 Task: Buy 3 Wine Stoppers & Pourers from Bar & Wine Tools section under best seller category for shipping address: Jeanette Hall, 2103 Pike Street, San Diego, California 92126, Cell Number 8585770212. Pay from credit card ending with 9757, CVV 798
Action: Mouse moved to (28, 106)
Screenshot: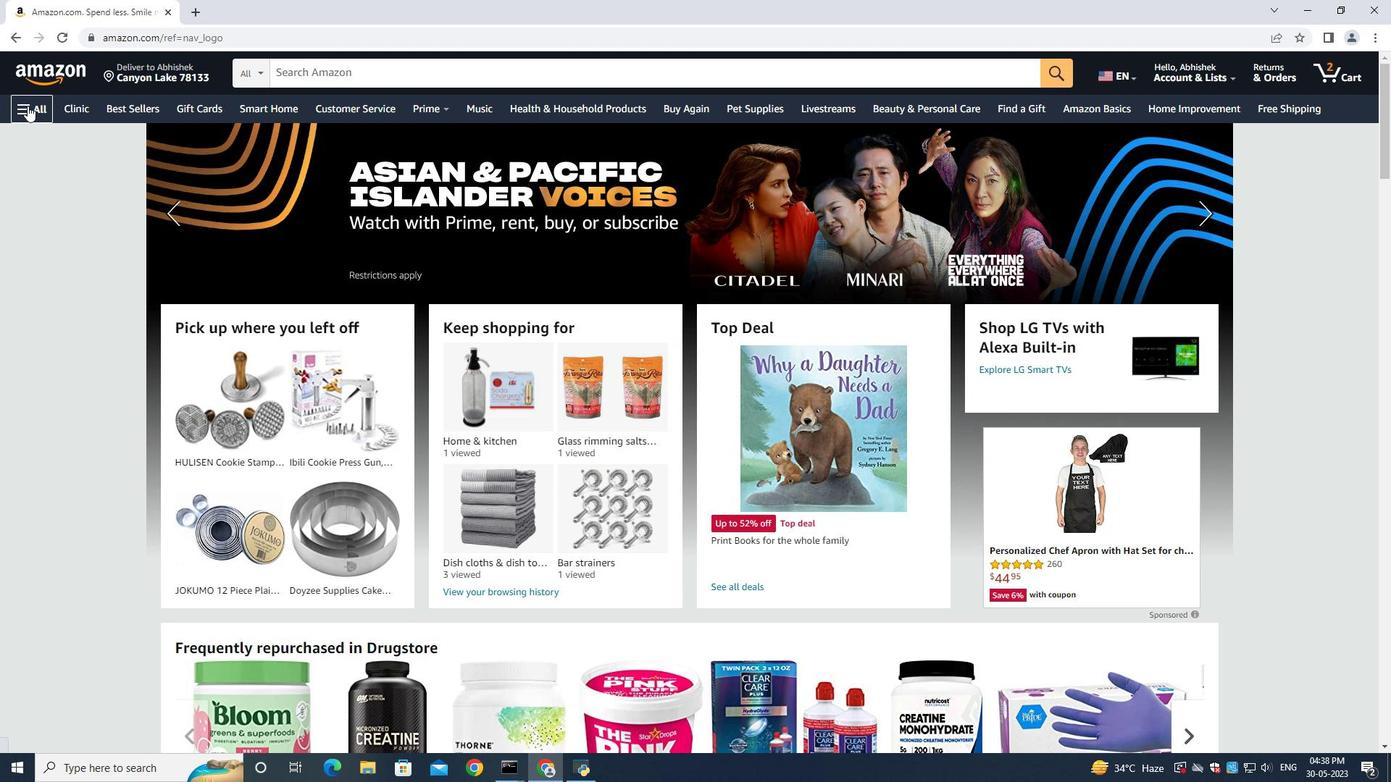
Action: Mouse pressed left at (28, 106)
Screenshot: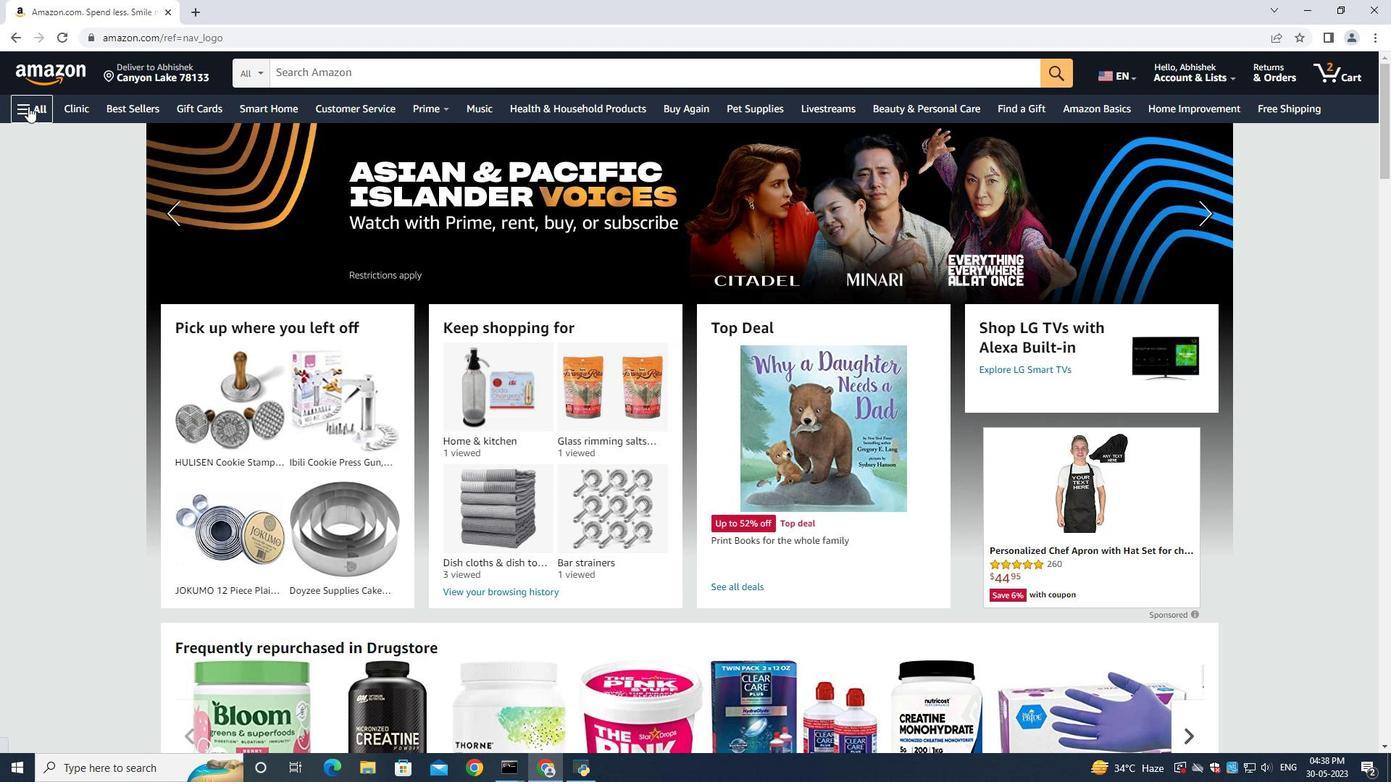 
Action: Mouse moved to (41, 152)
Screenshot: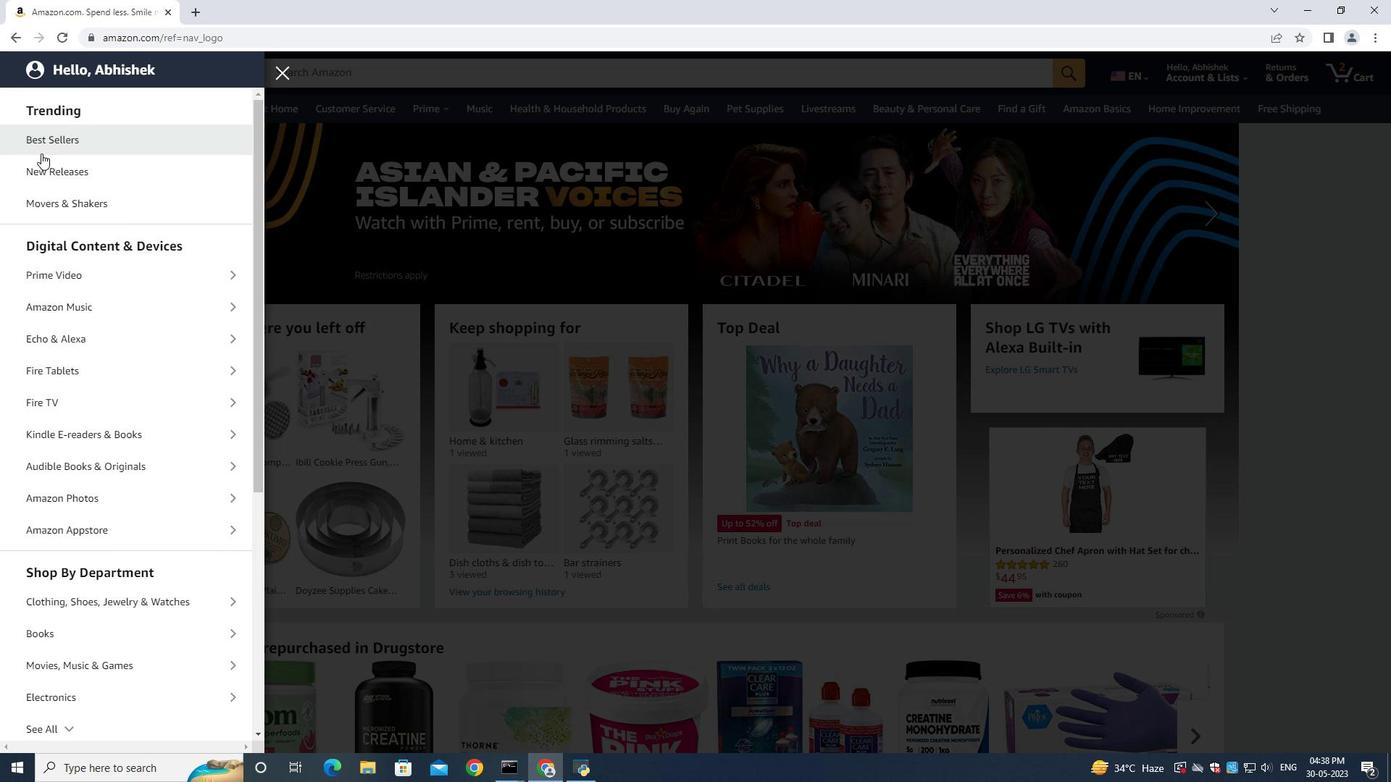 
Action: Mouse pressed left at (41, 152)
Screenshot: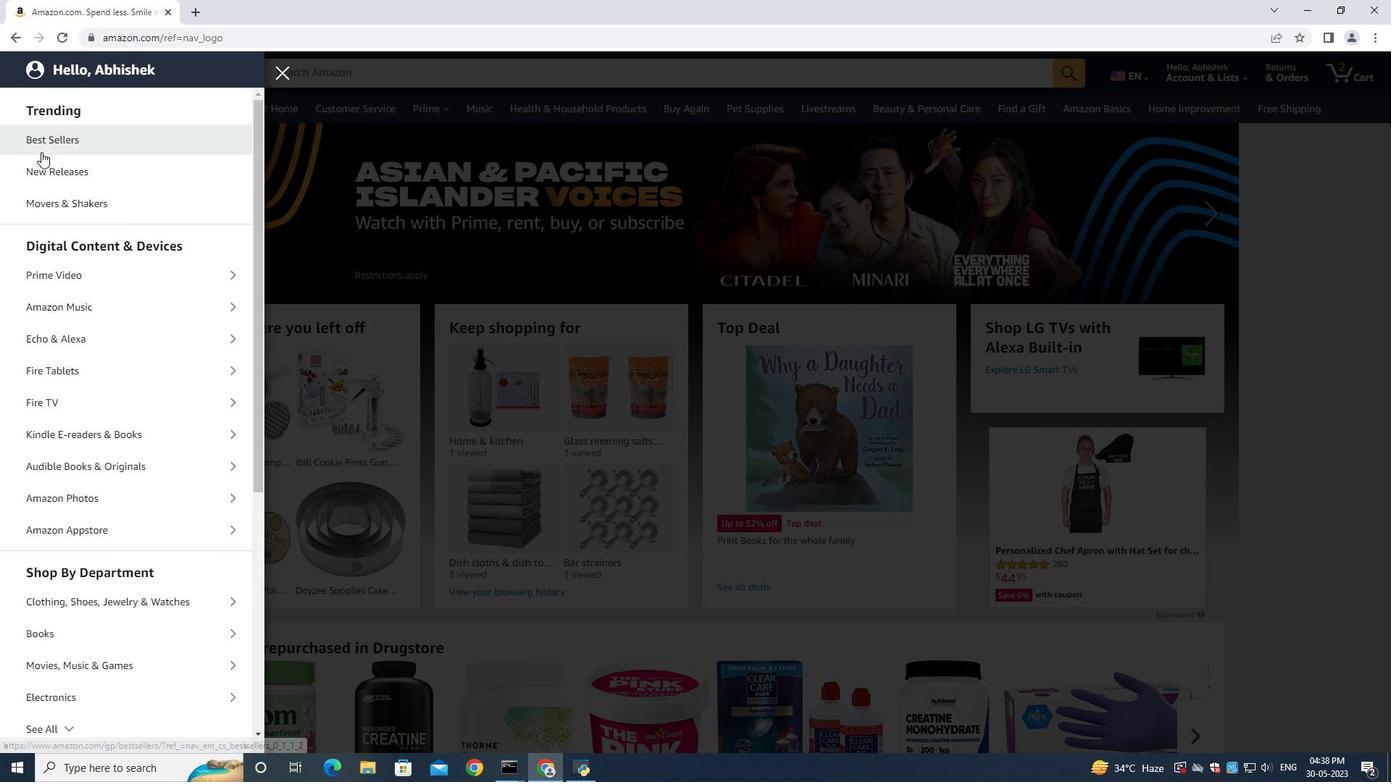 
Action: Mouse moved to (316, 83)
Screenshot: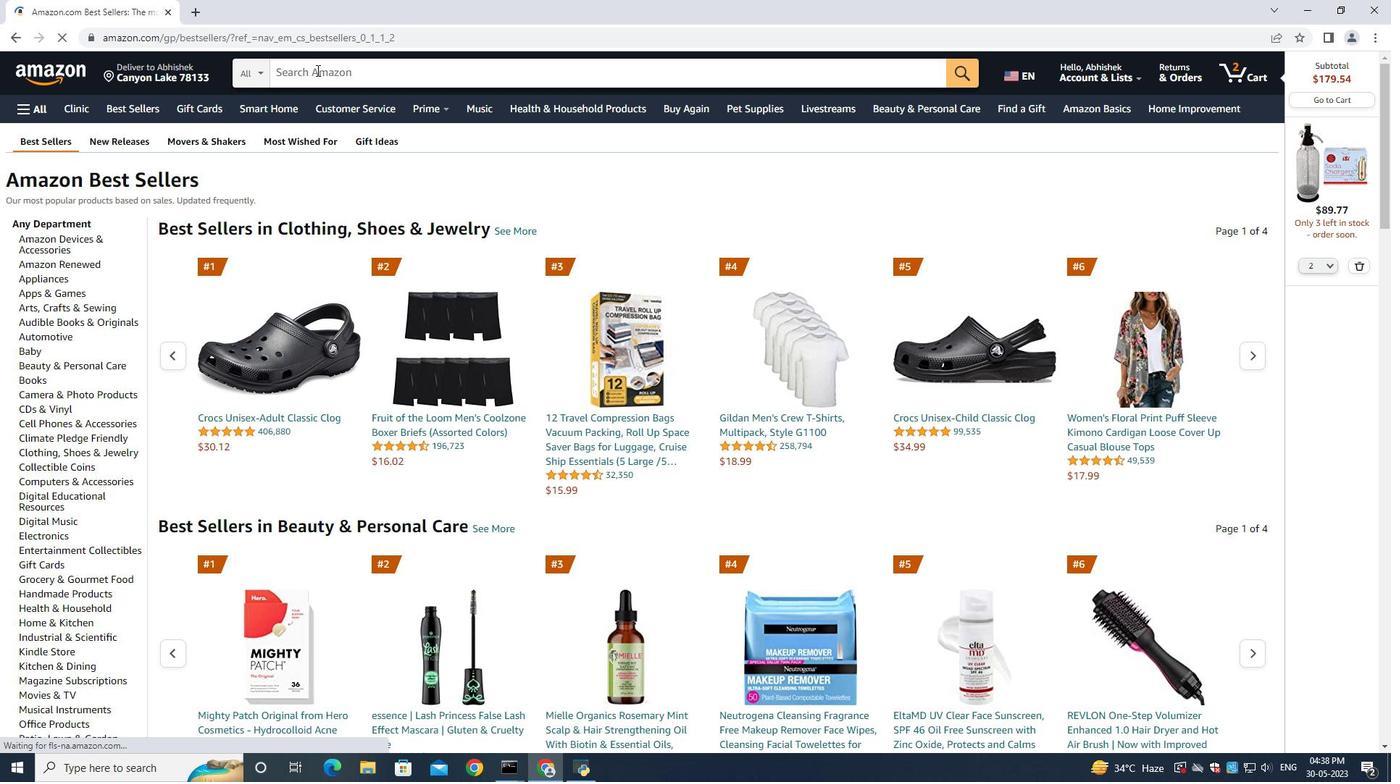 
Action: Mouse pressed left at (316, 83)
Screenshot: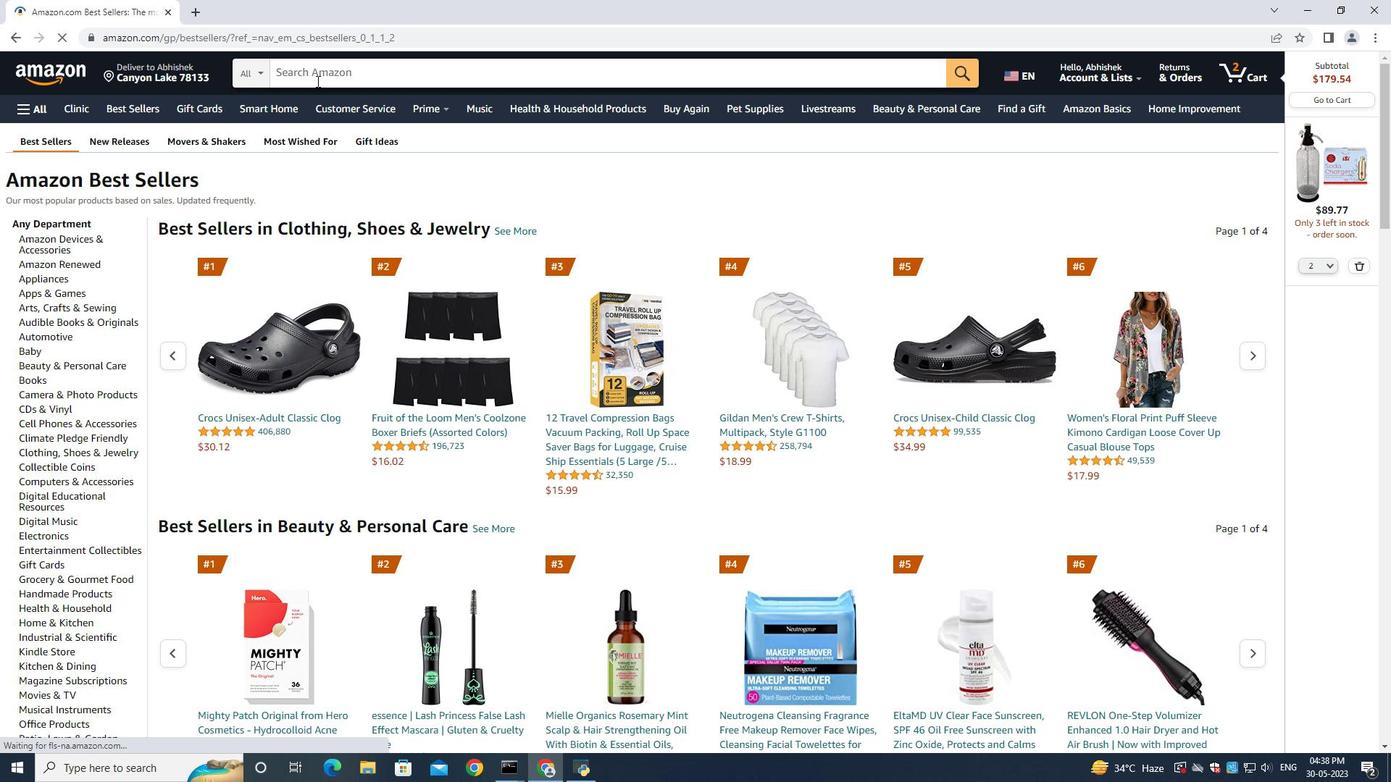 
Action: Key pressed <Key.shift>Wine<Key.space><Key.shift>Stoppers<Key.space><Key.shift>&<Key.space><Key.shift>Pourers<Key.enter>
Screenshot: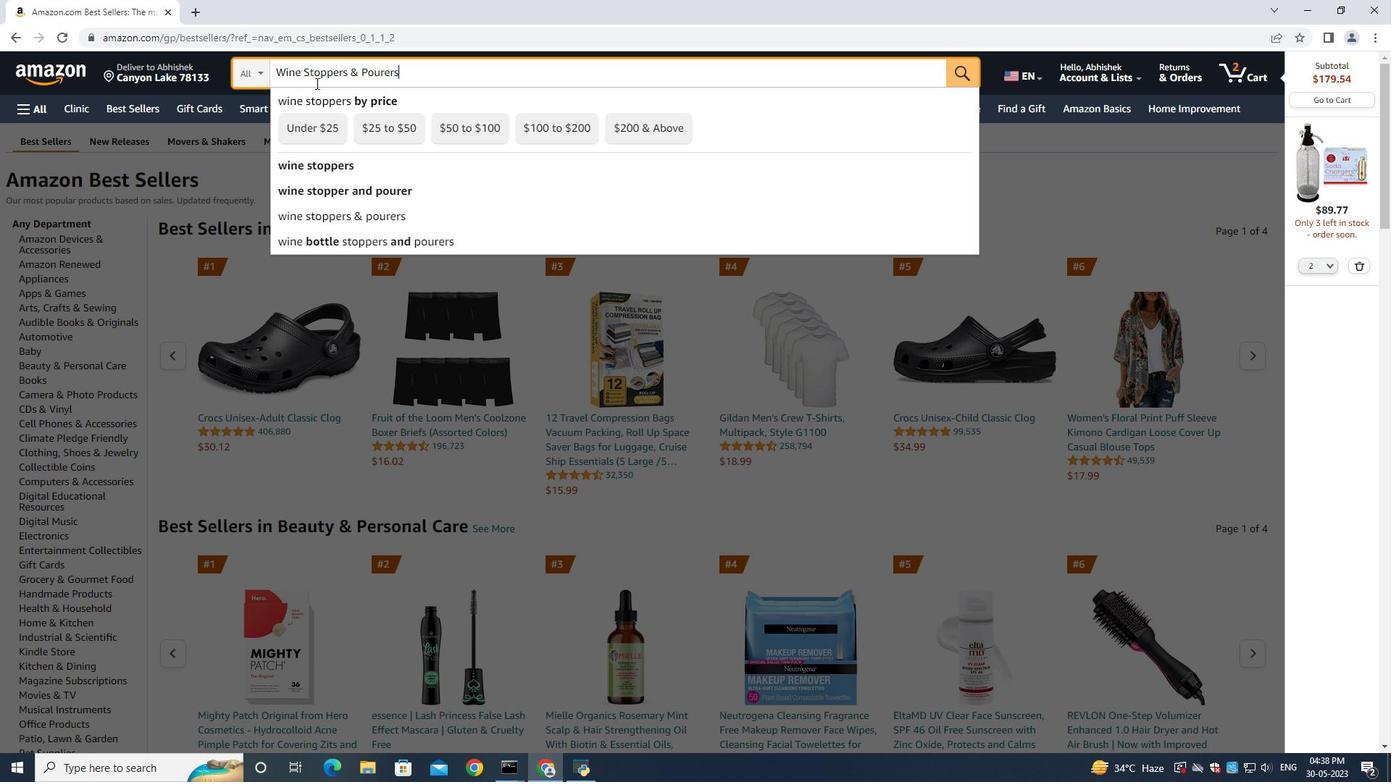 
Action: Mouse moved to (420, 376)
Screenshot: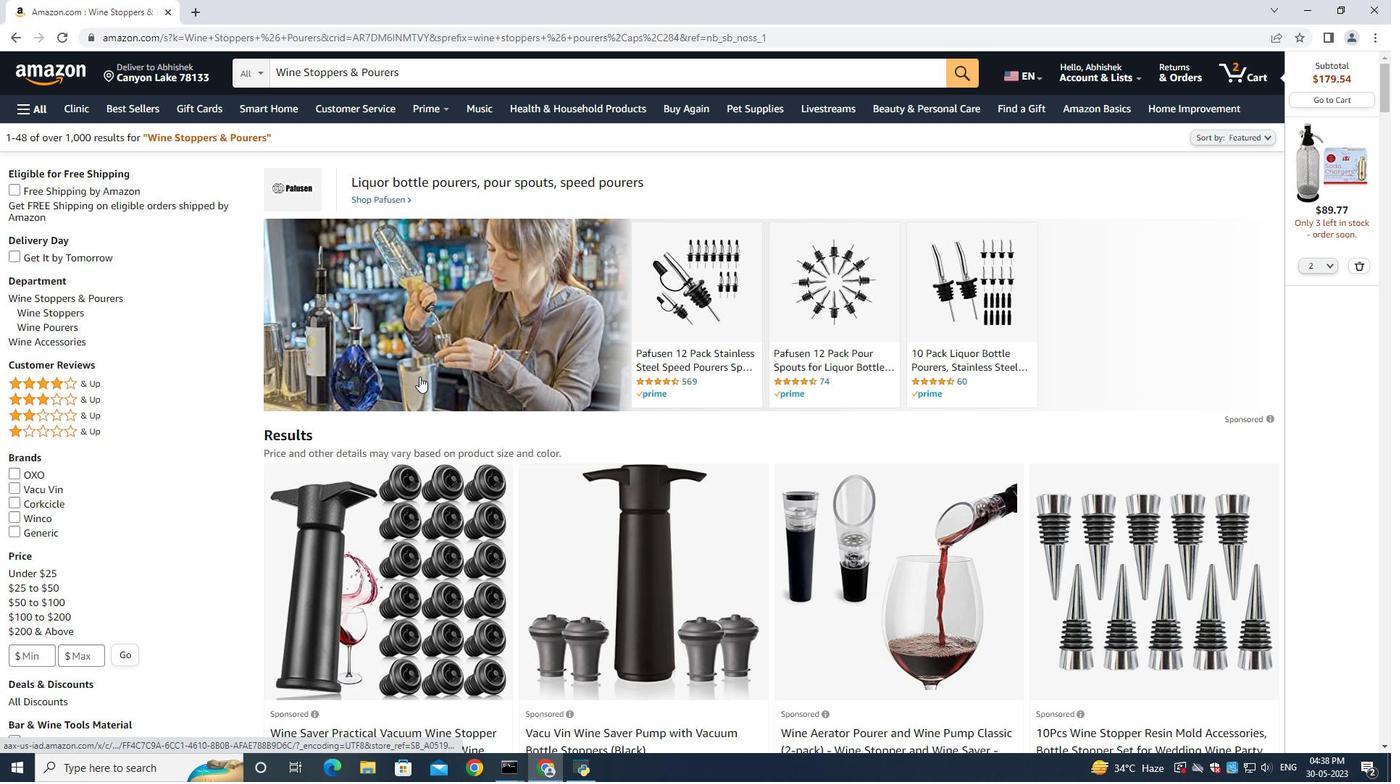 
Action: Mouse scrolled (420, 376) with delta (0, 0)
Screenshot: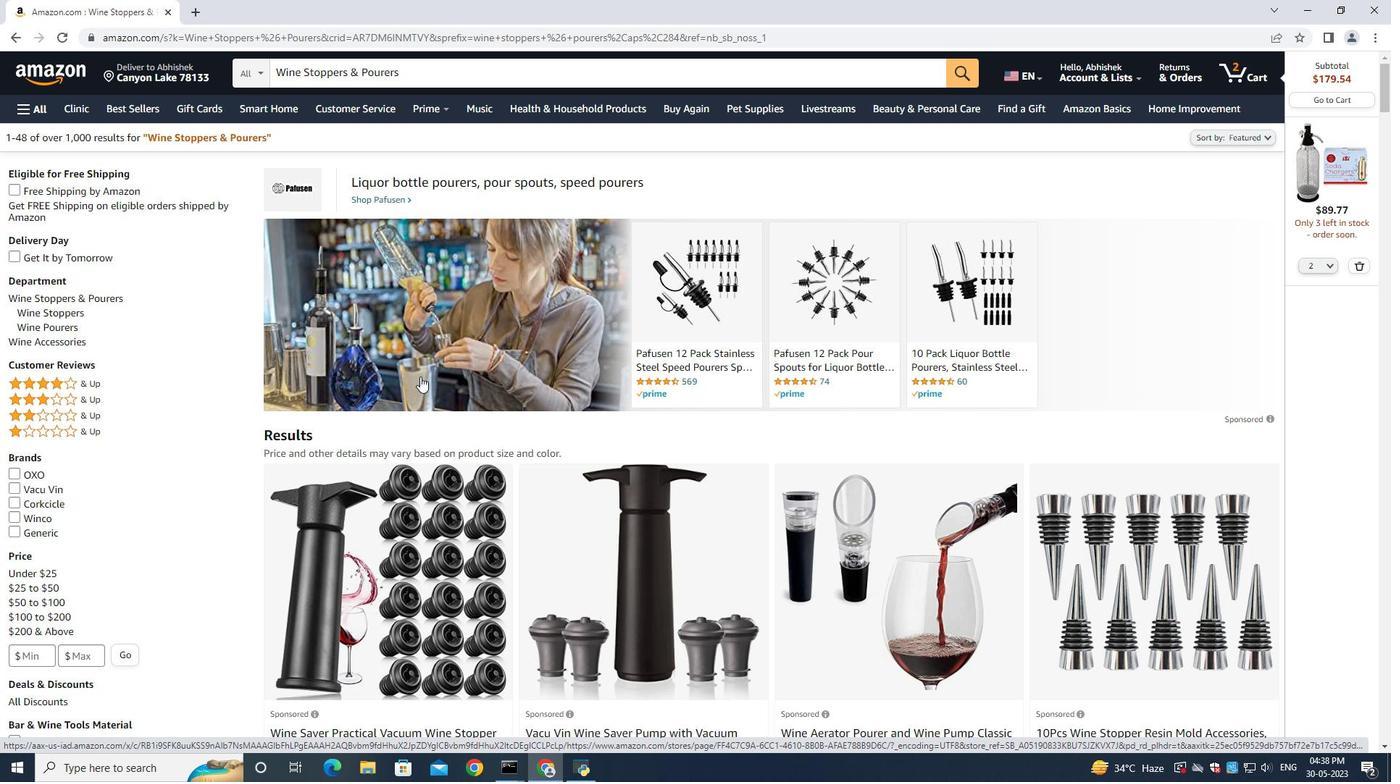 
Action: Mouse scrolled (420, 376) with delta (0, 0)
Screenshot: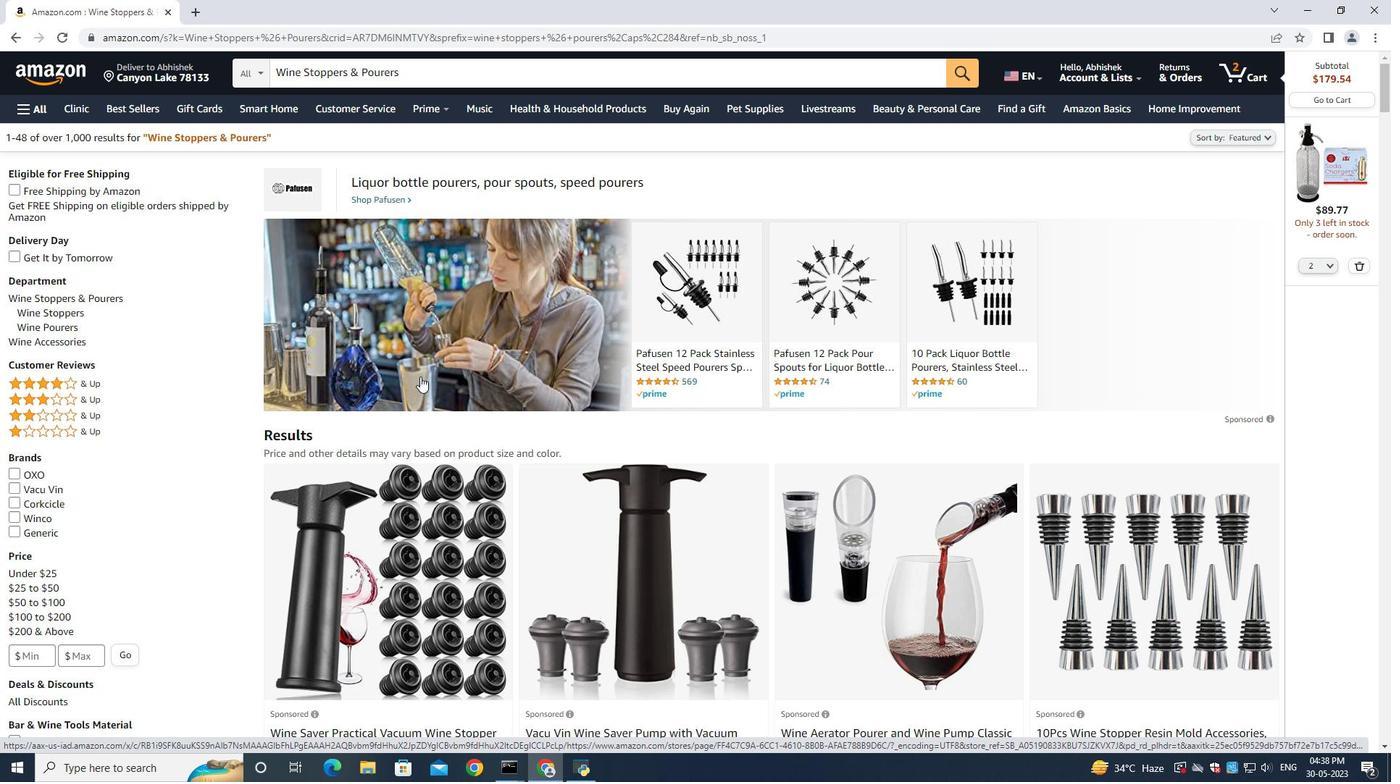 
Action: Mouse moved to (420, 376)
Screenshot: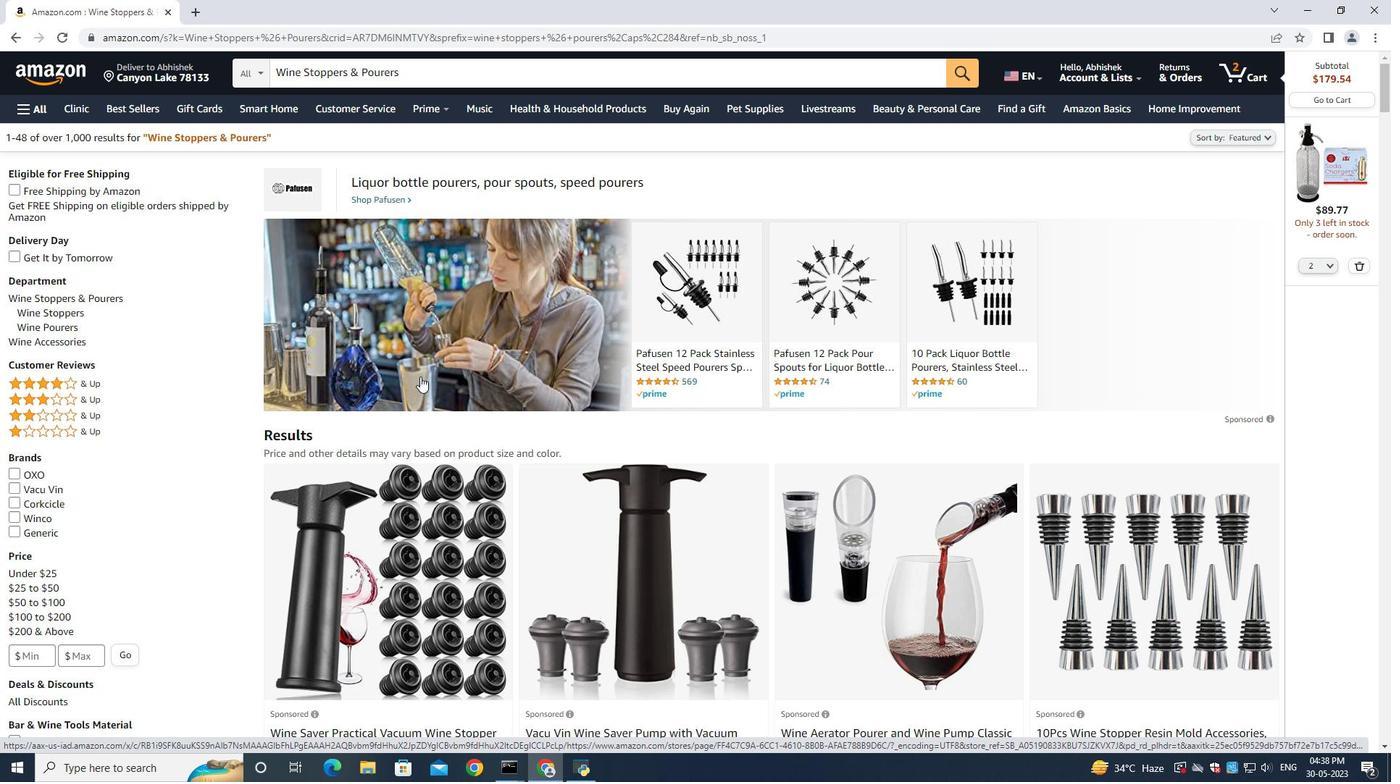 
Action: Mouse scrolled (420, 376) with delta (0, 0)
Screenshot: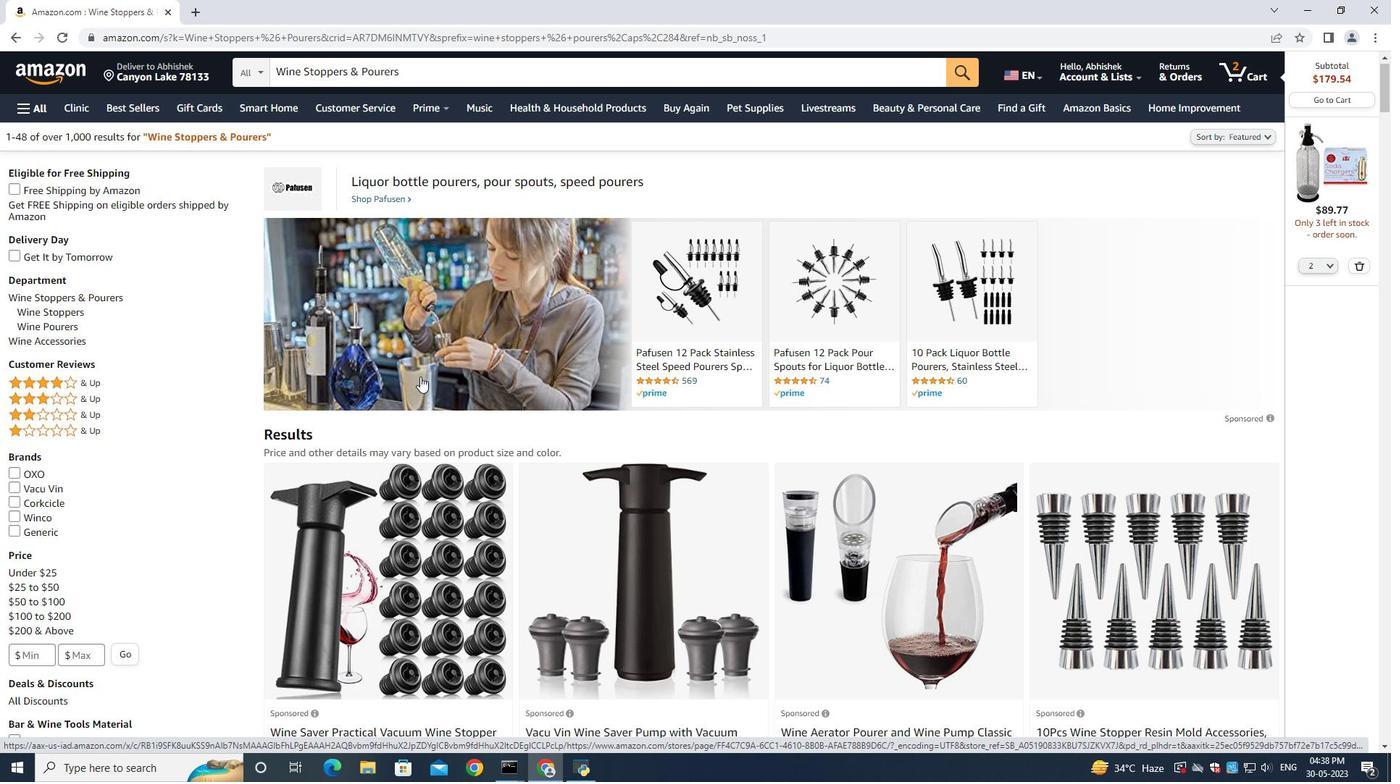 
Action: Mouse moved to (796, 531)
Screenshot: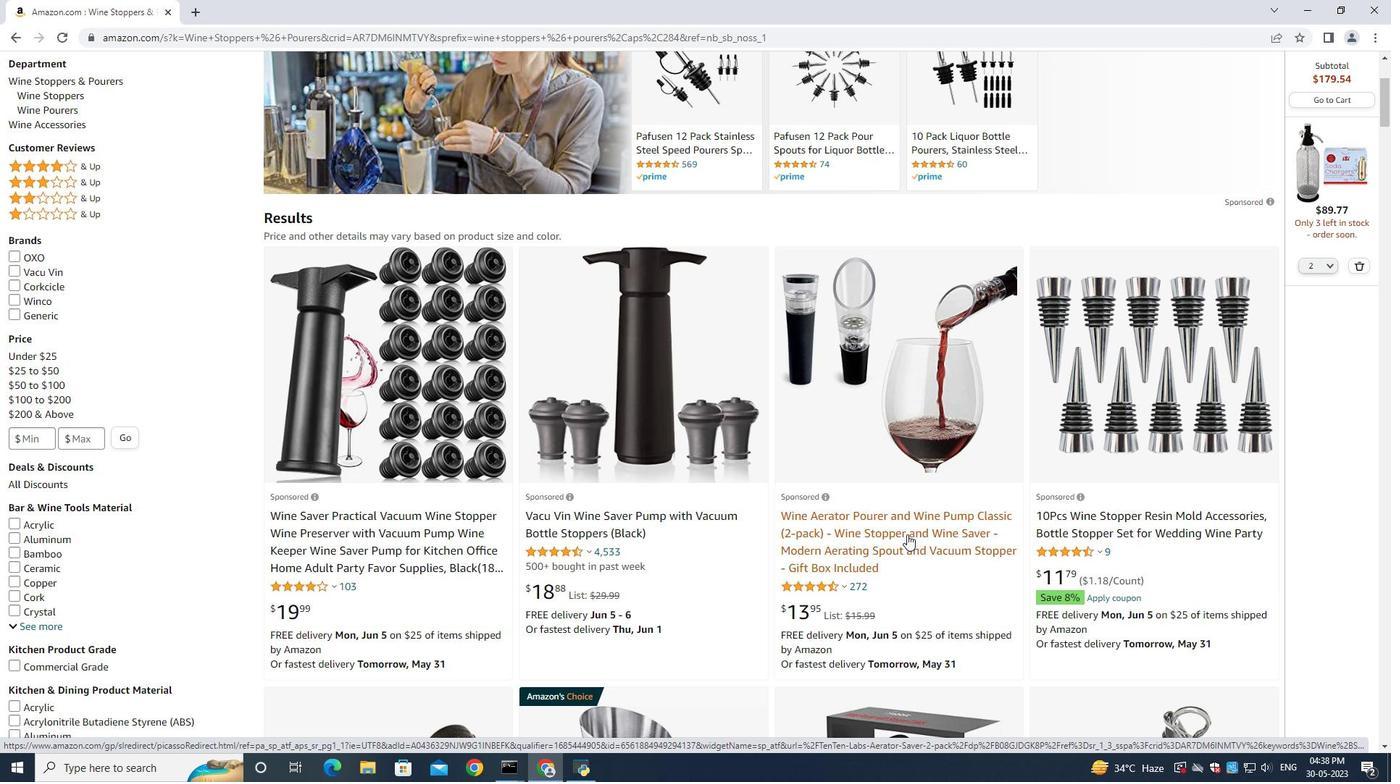 
Action: Mouse scrolled (796, 530) with delta (0, 0)
Screenshot: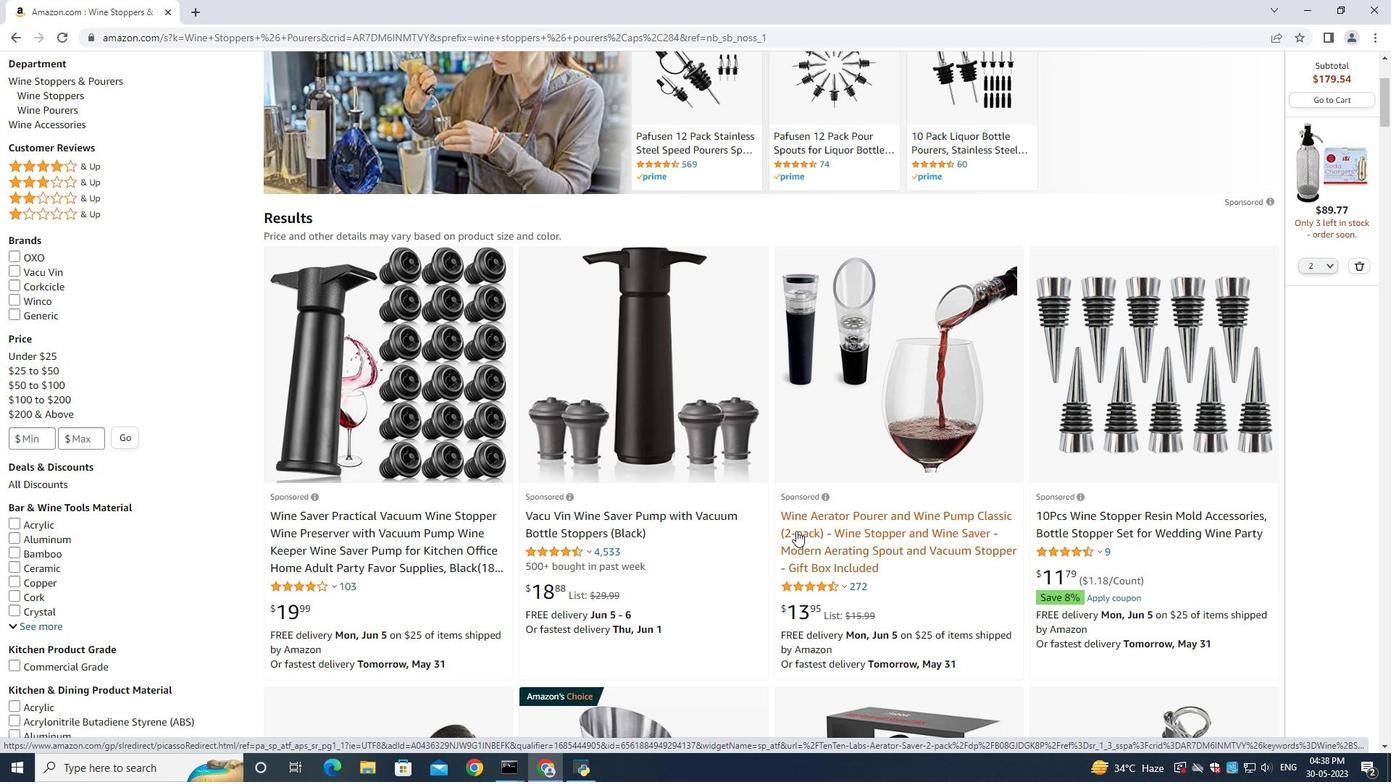 
Action: Mouse scrolled (796, 530) with delta (0, 0)
Screenshot: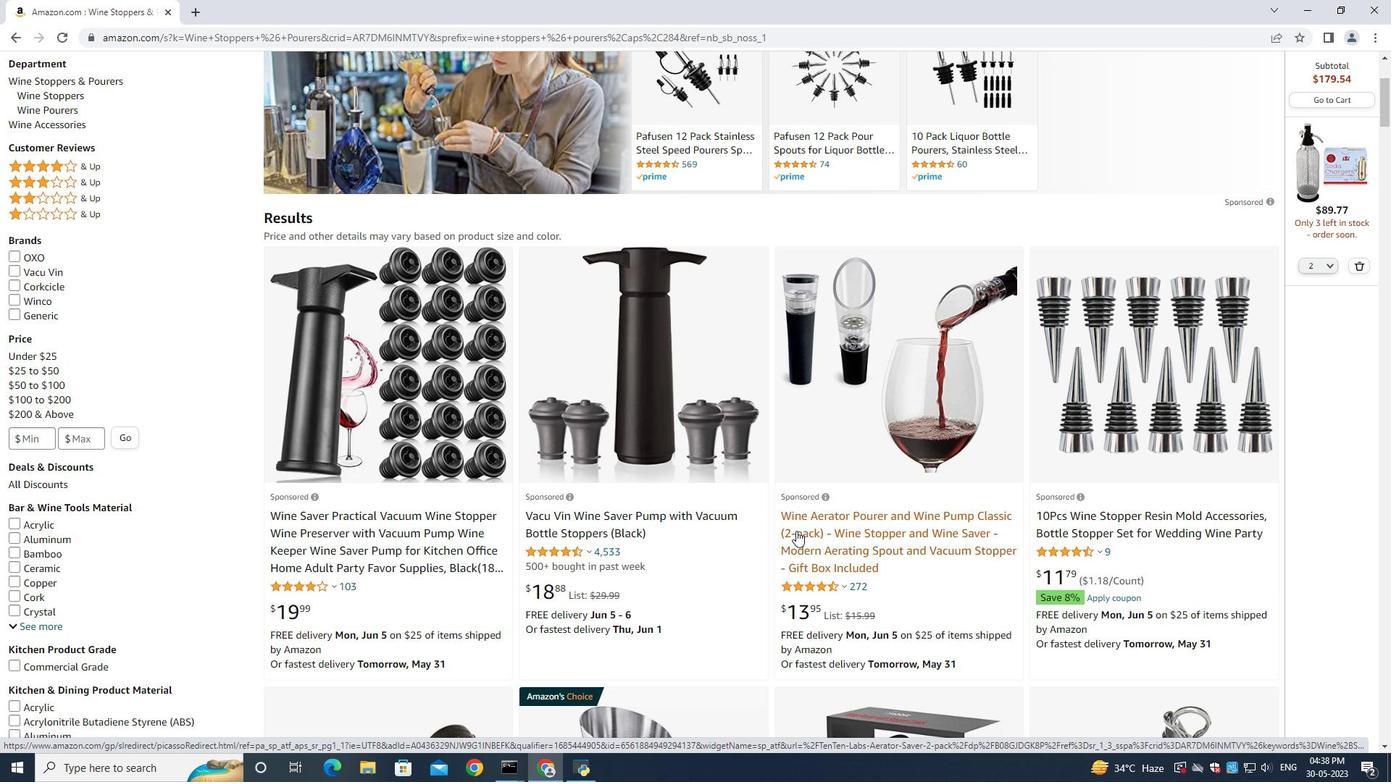 
Action: Mouse moved to (796, 531)
Screenshot: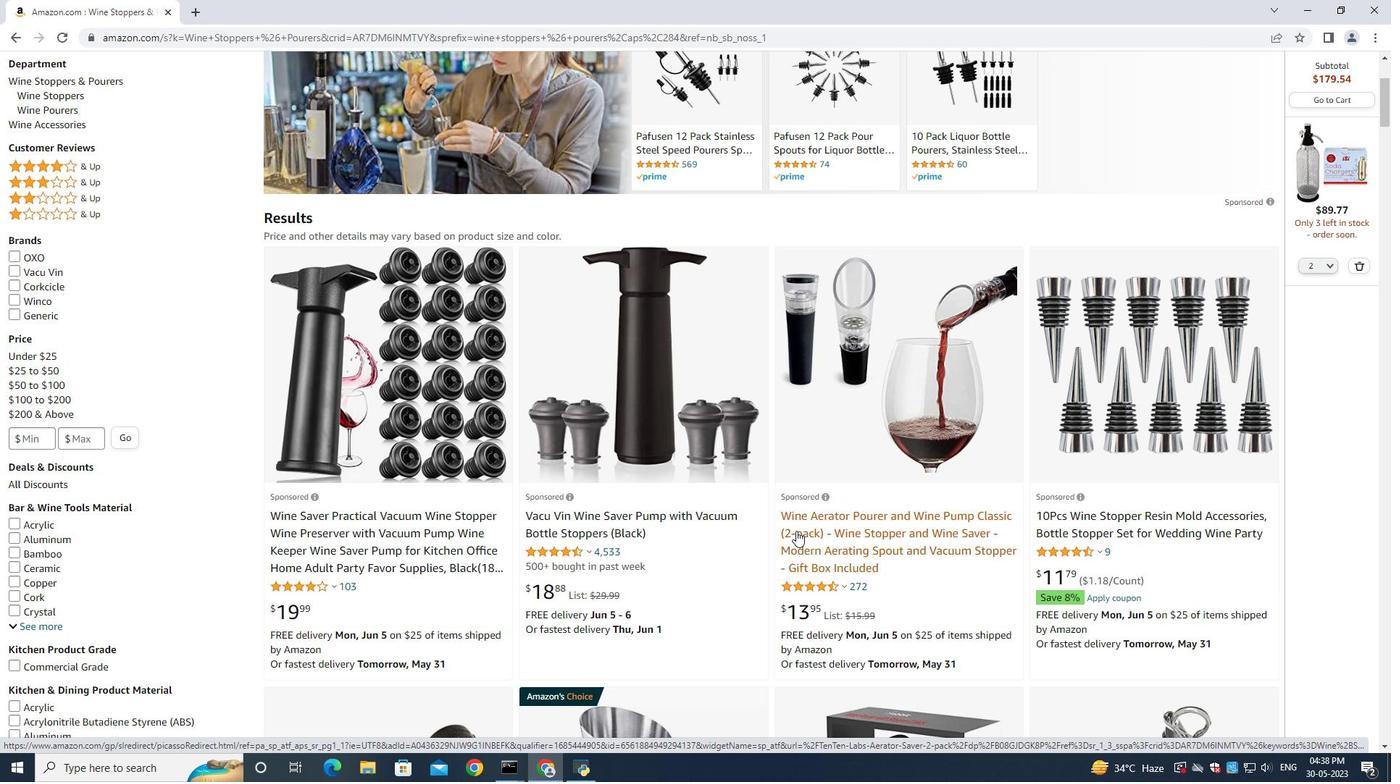 
Action: Mouse scrolled (796, 530) with delta (0, 0)
Screenshot: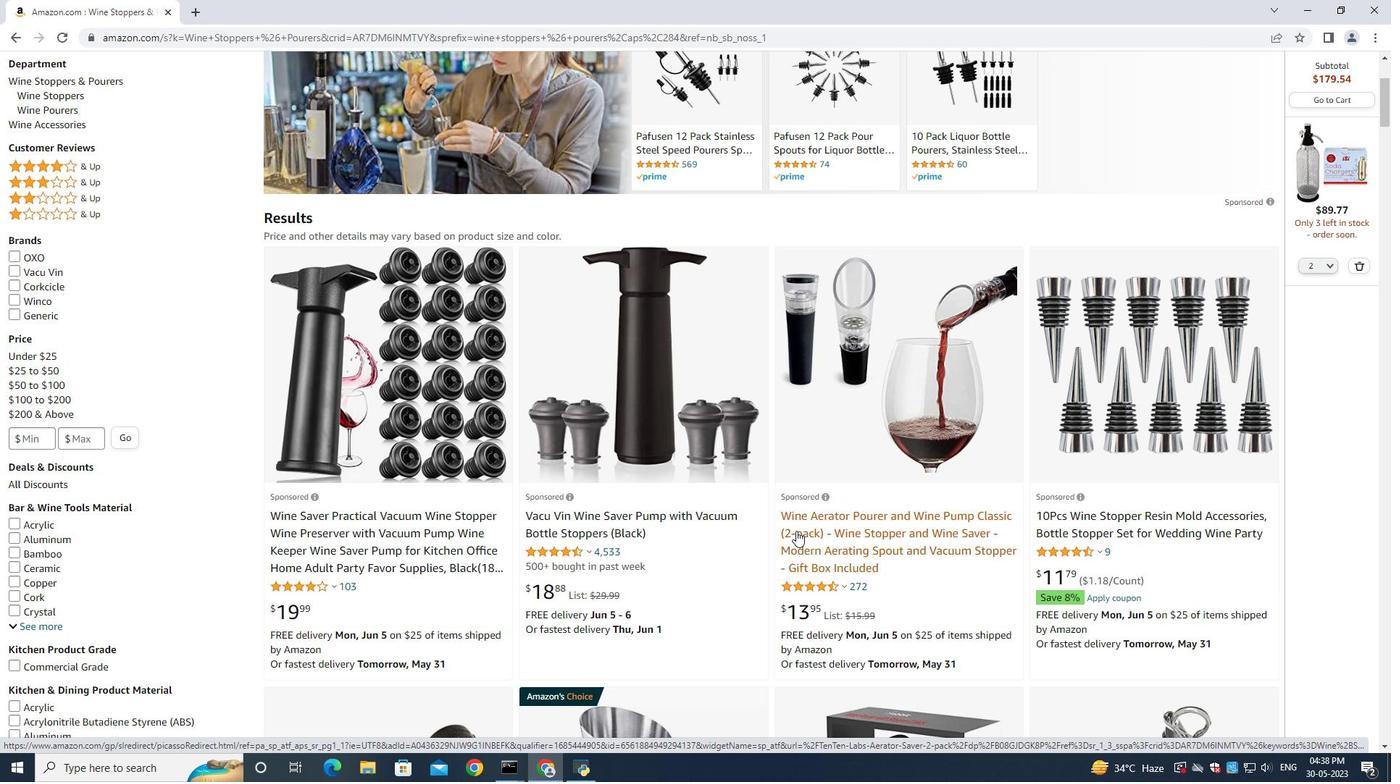 
Action: Mouse moved to (796, 528)
Screenshot: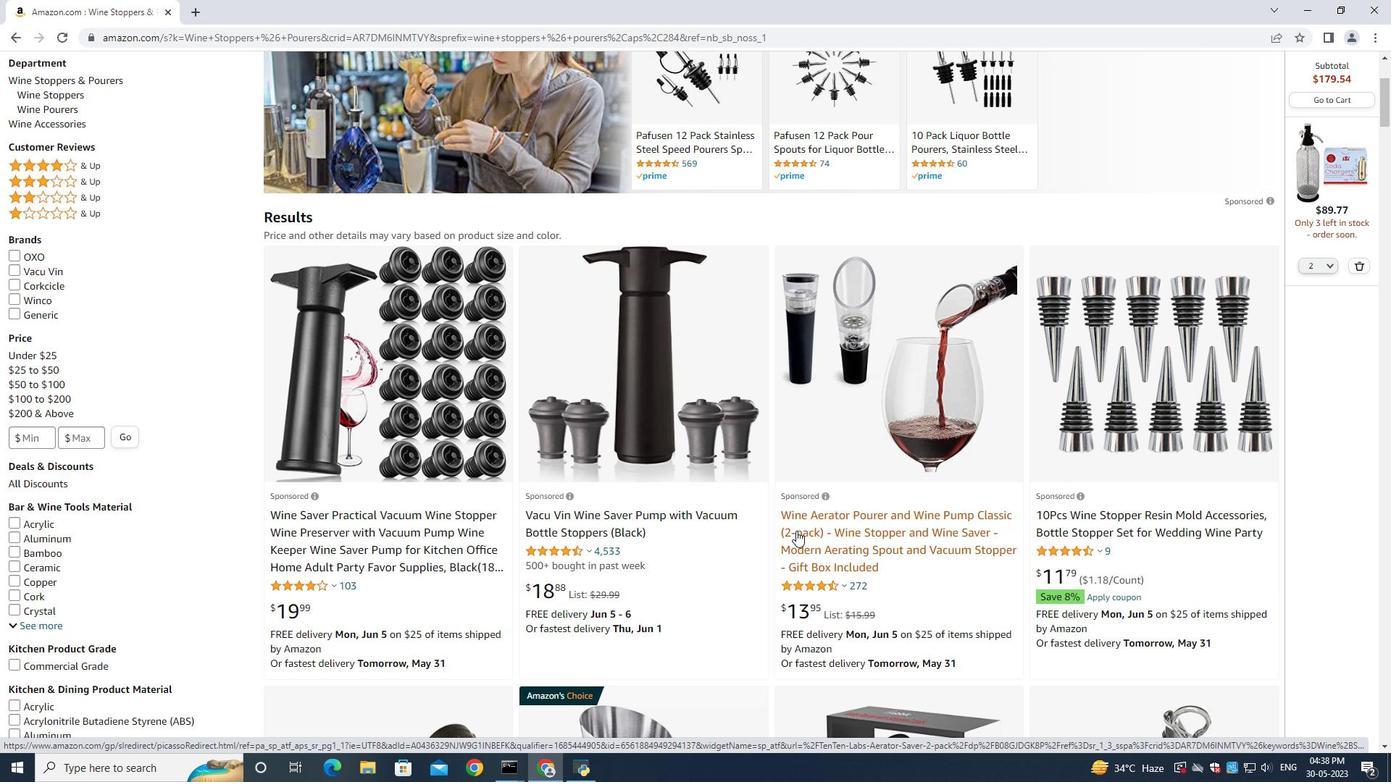 
Action: Mouse scrolled (796, 527) with delta (0, 0)
Screenshot: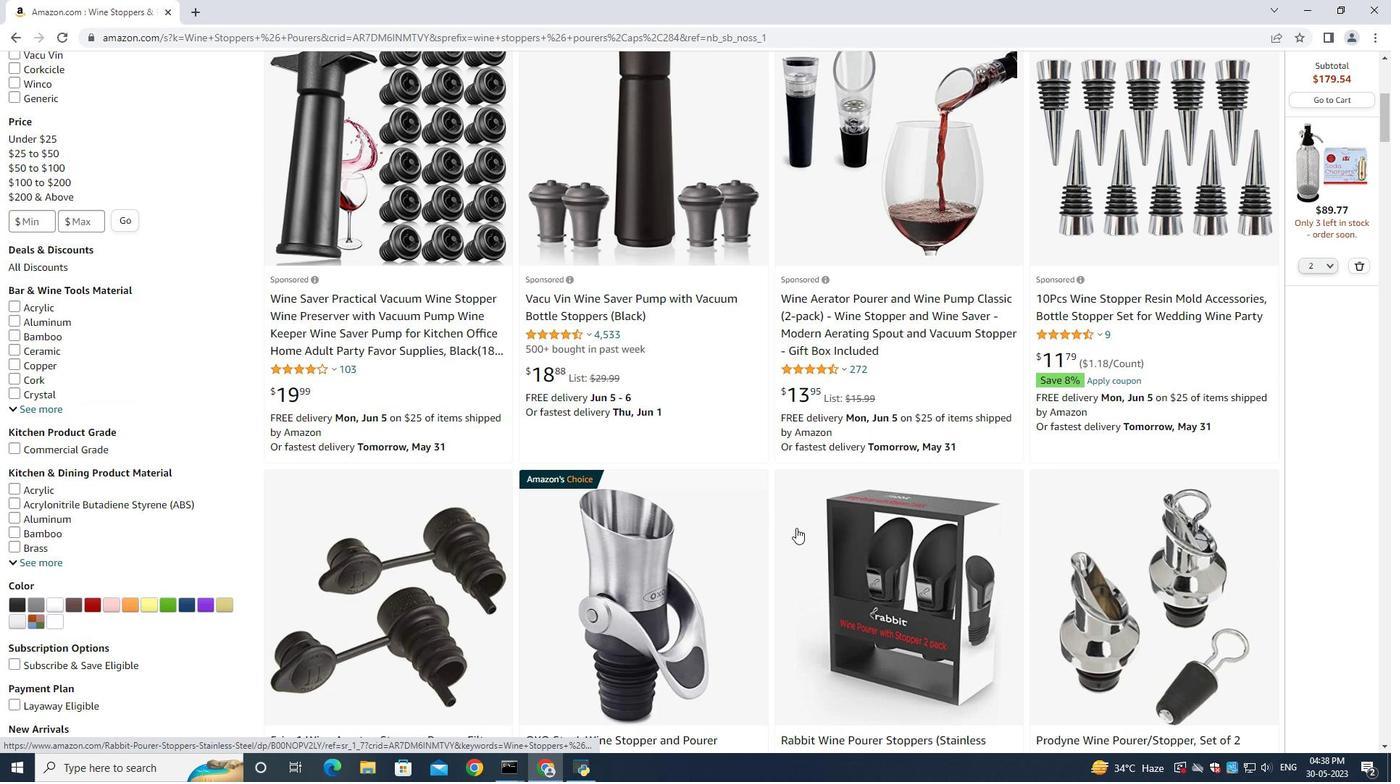 
Action: Mouse scrolled (796, 527) with delta (0, 0)
Screenshot: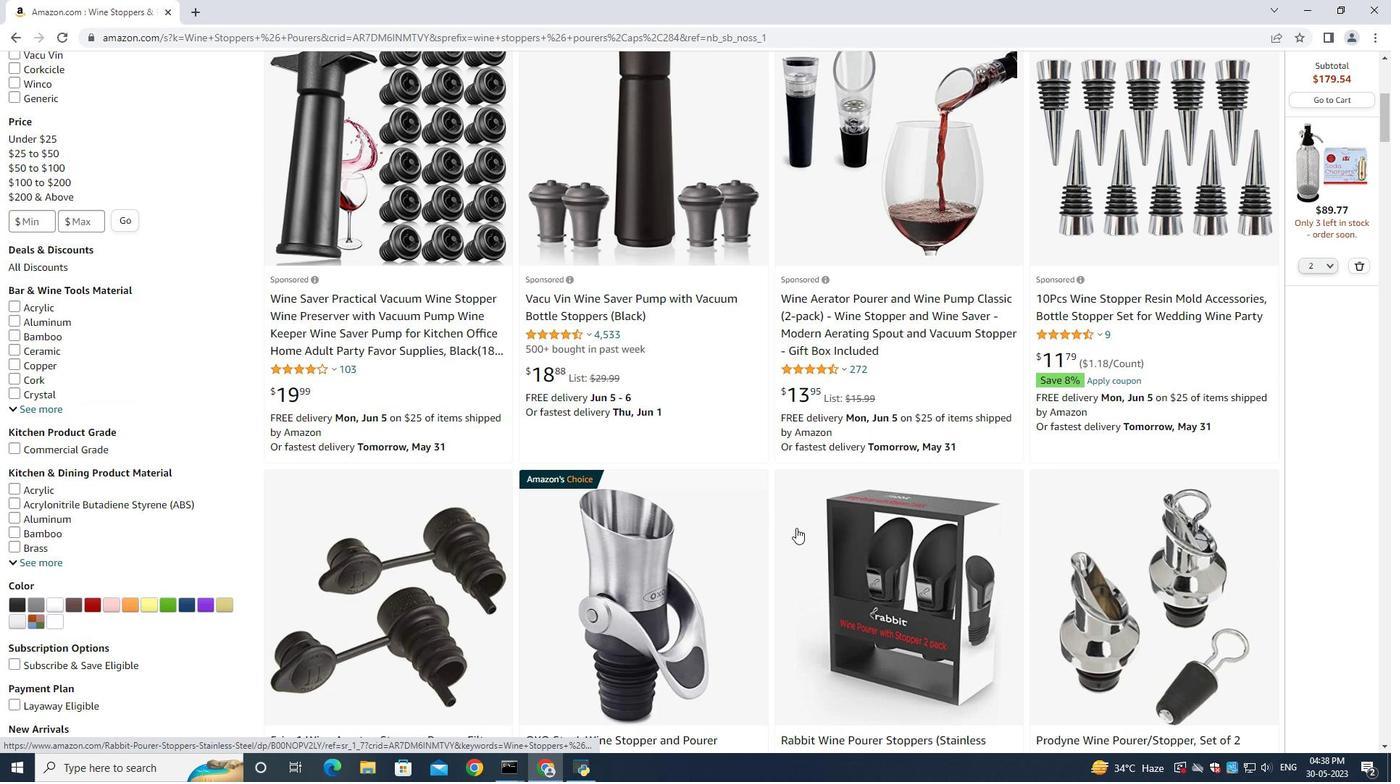 
Action: Mouse scrolled (796, 527) with delta (0, 0)
Screenshot: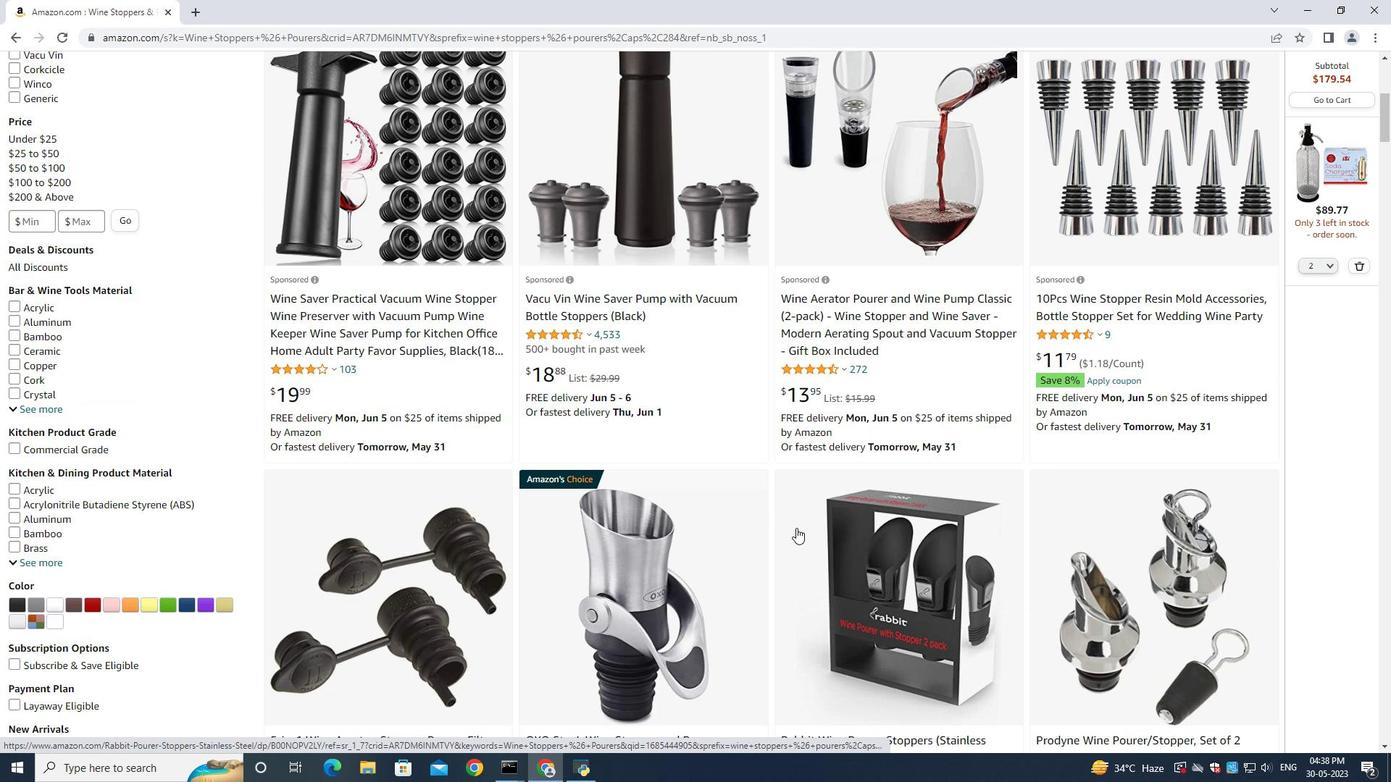 
Action: Mouse scrolled (796, 527) with delta (0, 0)
Screenshot: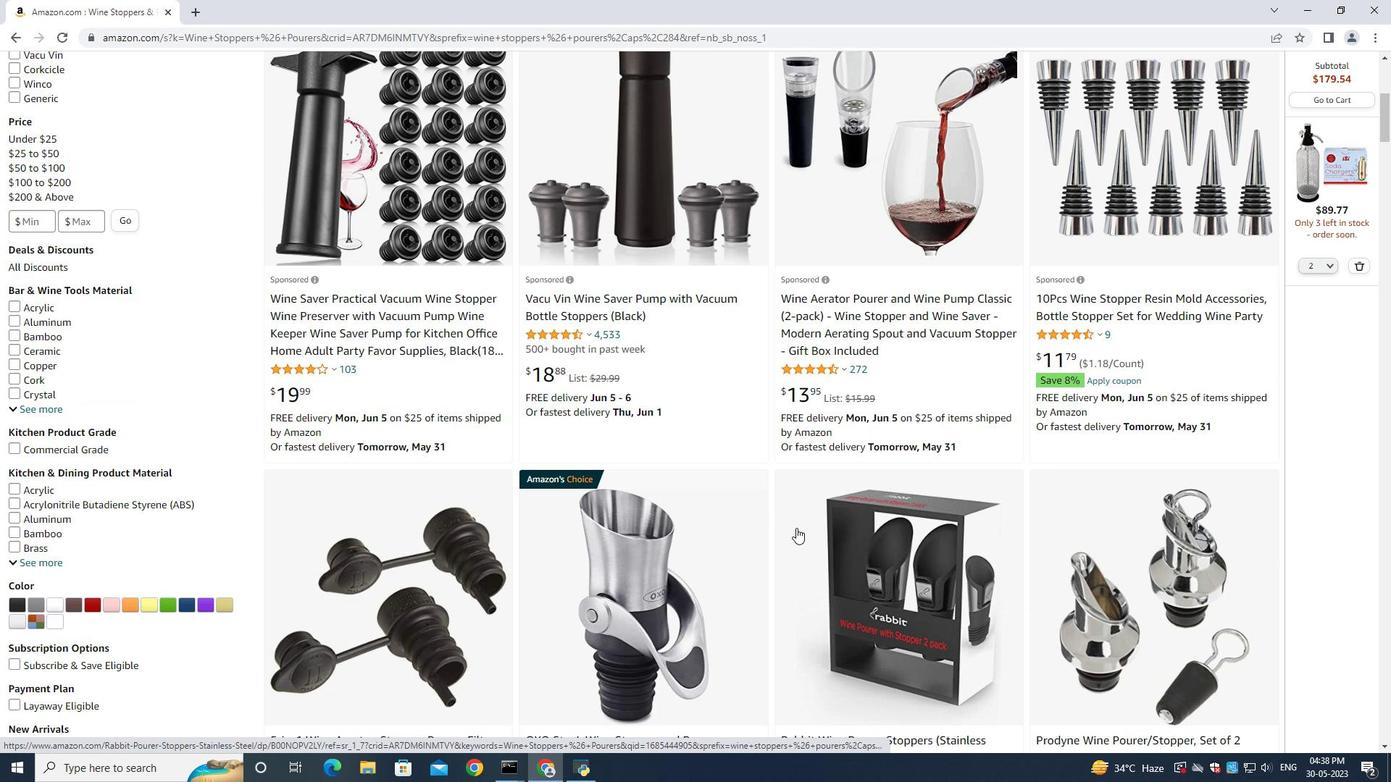 
Action: Mouse scrolled (796, 527) with delta (0, 0)
Screenshot: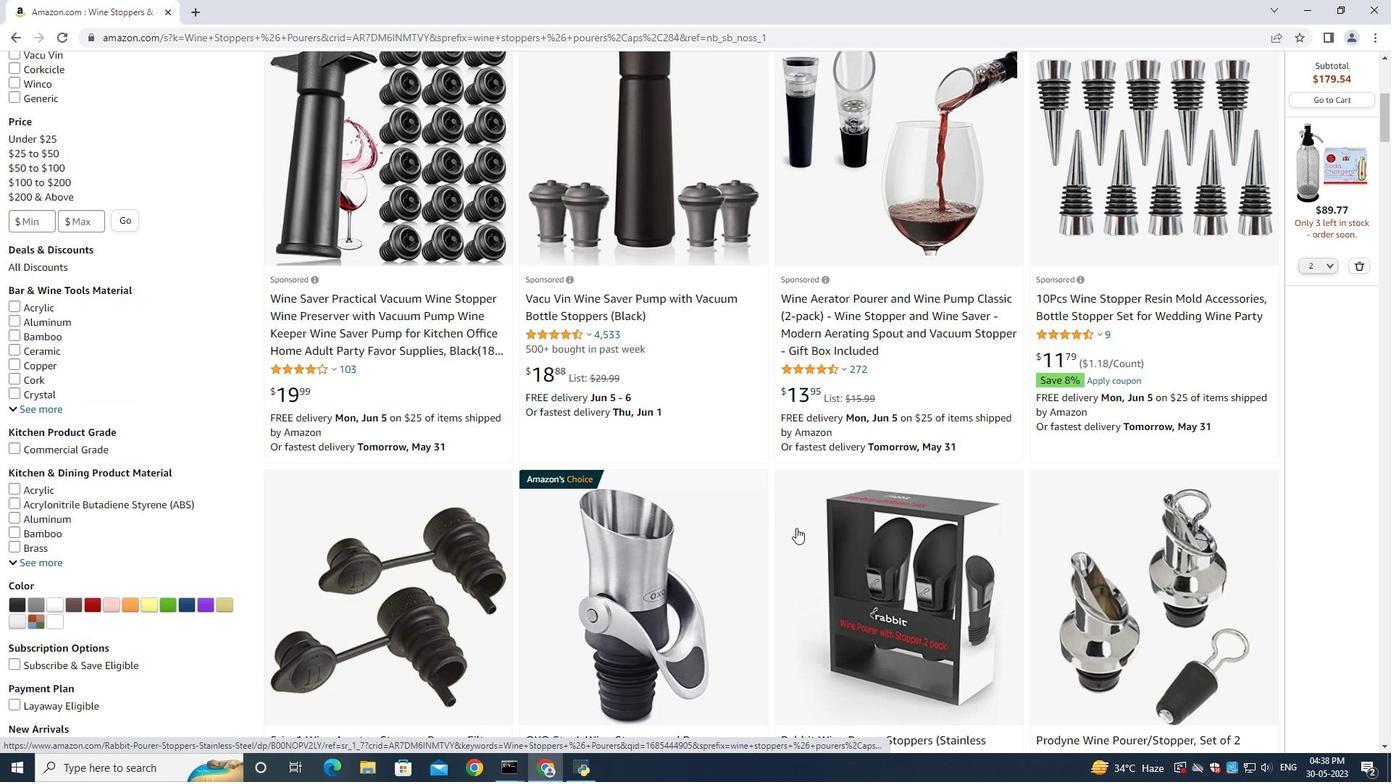 
Action: Mouse moved to (668, 374)
Screenshot: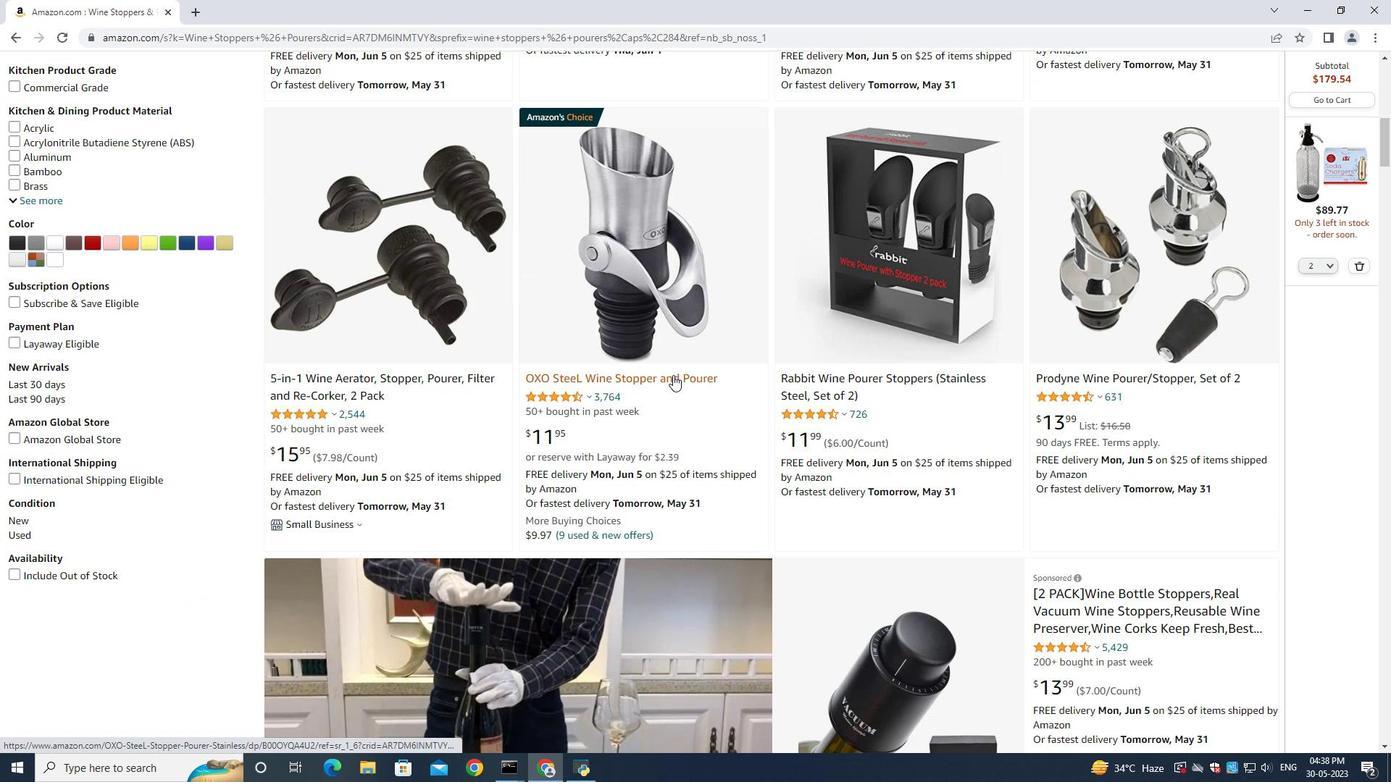 
Action: Mouse pressed left at (668, 374)
Screenshot: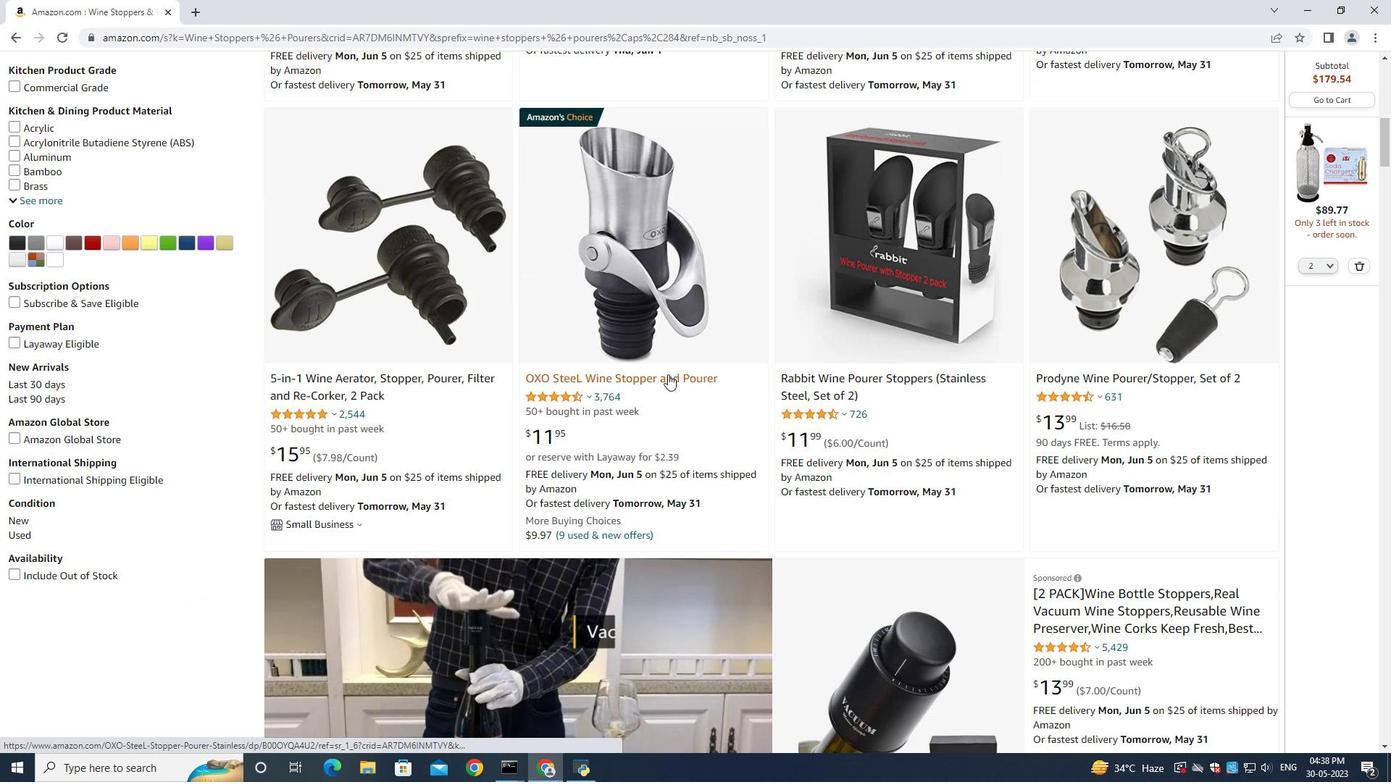 
Action: Mouse moved to (1033, 320)
Screenshot: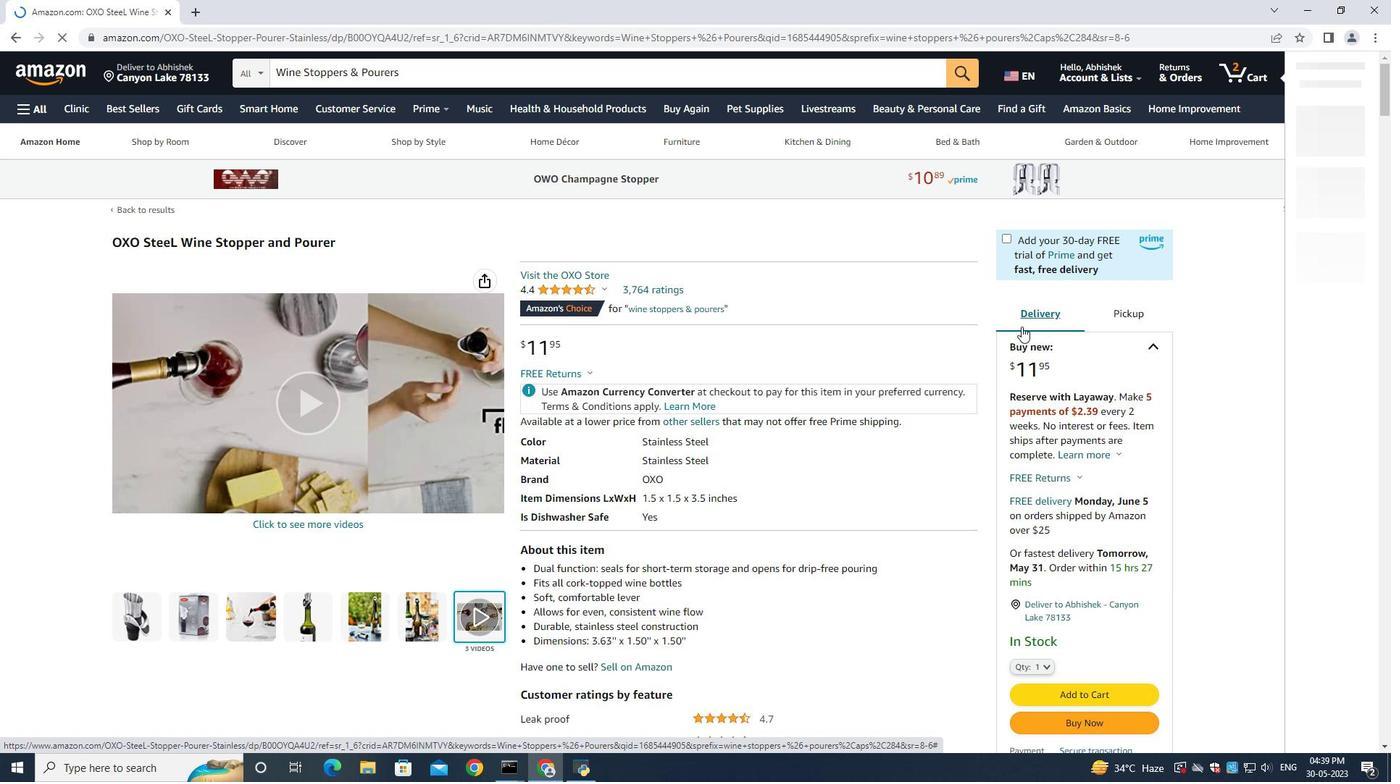
Action: Mouse scrolled (1033, 319) with delta (0, 0)
Screenshot: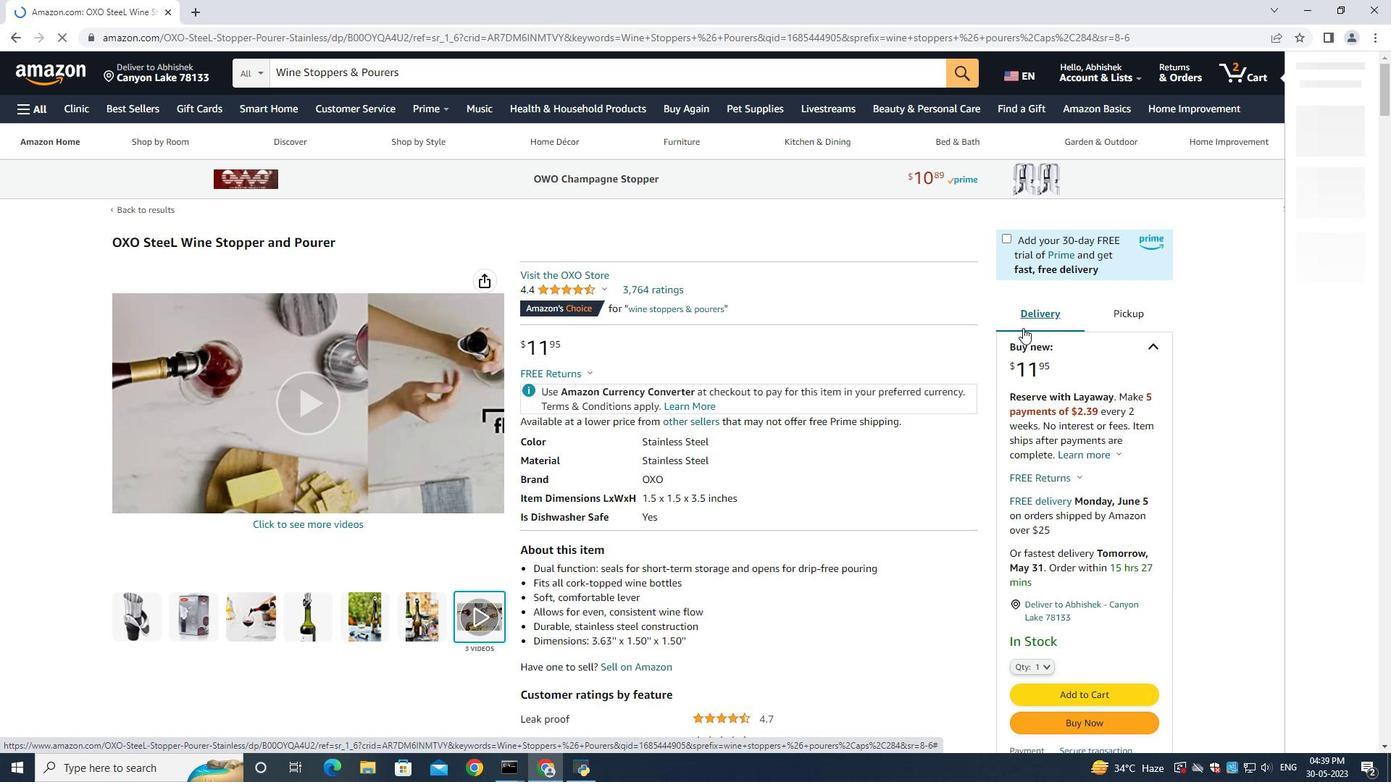 
Action: Mouse scrolled (1033, 319) with delta (0, 0)
Screenshot: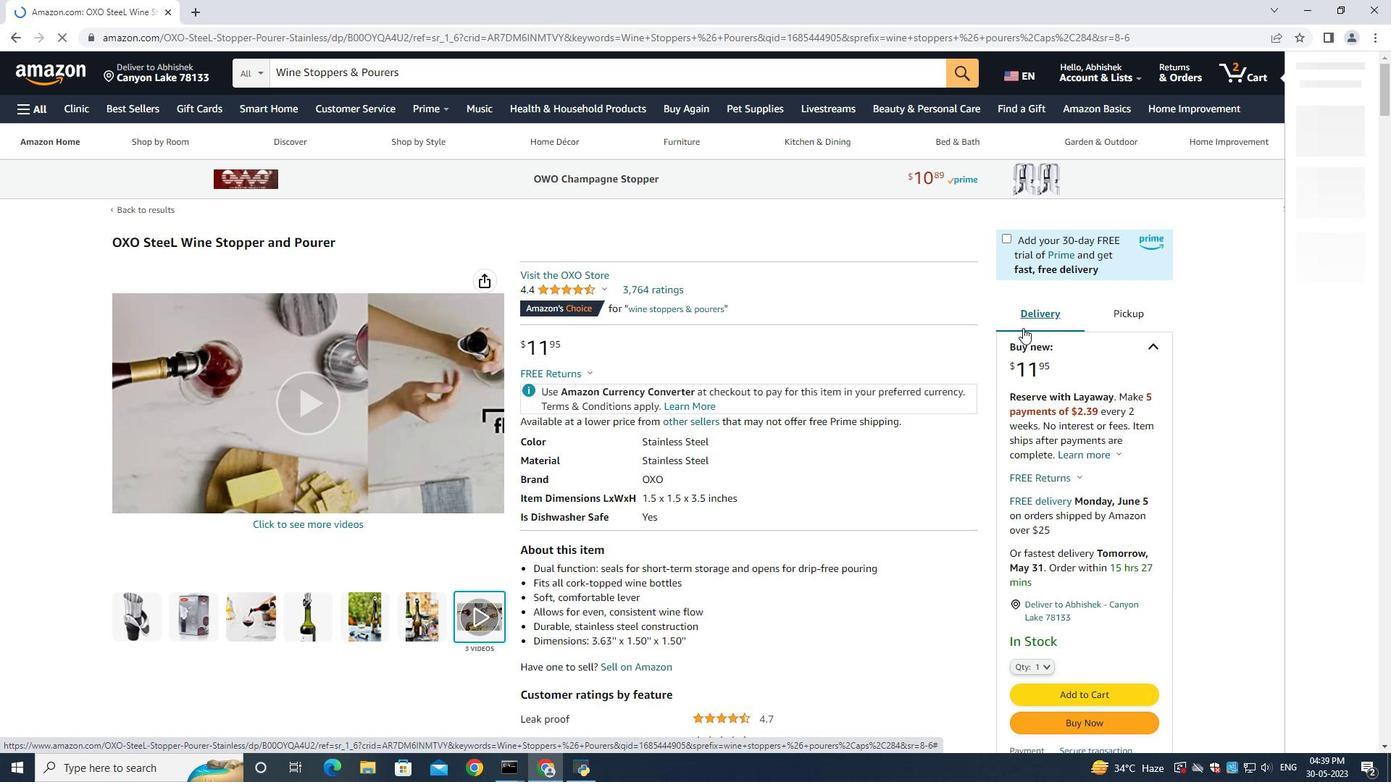 
Action: Mouse scrolled (1033, 319) with delta (0, 0)
Screenshot: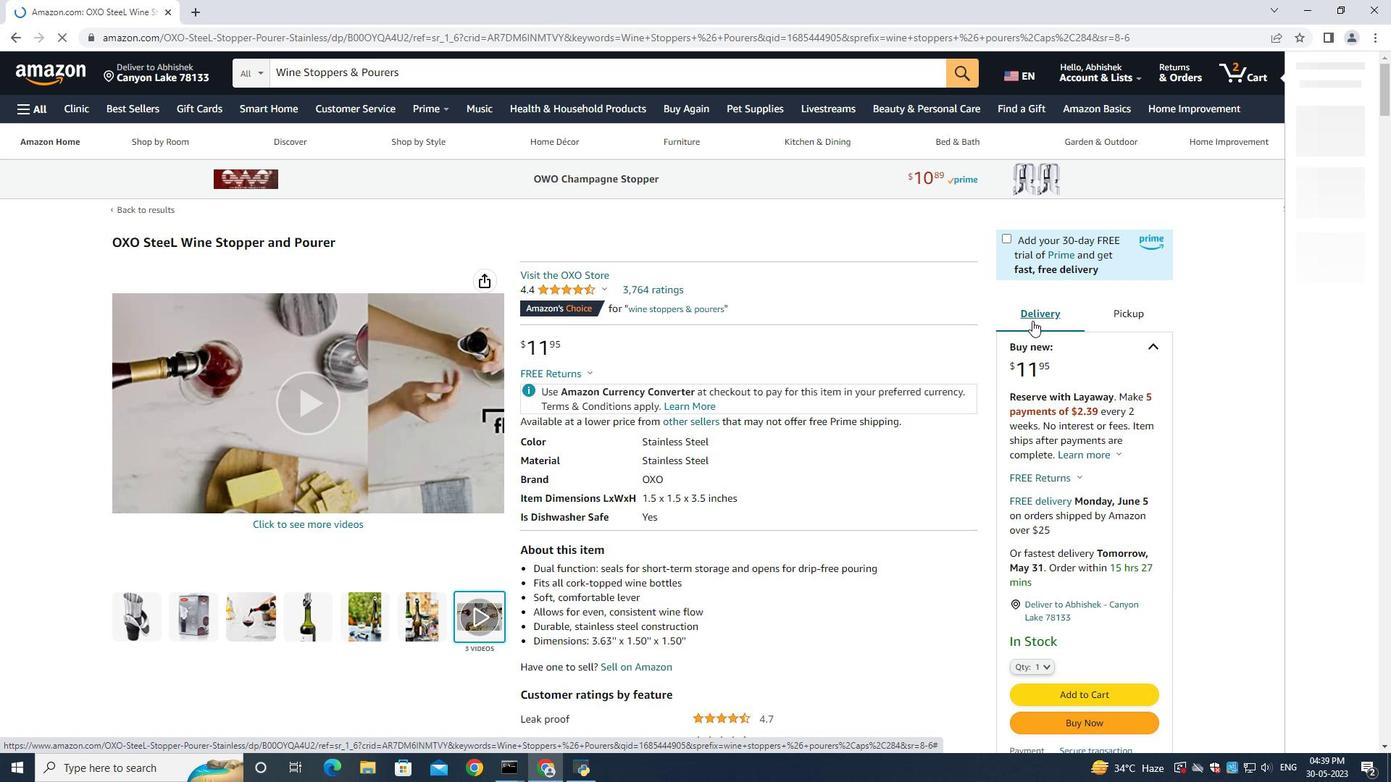 
Action: Mouse scrolled (1033, 319) with delta (0, 0)
Screenshot: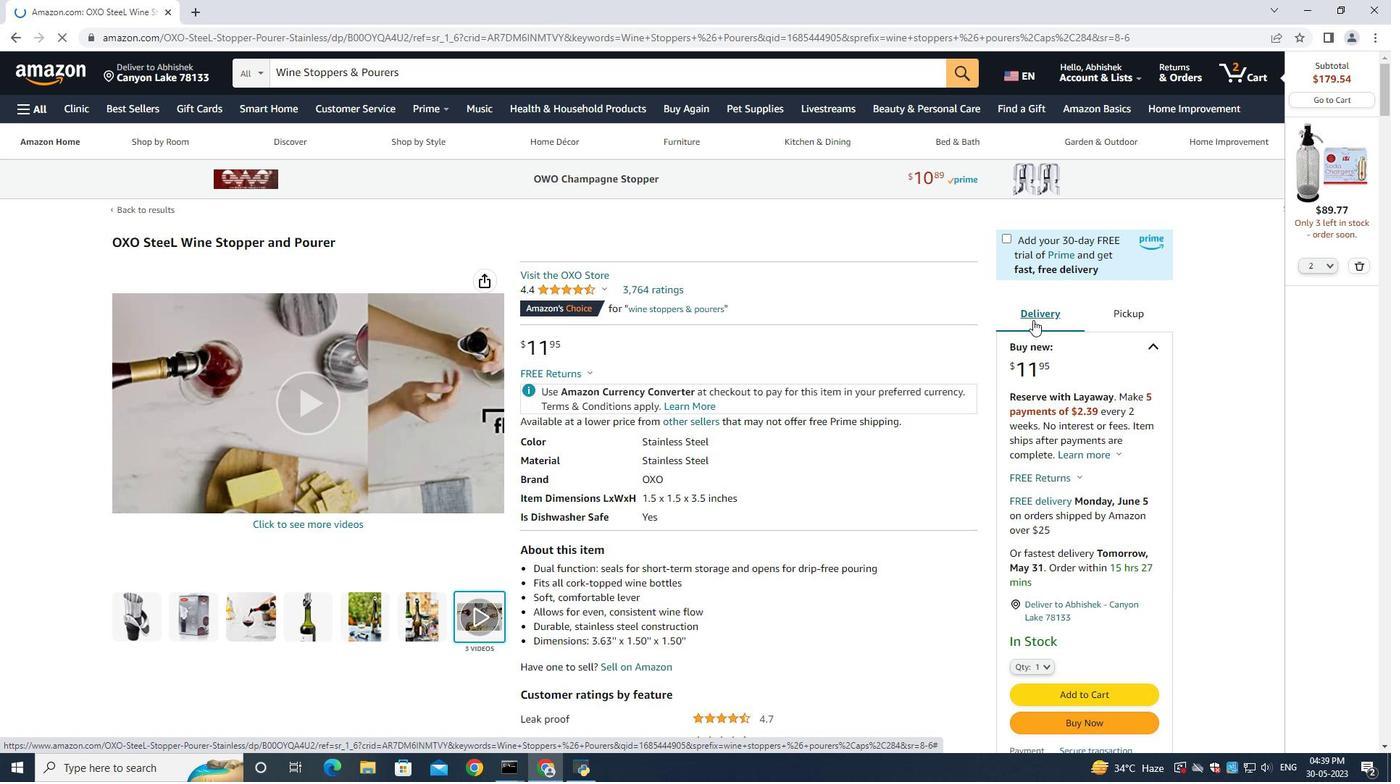
Action: Mouse moved to (1362, 264)
Screenshot: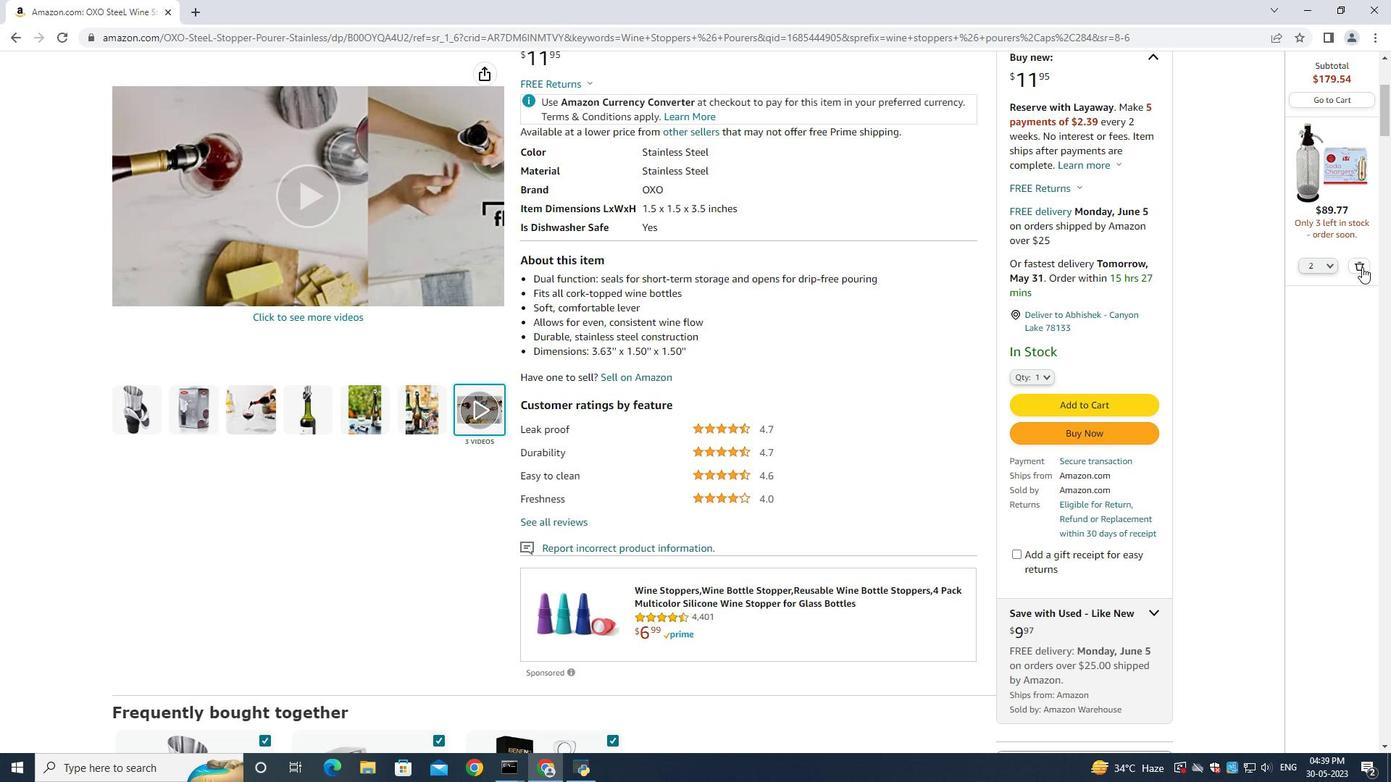 
Action: Mouse pressed left at (1362, 264)
Screenshot: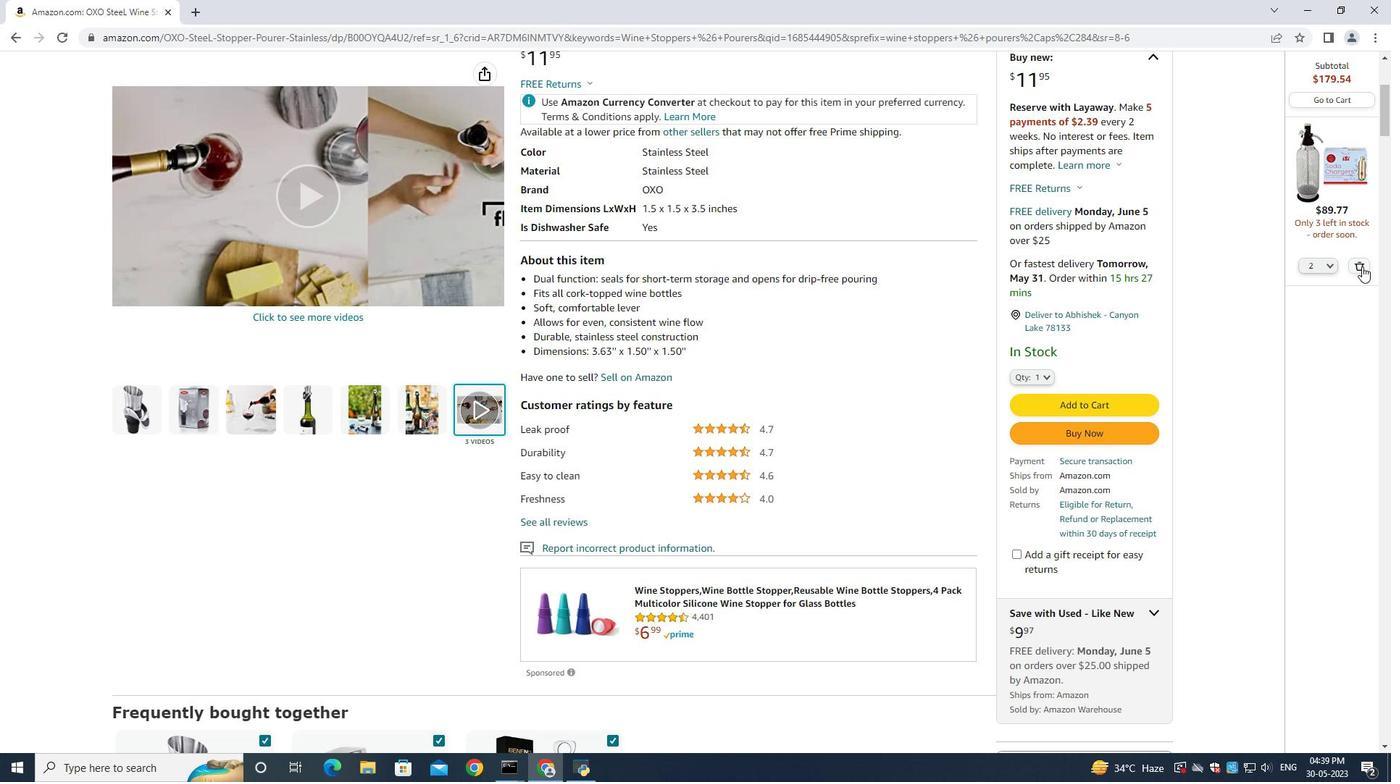 
Action: Mouse moved to (1047, 372)
Screenshot: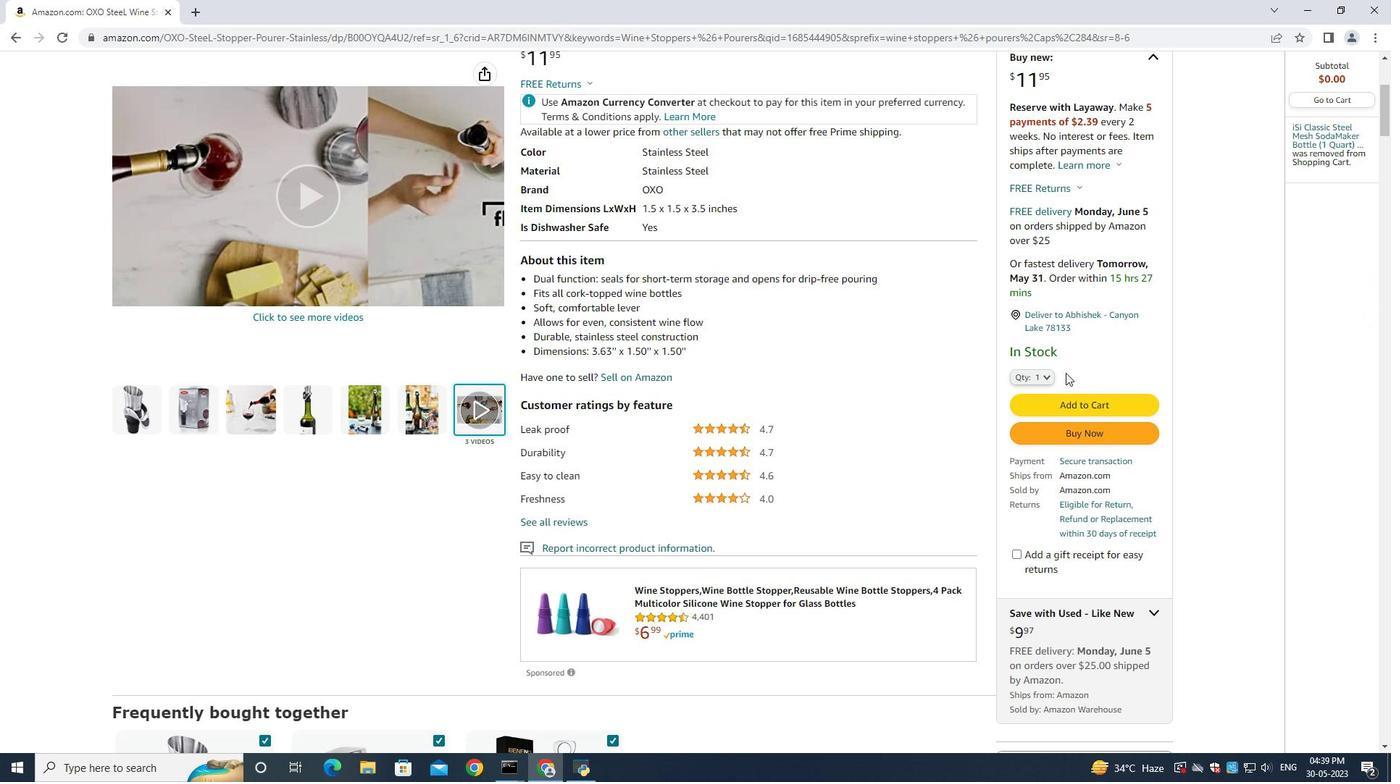 
Action: Mouse pressed left at (1047, 372)
Screenshot: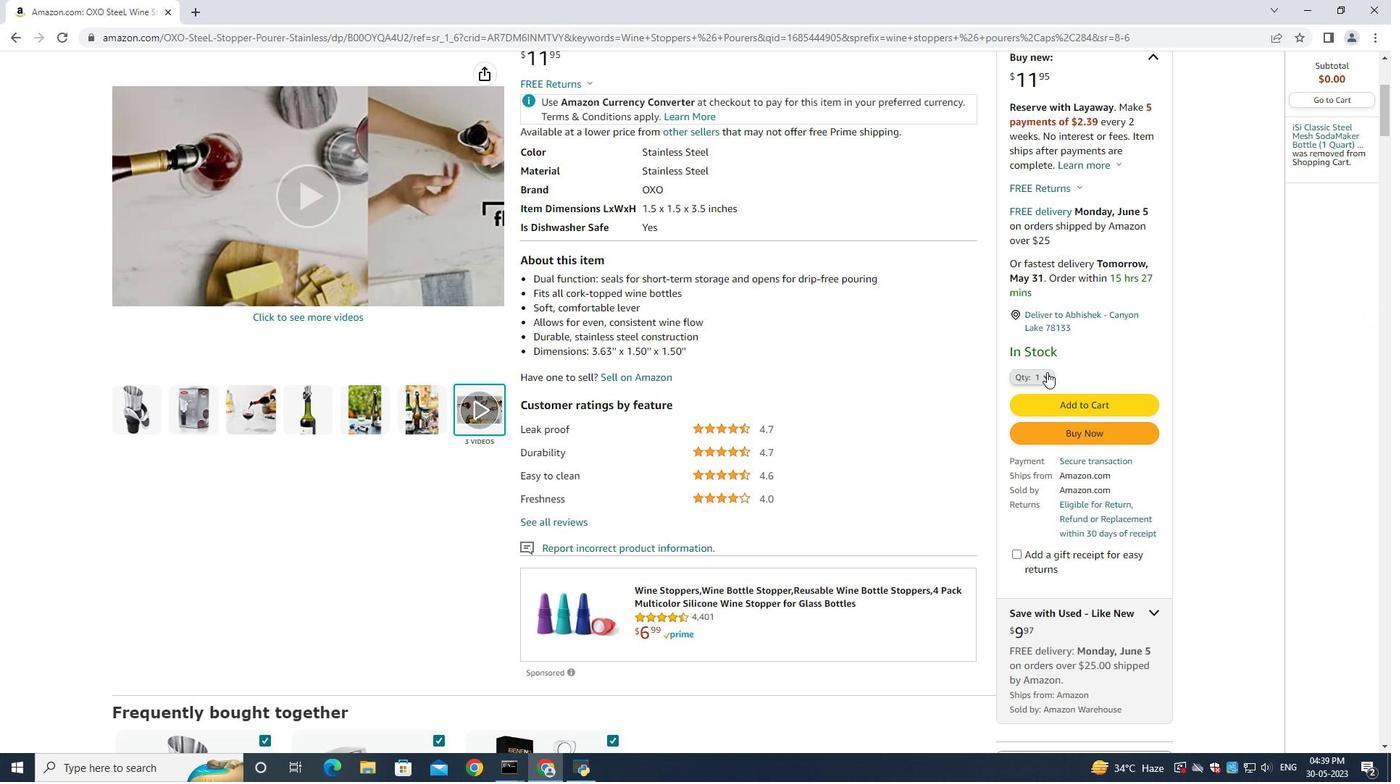
Action: Mouse moved to (1027, 413)
Screenshot: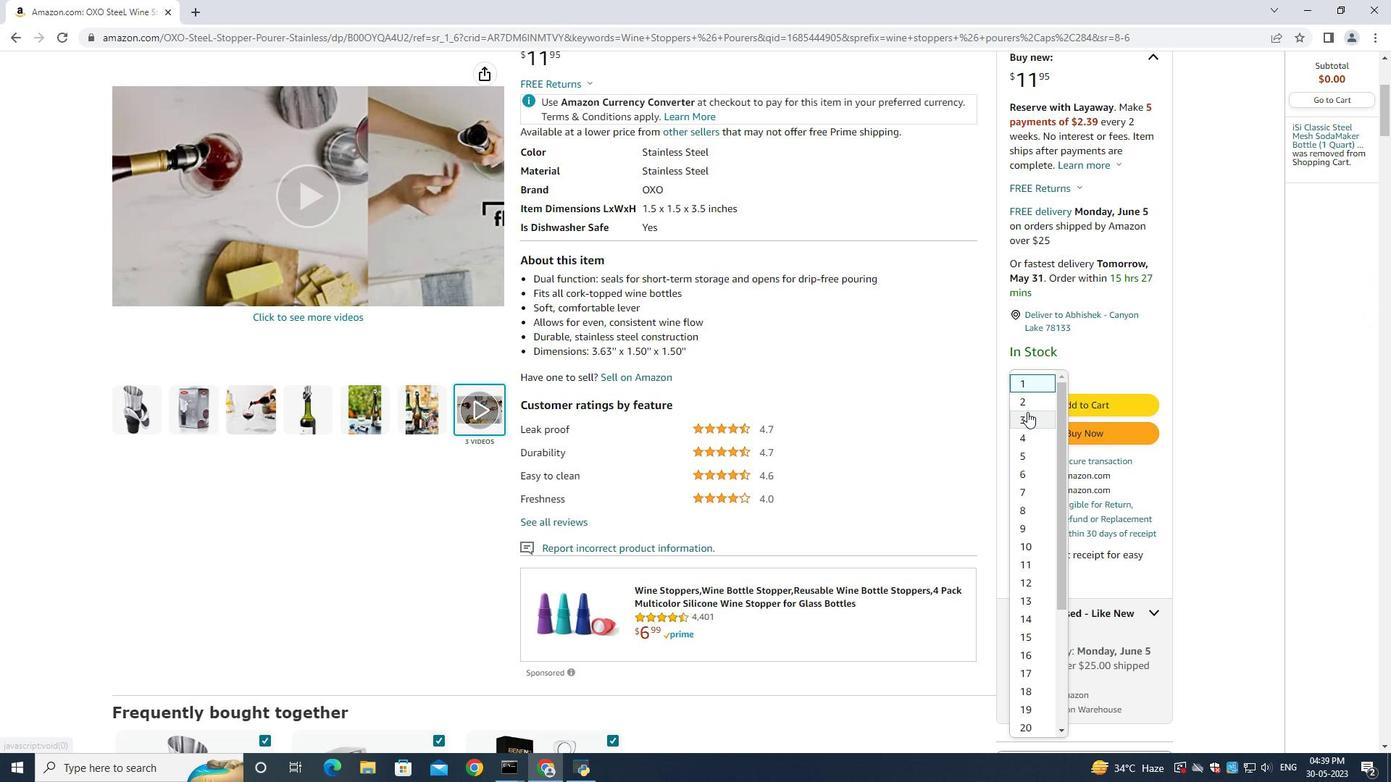 
Action: Mouse pressed left at (1027, 413)
Screenshot: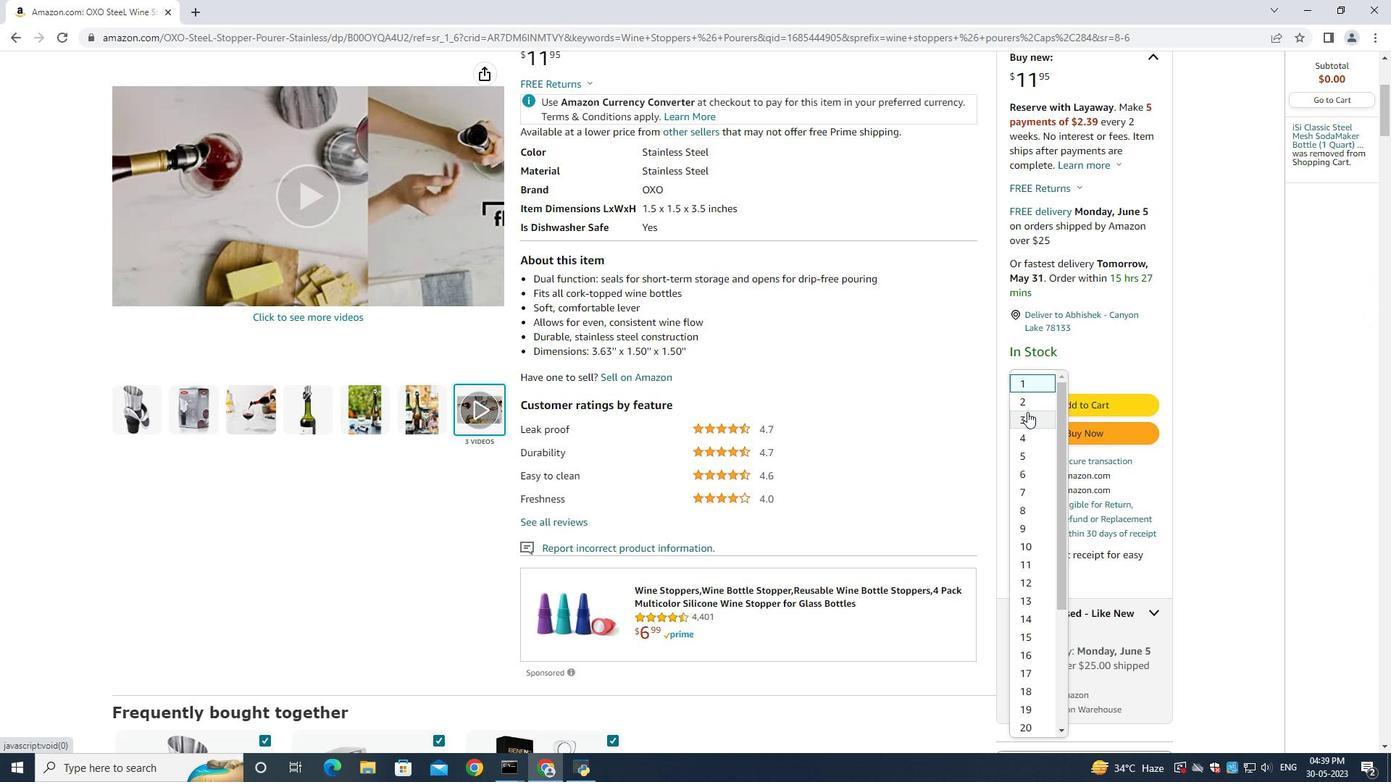 
Action: Mouse moved to (1085, 405)
Screenshot: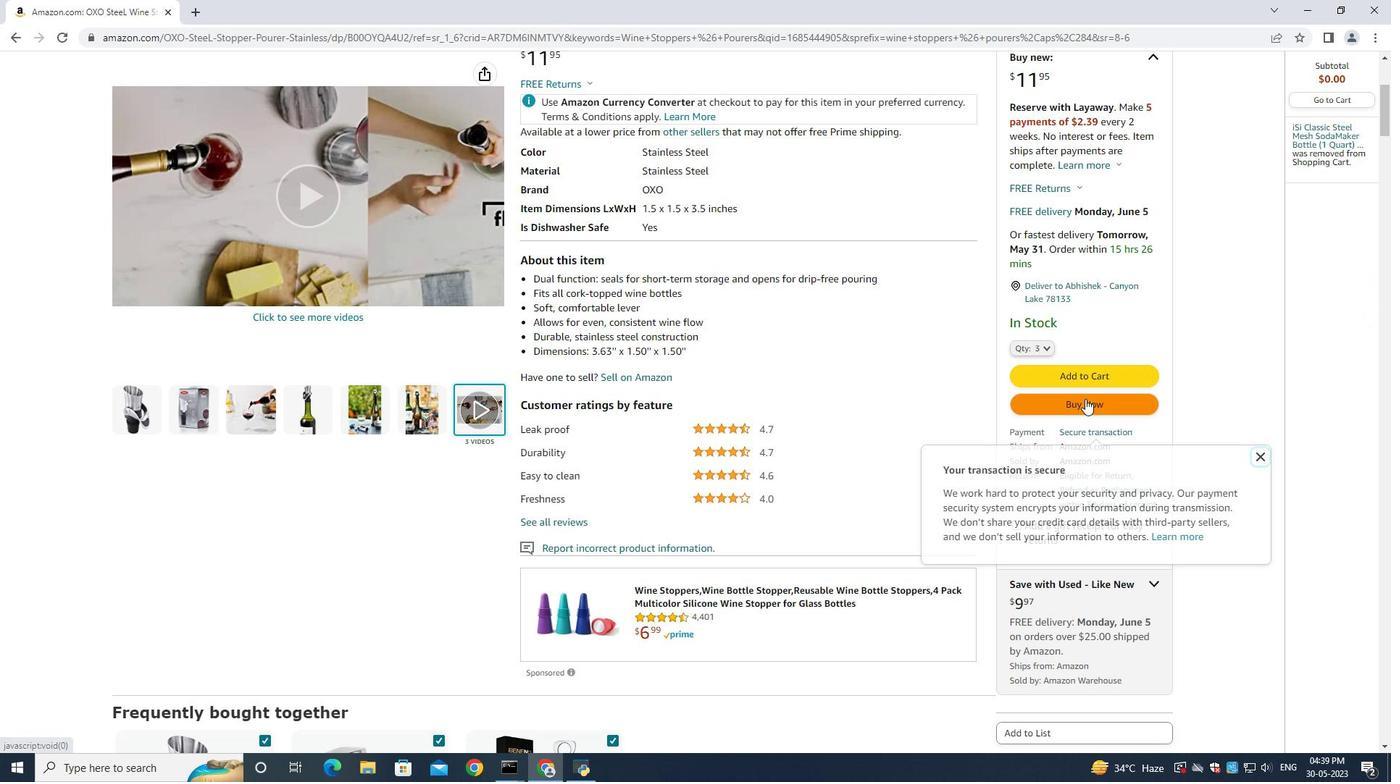 
Action: Mouse pressed left at (1085, 405)
Screenshot: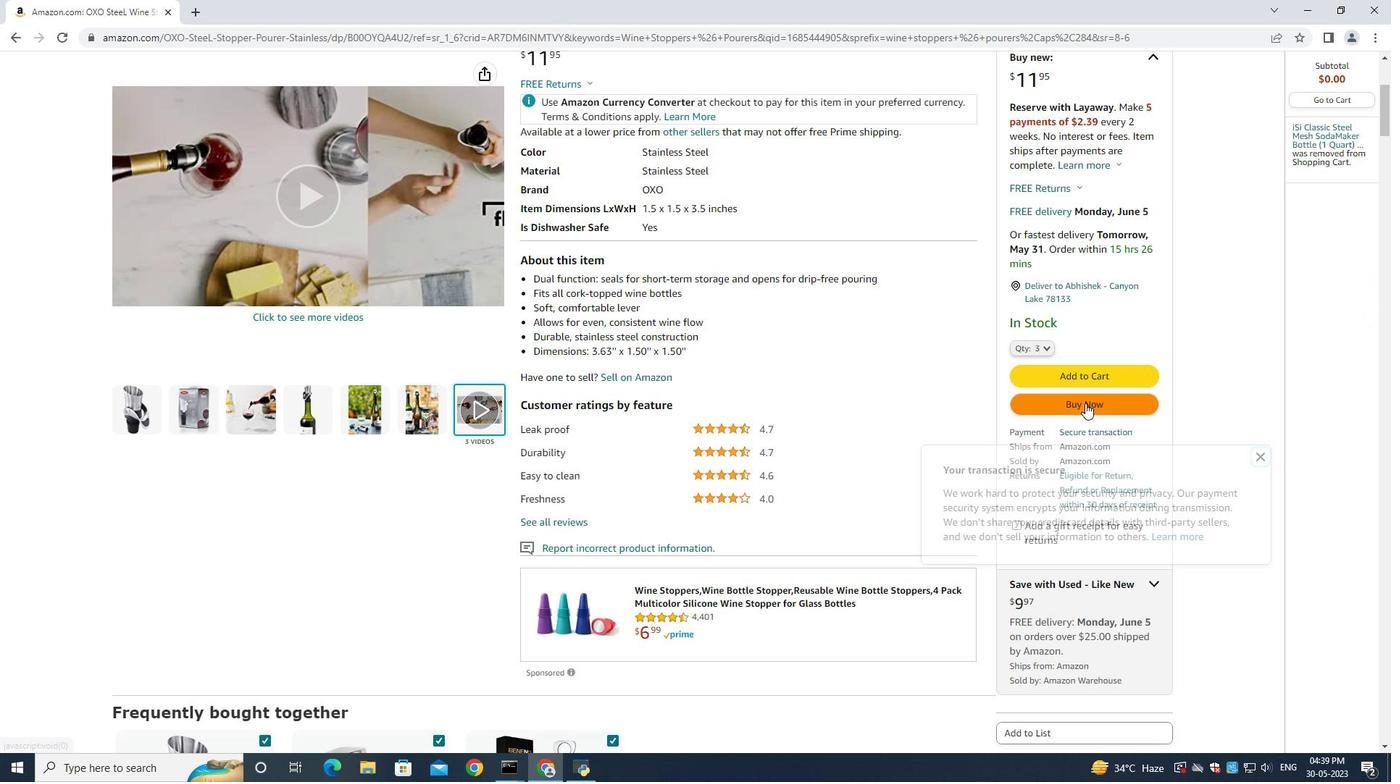
Action: Mouse moved to (790, 342)
Screenshot: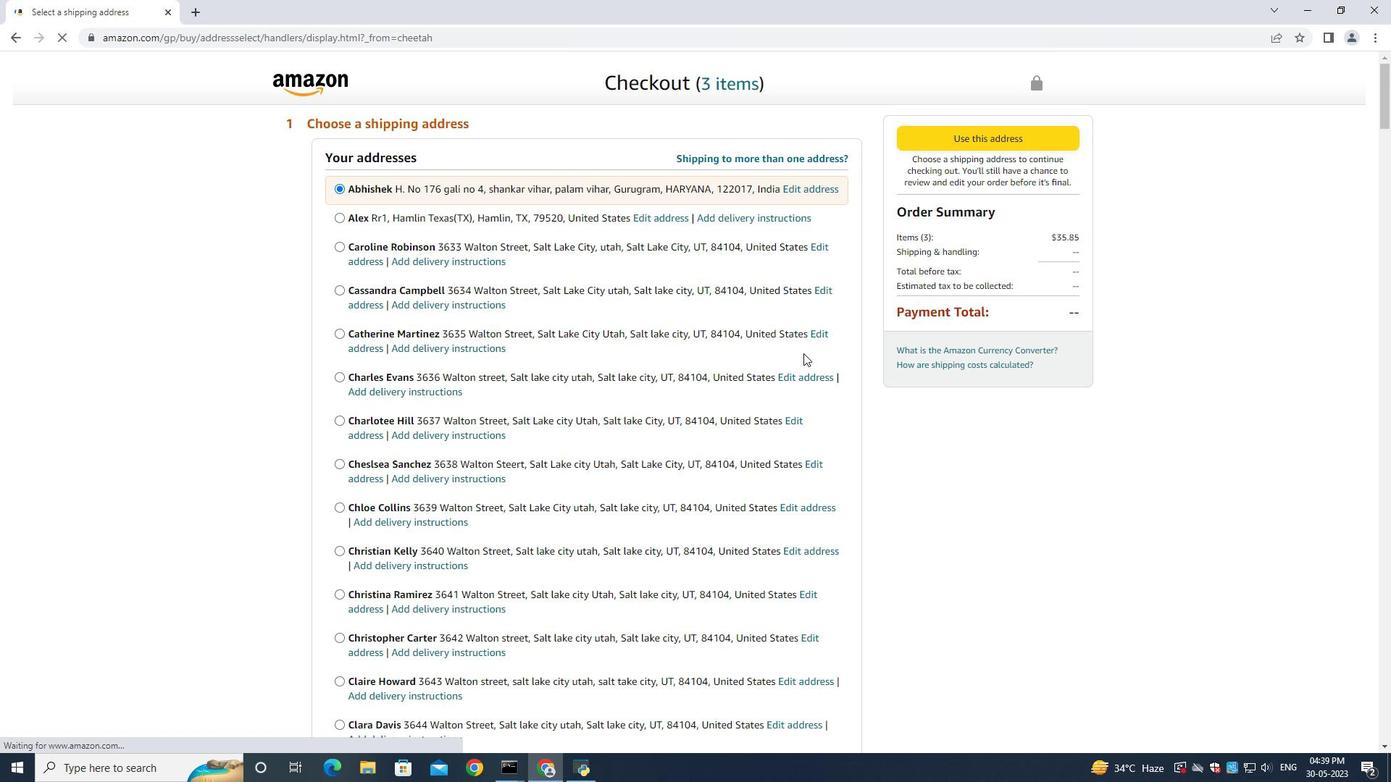 
Action: Mouse scrolled (790, 342) with delta (0, 0)
Screenshot: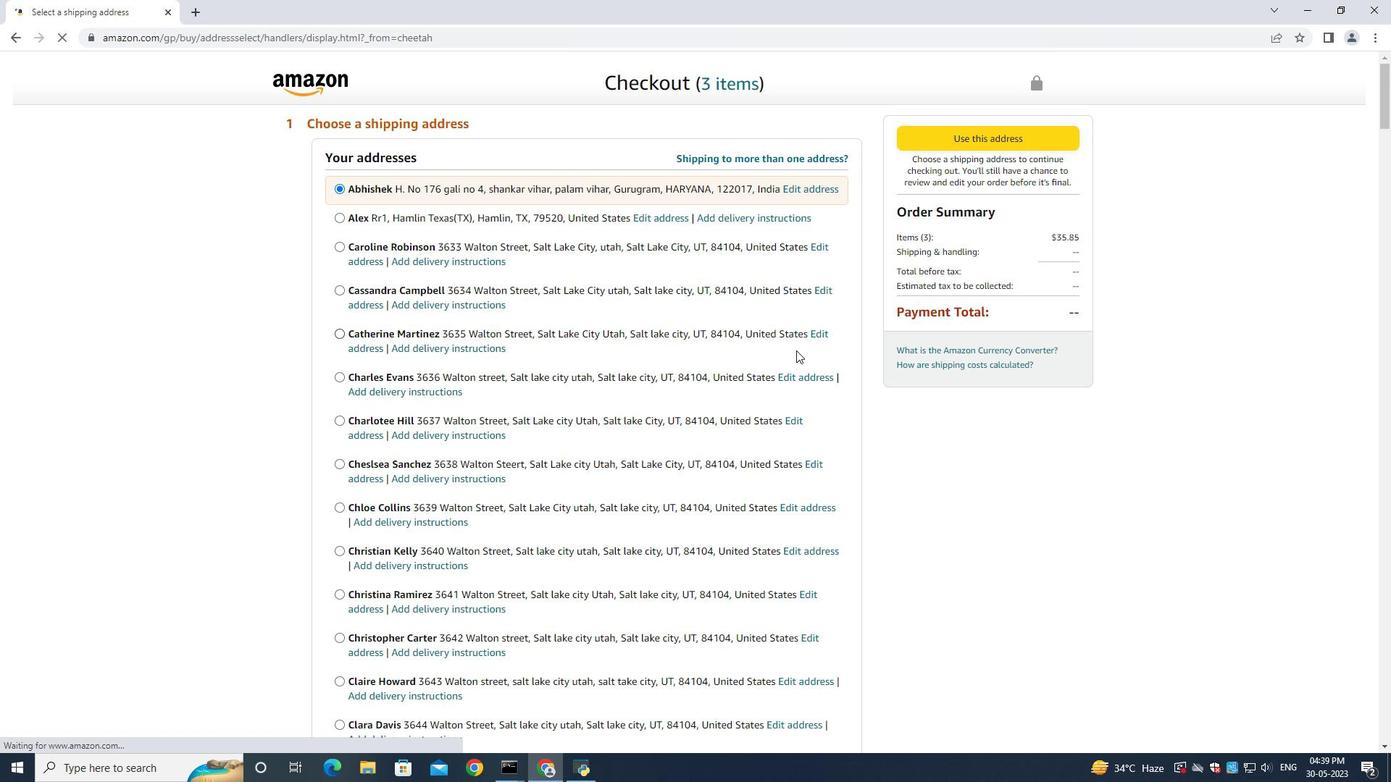 
Action: Mouse moved to (787, 342)
Screenshot: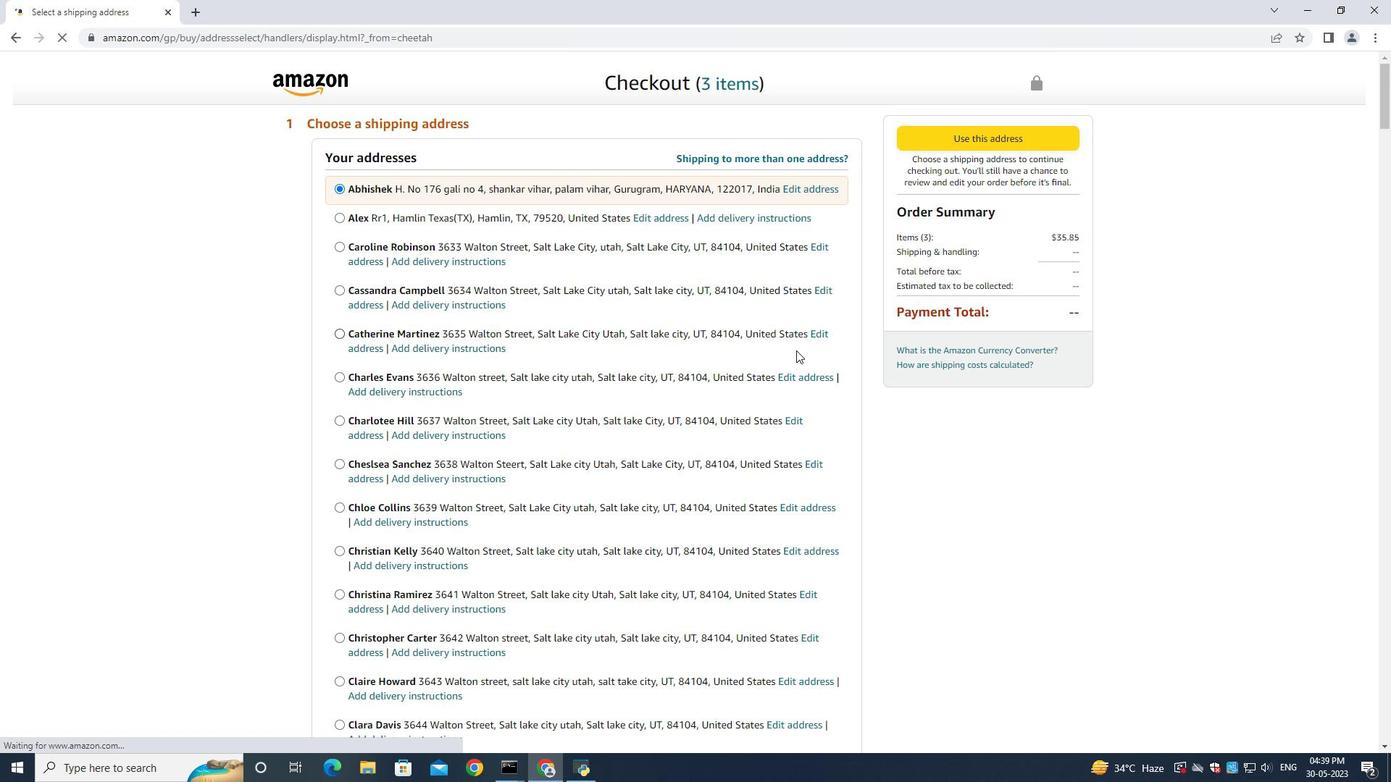
Action: Mouse scrolled (790, 342) with delta (0, 0)
Screenshot: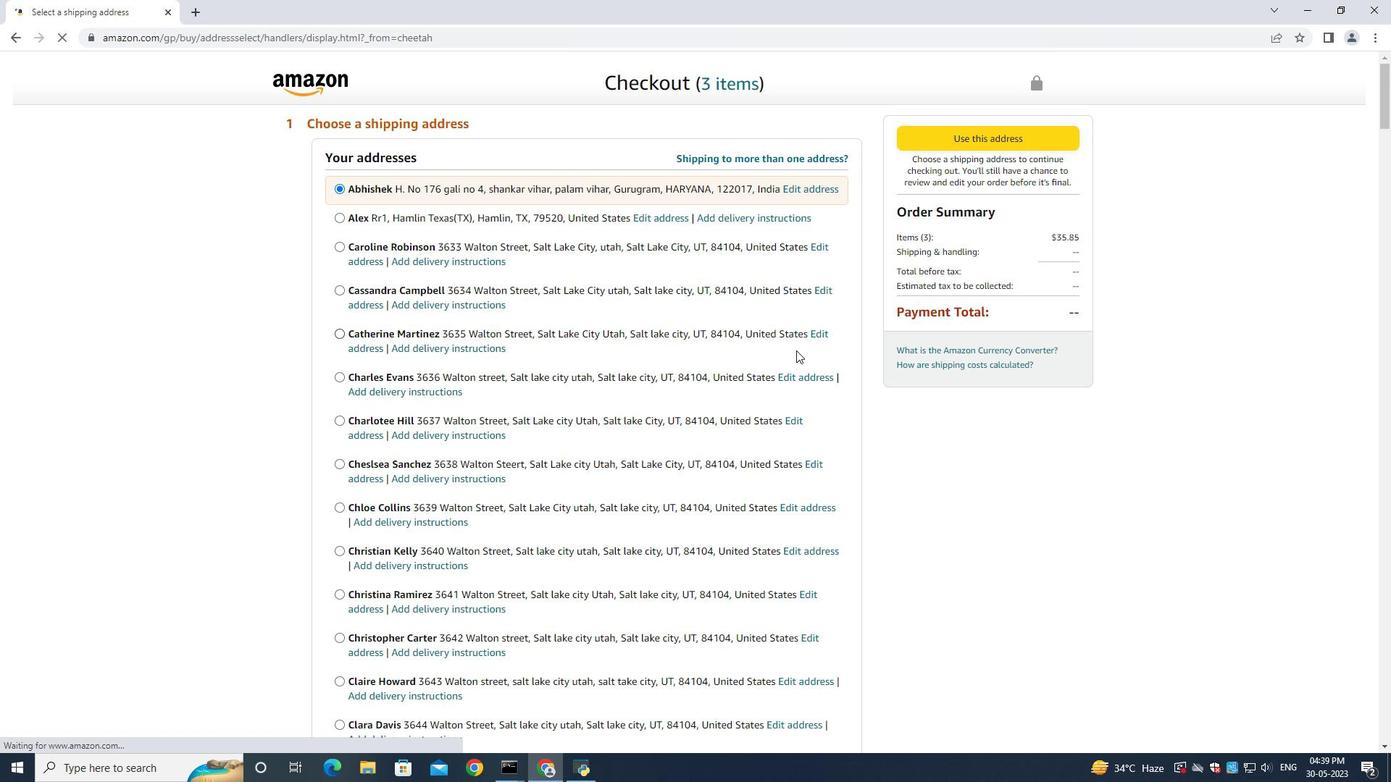 
Action: Mouse moved to (787, 344)
Screenshot: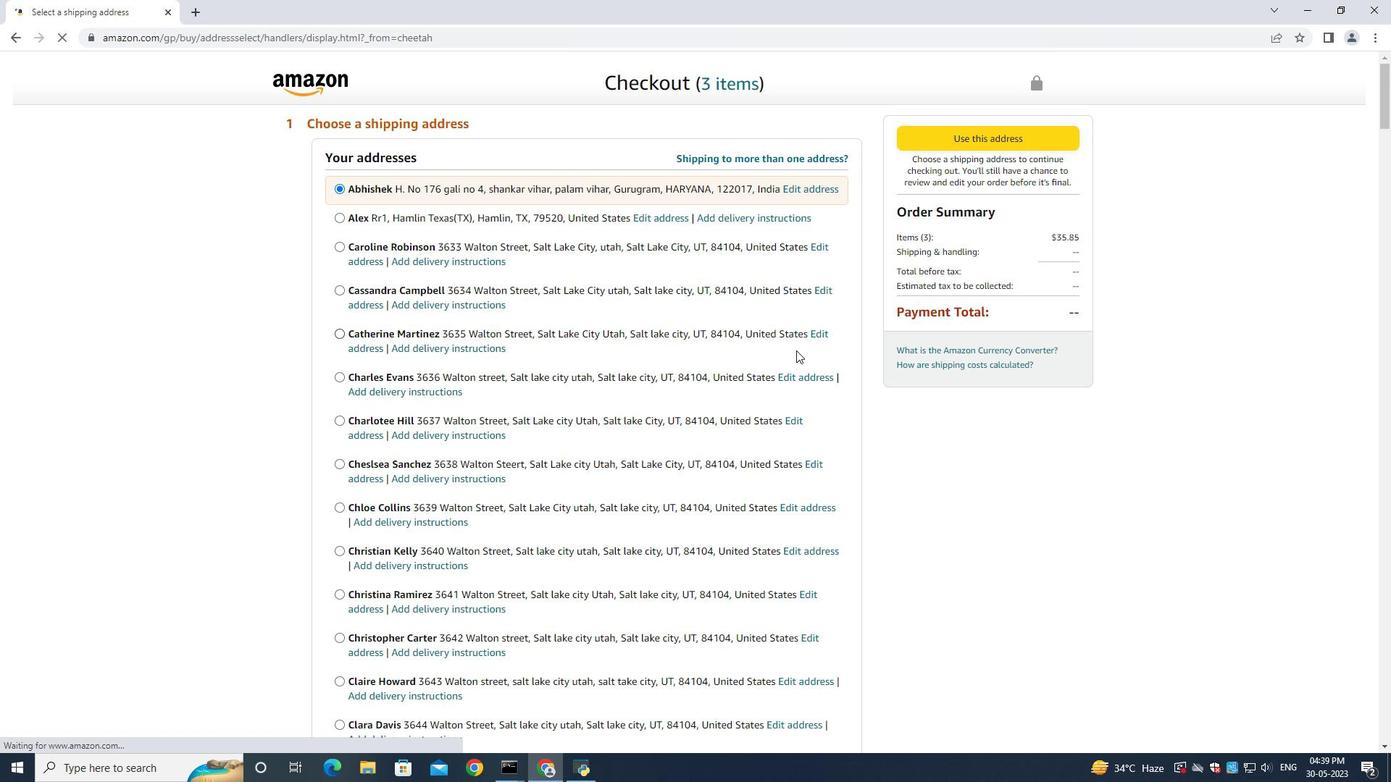 
Action: Mouse scrolled (787, 342) with delta (0, 0)
Screenshot: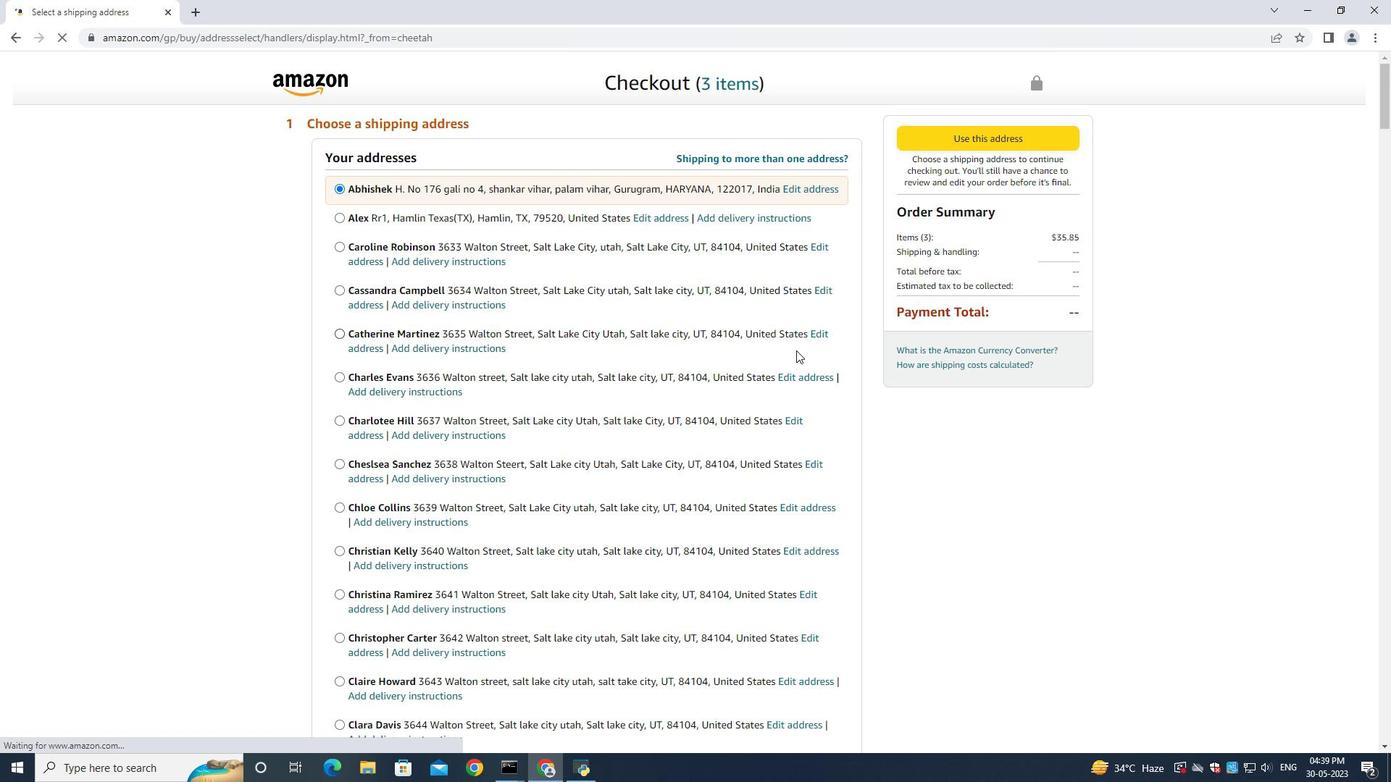 
Action: Mouse moved to (786, 344)
Screenshot: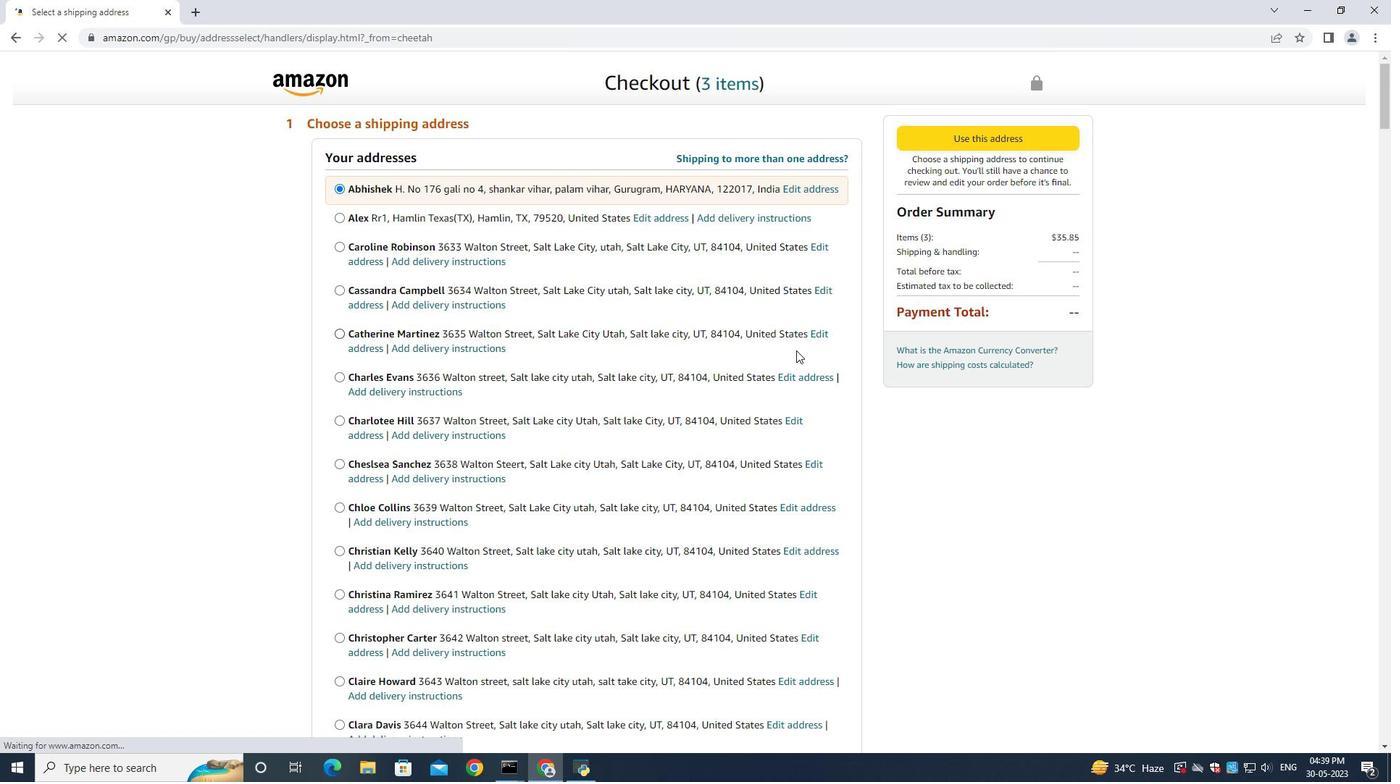 
Action: Mouse scrolled (787, 343) with delta (0, 0)
Screenshot: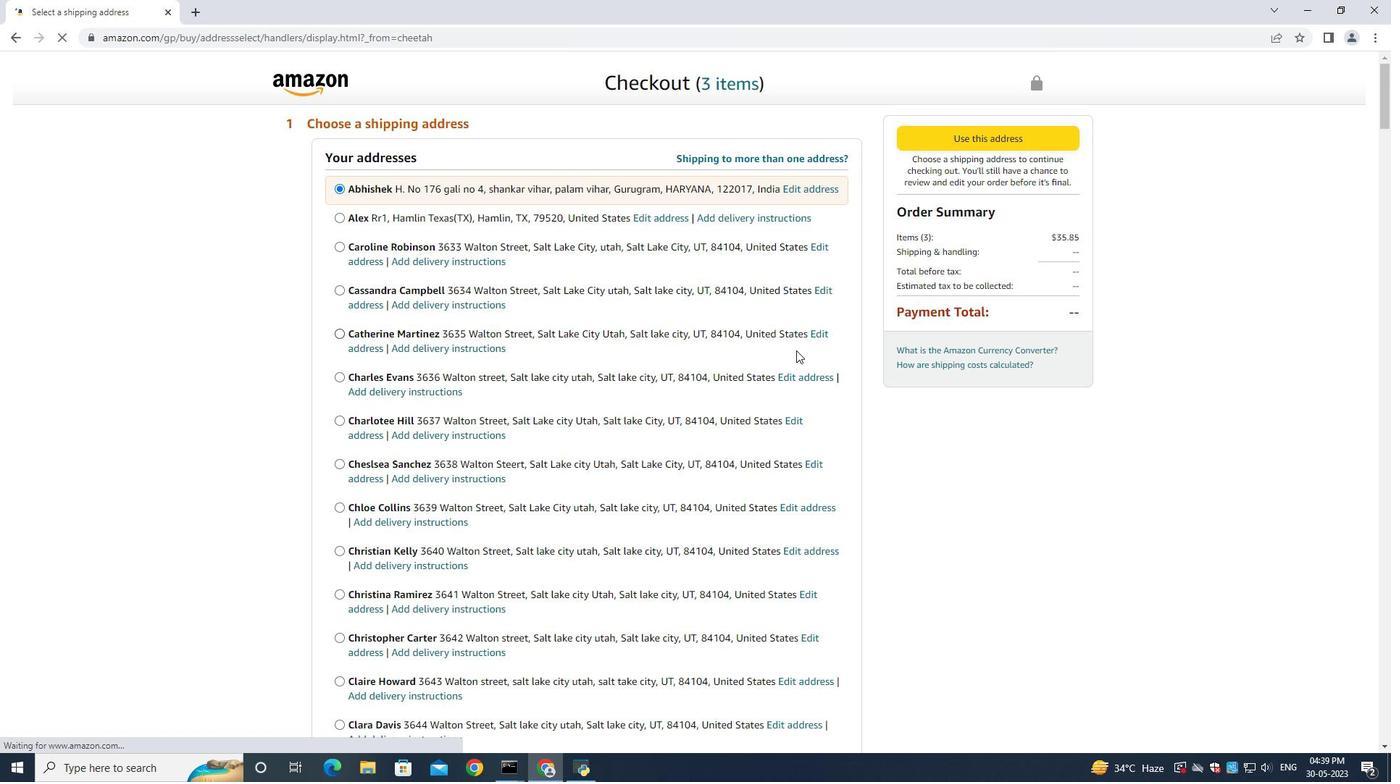 
Action: Mouse scrolled (787, 343) with delta (0, 0)
Screenshot: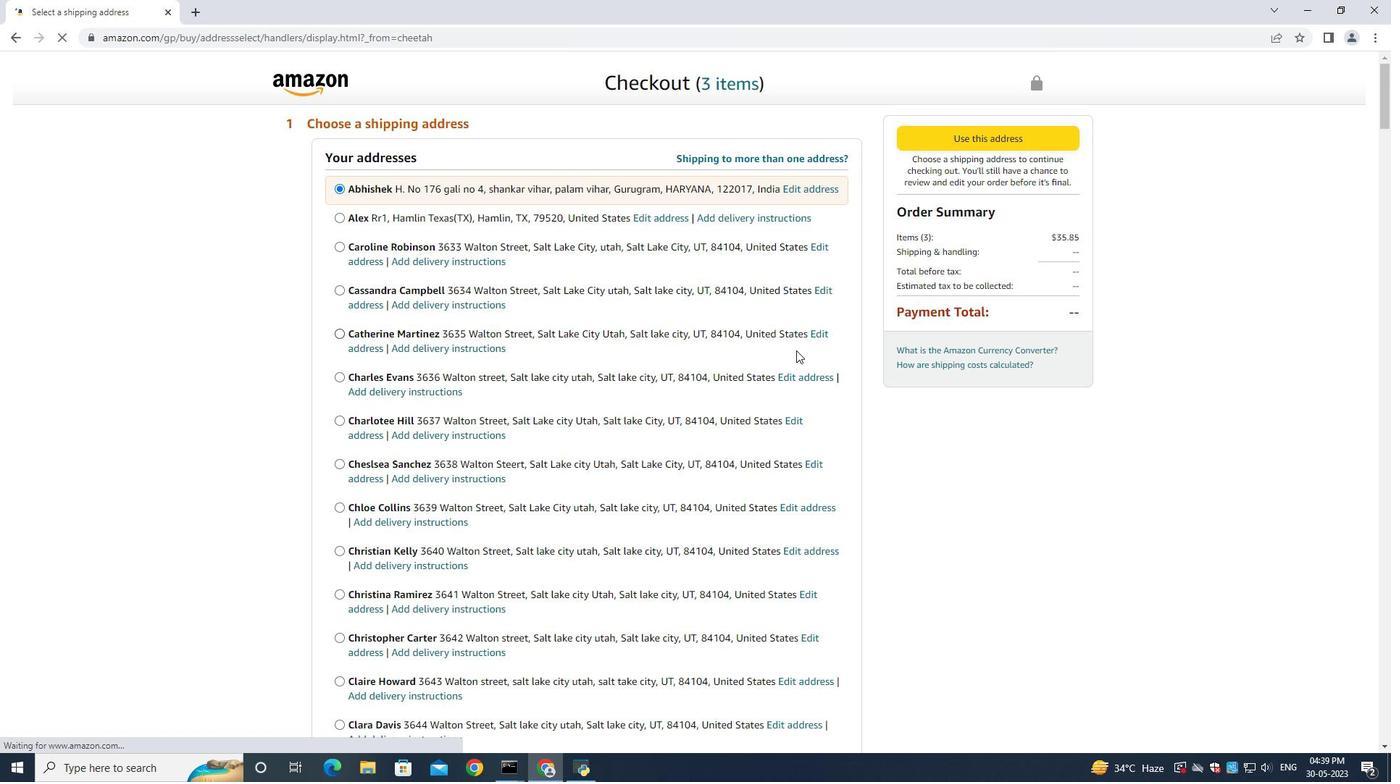 
Action: Mouse moved to (785, 344)
Screenshot: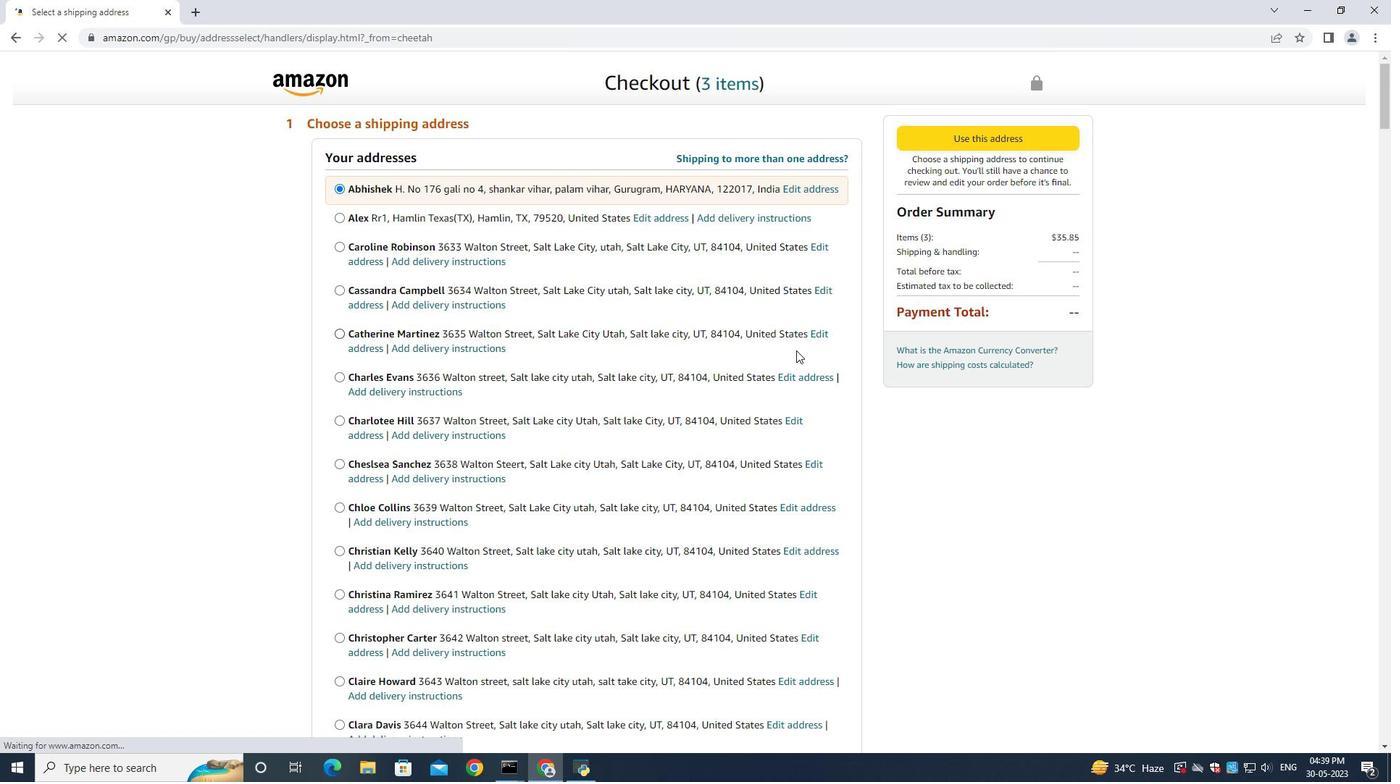 
Action: Mouse scrolled (786, 343) with delta (0, 0)
Screenshot: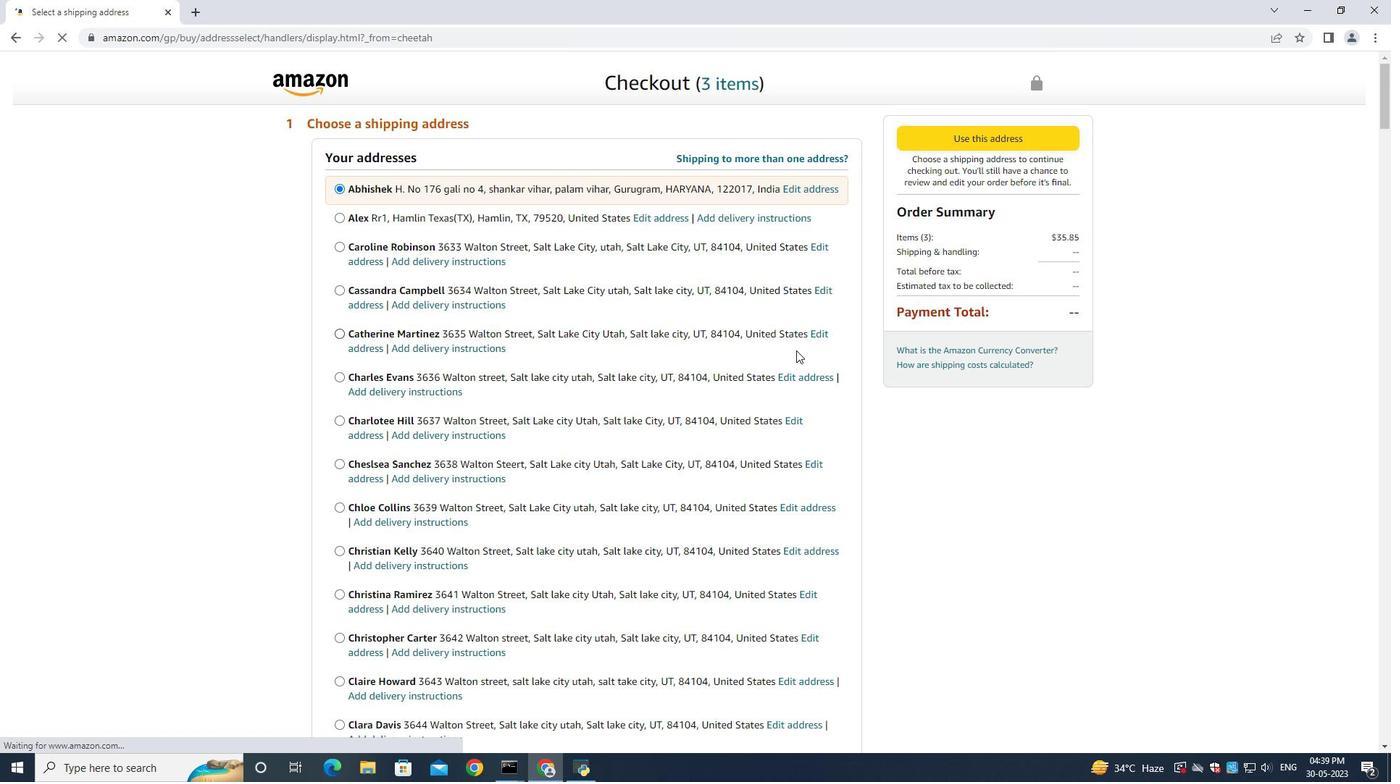 
Action: Mouse moved to (784, 343)
Screenshot: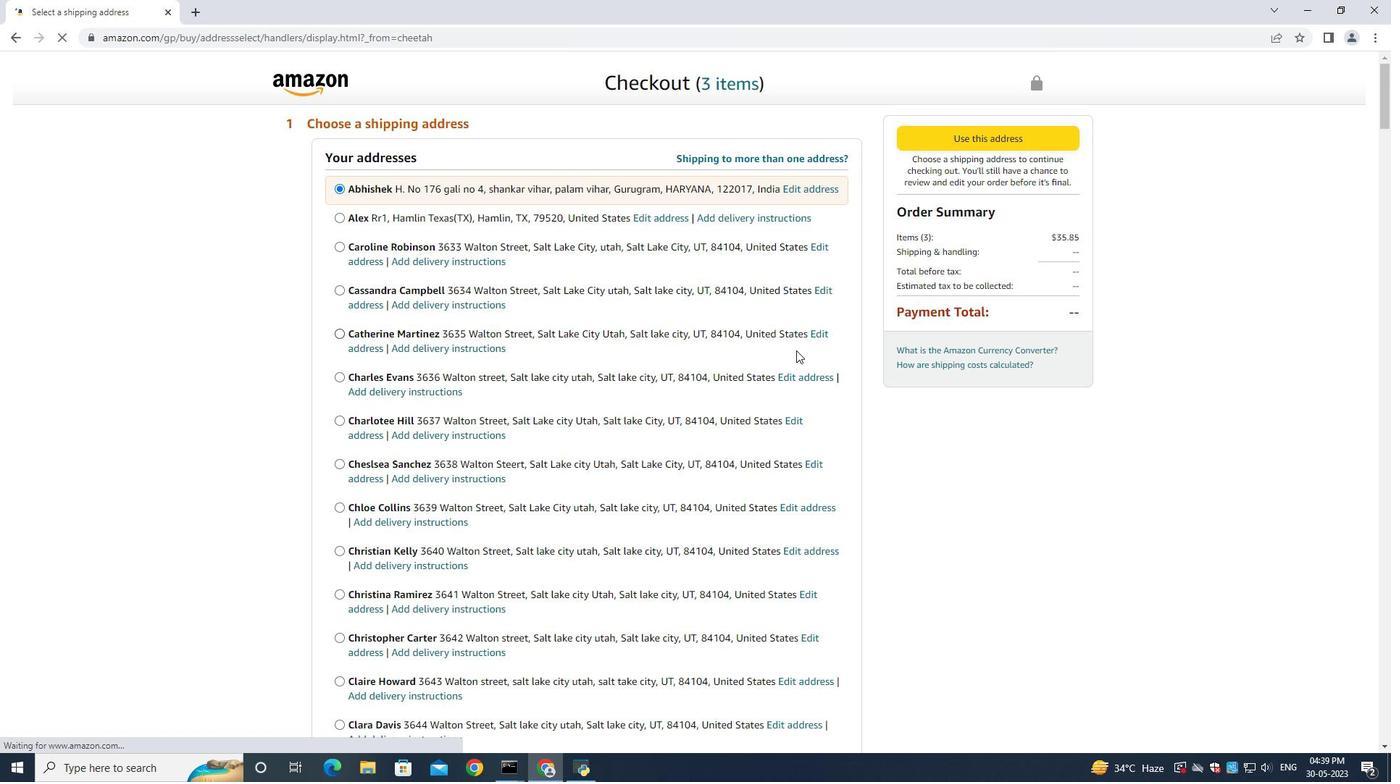 
Action: Mouse scrolled (785, 343) with delta (0, 0)
Screenshot: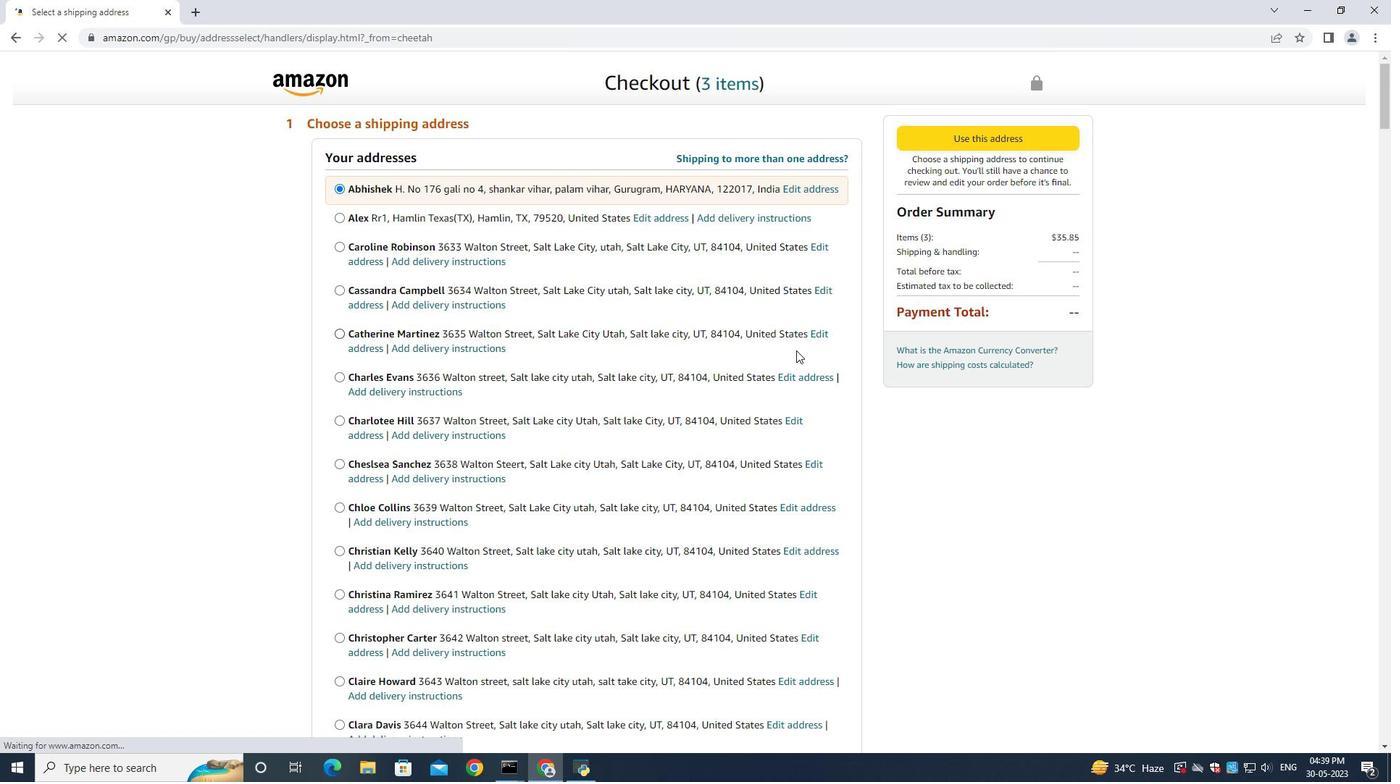 
Action: Mouse moved to (782, 340)
Screenshot: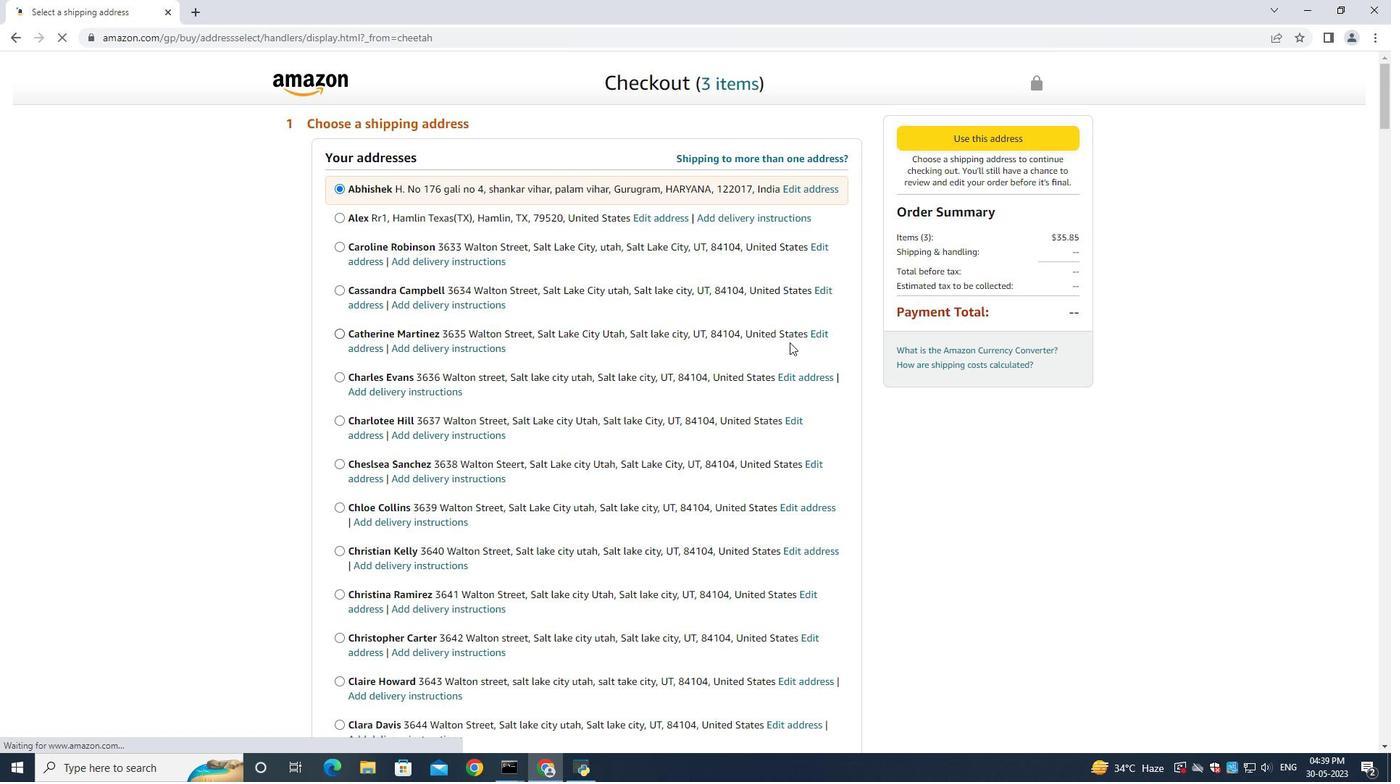 
Action: Mouse scrolled (783, 340) with delta (0, 0)
Screenshot: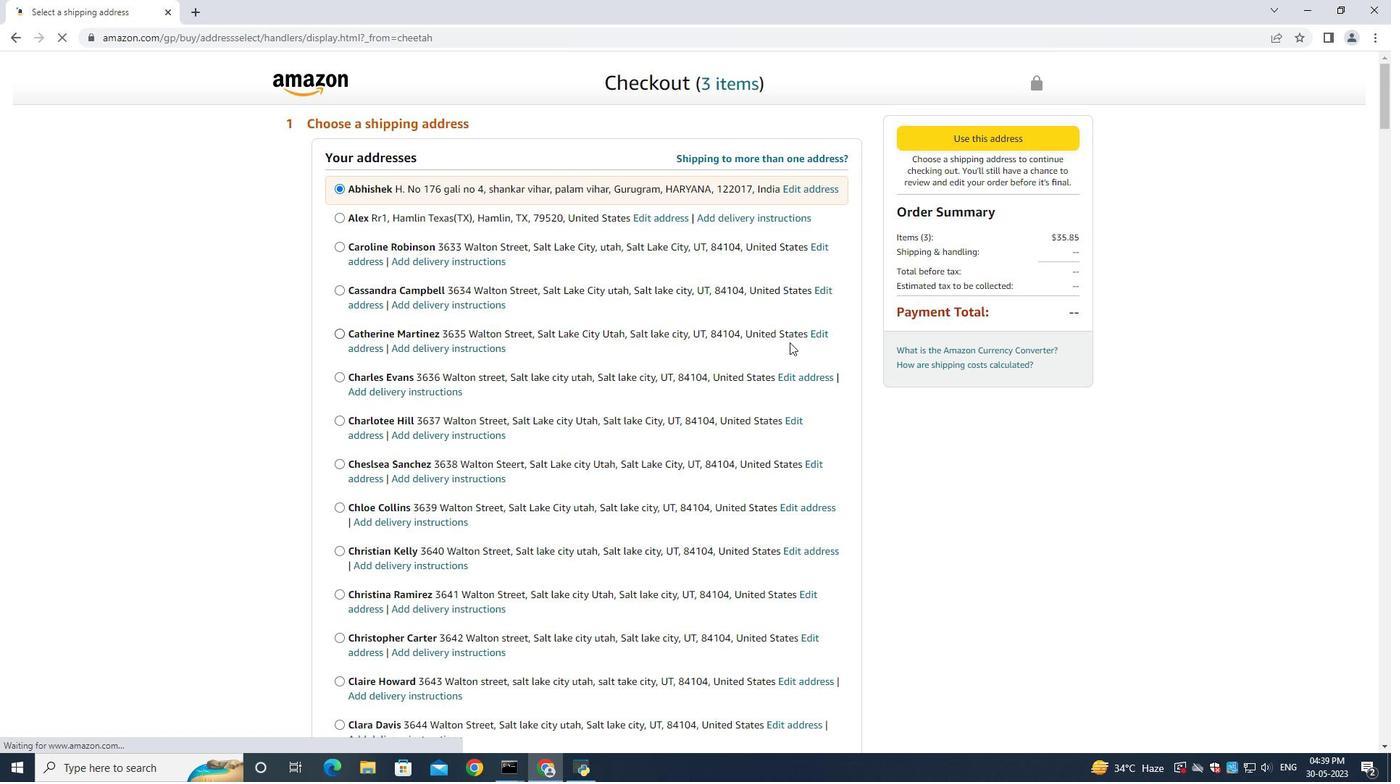 
Action: Mouse moved to (711, 331)
Screenshot: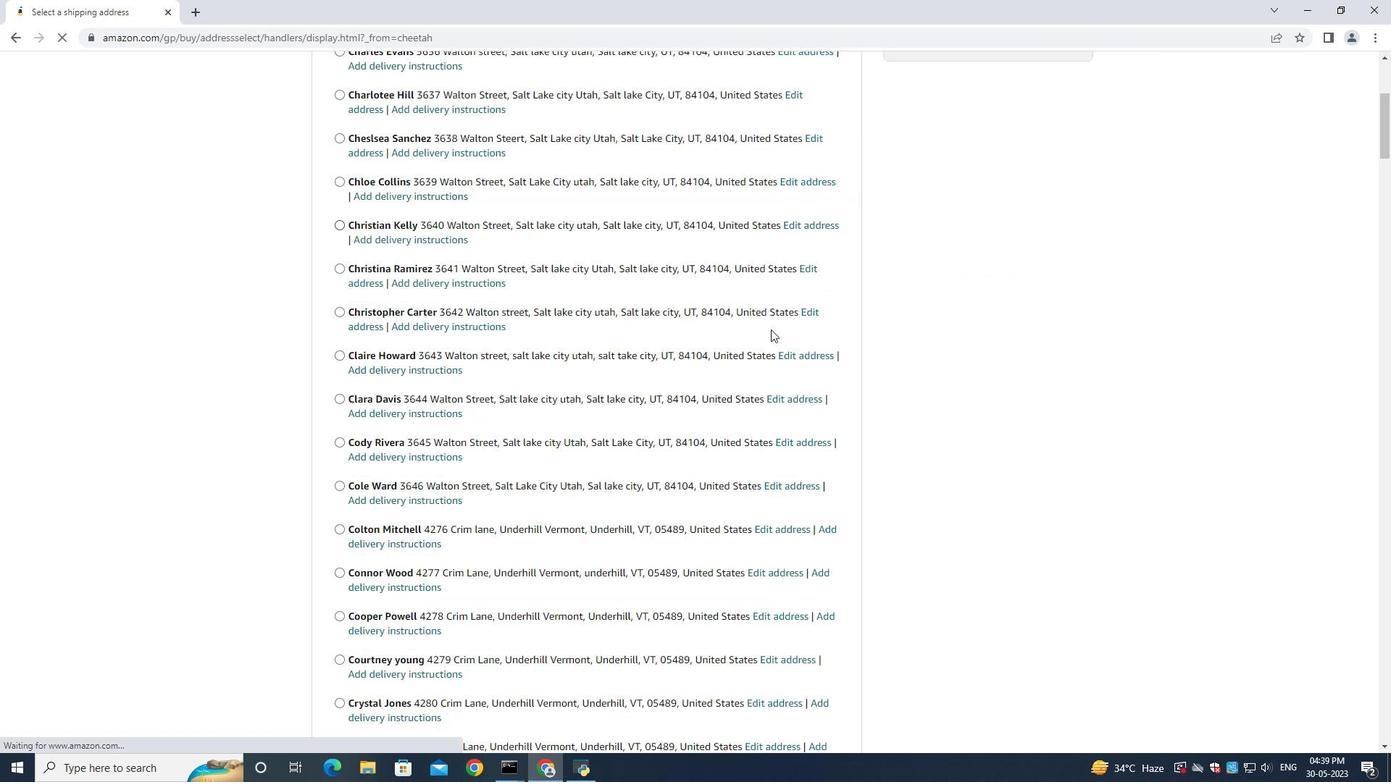 
Action: Mouse scrolled (711, 331) with delta (0, 0)
Screenshot: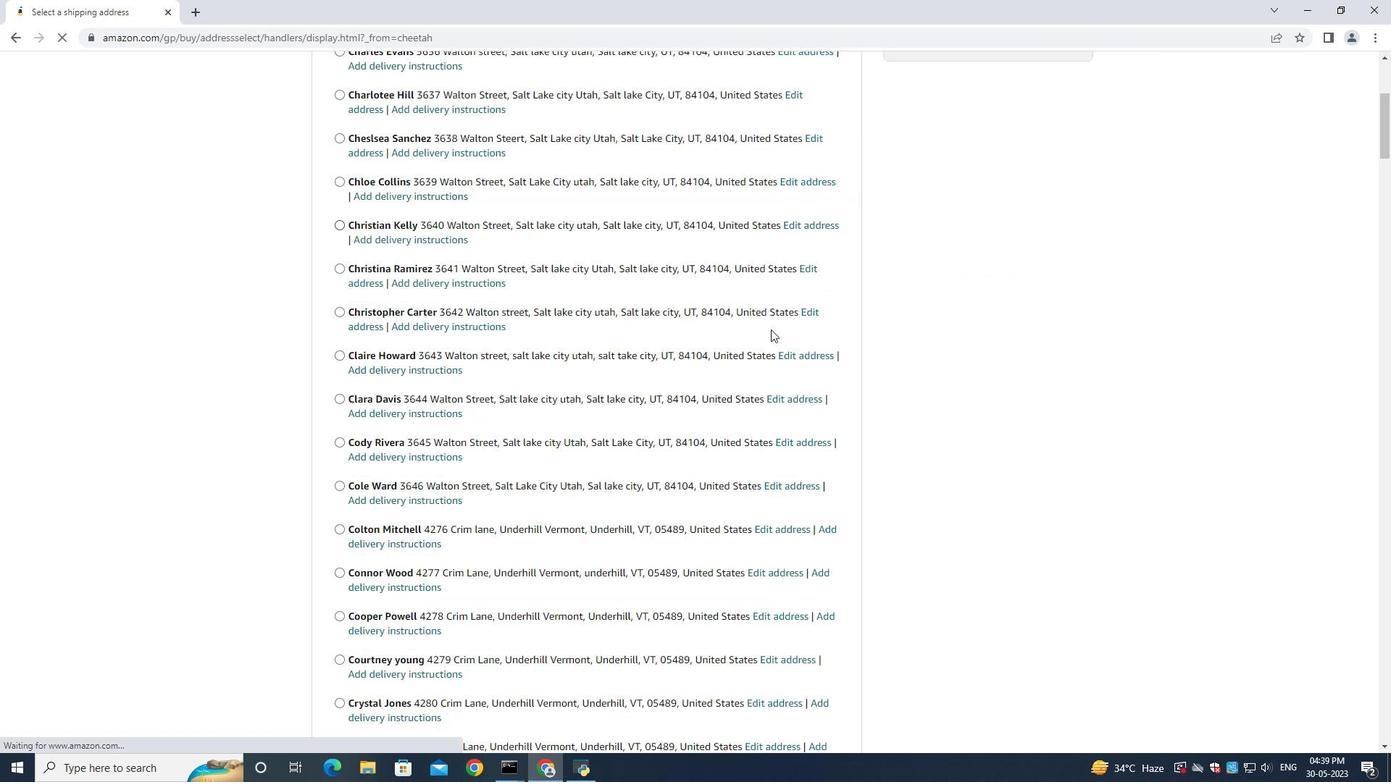 
Action: Mouse moved to (710, 332)
Screenshot: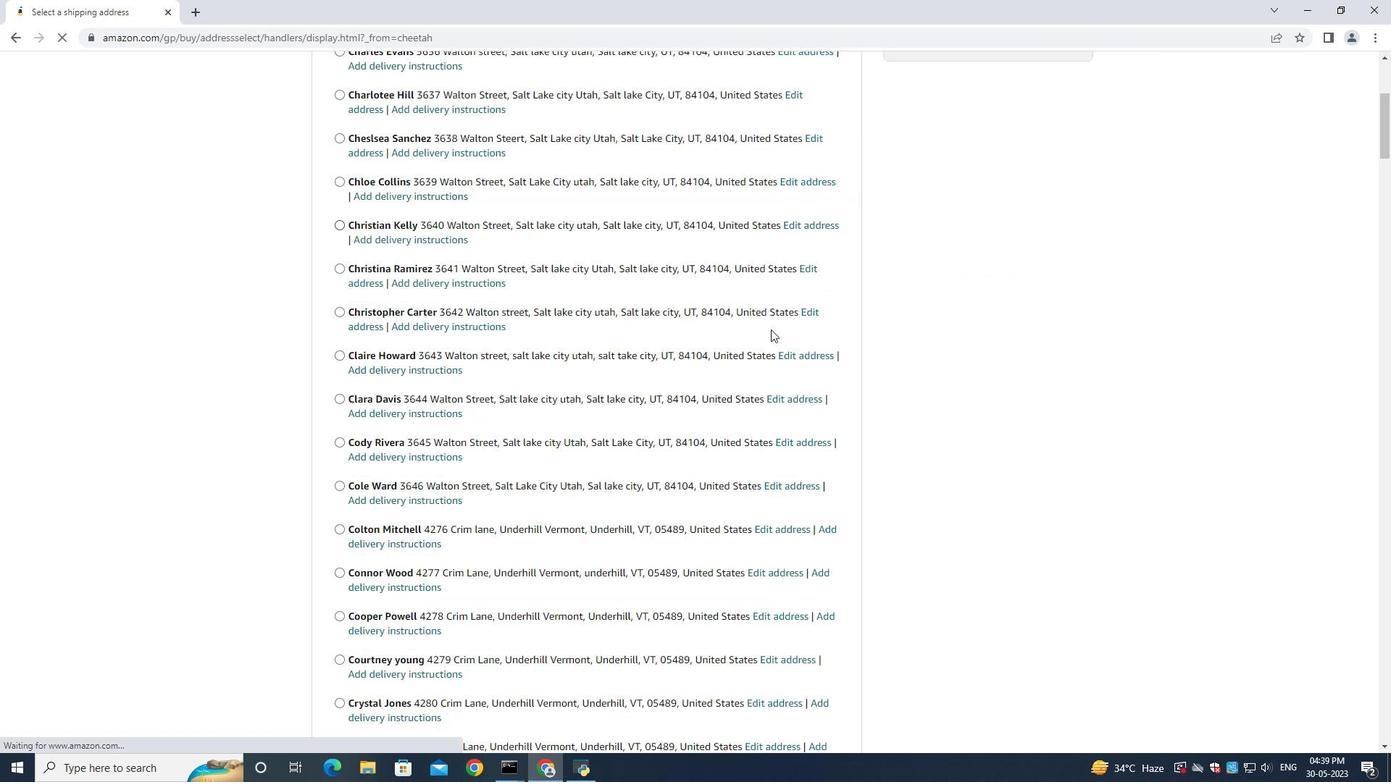 
Action: Mouse scrolled (710, 331) with delta (0, 0)
Screenshot: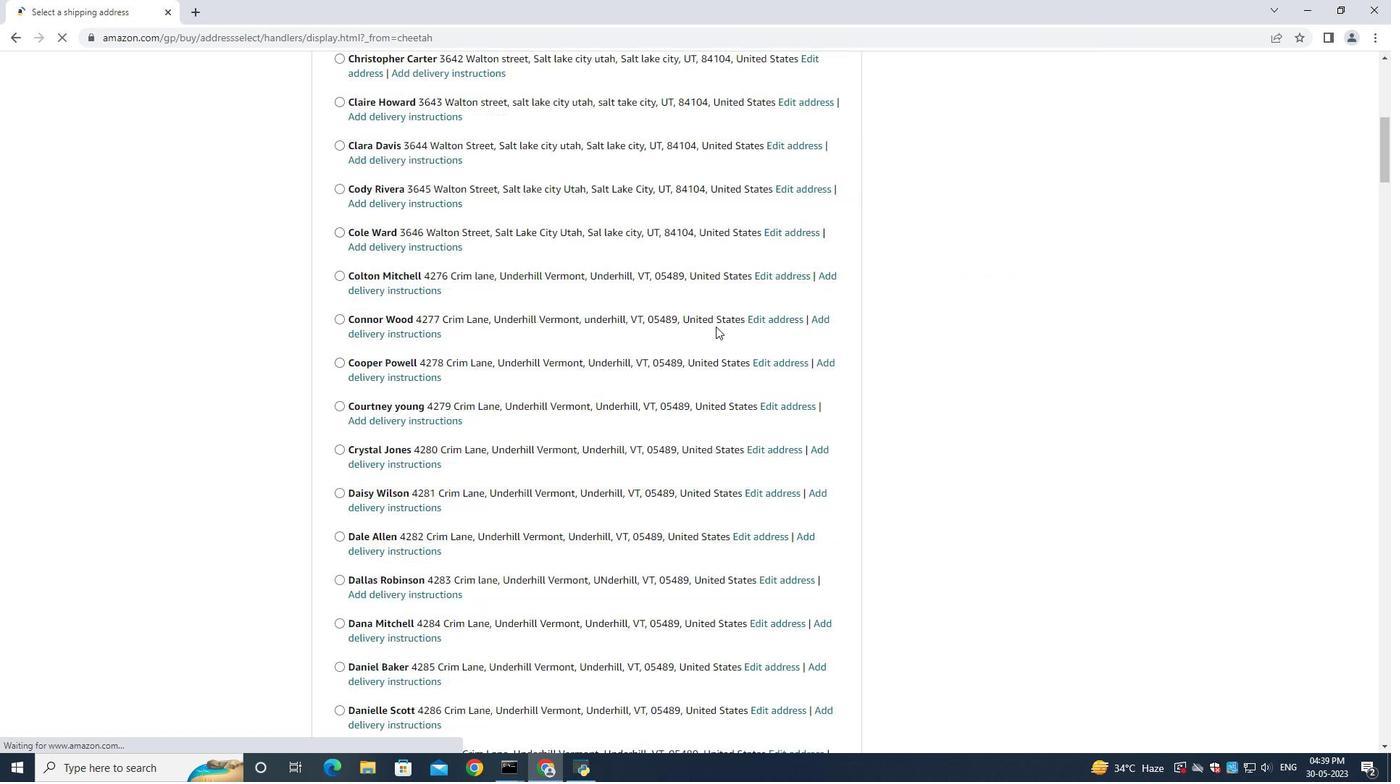 
Action: Mouse scrolled (710, 331) with delta (0, 0)
Screenshot: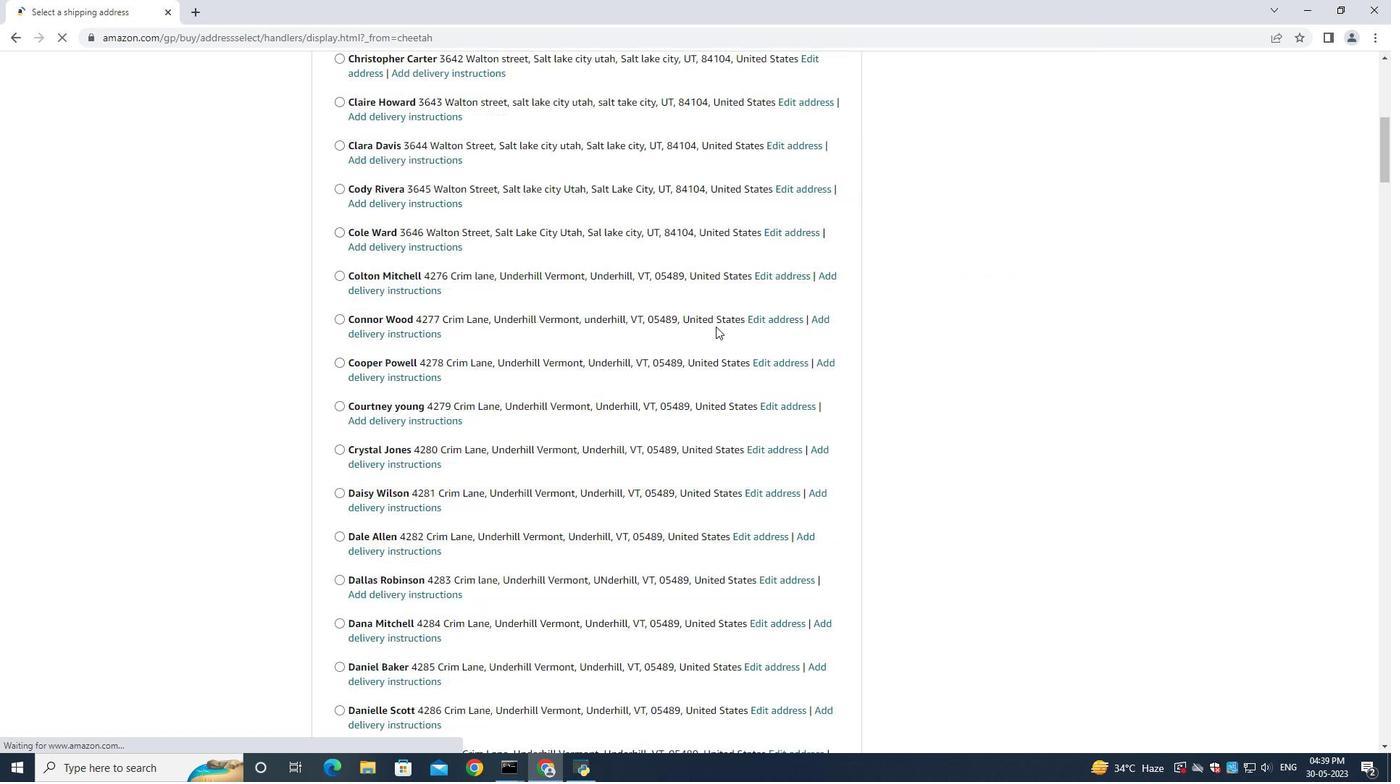 
Action: Mouse scrolled (710, 331) with delta (0, 0)
Screenshot: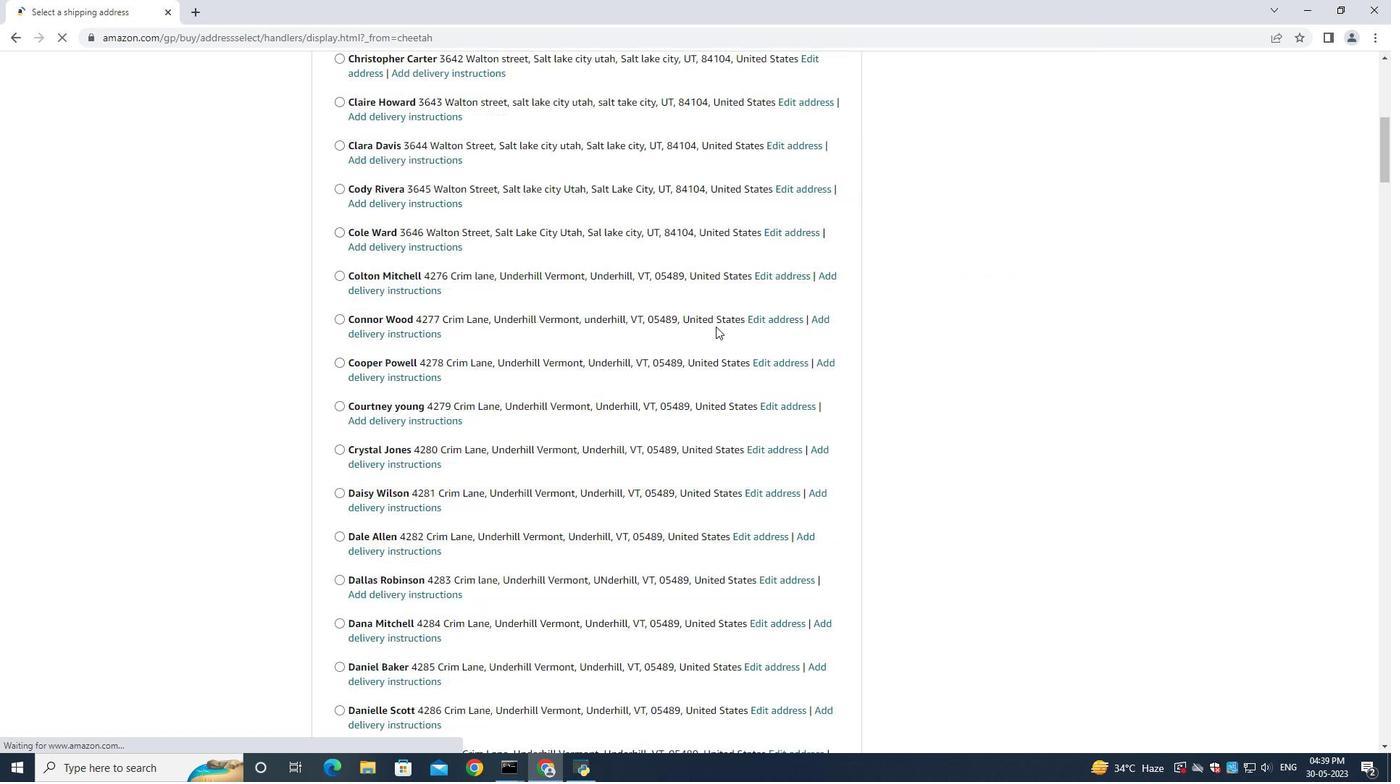 
Action: Mouse scrolled (710, 331) with delta (0, 0)
Screenshot: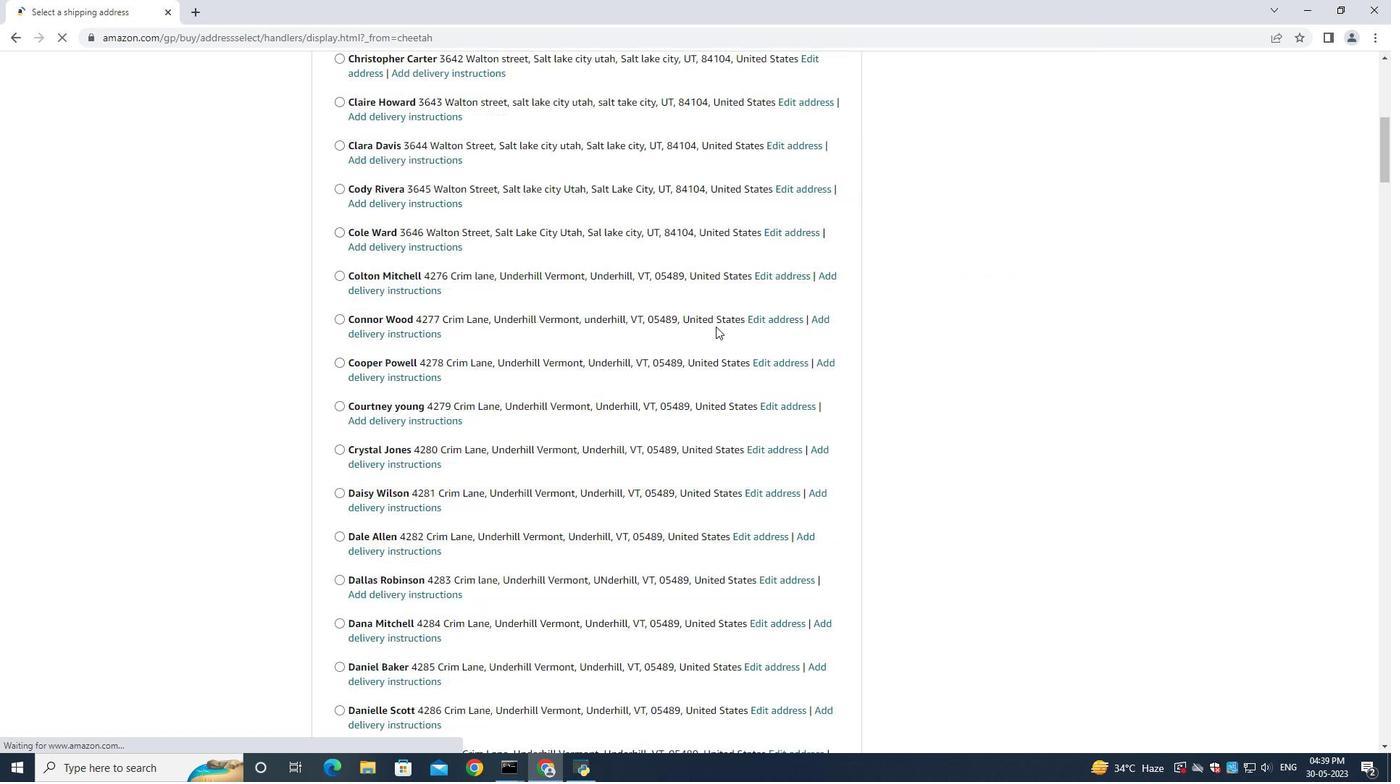 
Action: Mouse scrolled (710, 331) with delta (0, 0)
Screenshot: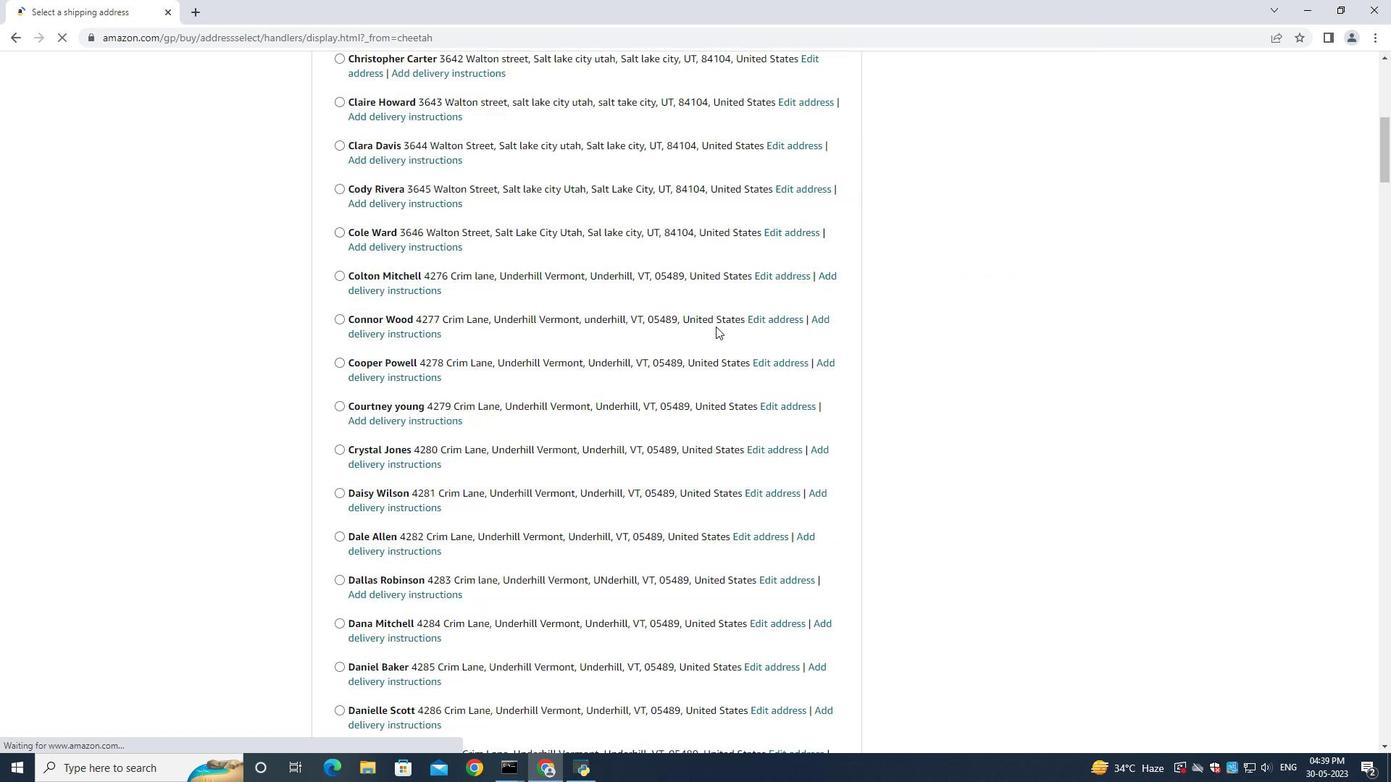 
Action: Mouse scrolled (710, 331) with delta (0, 0)
Screenshot: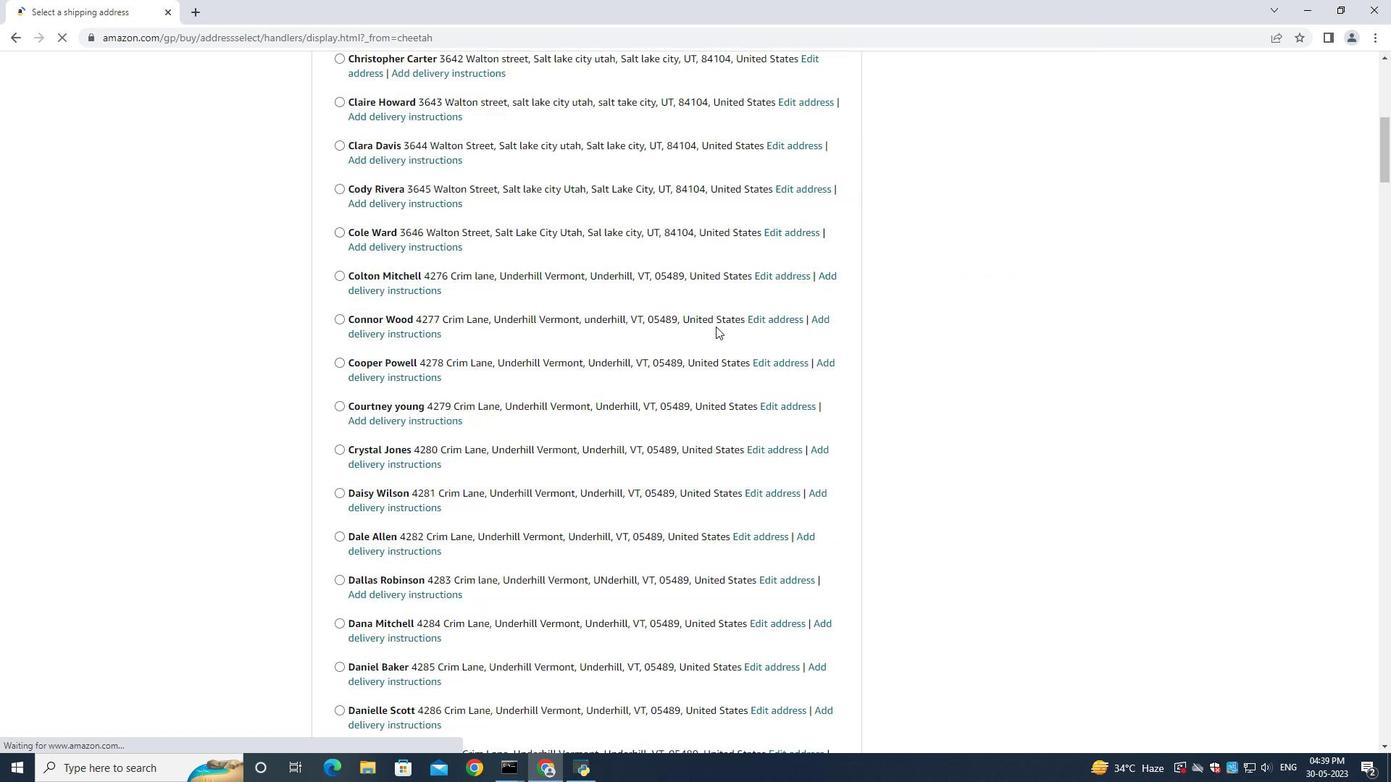 
Action: Mouse moved to (708, 329)
Screenshot: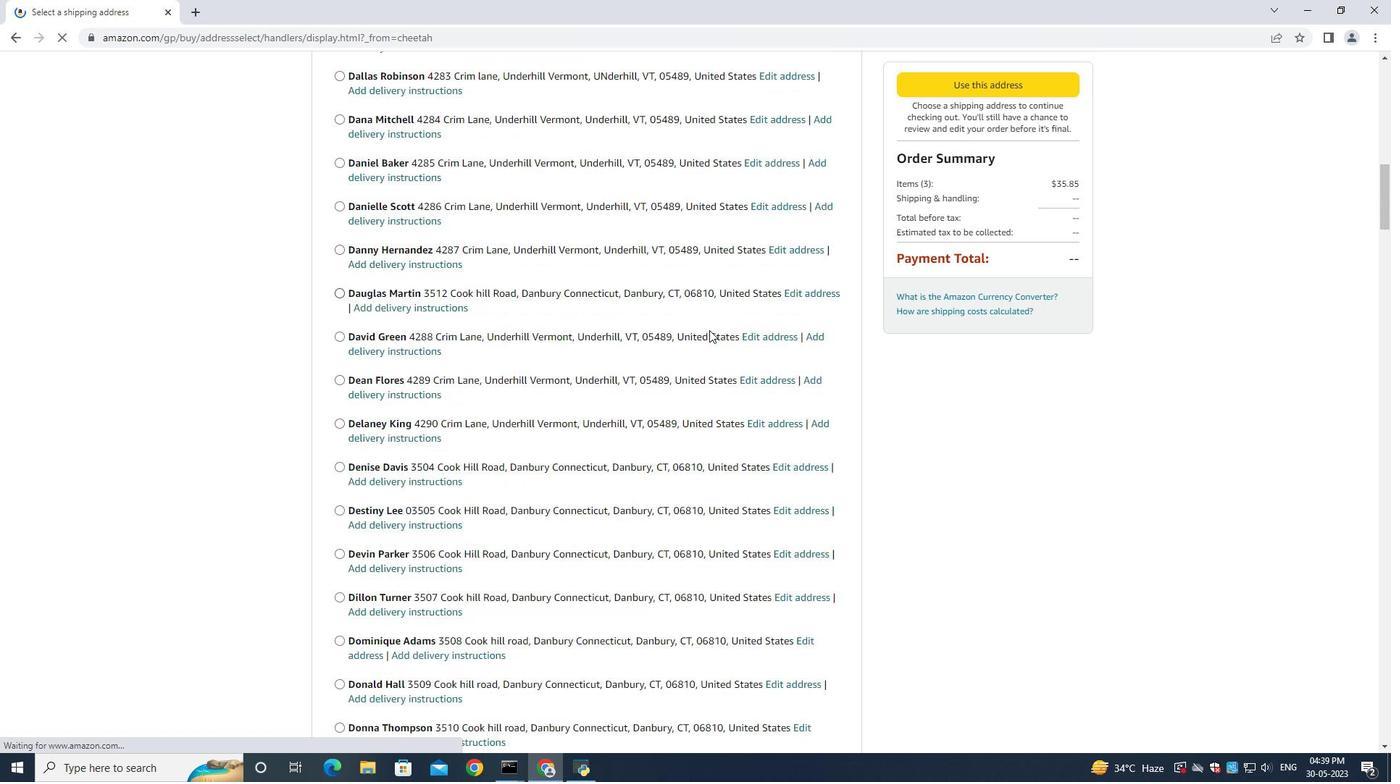 
Action: Mouse scrolled (708, 329) with delta (0, 0)
Screenshot: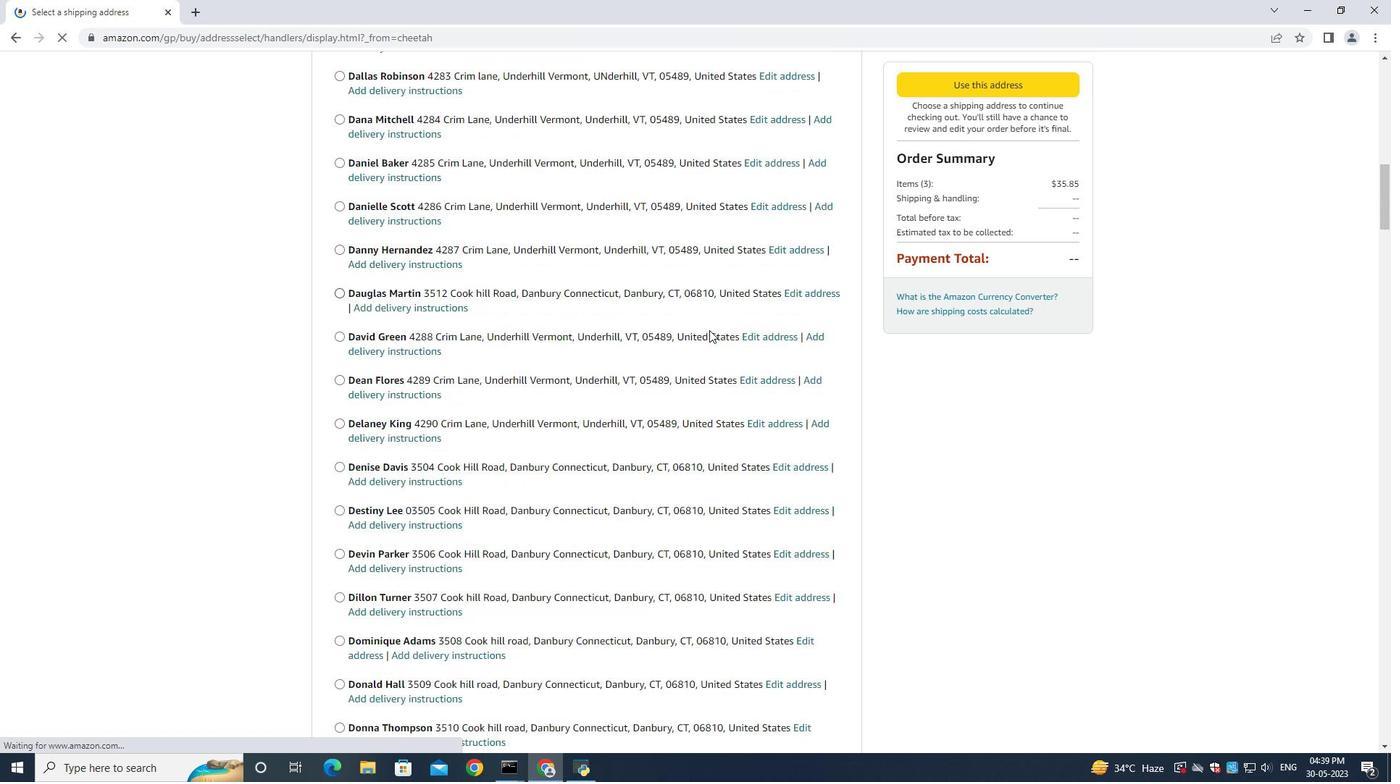 
Action: Mouse moved to (707, 332)
Screenshot: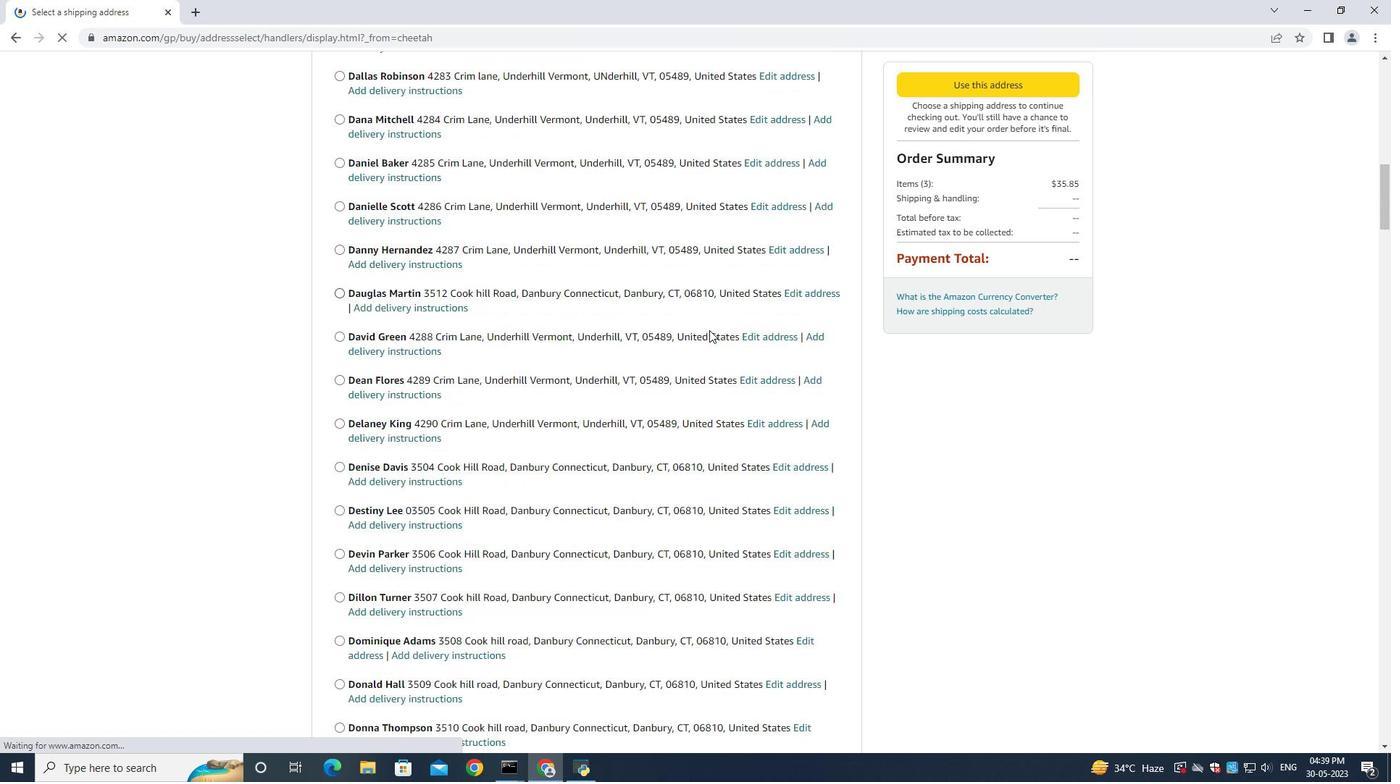 
Action: Mouse scrolled (707, 331) with delta (0, 0)
Screenshot: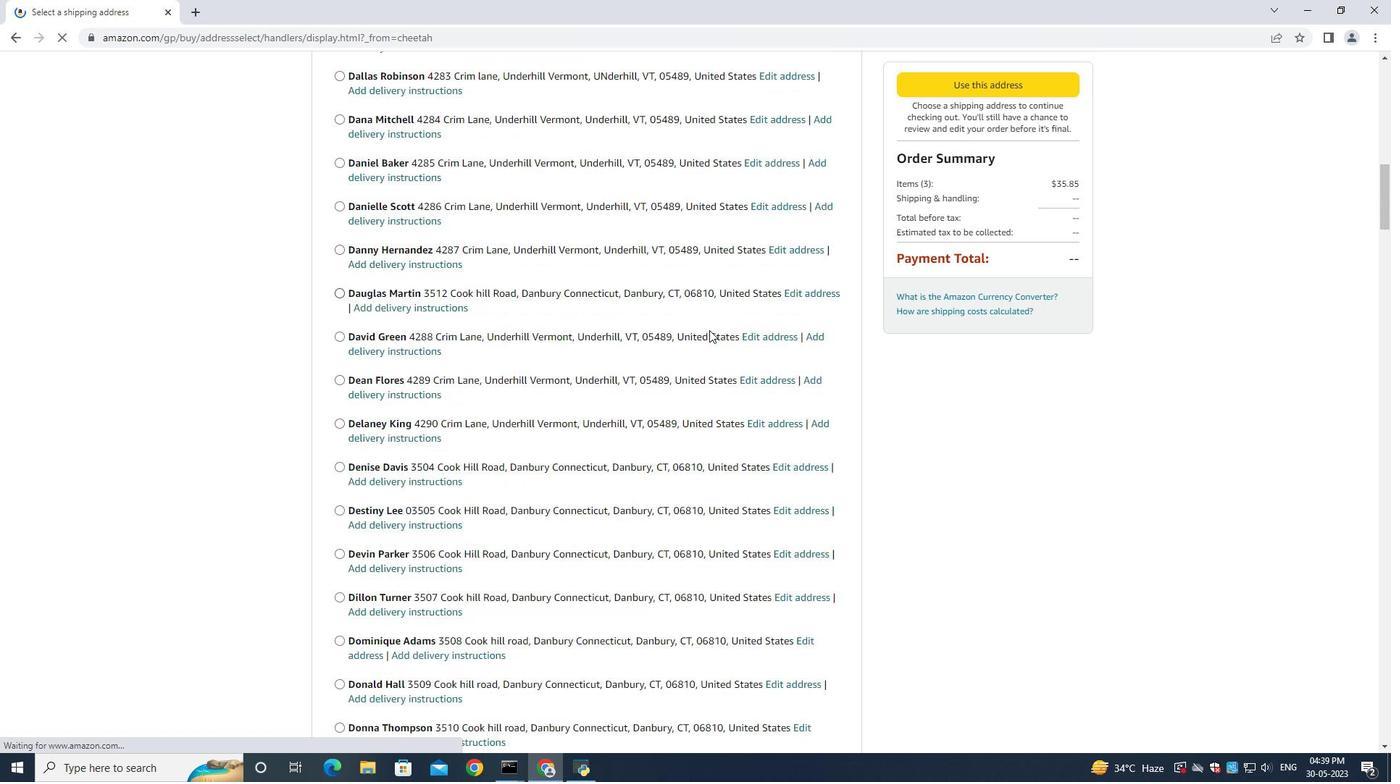 
Action: Mouse scrolled (707, 331) with delta (0, 0)
Screenshot: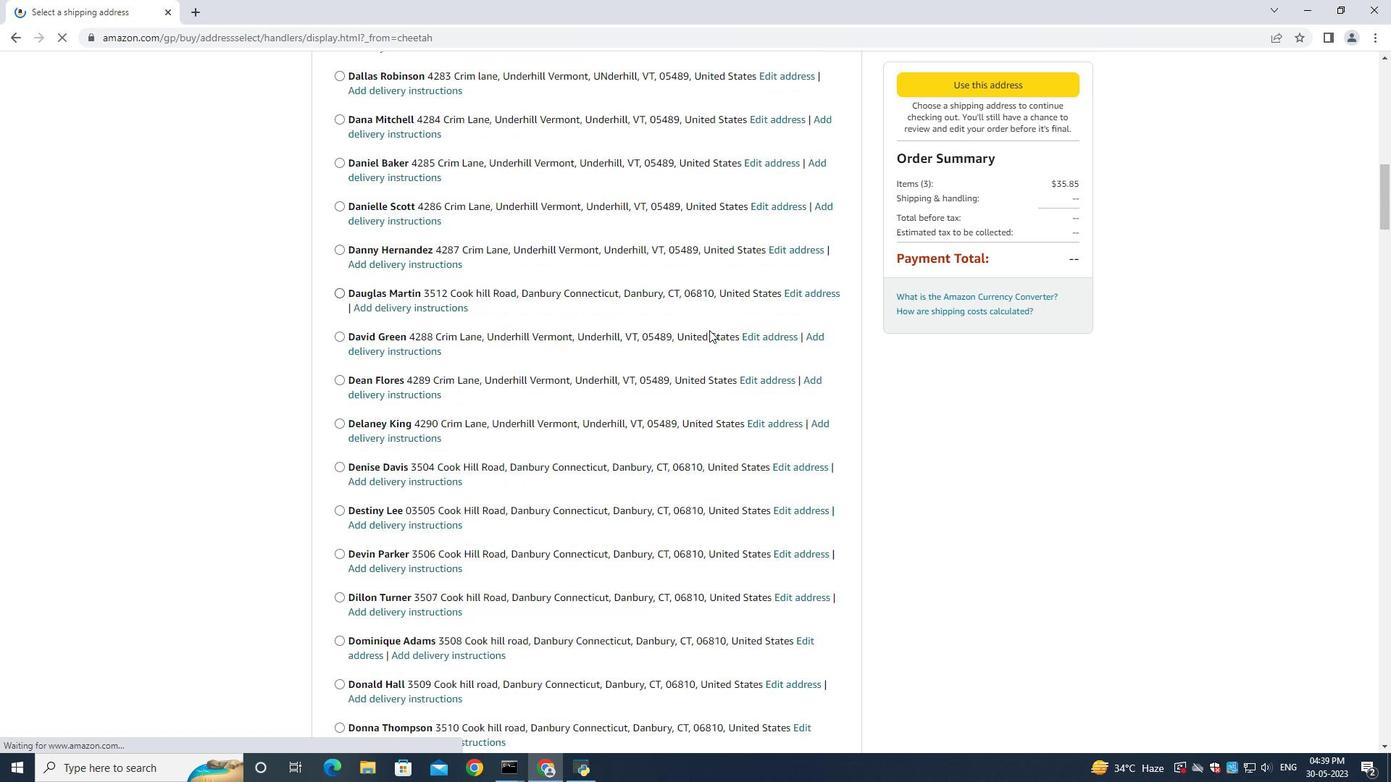 
Action: Mouse moved to (707, 332)
Screenshot: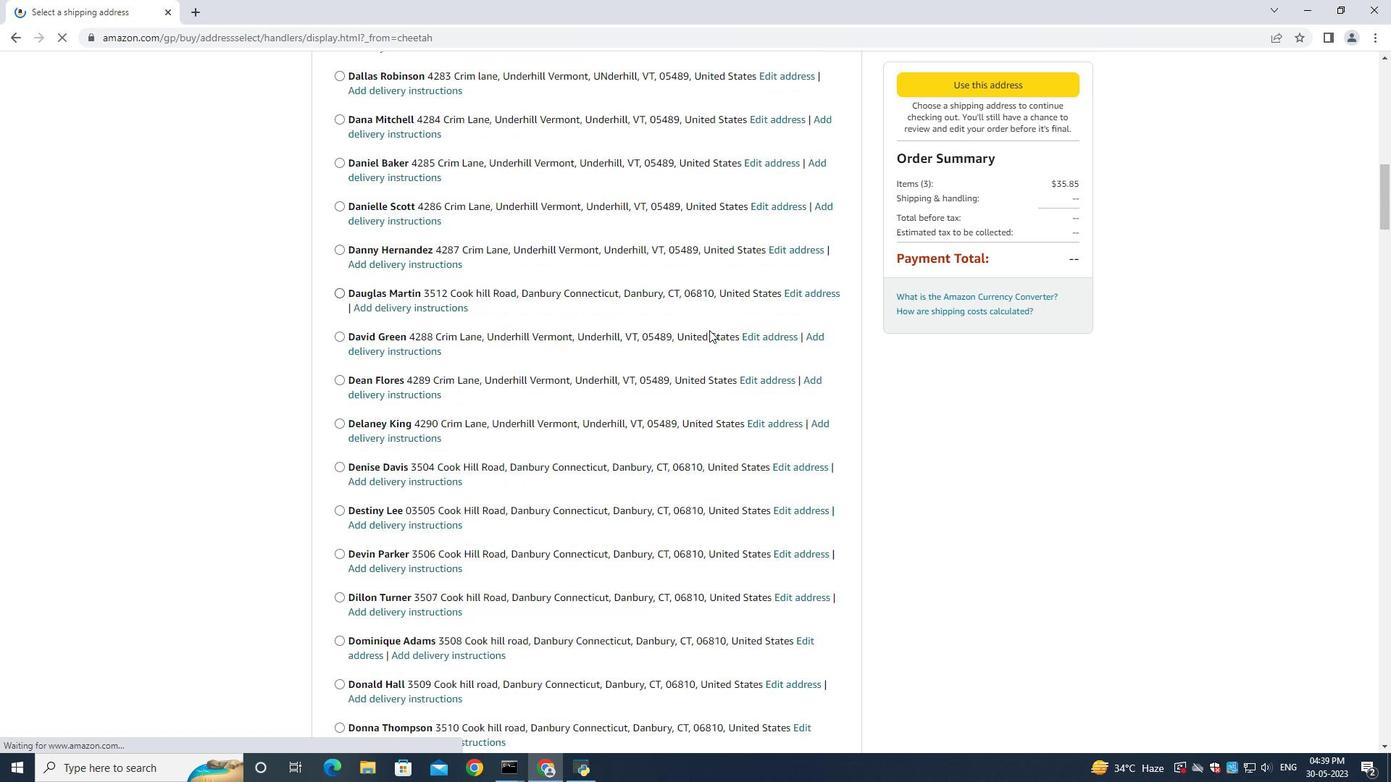 
Action: Mouse scrolled (707, 331) with delta (0, 0)
Screenshot: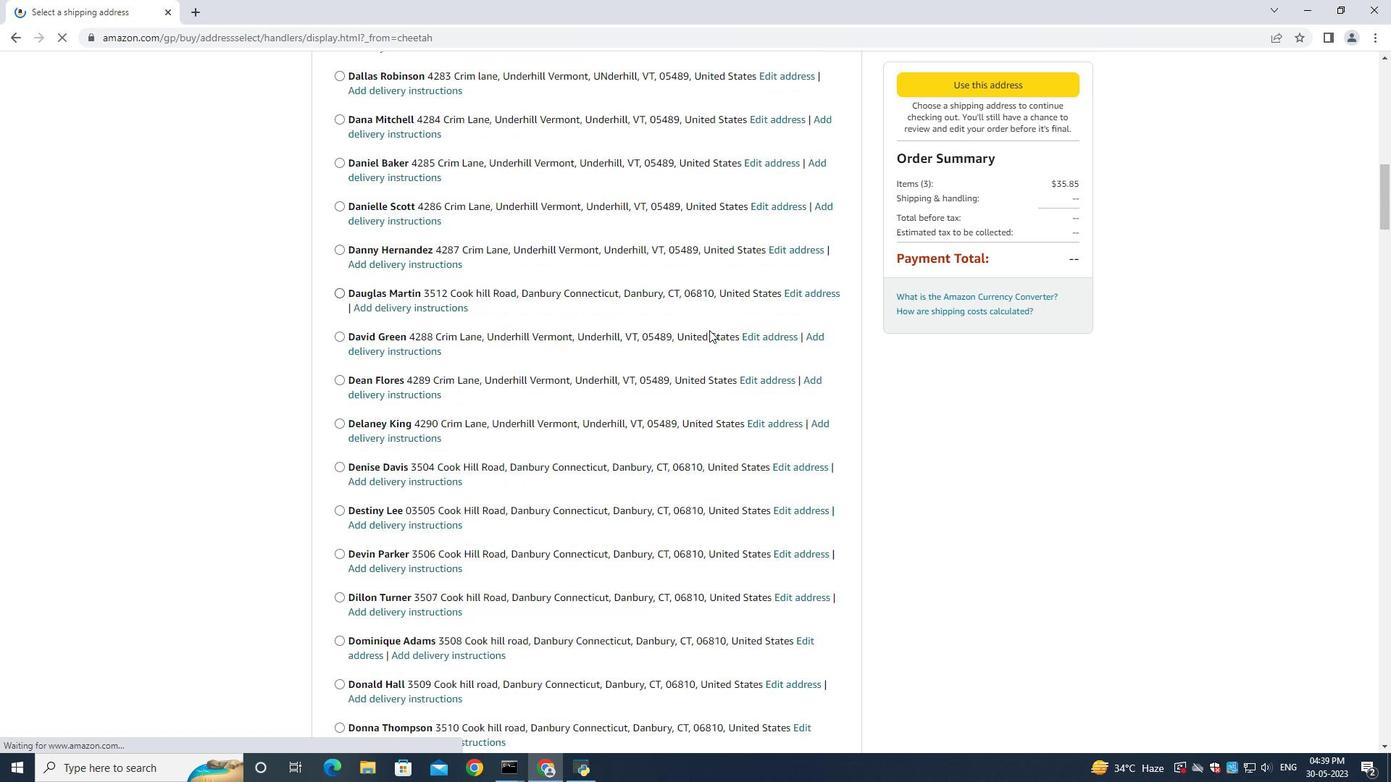 
Action: Mouse scrolled (707, 331) with delta (0, -1)
Screenshot: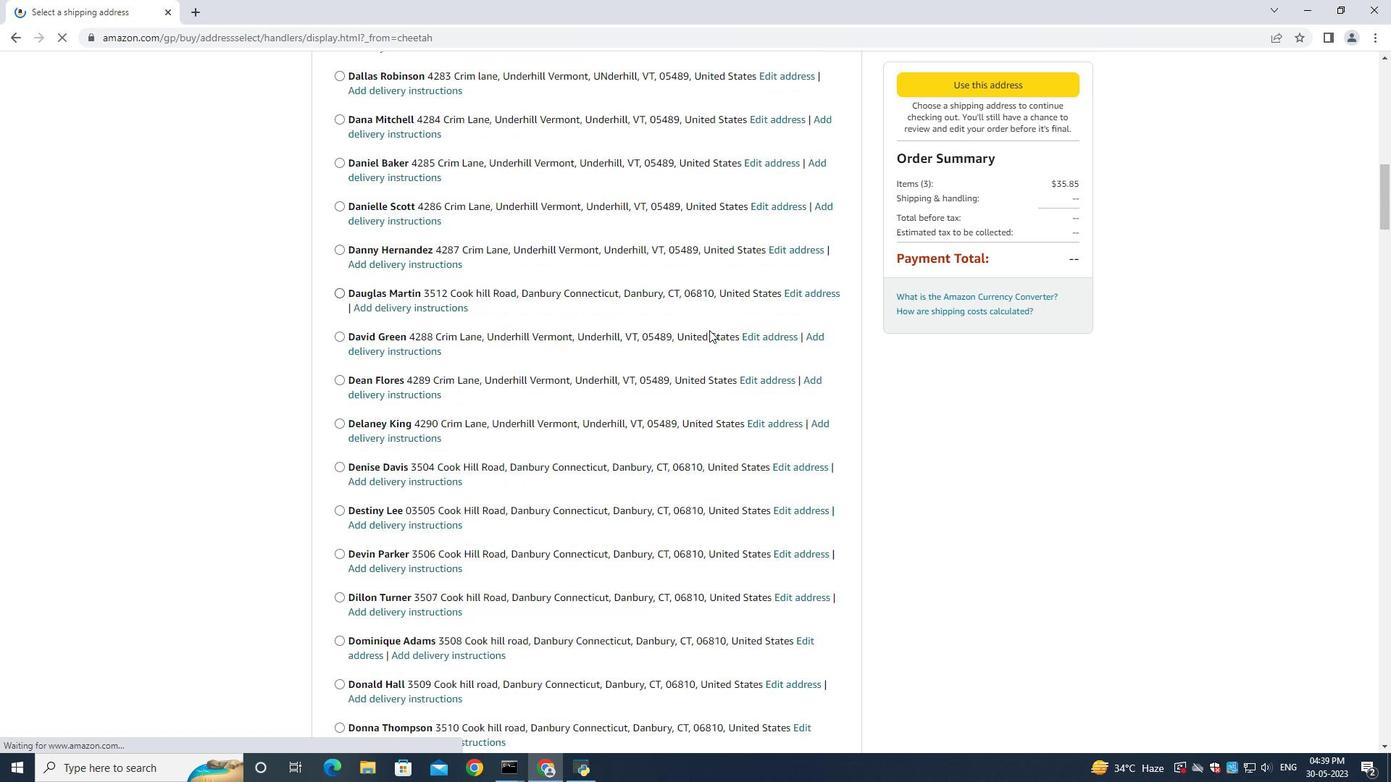 
Action: Mouse scrolled (707, 331) with delta (0, 0)
Screenshot: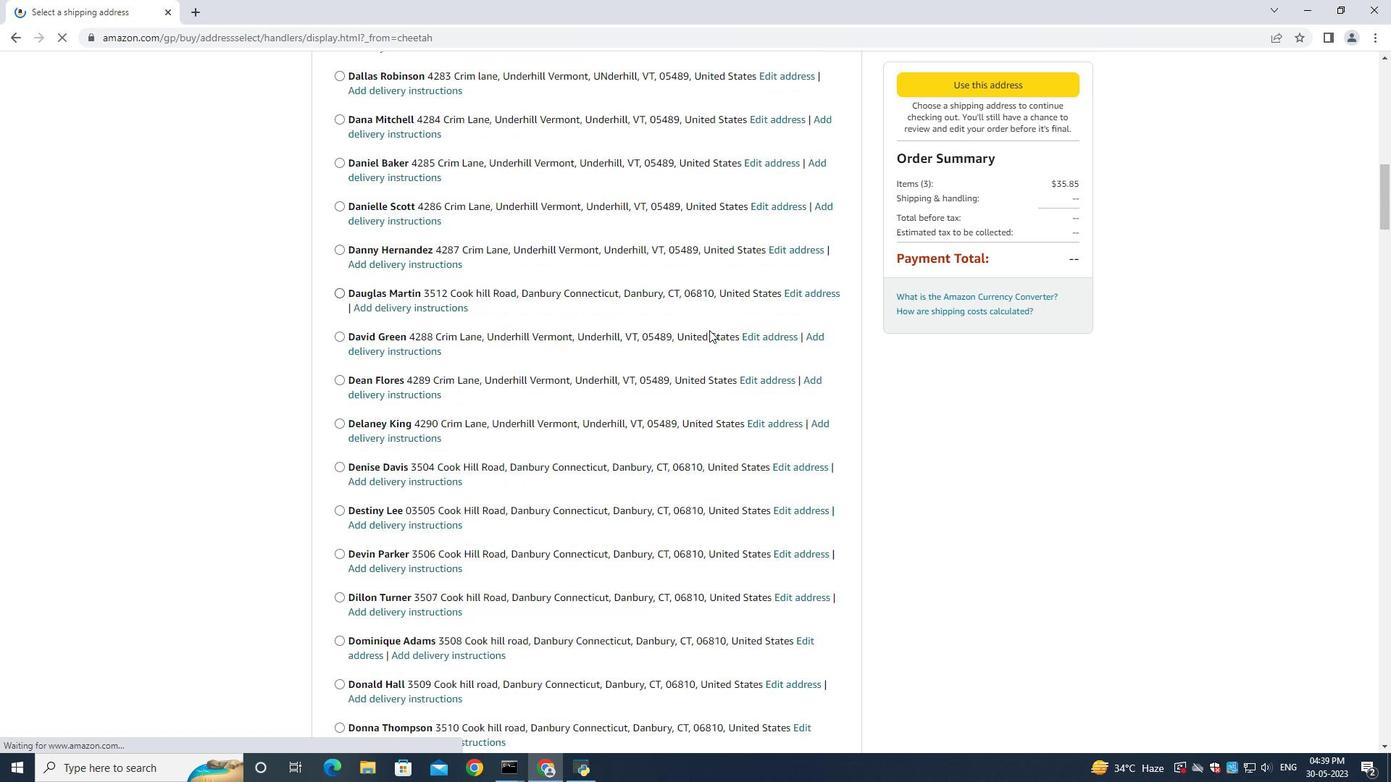 
Action: Mouse scrolled (707, 331) with delta (0, 0)
Screenshot: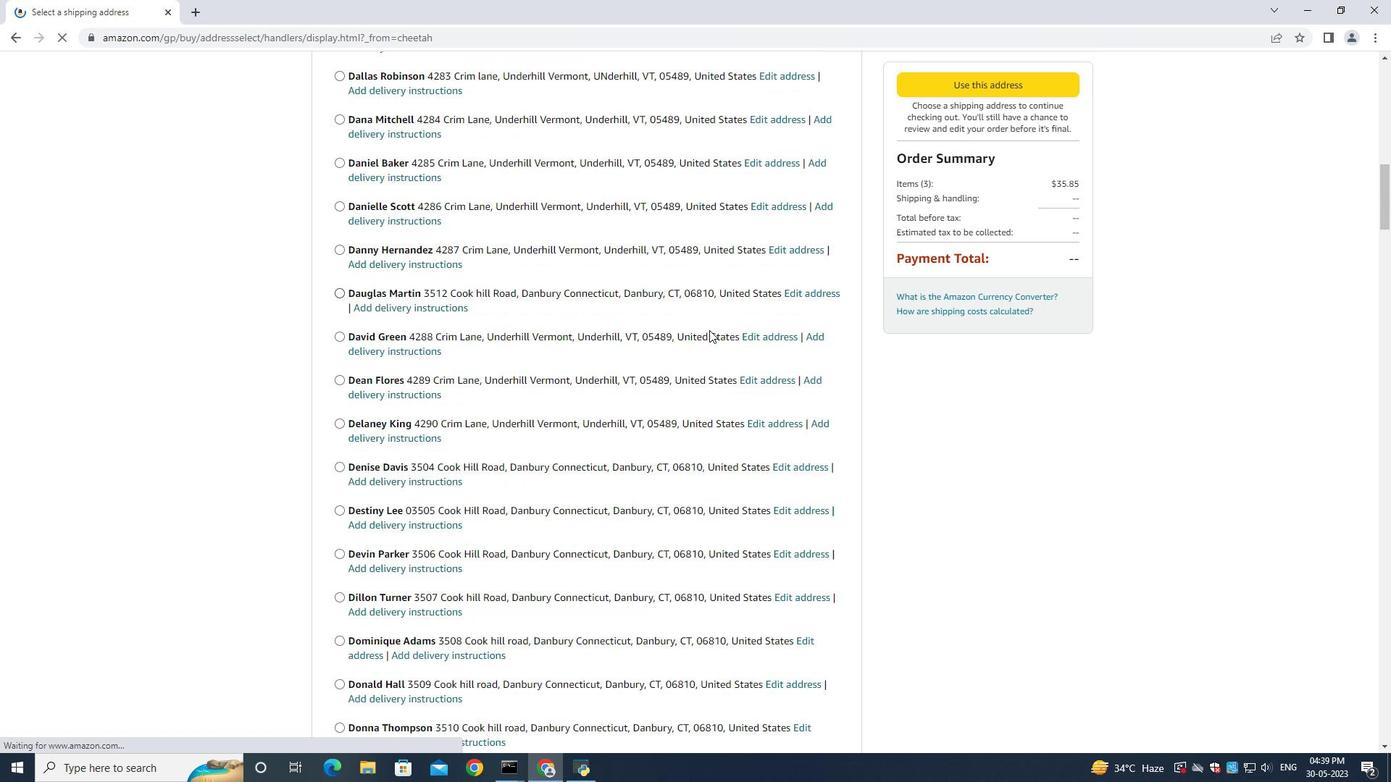 
Action: Mouse scrolled (707, 331) with delta (0, 0)
Screenshot: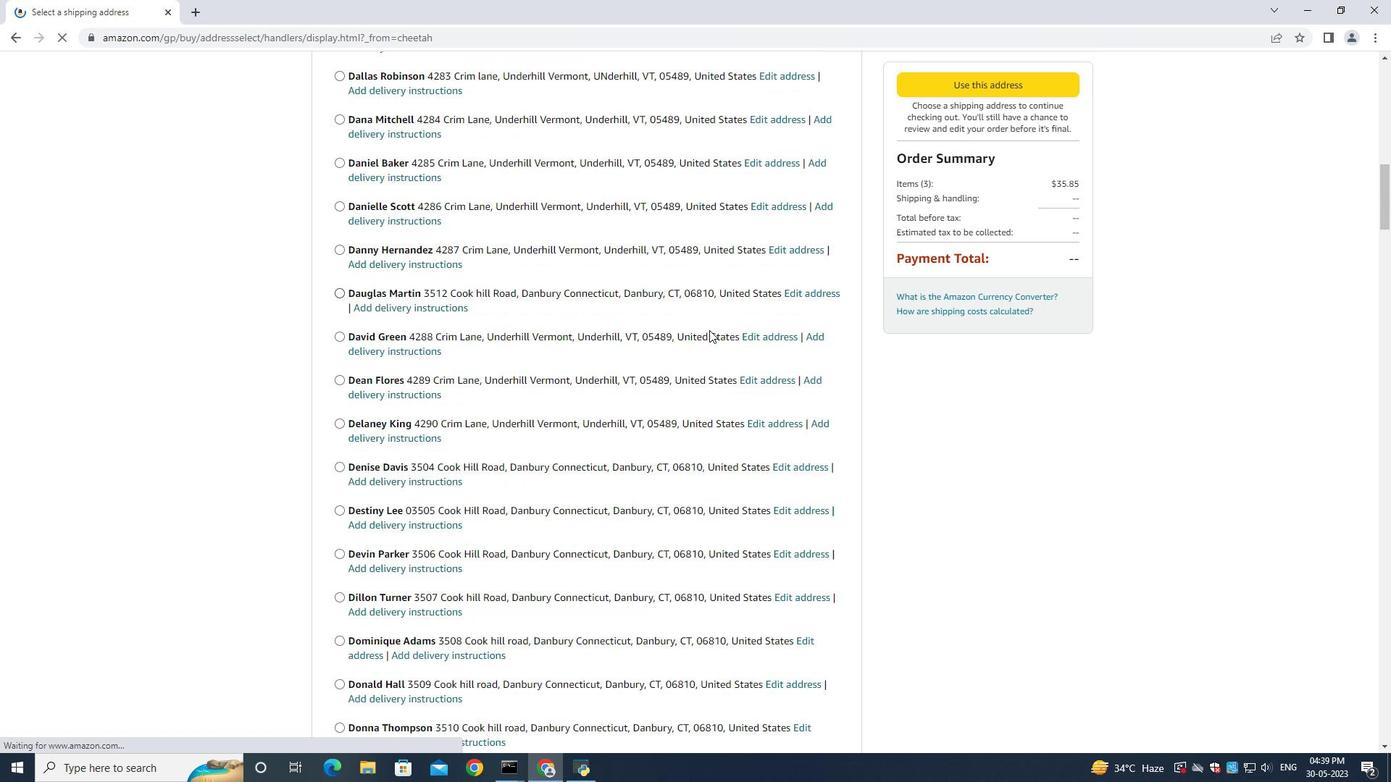 
Action: Mouse moved to (725, 335)
Screenshot: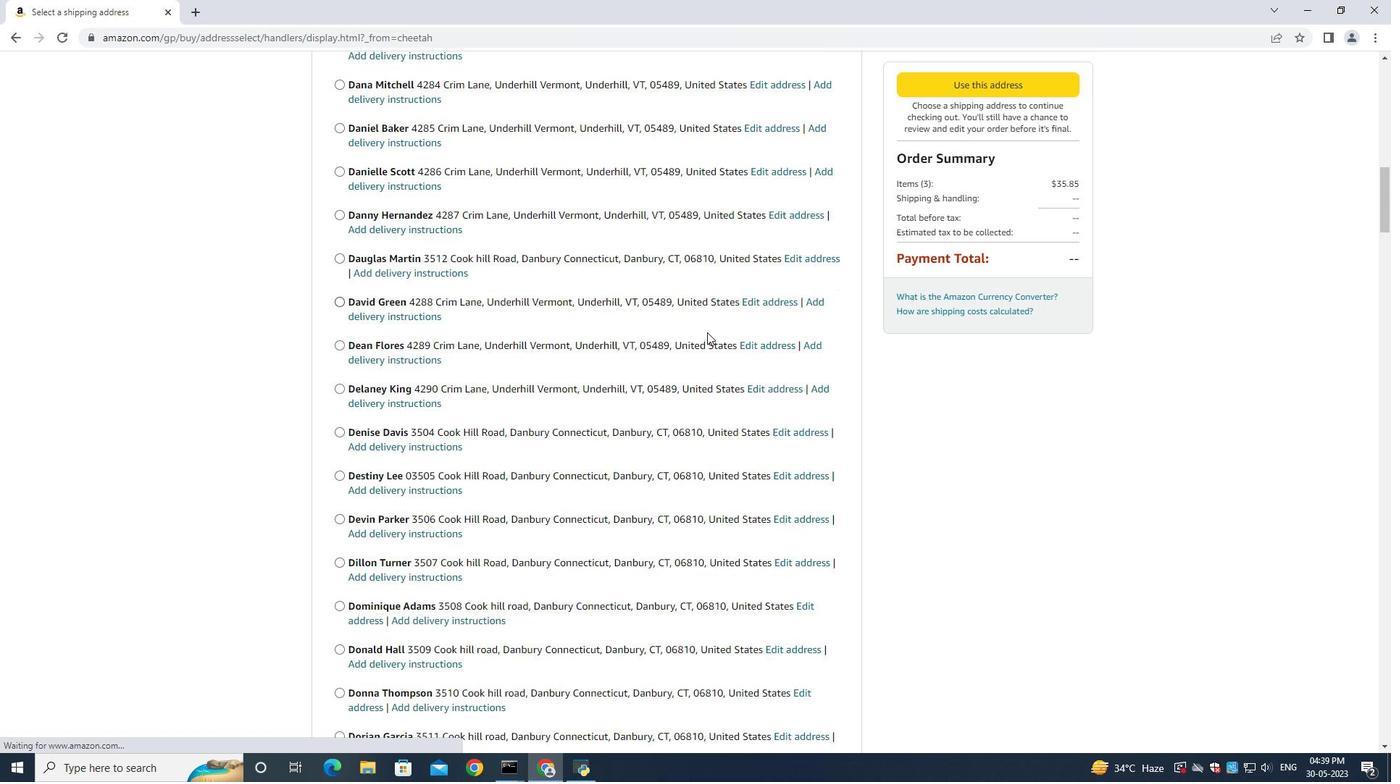 
Action: Mouse scrolled (725, 334) with delta (0, 0)
Screenshot: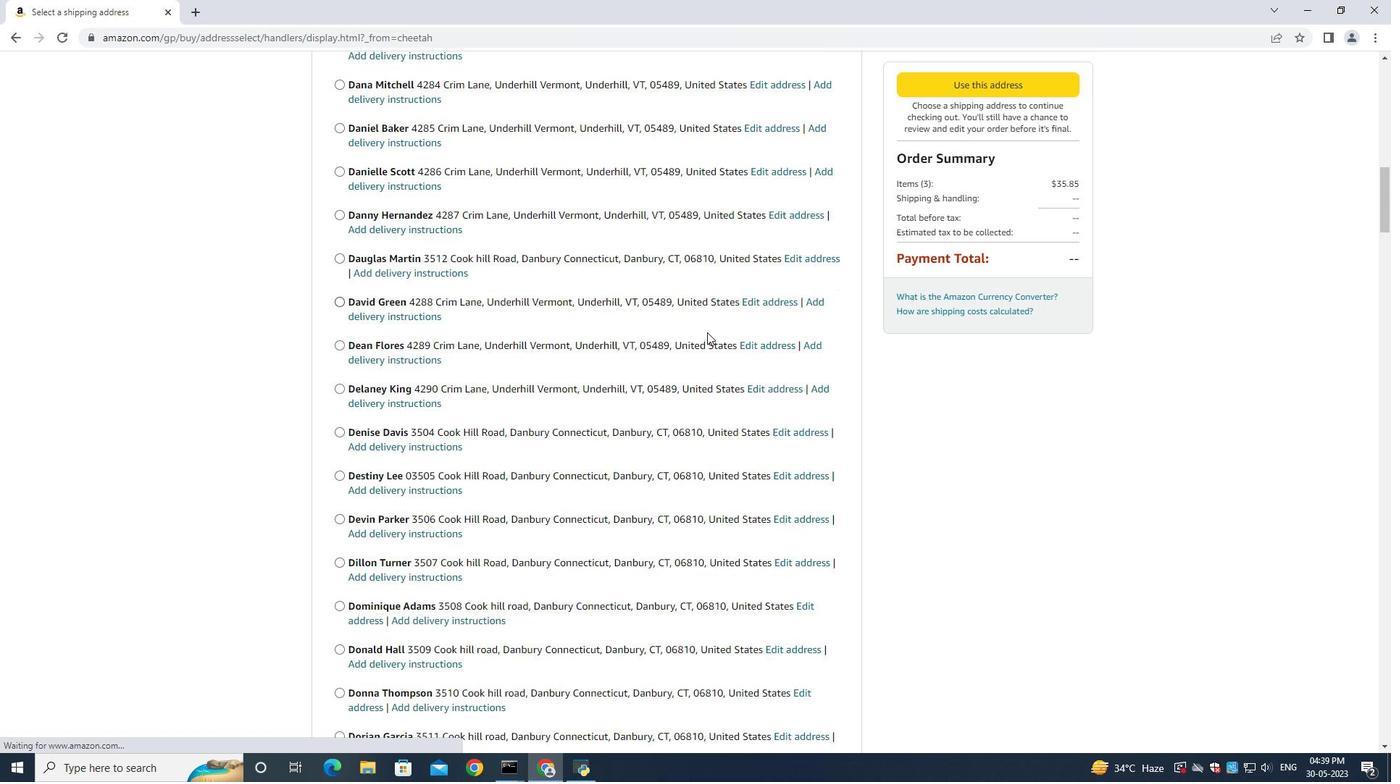 
Action: Mouse moved to (725, 338)
Screenshot: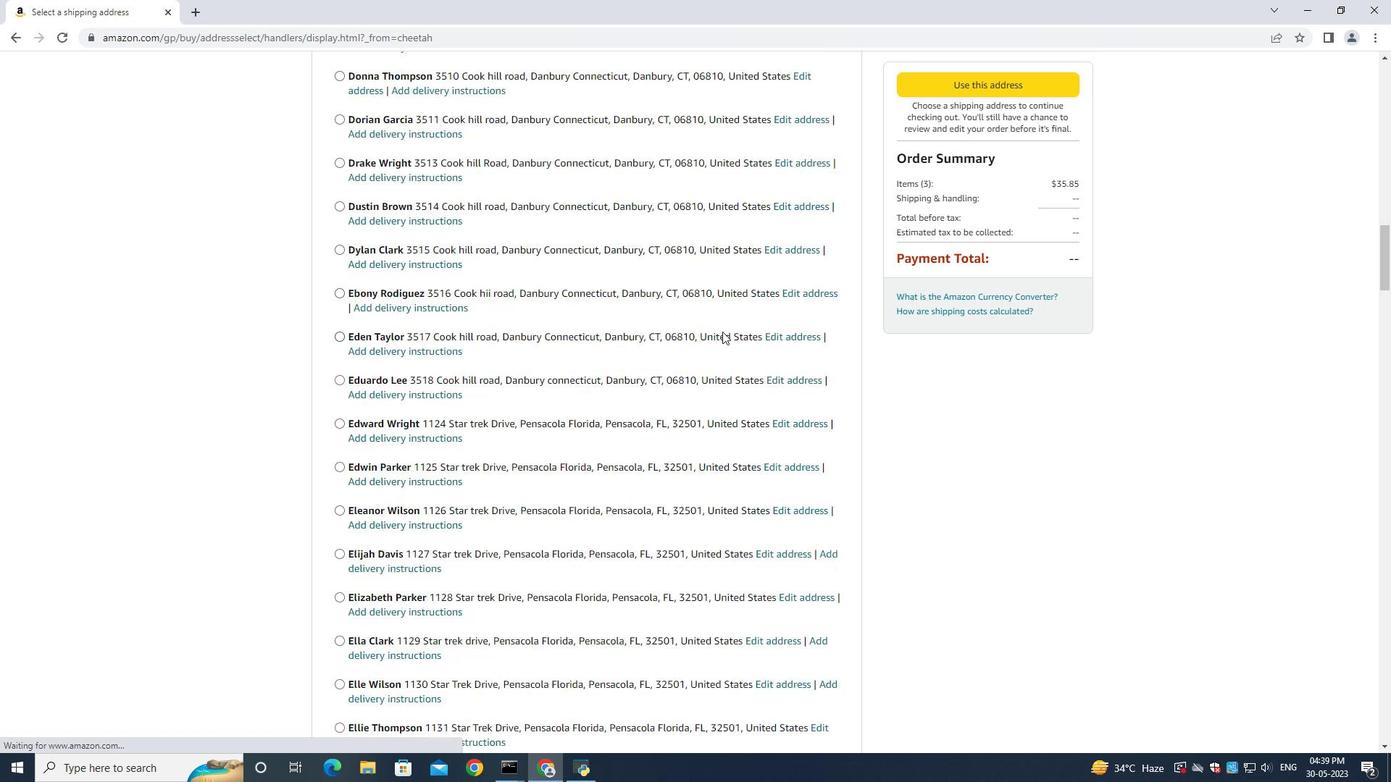 
Action: Mouse scrolled (725, 337) with delta (0, 0)
Screenshot: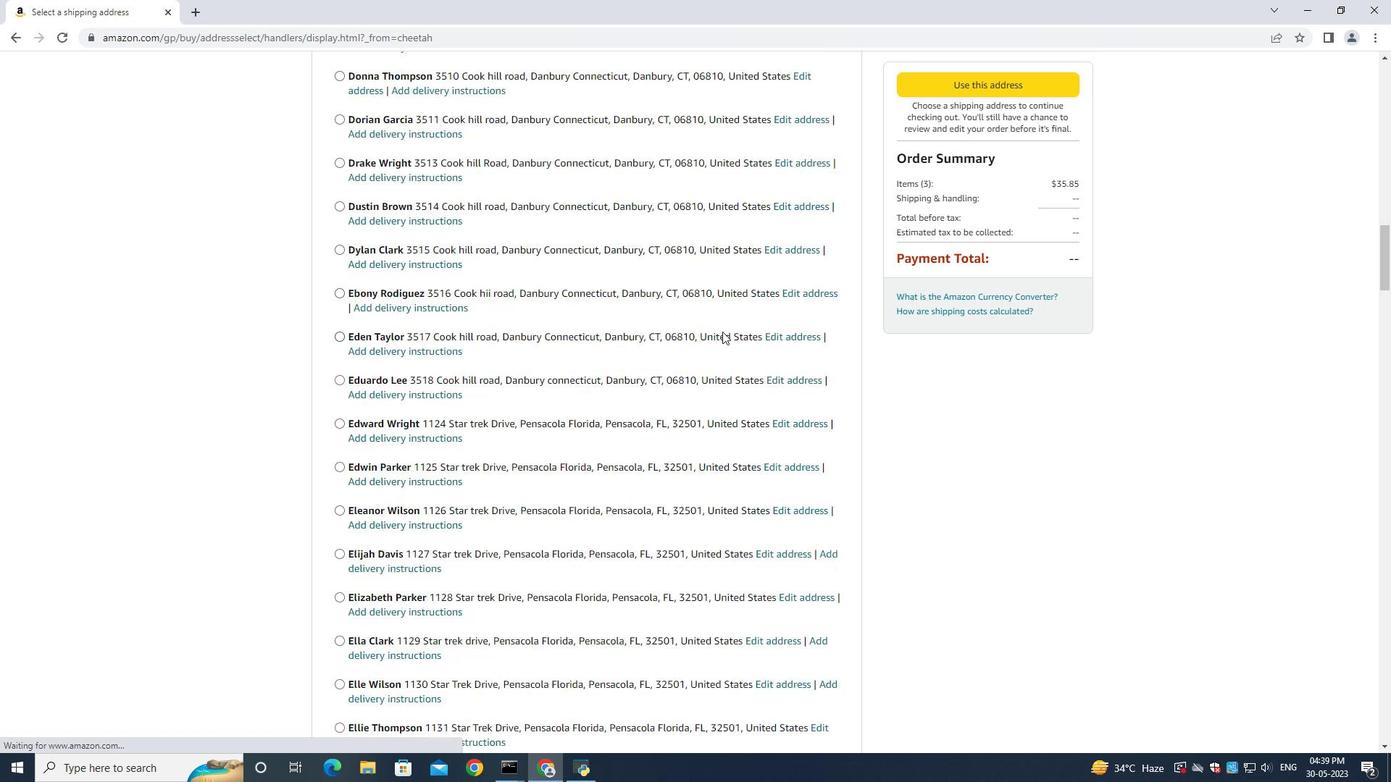 
Action: Mouse scrolled (725, 337) with delta (0, 0)
Screenshot: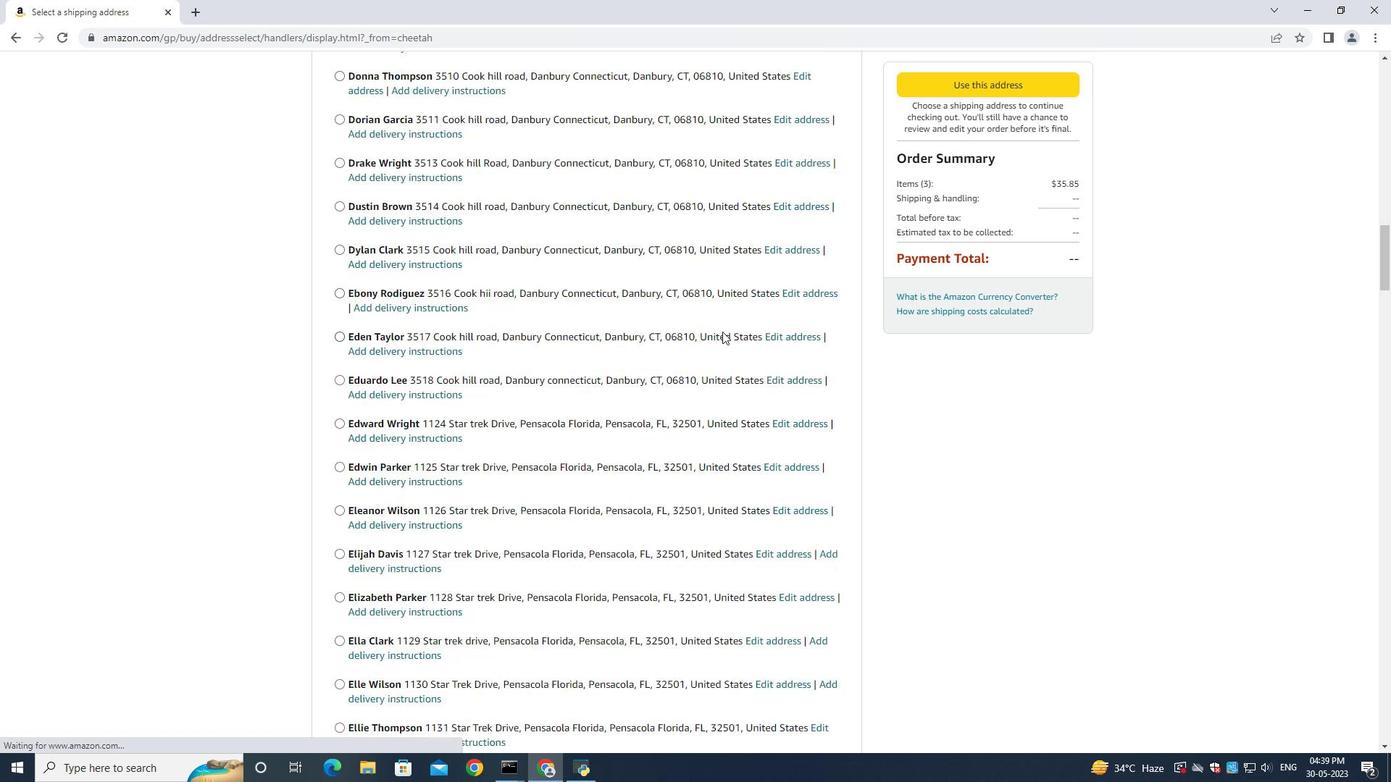 
Action: Mouse scrolled (725, 337) with delta (0, 0)
Screenshot: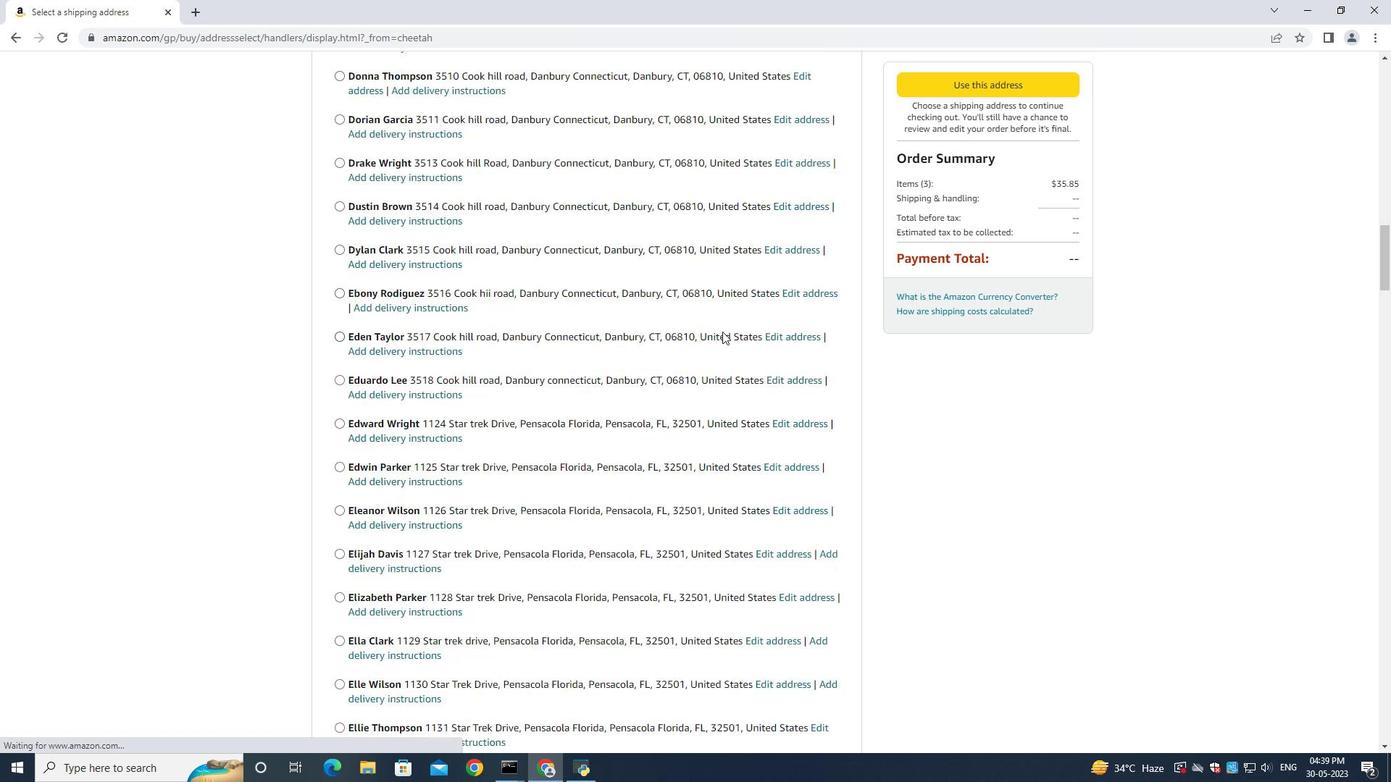 
Action: Mouse scrolled (725, 337) with delta (0, -1)
Screenshot: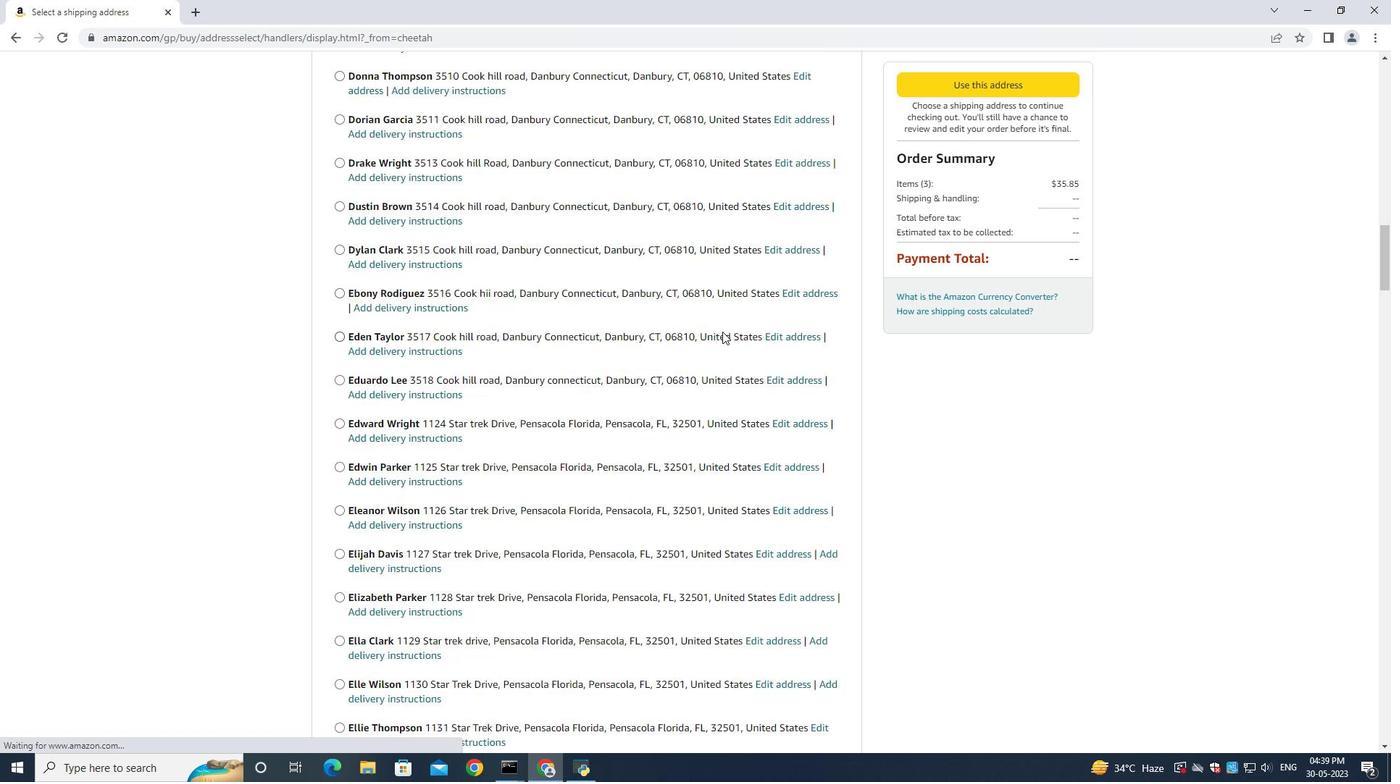 
Action: Mouse scrolled (725, 337) with delta (0, 0)
Screenshot: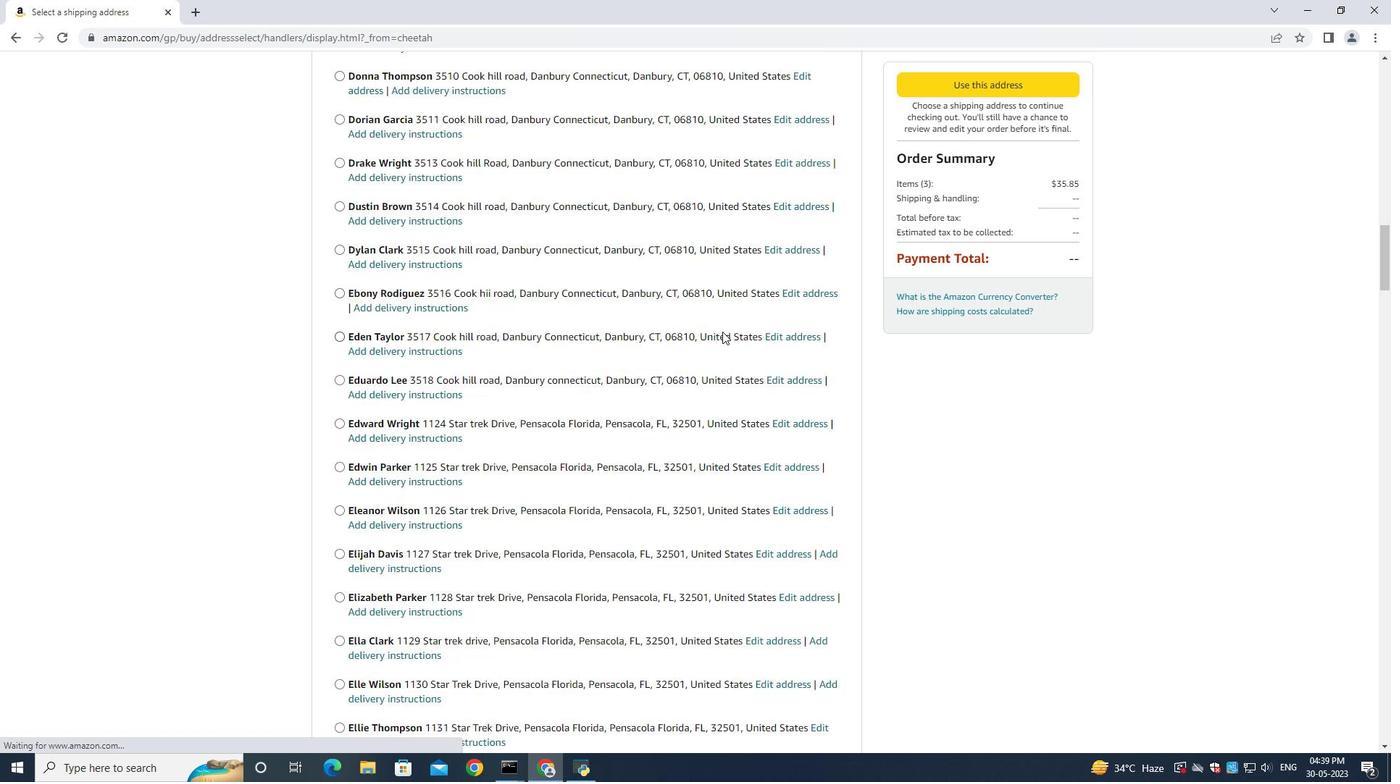 
Action: Mouse scrolled (725, 337) with delta (0, 0)
Screenshot: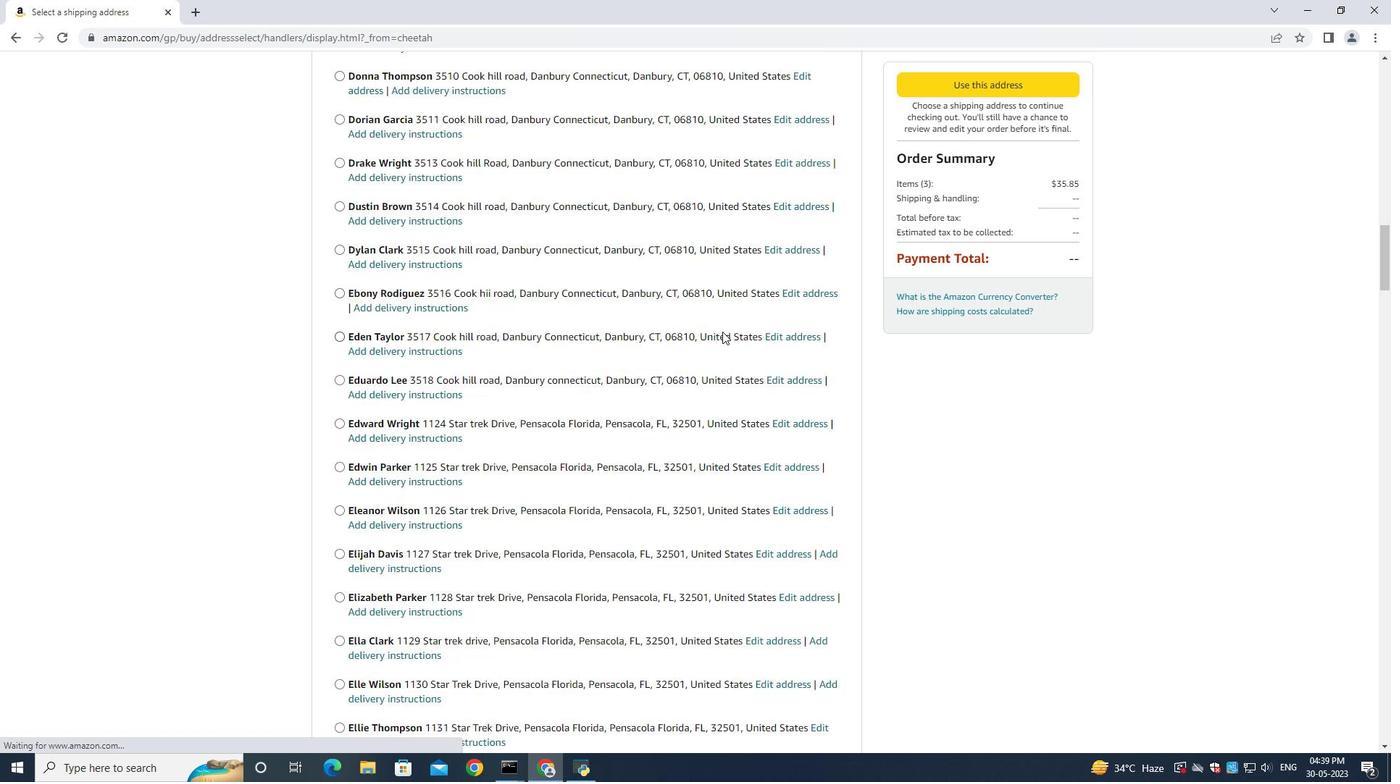 
Action: Mouse moved to (725, 338)
Screenshot: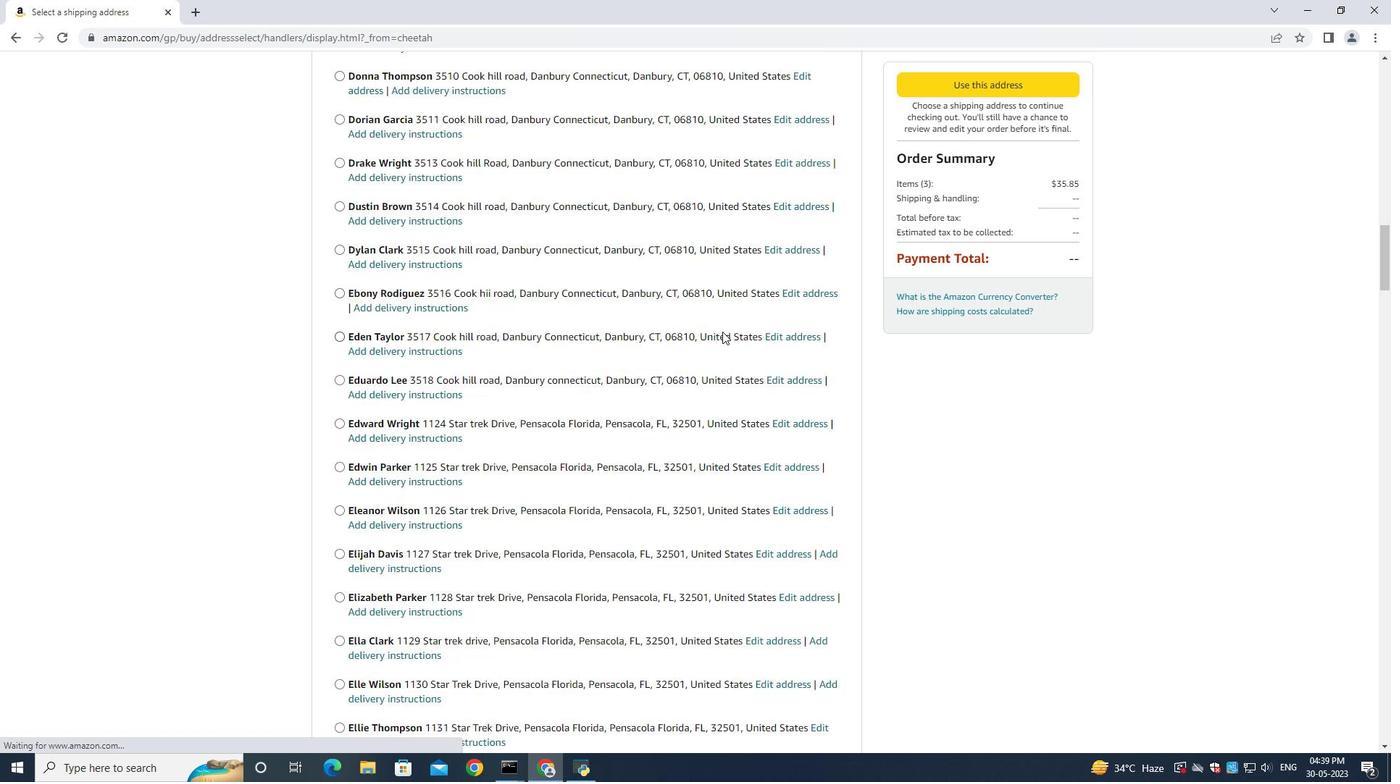 
Action: Mouse scrolled (725, 337) with delta (0, 0)
Screenshot: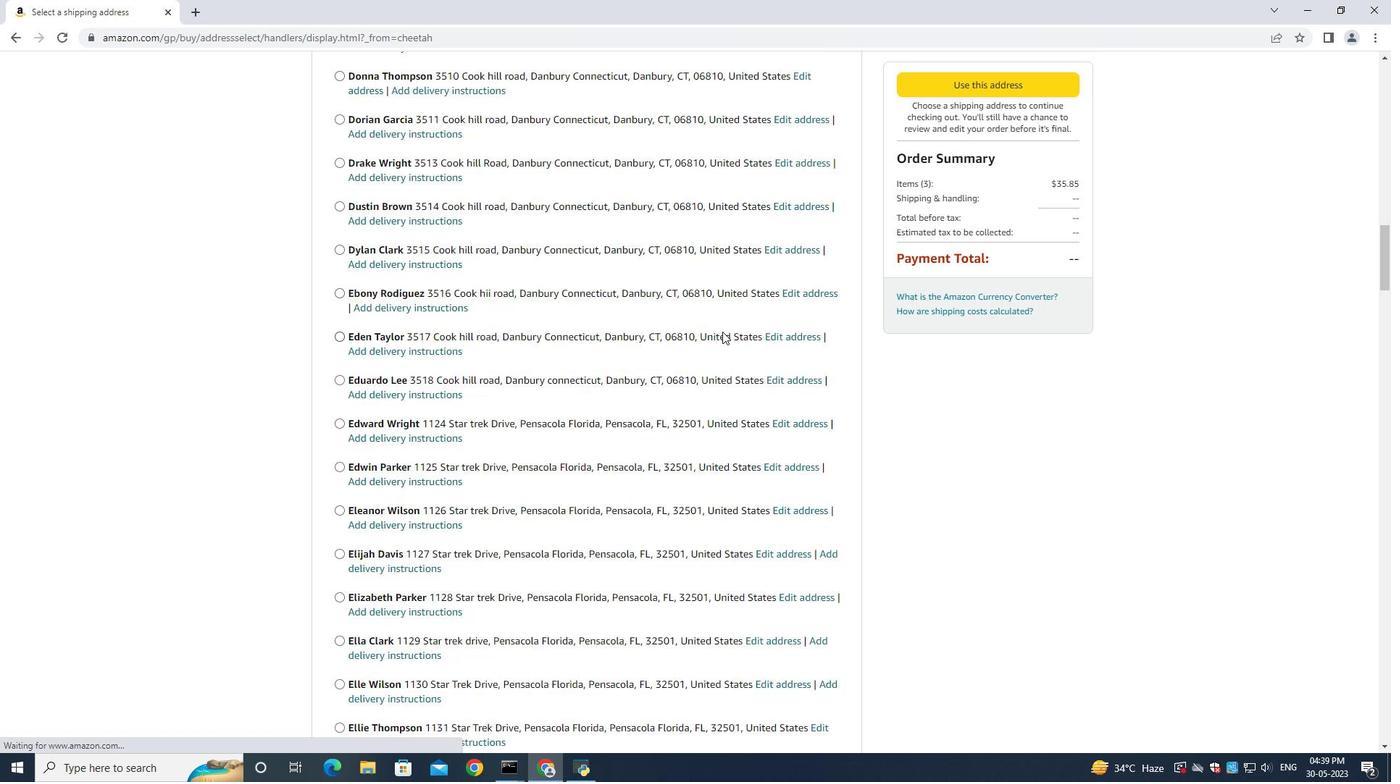 
Action: Mouse moved to (726, 360)
Screenshot: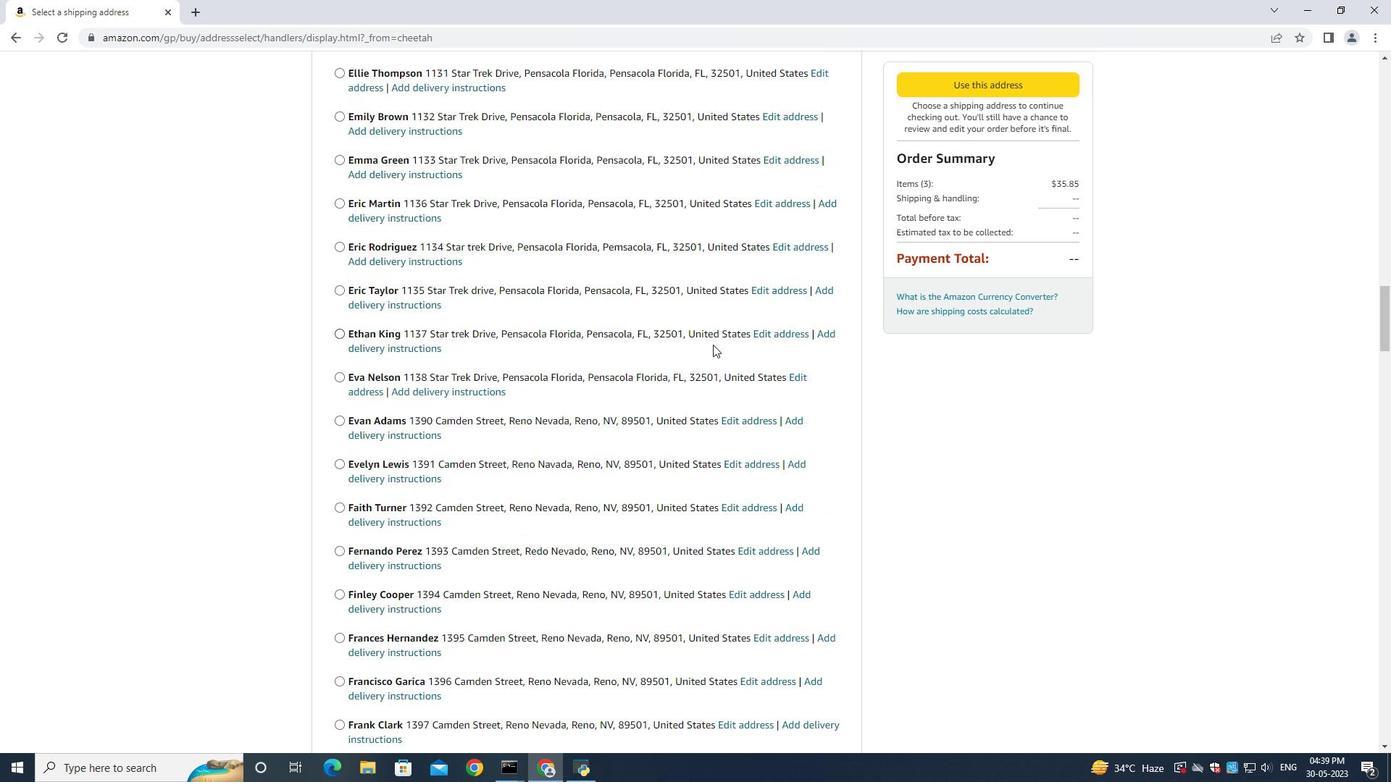 
Action: Mouse scrolled (726, 359) with delta (0, 0)
Screenshot: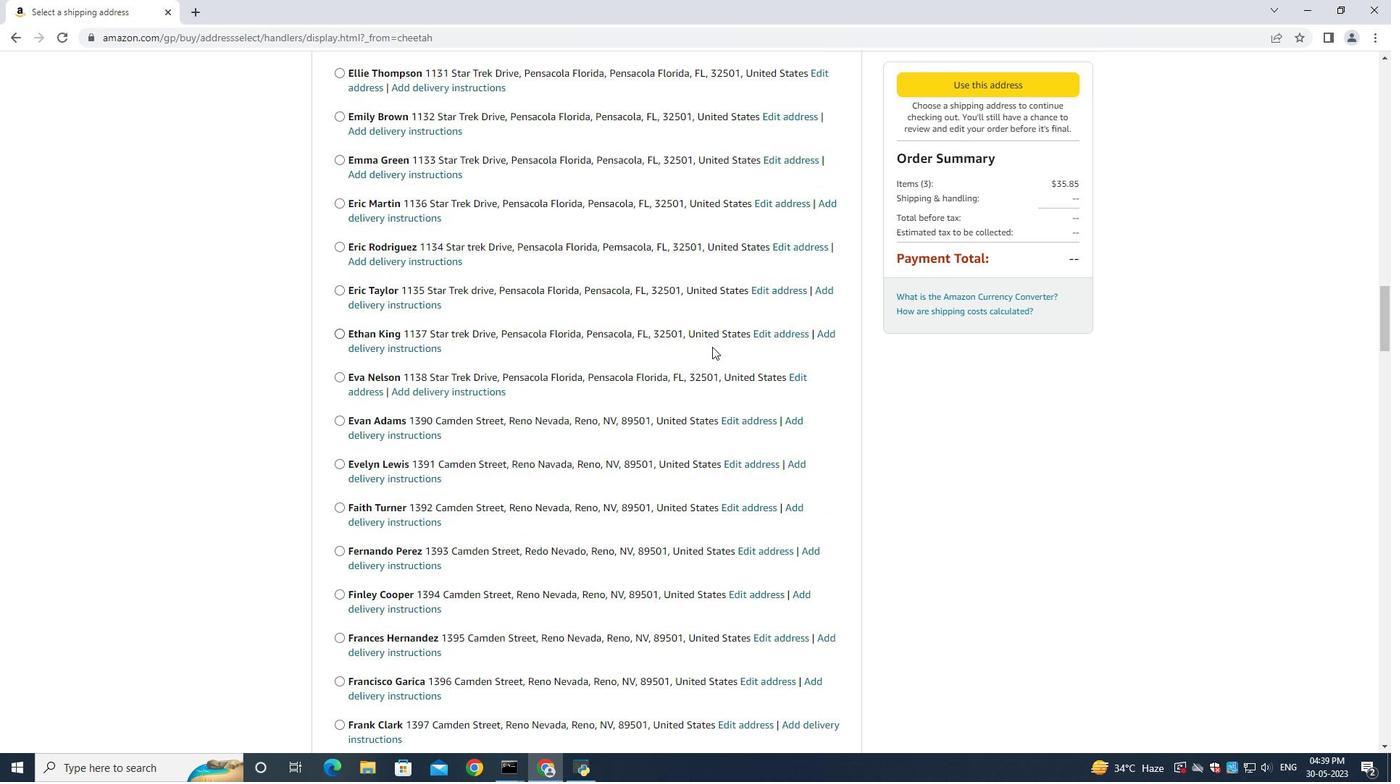 
Action: Mouse moved to (729, 356)
Screenshot: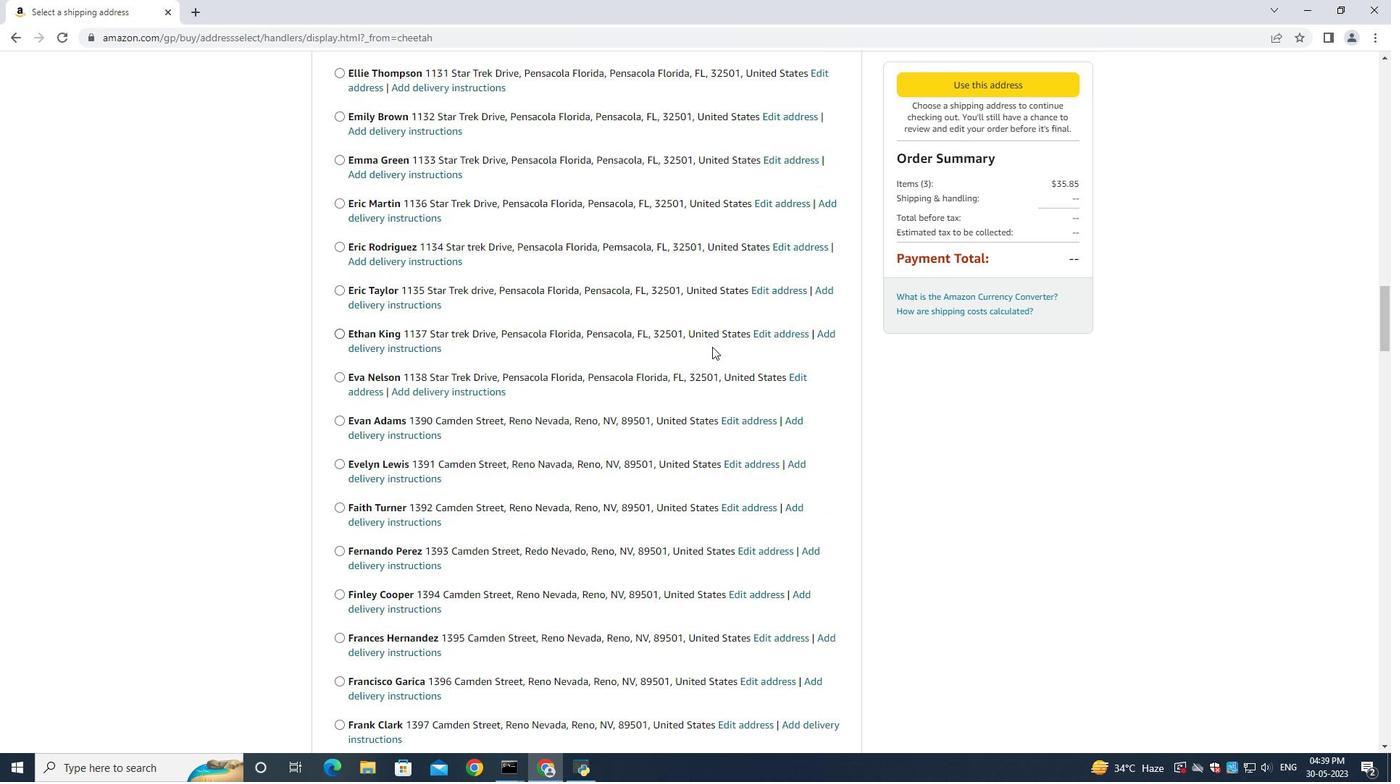 
Action: Mouse scrolled (726, 360) with delta (0, 0)
Screenshot: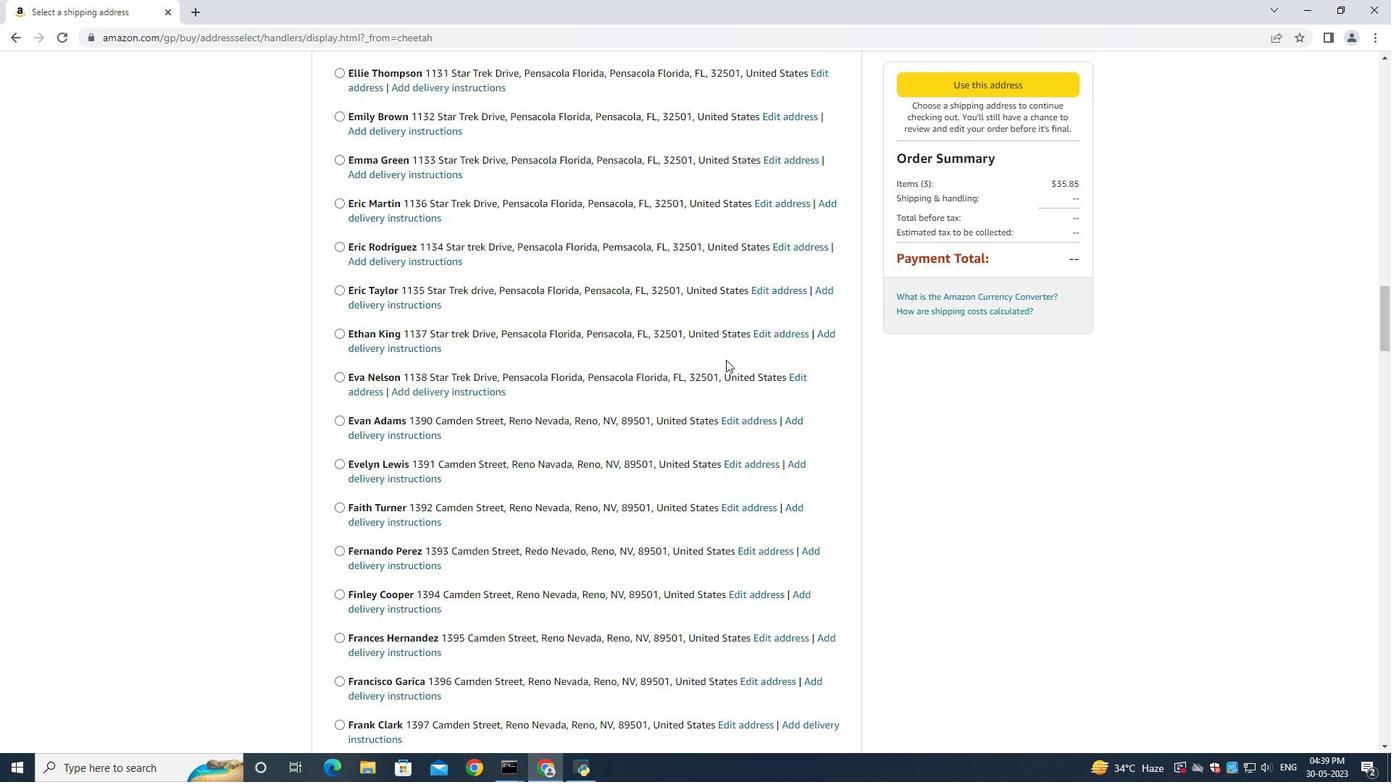 
Action: Mouse moved to (734, 355)
Screenshot: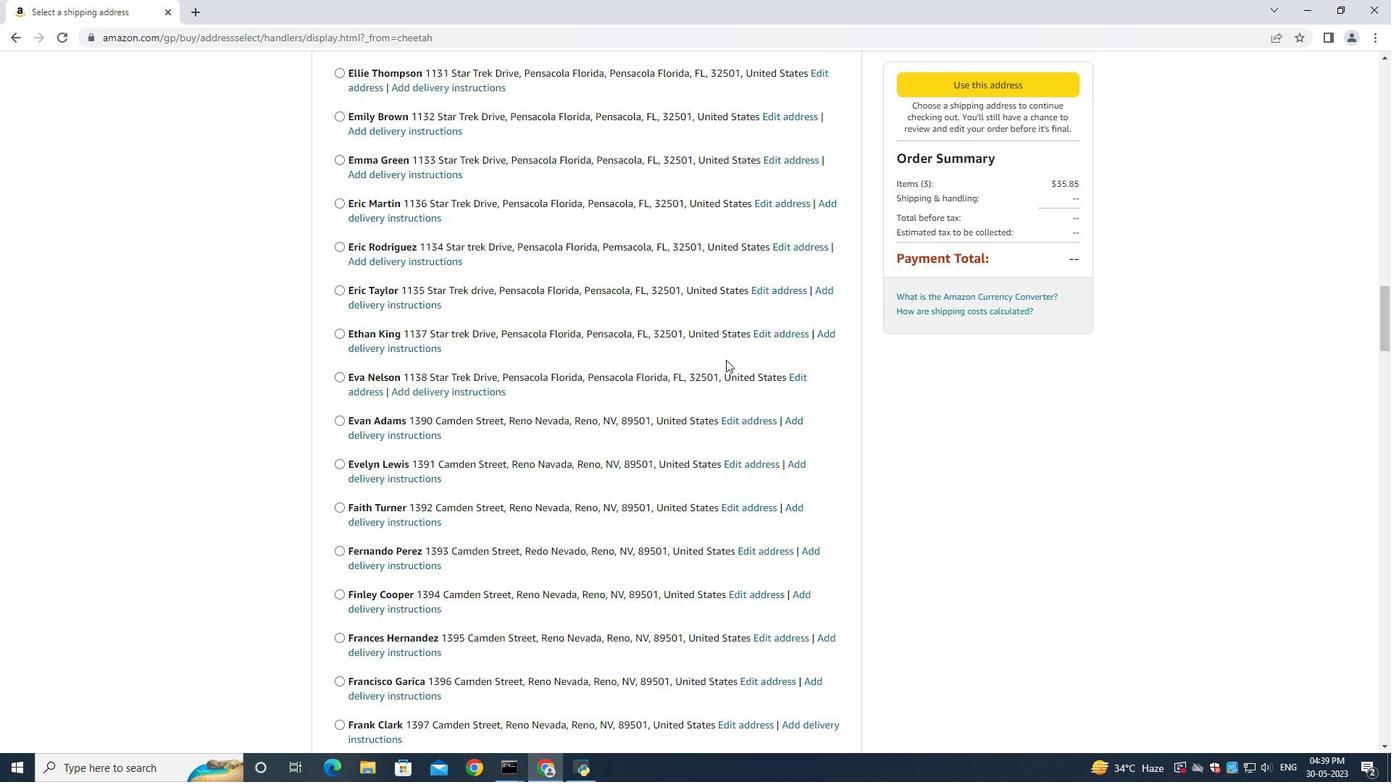 
Action: Mouse scrolled (726, 360) with delta (0, 0)
Screenshot: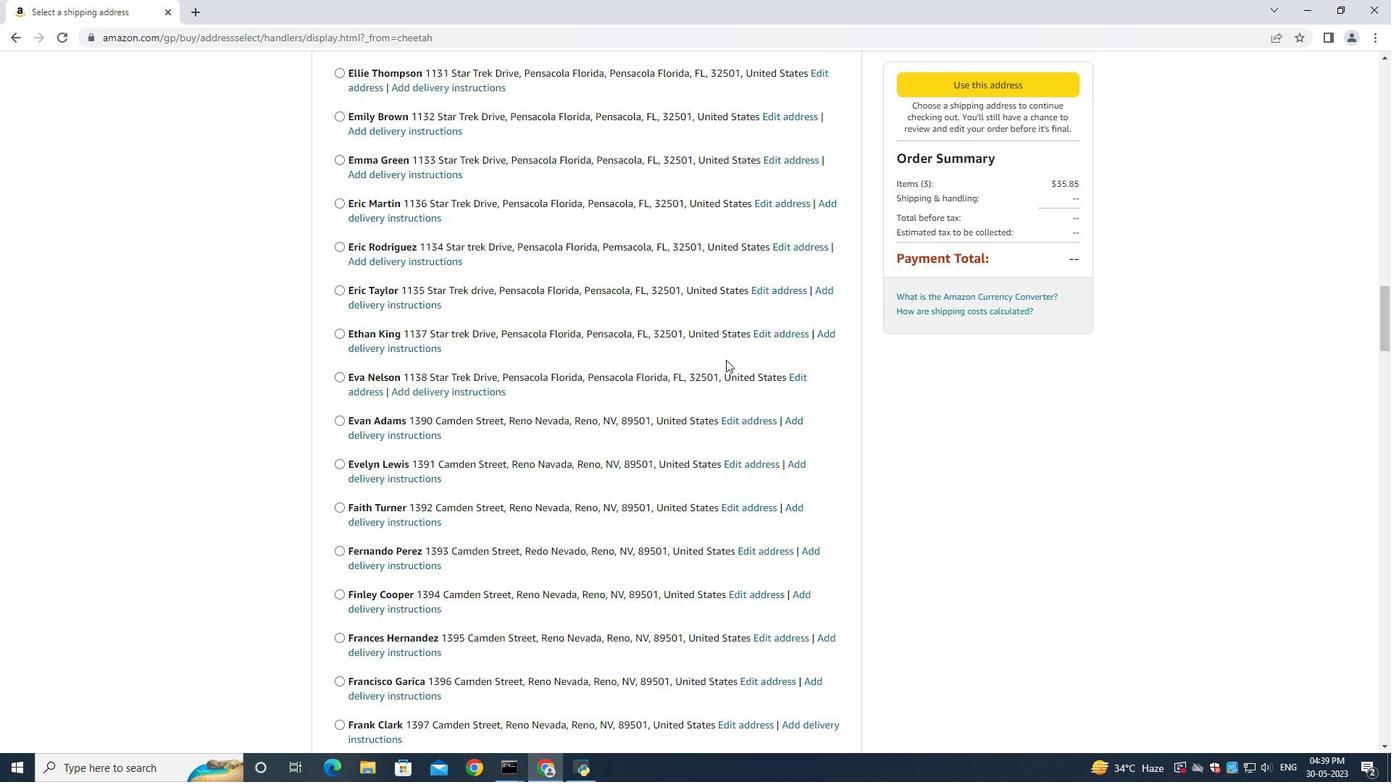 
Action: Mouse moved to (734, 356)
Screenshot: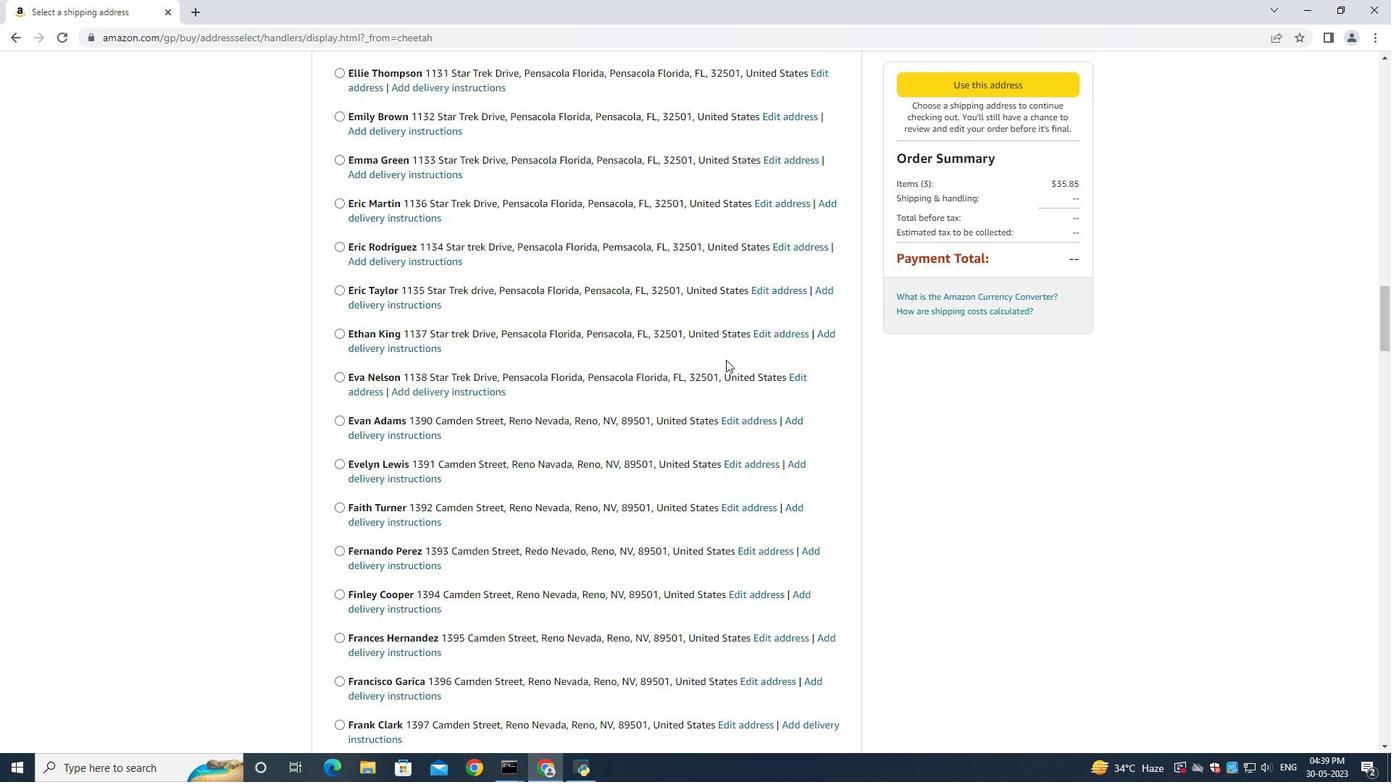 
Action: Mouse scrolled (726, 359) with delta (0, -1)
Screenshot: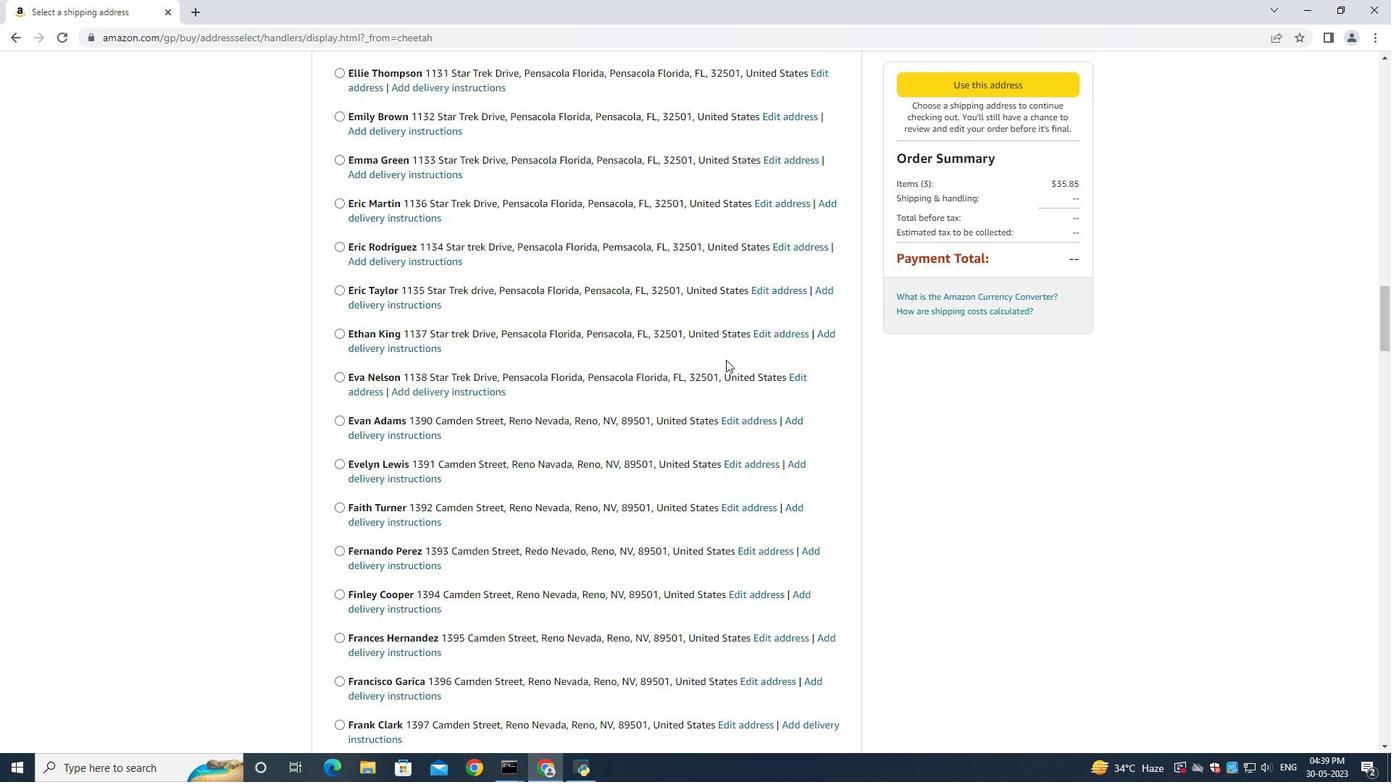 
Action: Mouse moved to (738, 355)
Screenshot: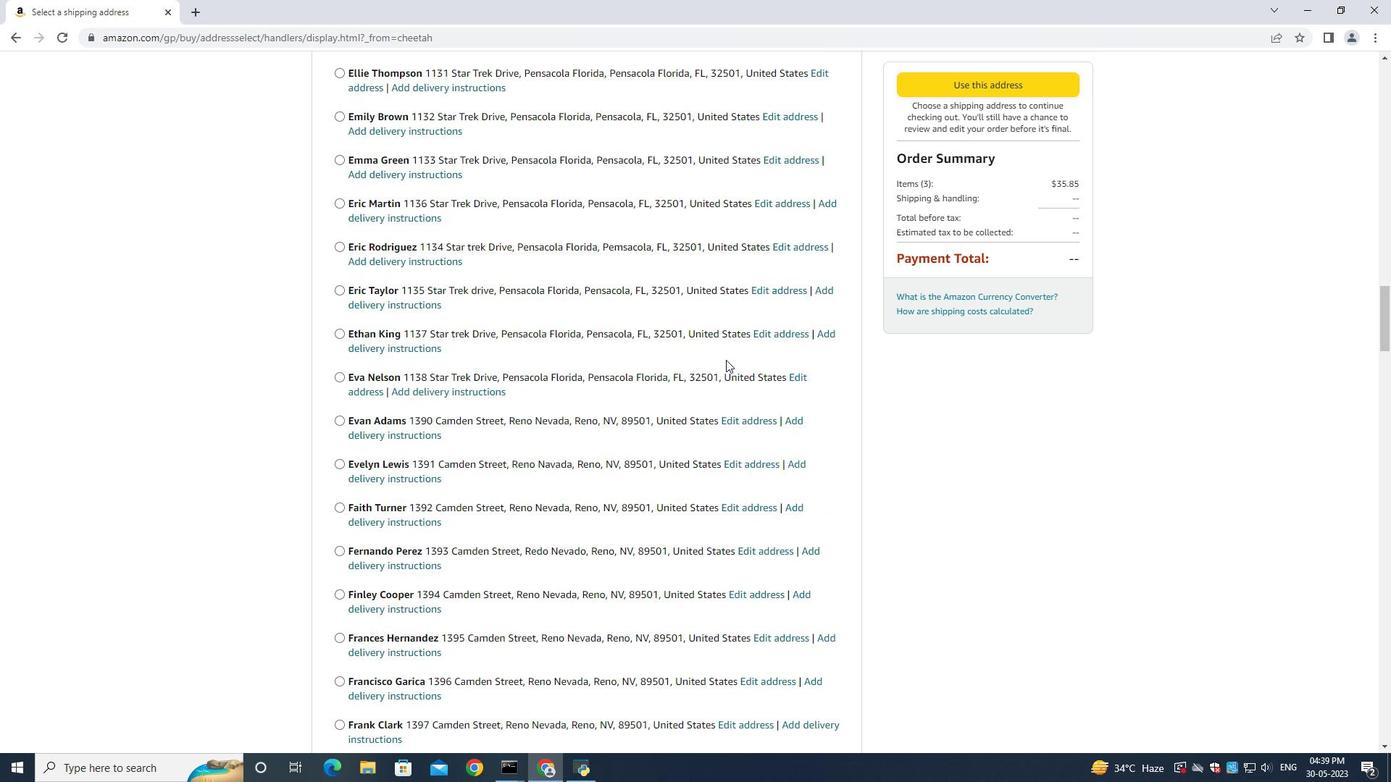 
Action: Mouse scrolled (726, 359) with delta (0, -1)
Screenshot: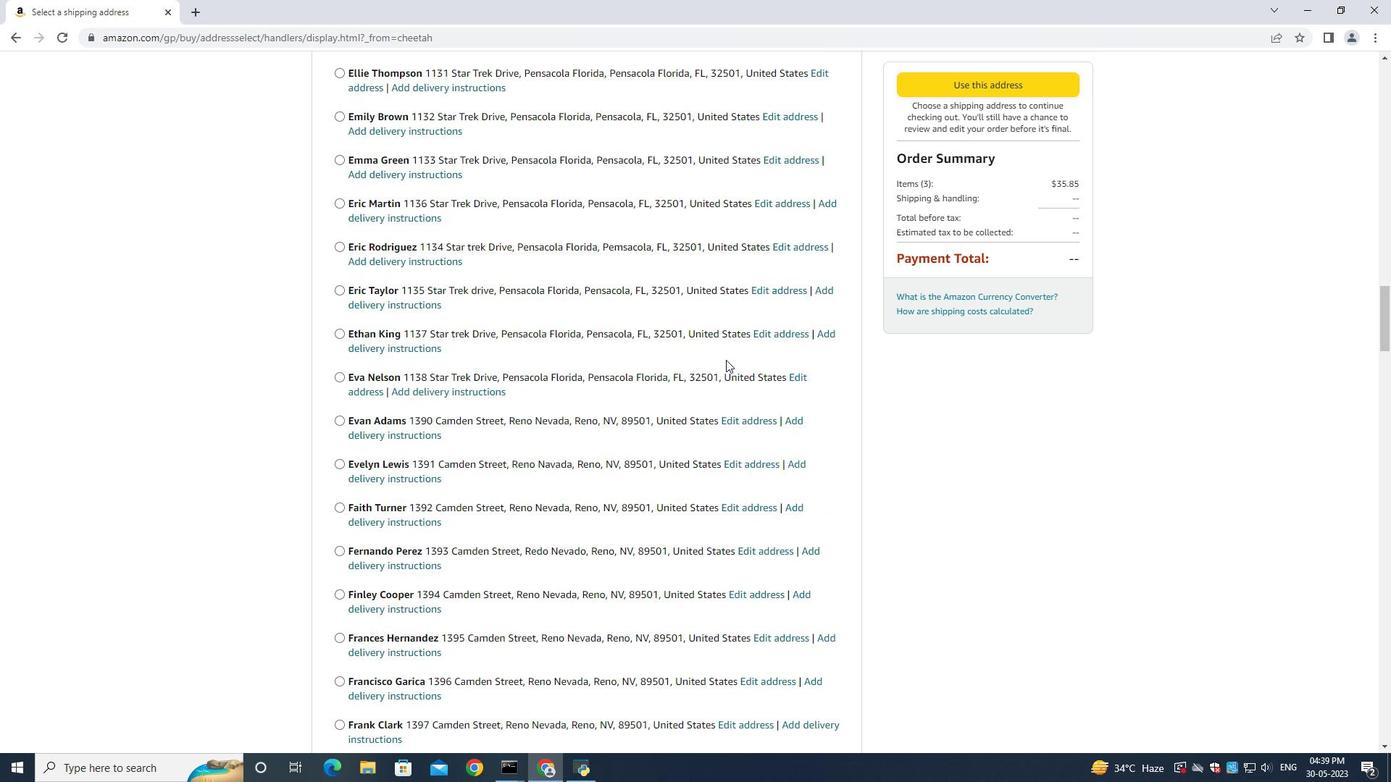 
Action: Mouse moved to (739, 355)
Screenshot: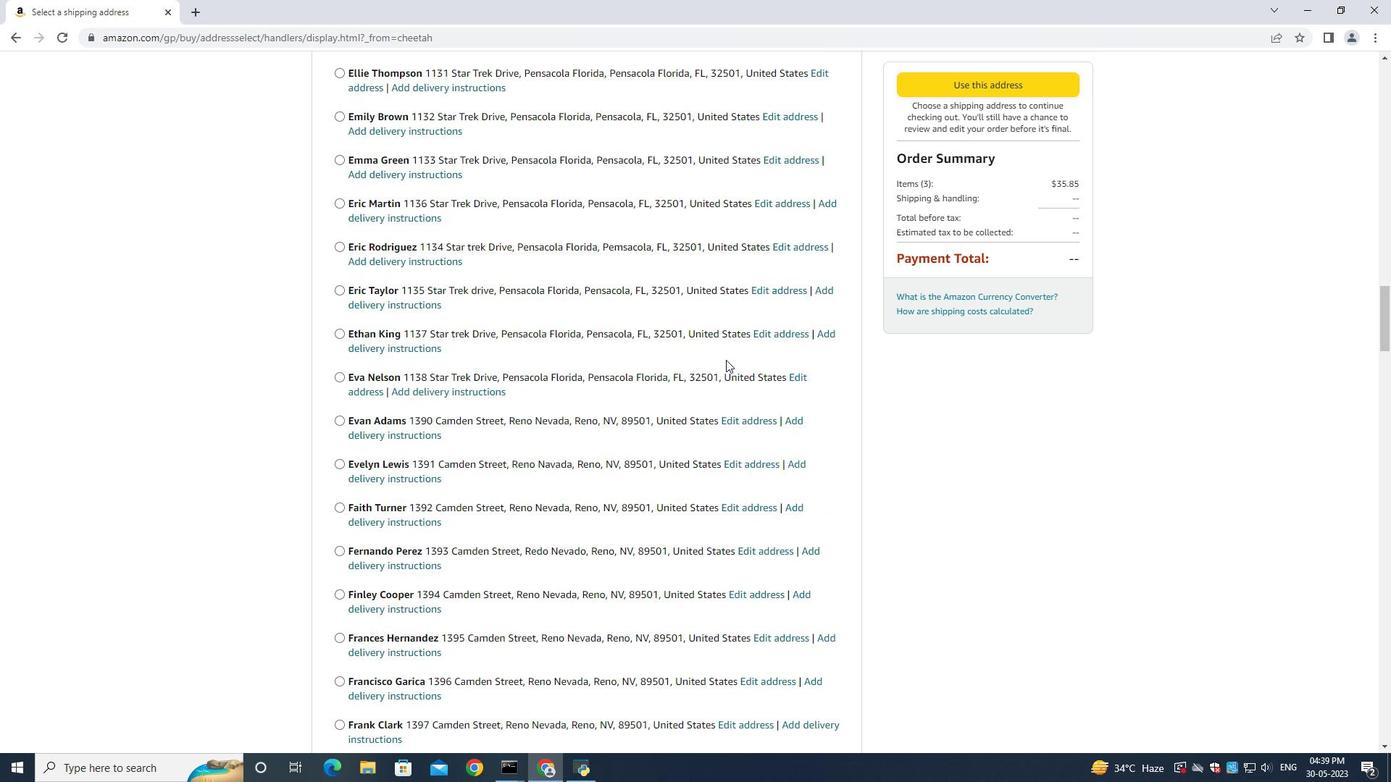 
Action: Mouse scrolled (729, 355) with delta (0, 0)
Screenshot: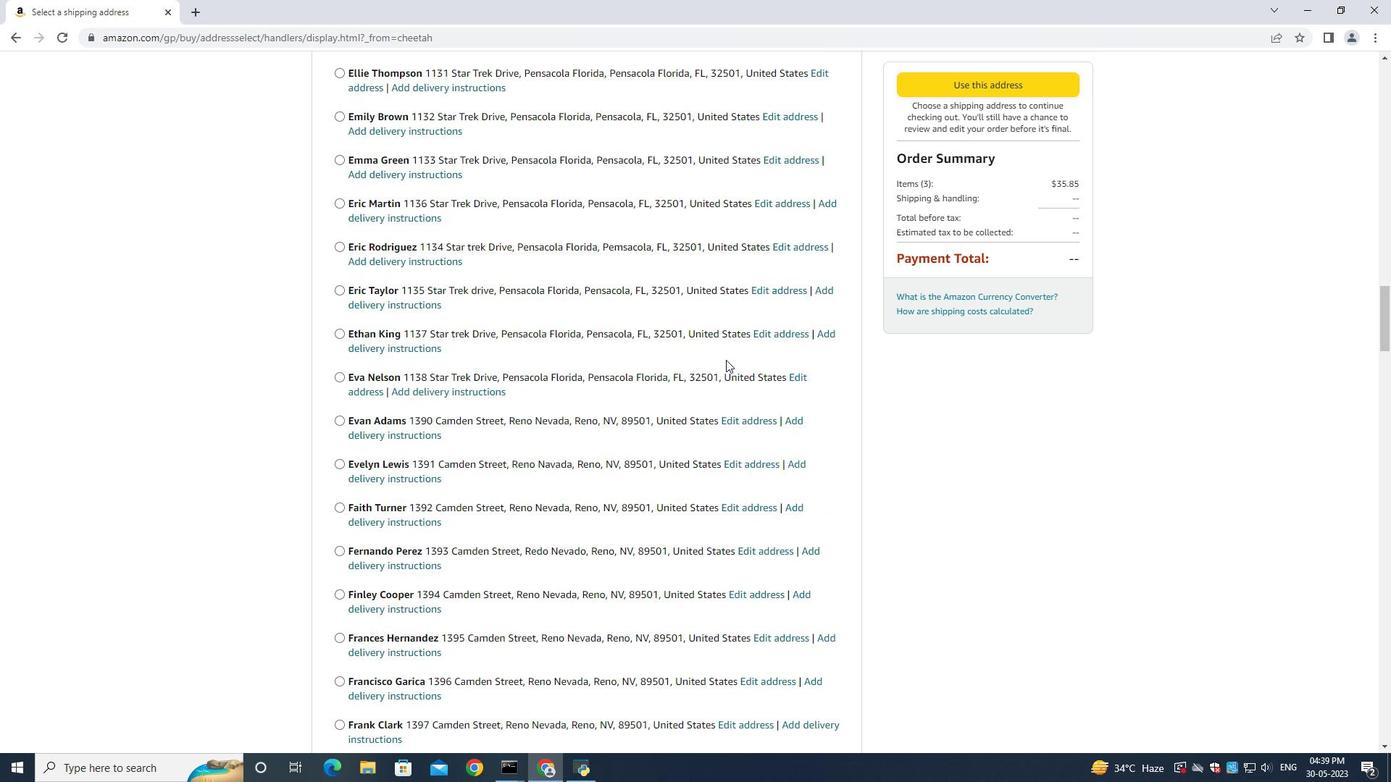 
Action: Mouse scrolled (734, 355) with delta (0, 0)
Screenshot: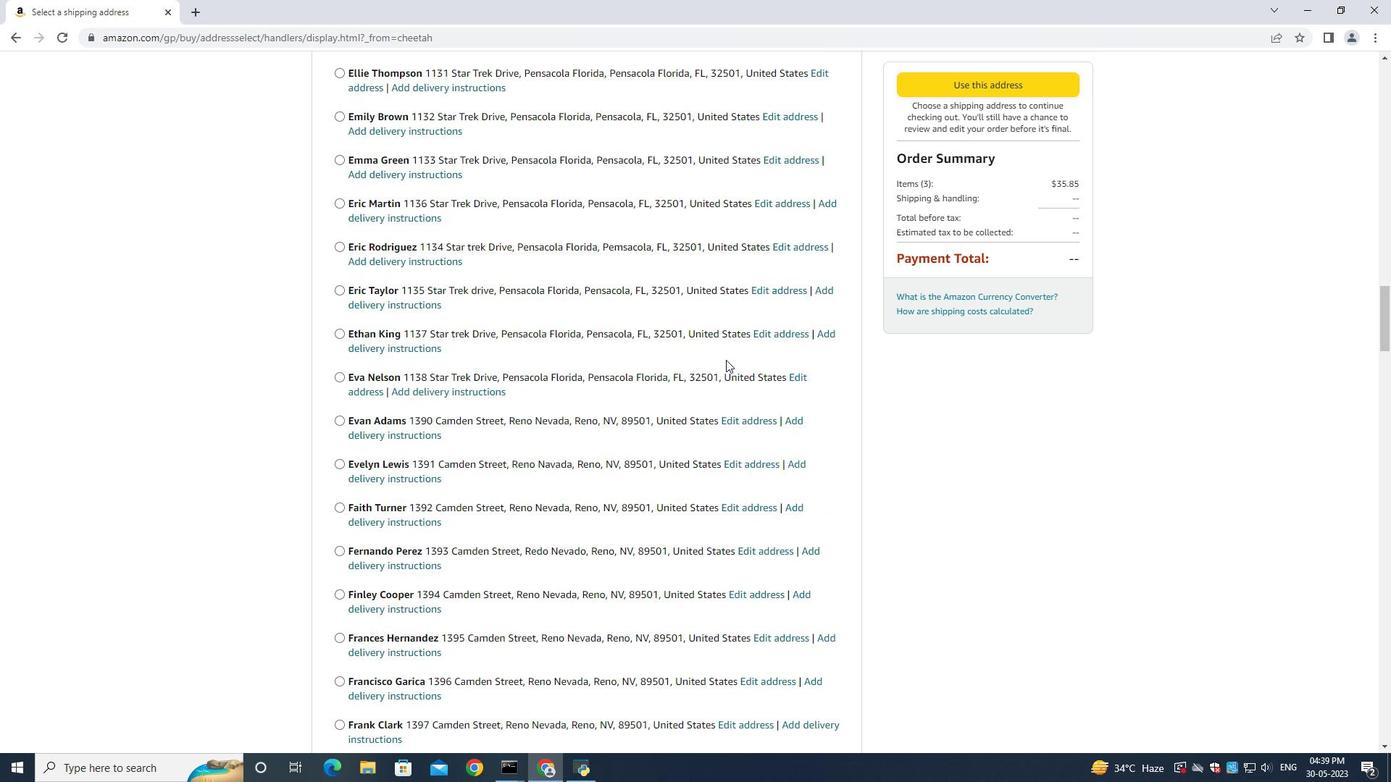 
Action: Mouse moved to (739, 355)
Screenshot: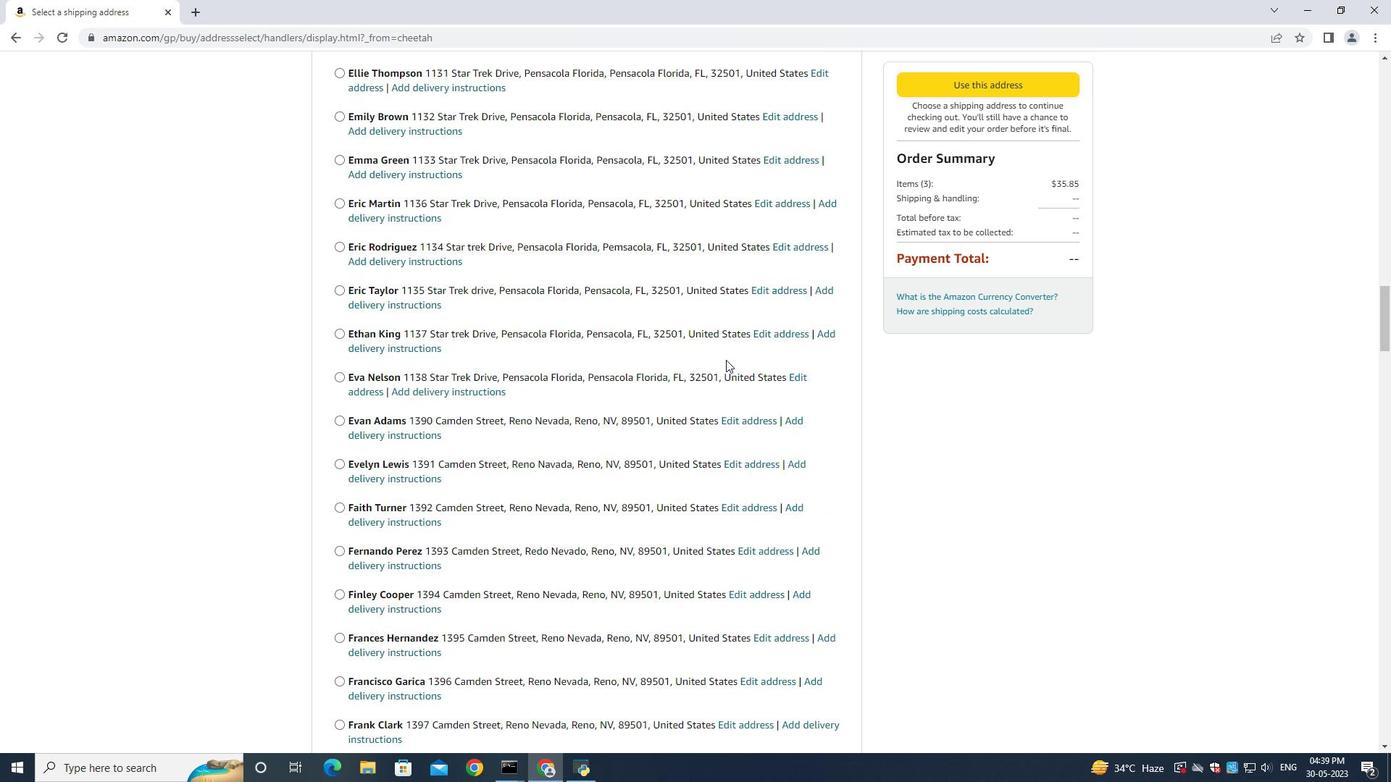 
Action: Mouse scrolled (734, 355) with delta (0, 0)
Screenshot: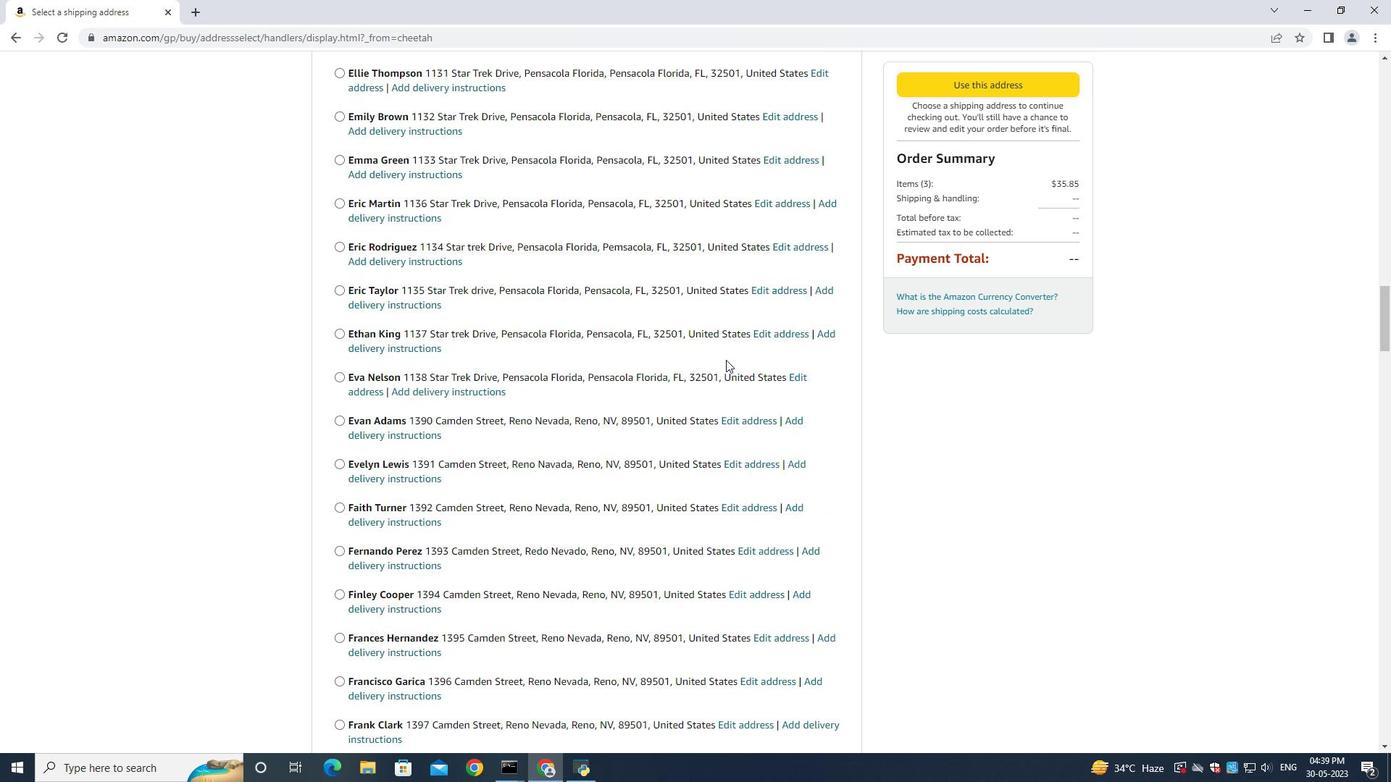 
Action: Mouse moved to (740, 354)
Screenshot: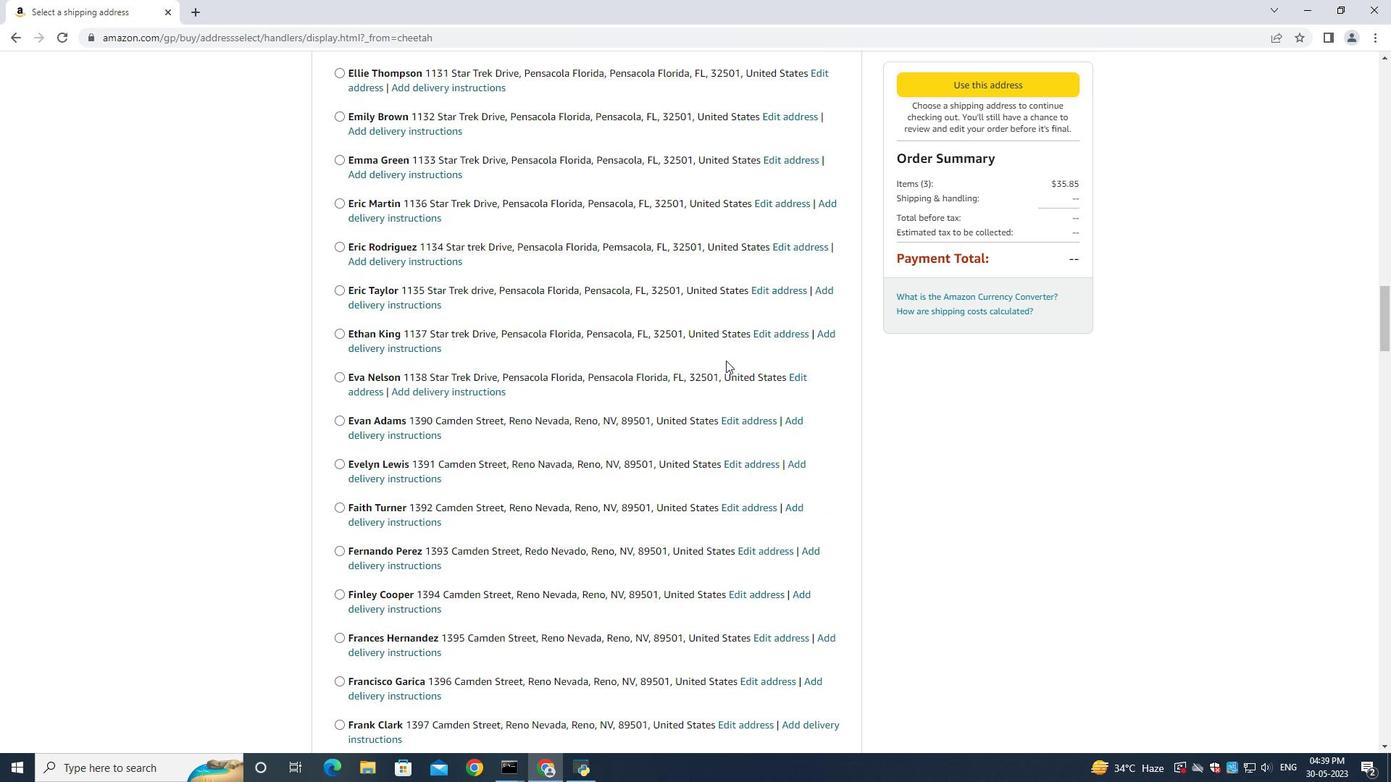 
Action: Mouse scrolled (740, 353) with delta (0, 0)
Screenshot: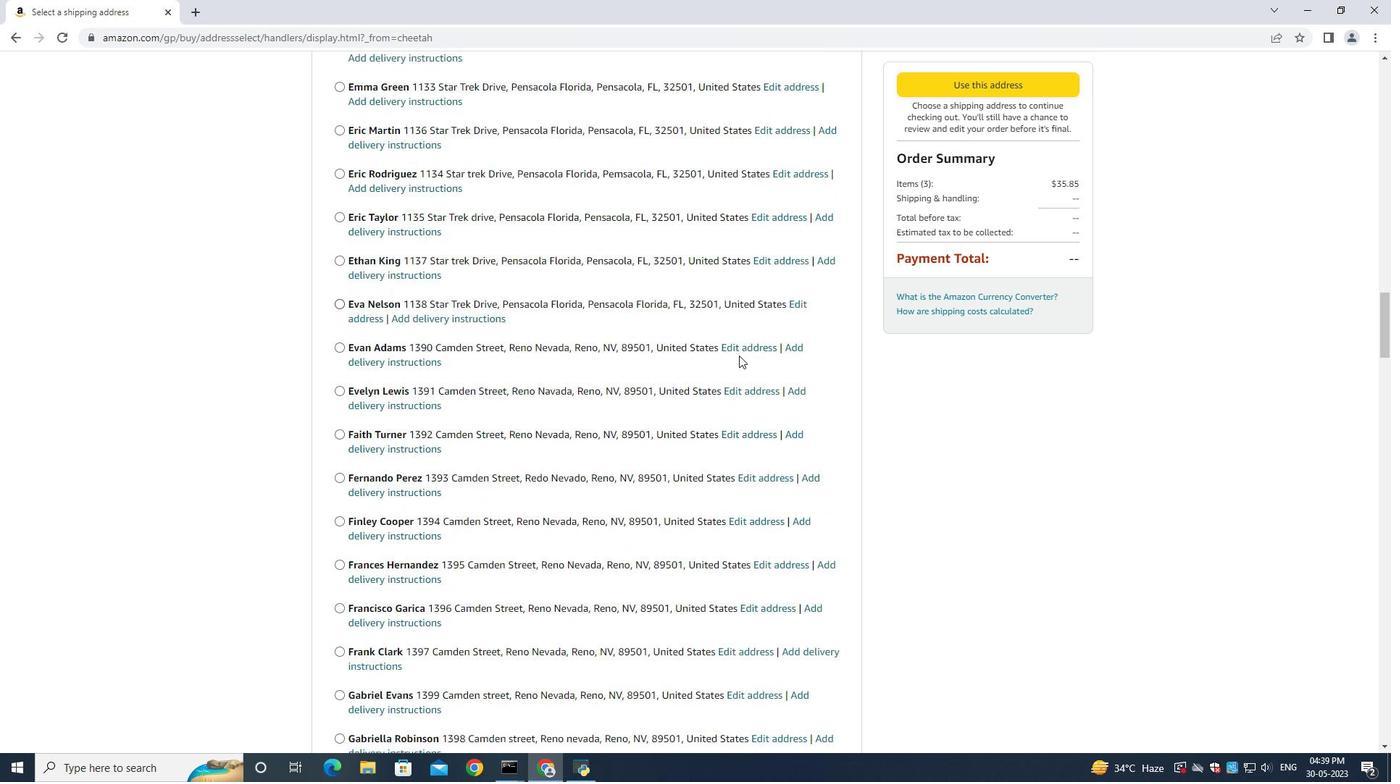 
Action: Mouse scrolled (740, 353) with delta (0, 0)
Screenshot: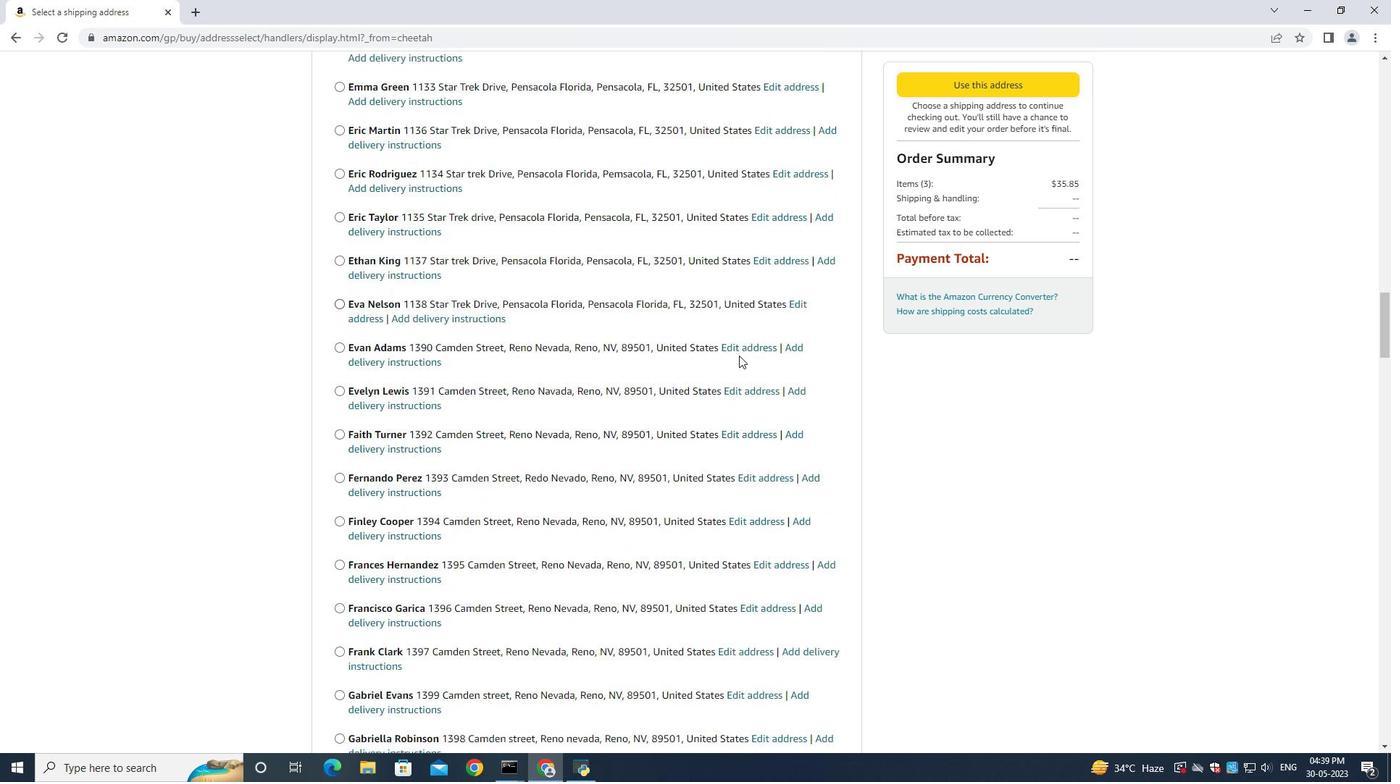 
Action: Mouse scrolled (740, 353) with delta (0, 0)
Screenshot: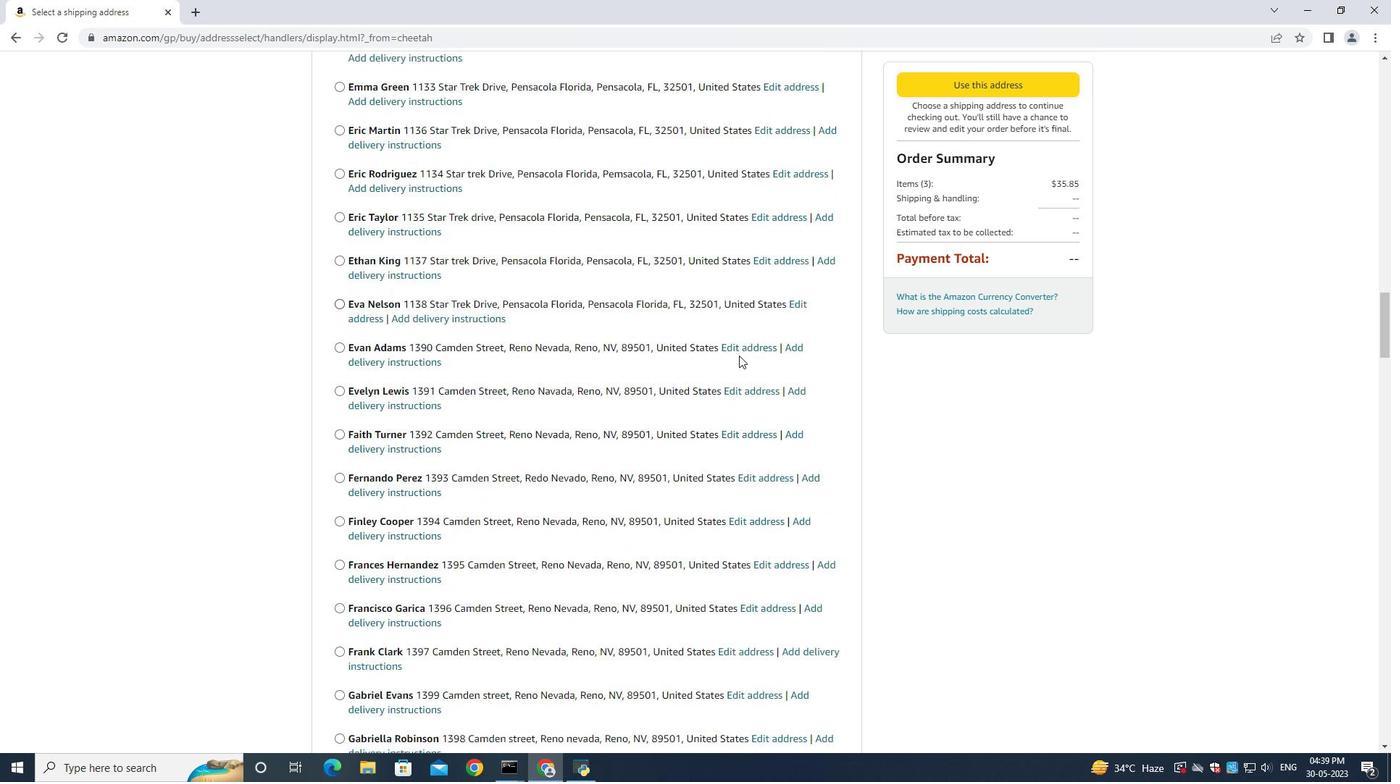 
Action: Mouse moved to (740, 352)
Screenshot: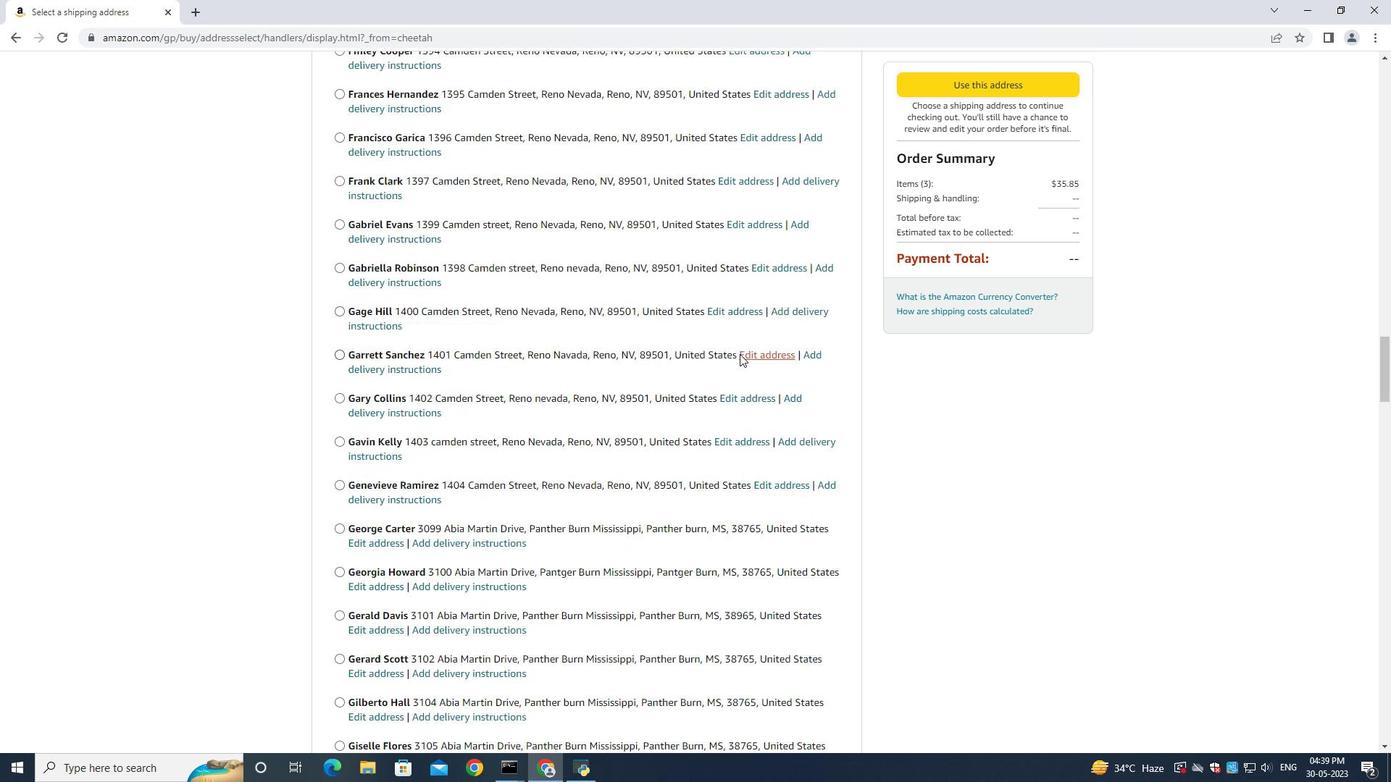 
Action: Mouse scrolled (740, 353) with delta (0, 0)
Screenshot: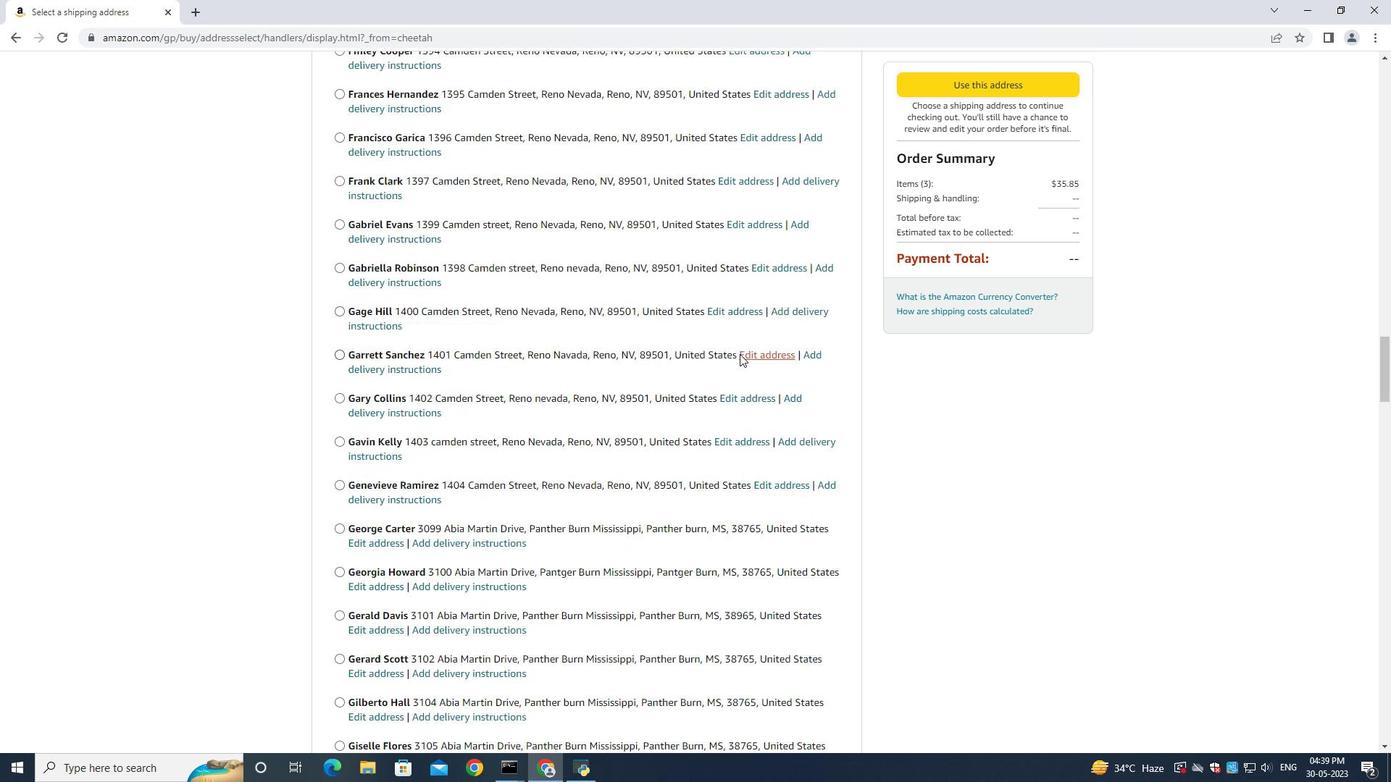 
Action: Mouse moved to (740, 351)
Screenshot: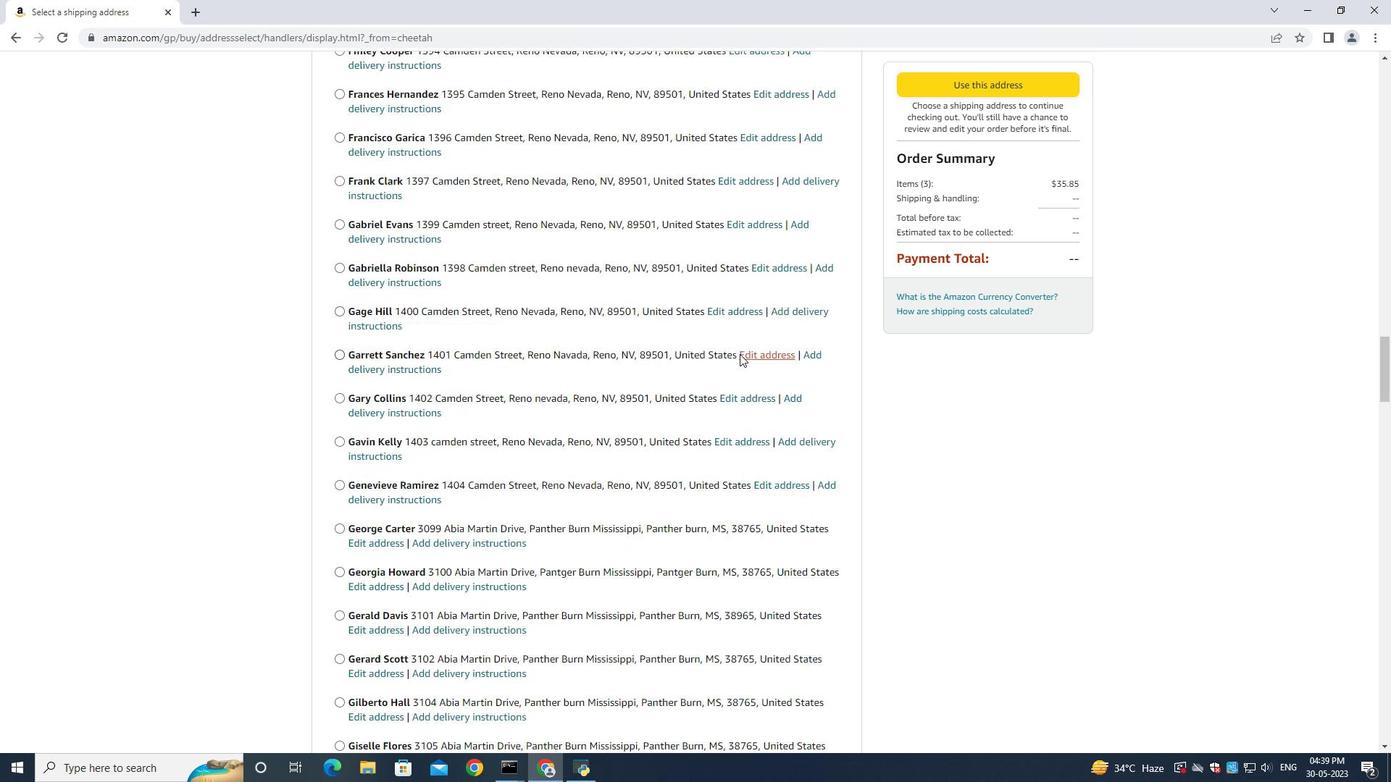 
Action: Mouse scrolled (740, 353) with delta (0, 0)
Screenshot: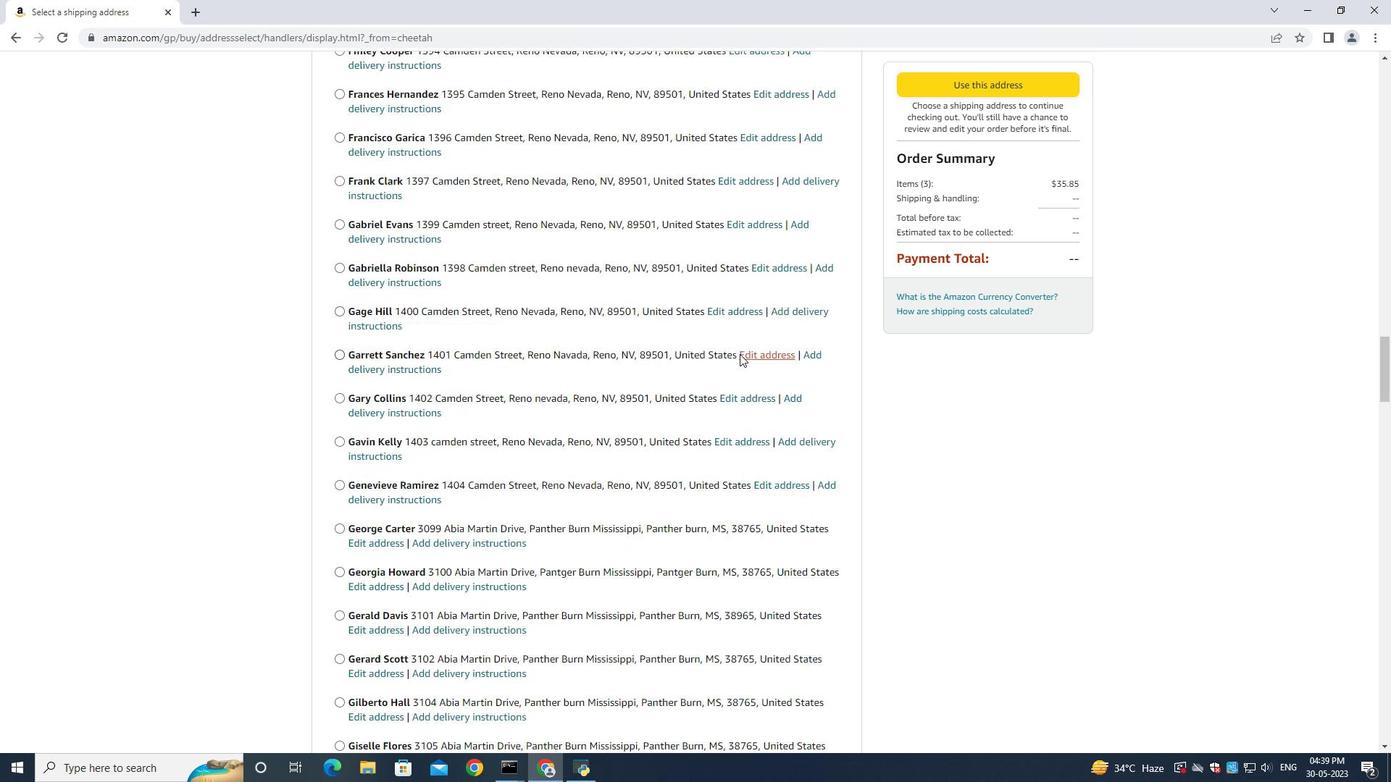
Action: Mouse moved to (741, 351)
Screenshot: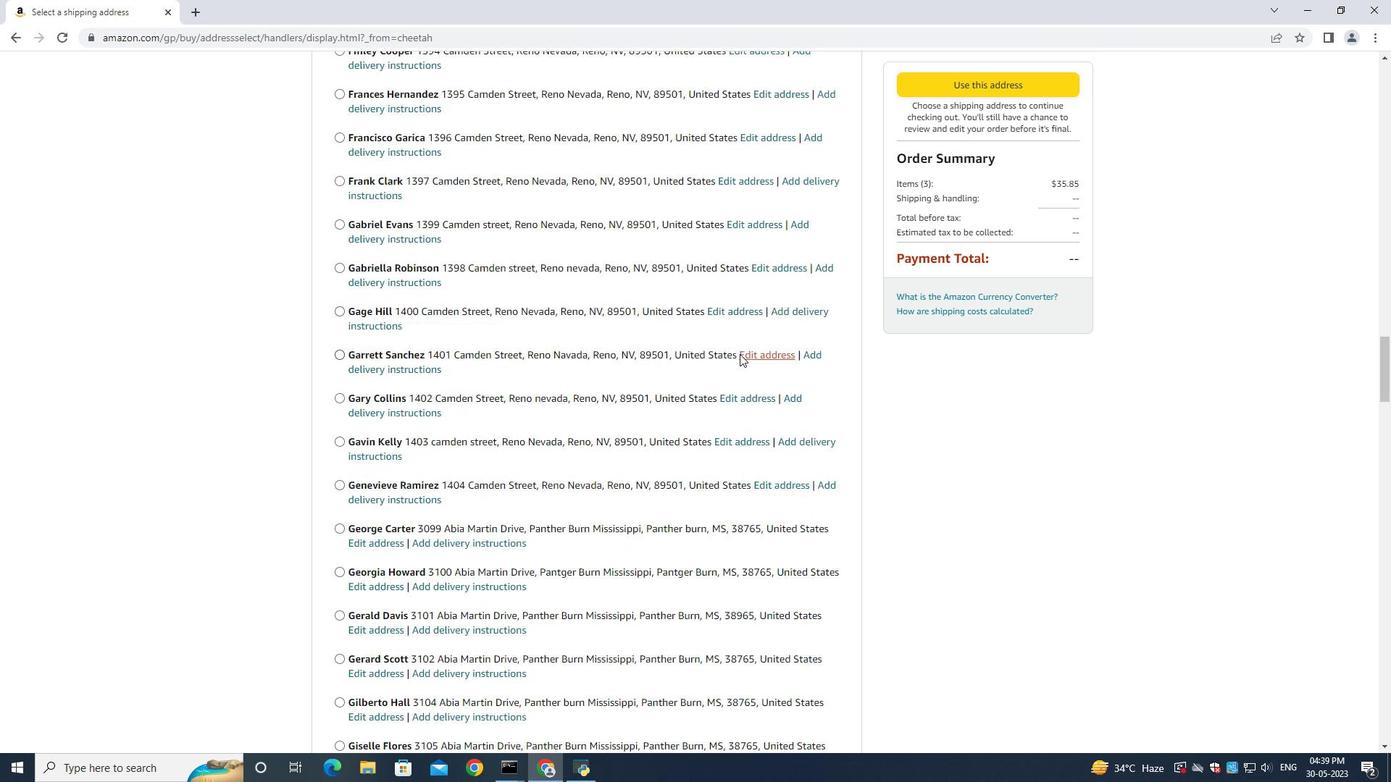 
Action: Mouse scrolled (740, 352) with delta (0, -1)
Screenshot: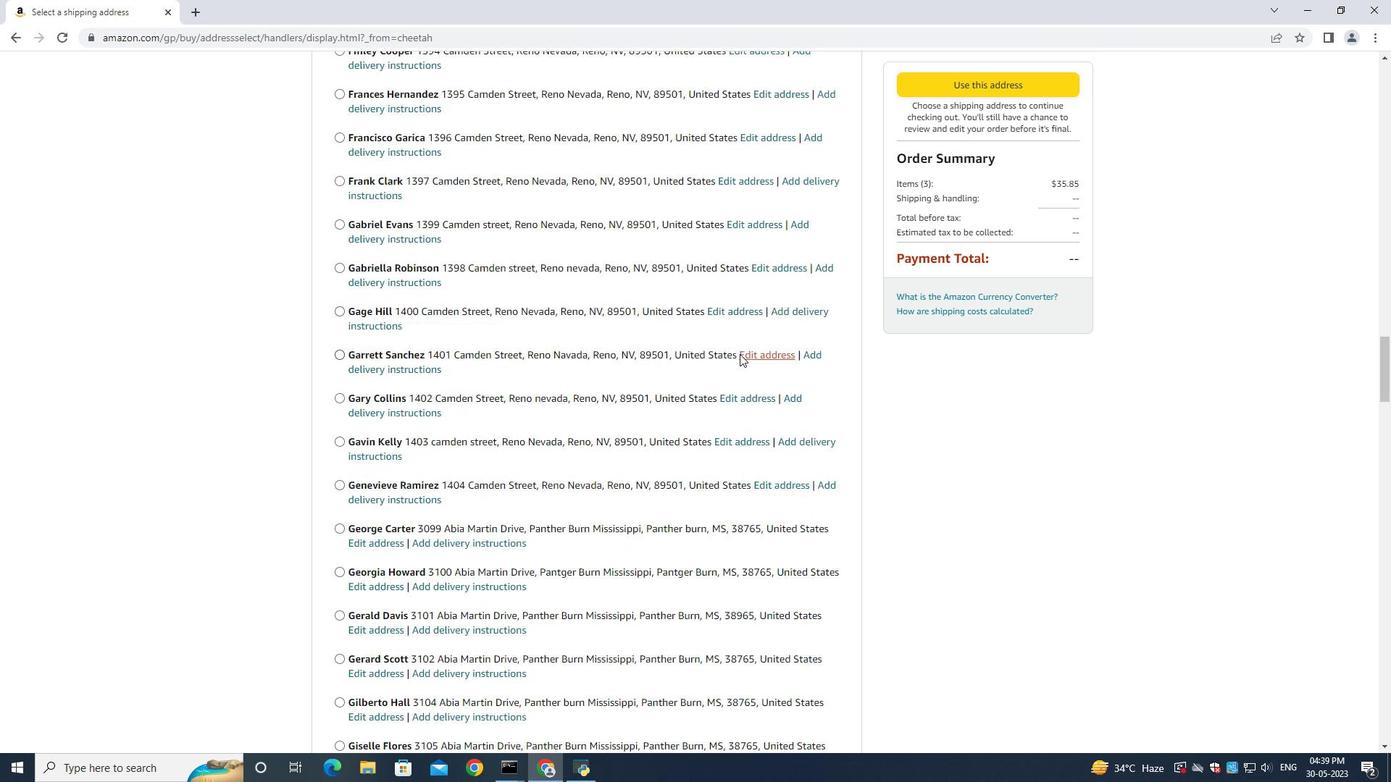 
Action: Mouse moved to (741, 351)
Screenshot: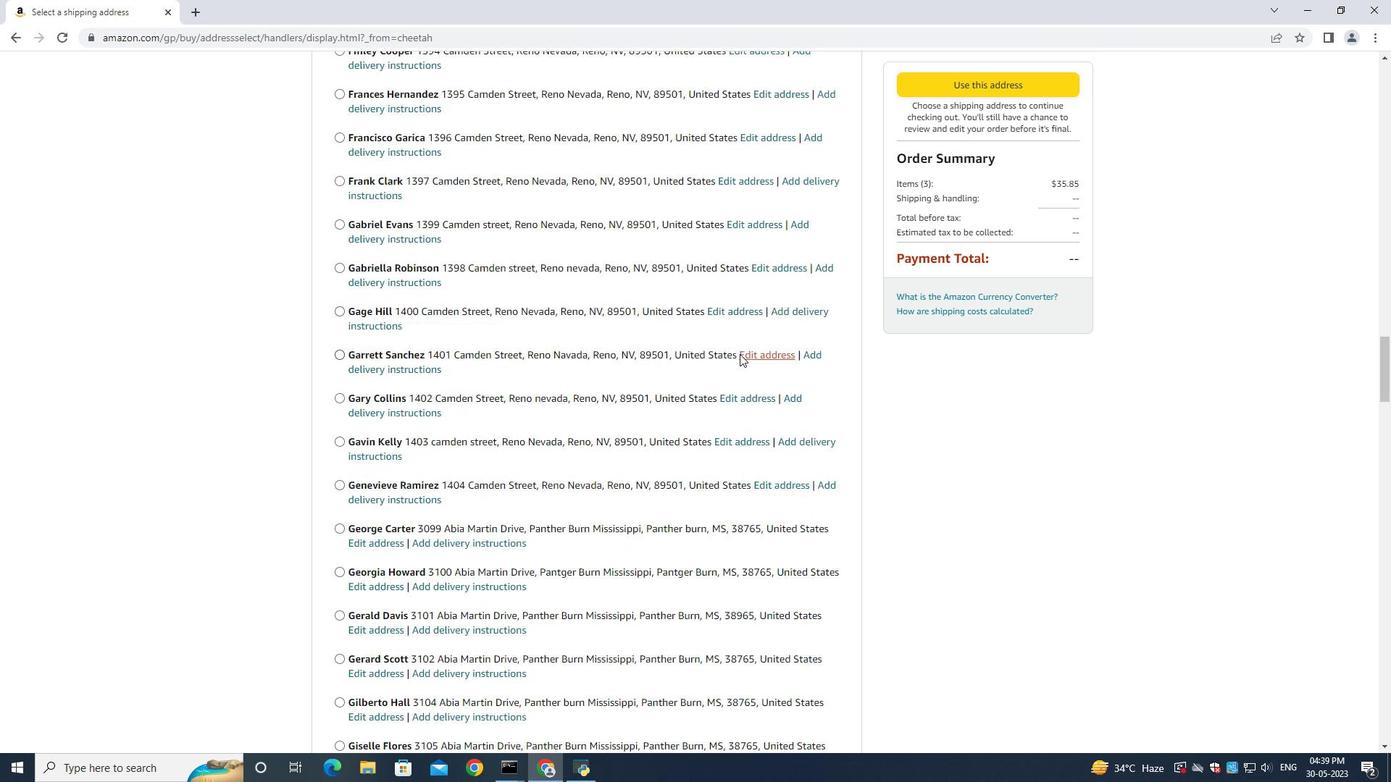 
Action: Mouse scrolled (740, 352) with delta (0, 0)
Screenshot: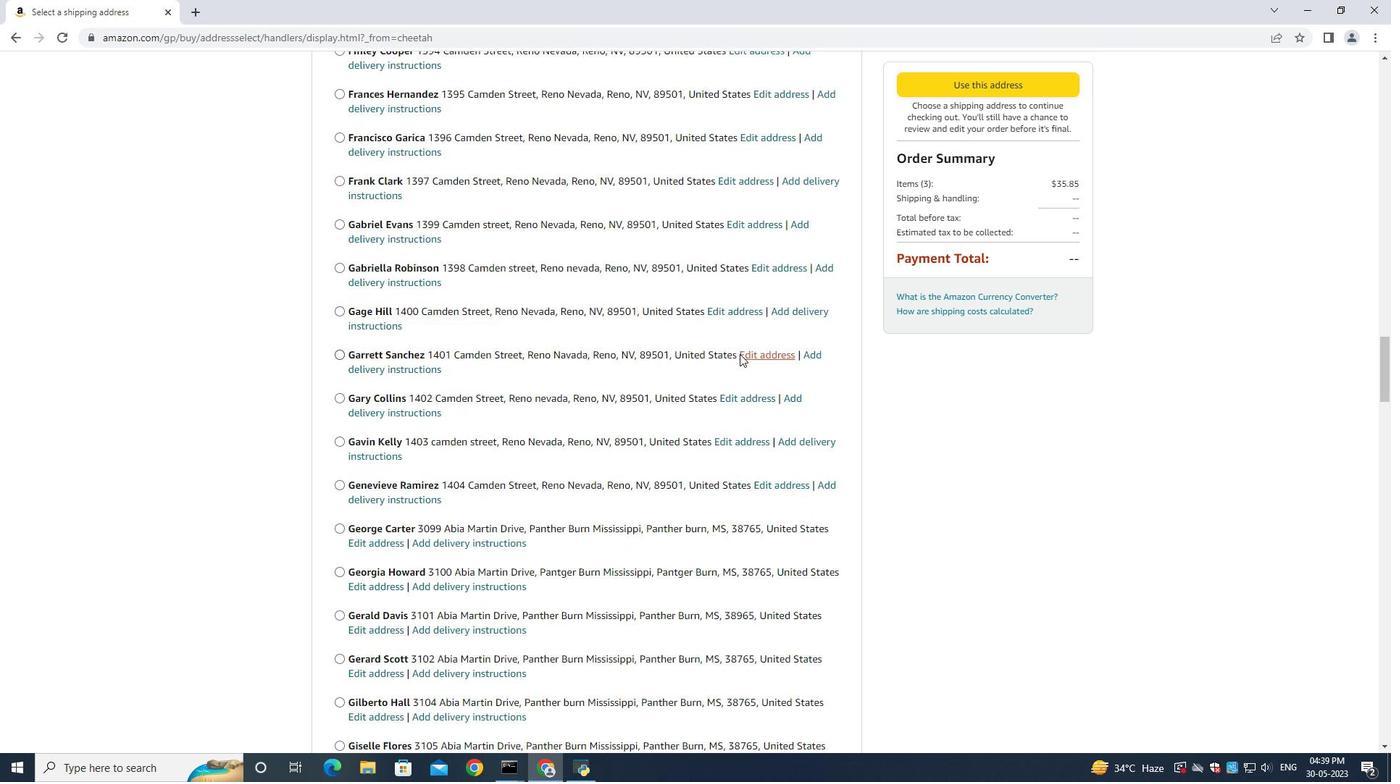 
Action: Mouse moved to (741, 350)
Screenshot: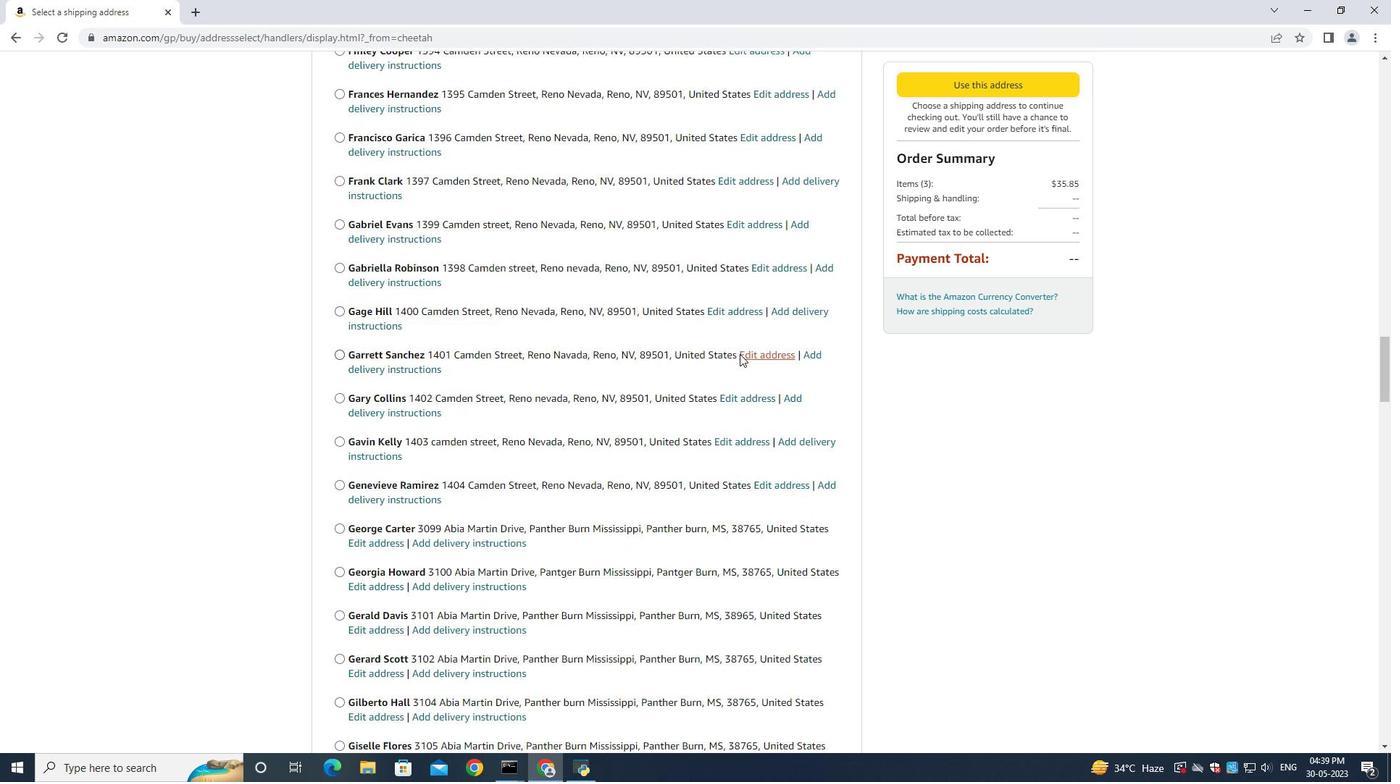 
Action: Mouse scrolled (741, 350) with delta (0, 0)
Screenshot: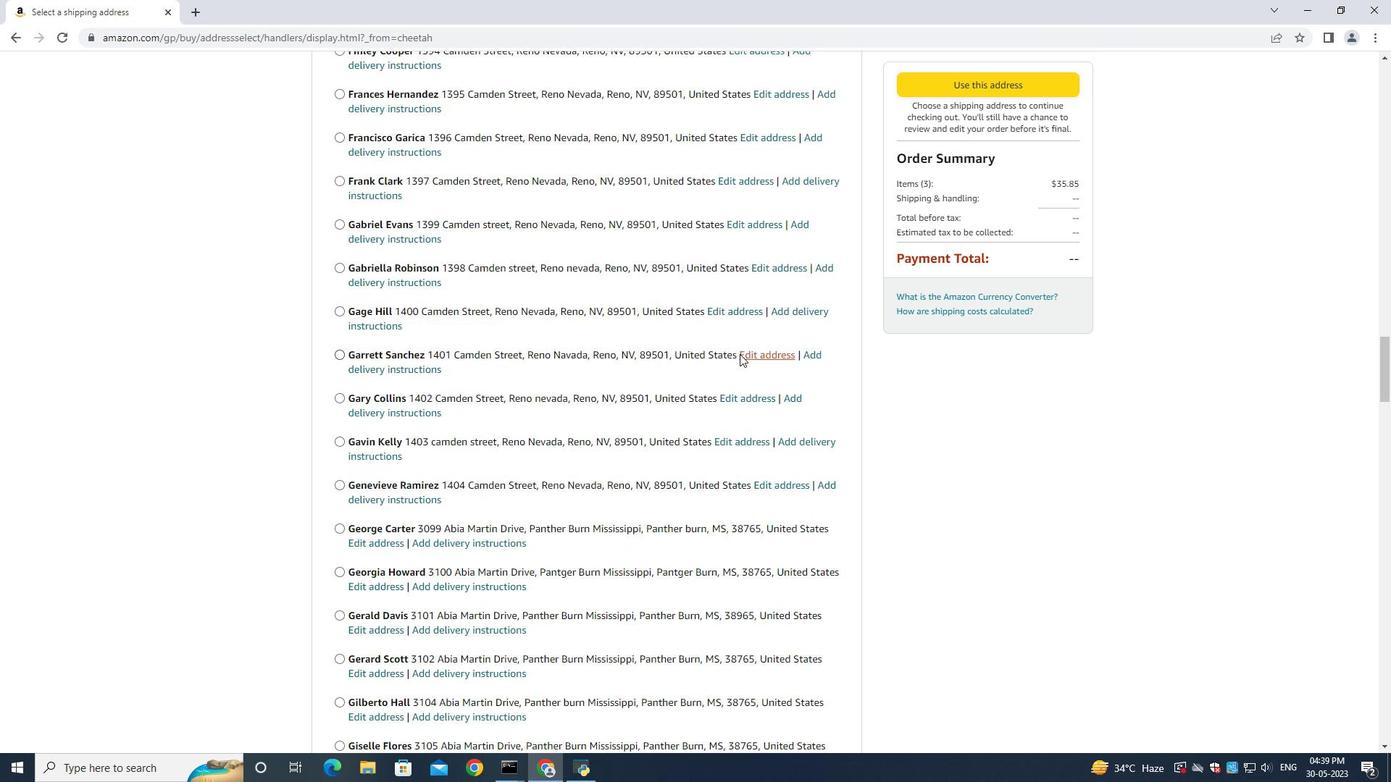 
Action: Mouse moved to (741, 345)
Screenshot: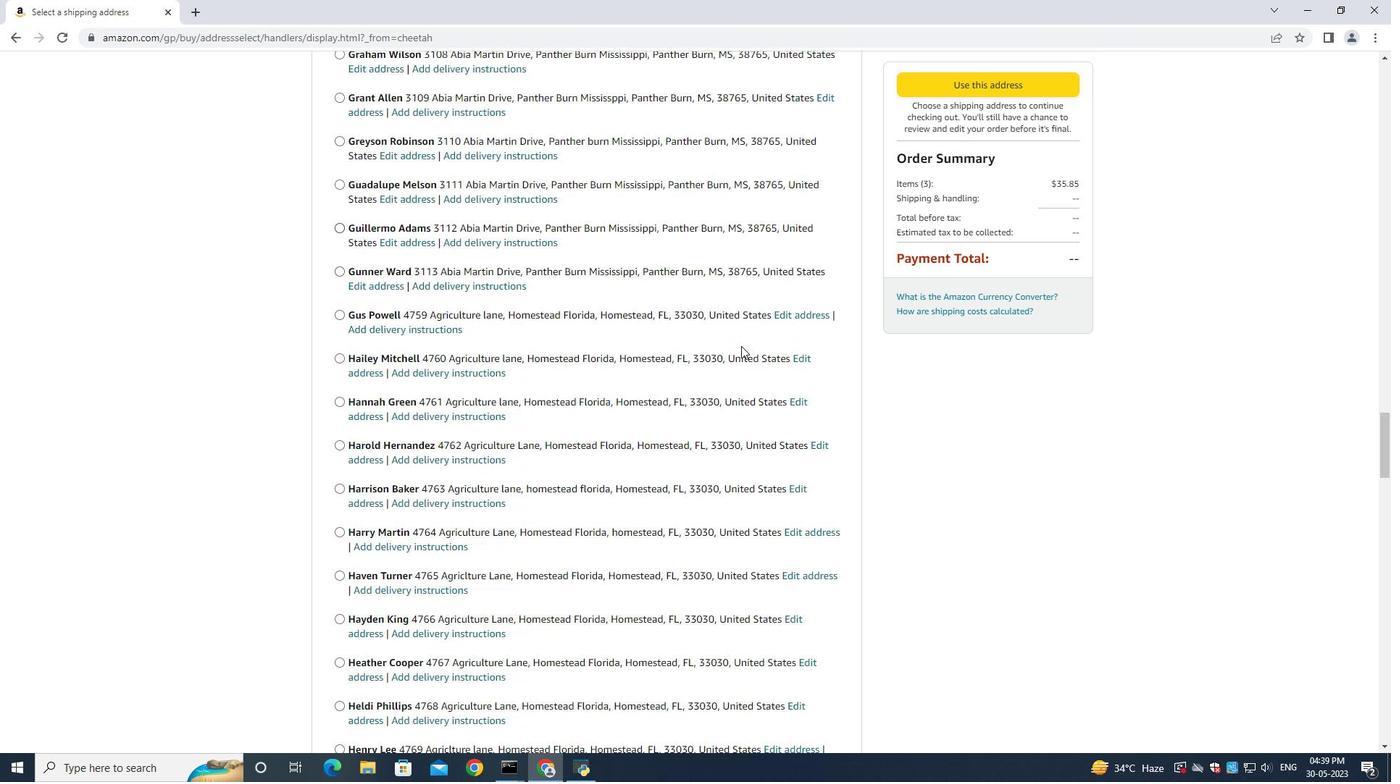 
Action: Mouse scrolled (741, 344) with delta (0, 0)
Screenshot: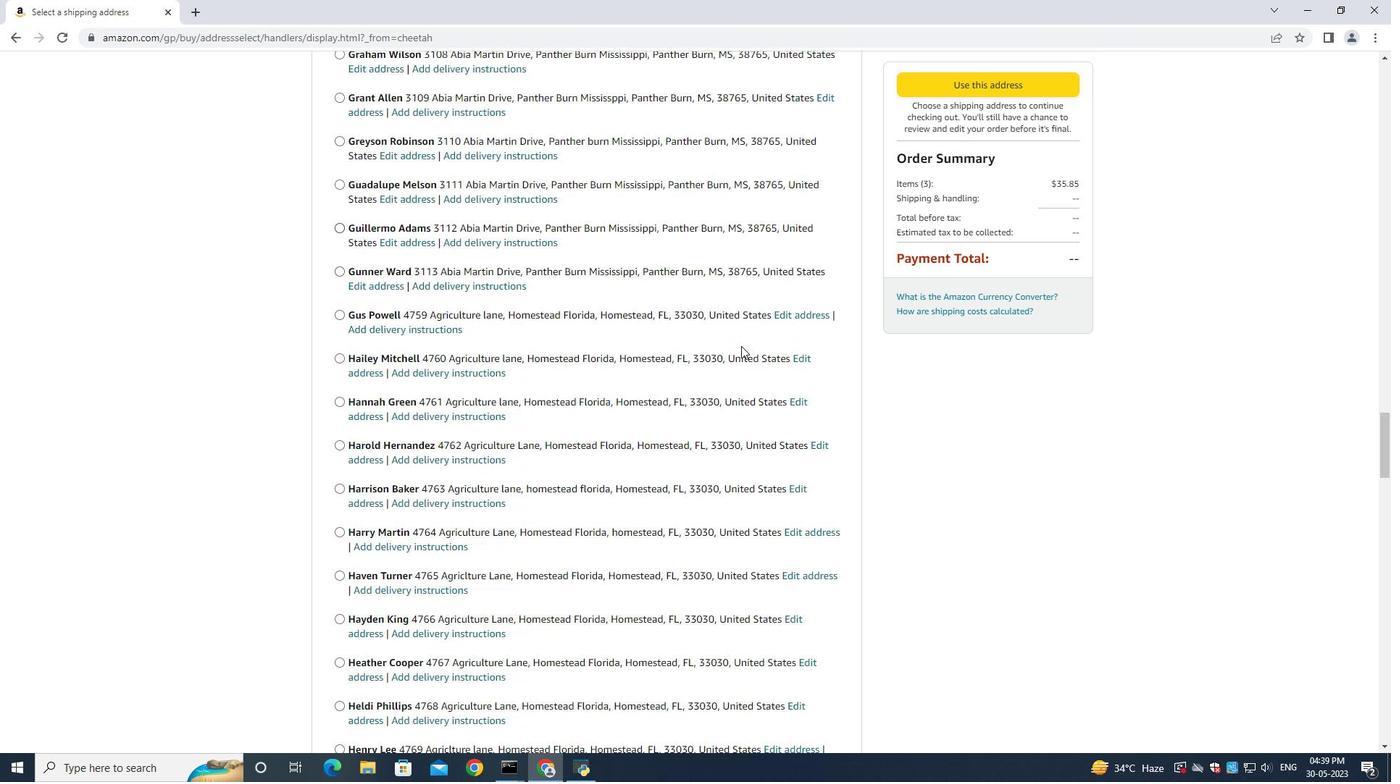 
Action: Mouse scrolled (741, 344) with delta (0, 0)
Screenshot: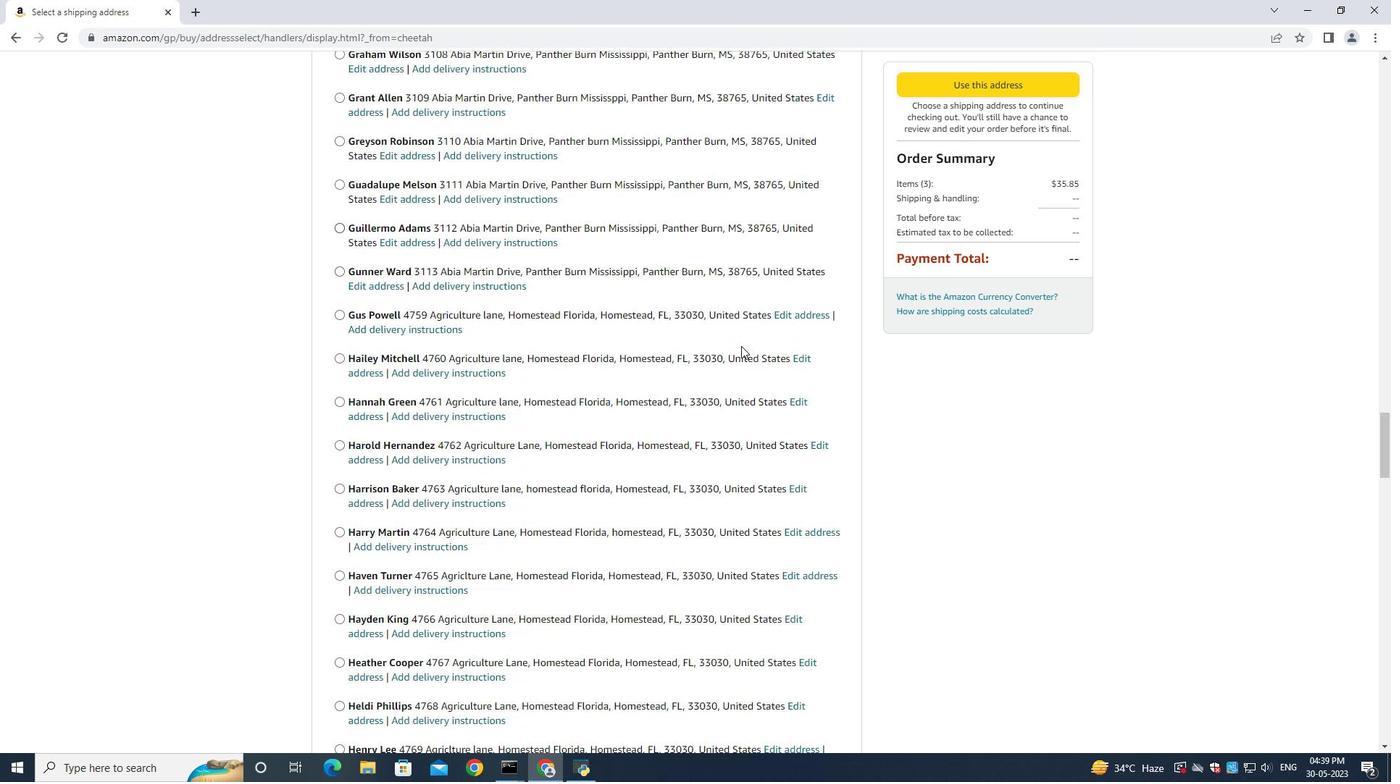 
Action: Mouse scrolled (741, 344) with delta (0, 0)
Screenshot: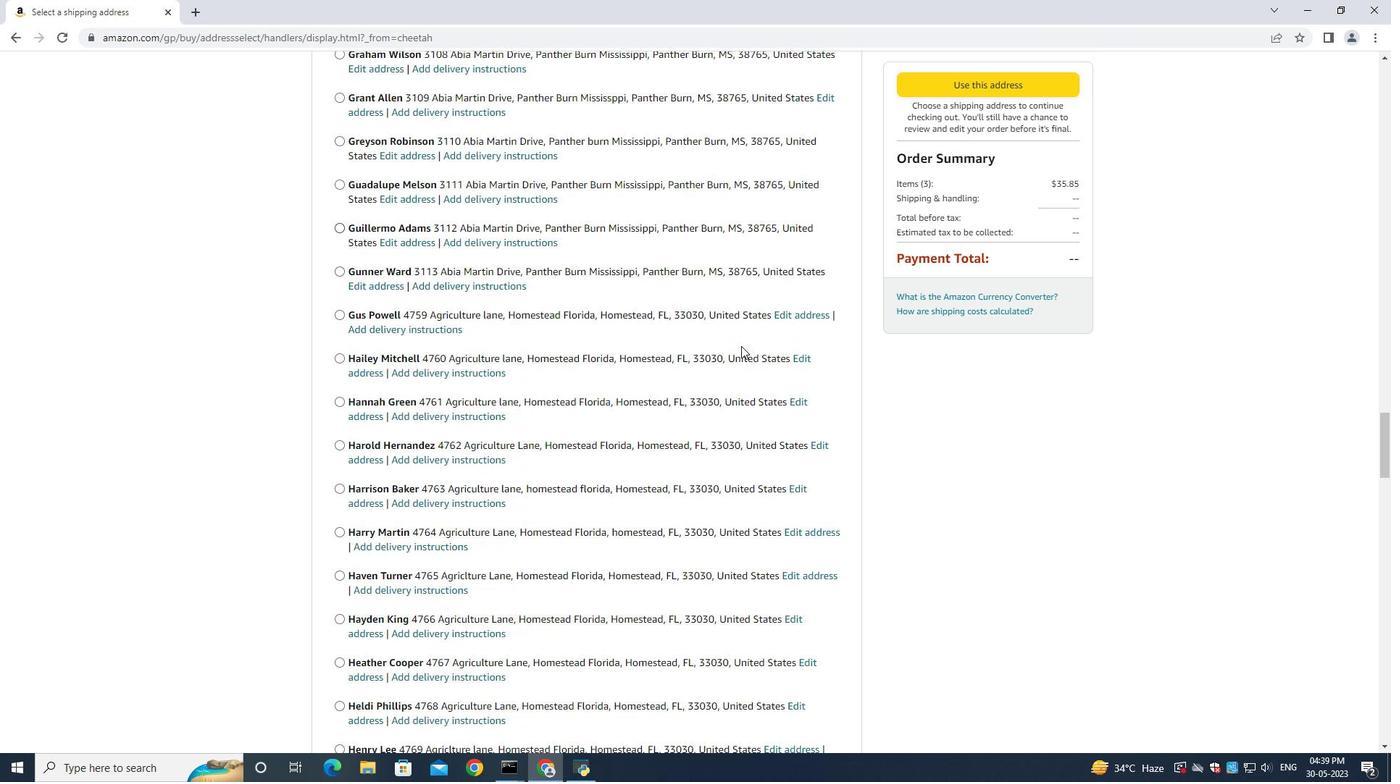 
Action: Mouse scrolled (741, 344) with delta (0, 0)
Screenshot: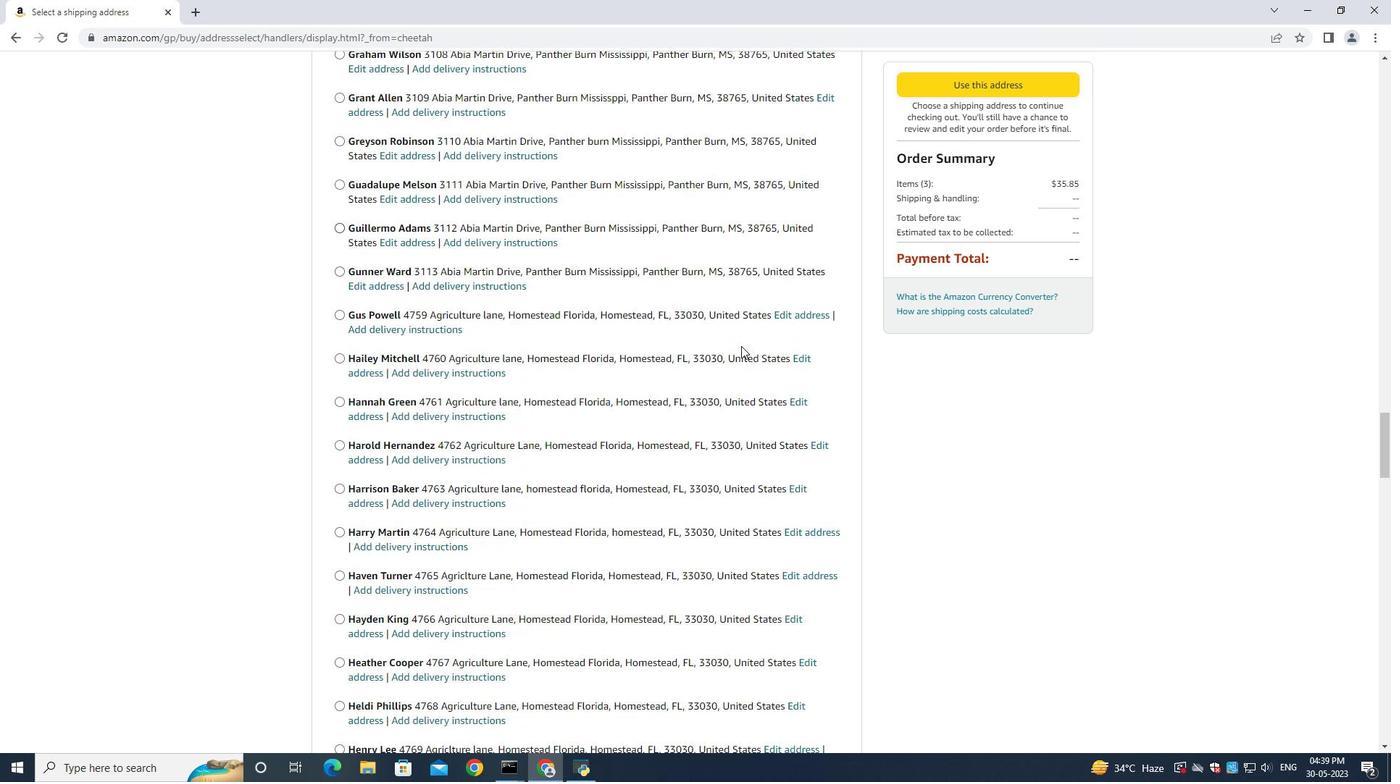 
Action: Mouse scrolled (741, 343) with delta (0, -1)
Screenshot: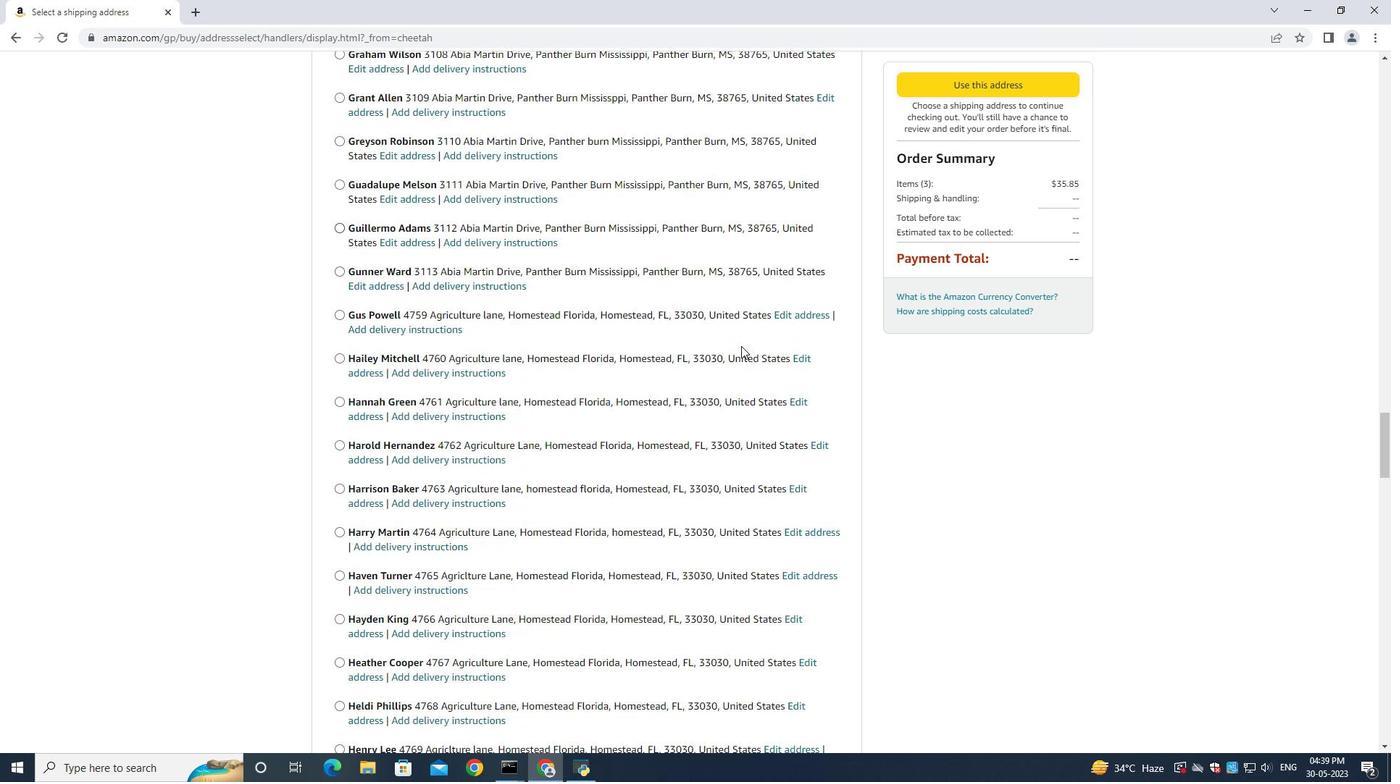 
Action: Mouse scrolled (741, 344) with delta (0, 0)
Screenshot: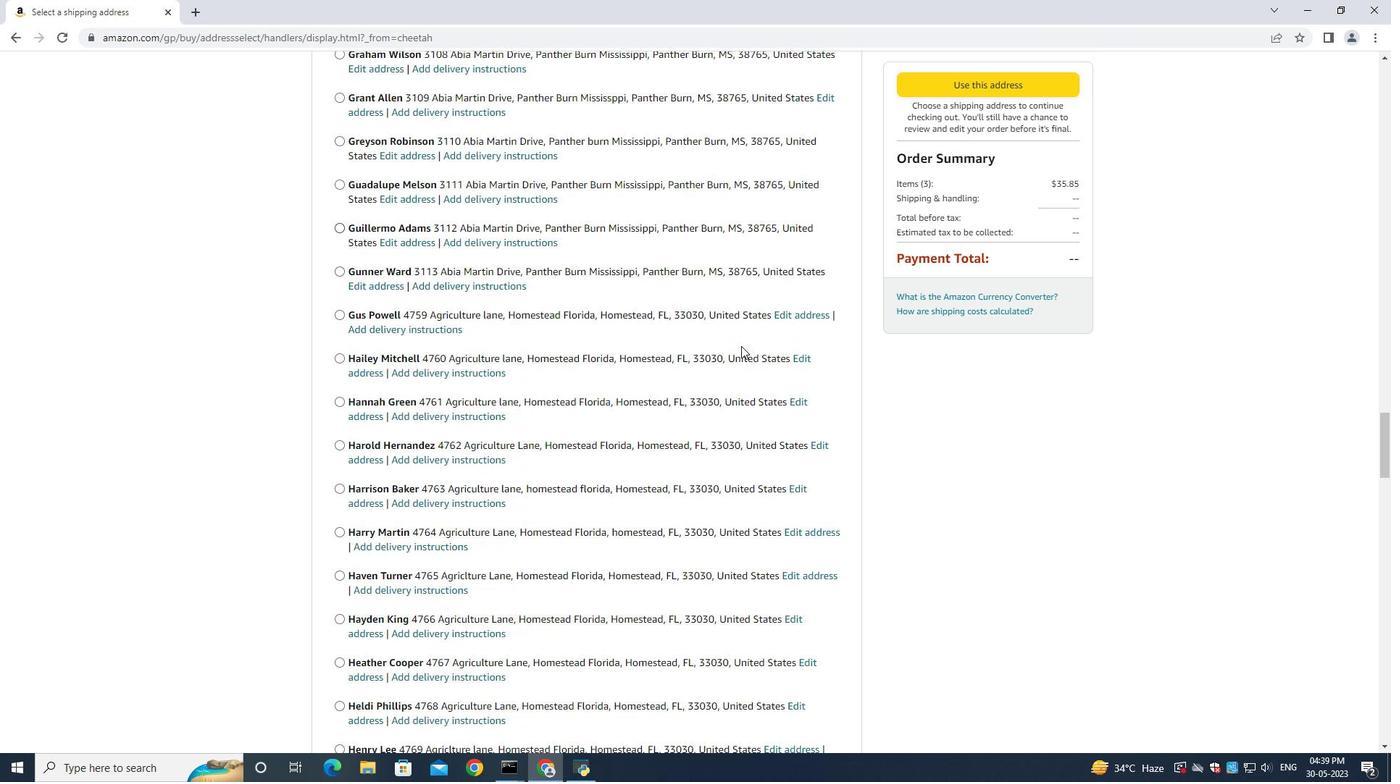 
Action: Mouse scrolled (741, 344) with delta (0, 0)
Screenshot: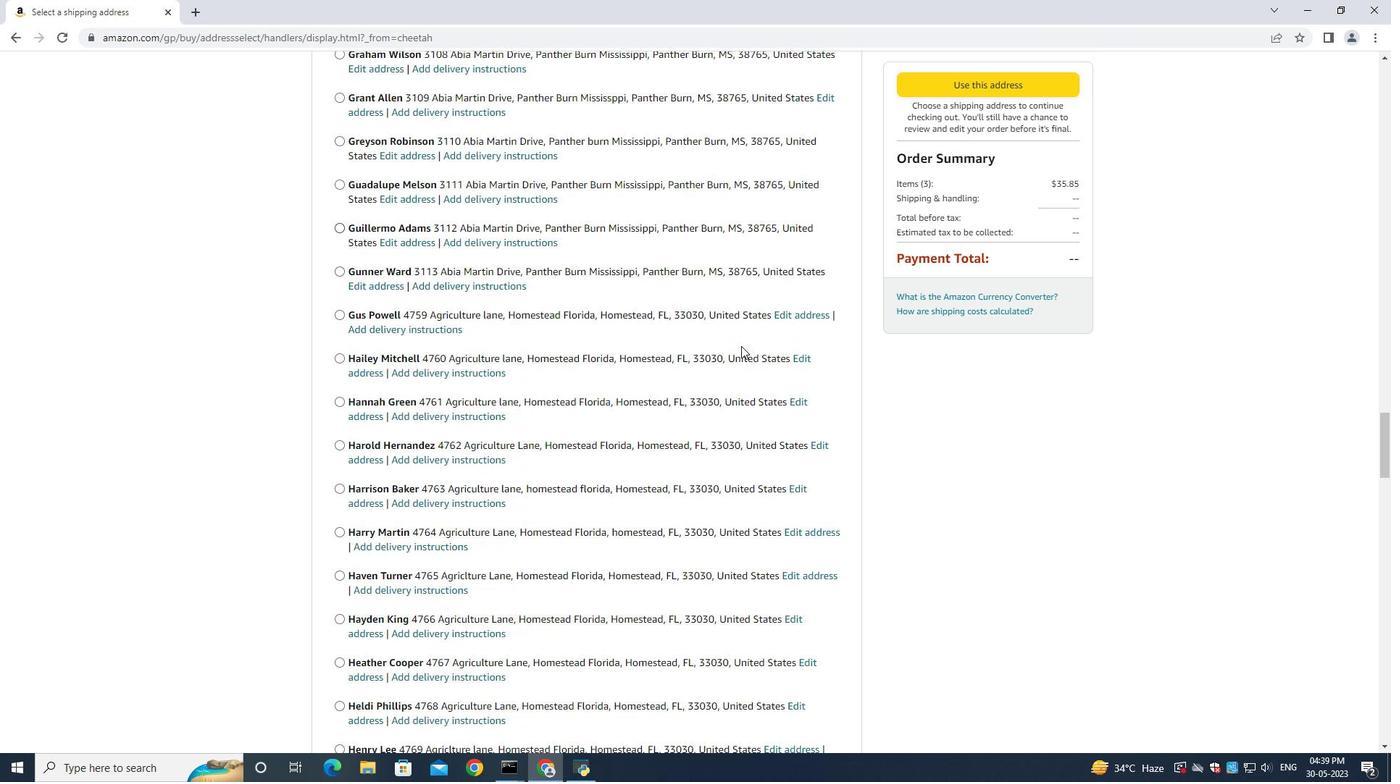 
Action: Mouse scrolled (741, 344) with delta (0, 0)
Screenshot: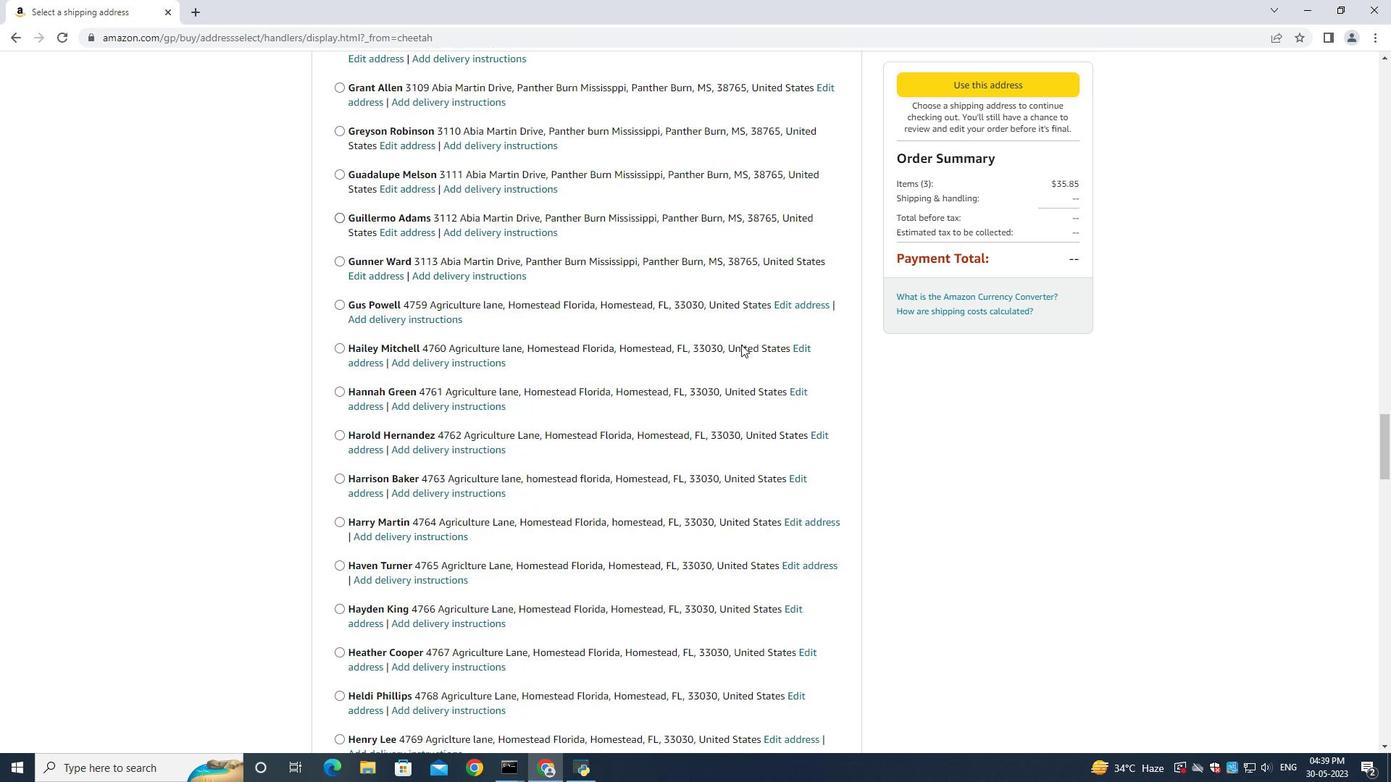 
Action: Mouse scrolled (741, 344) with delta (0, 0)
Screenshot: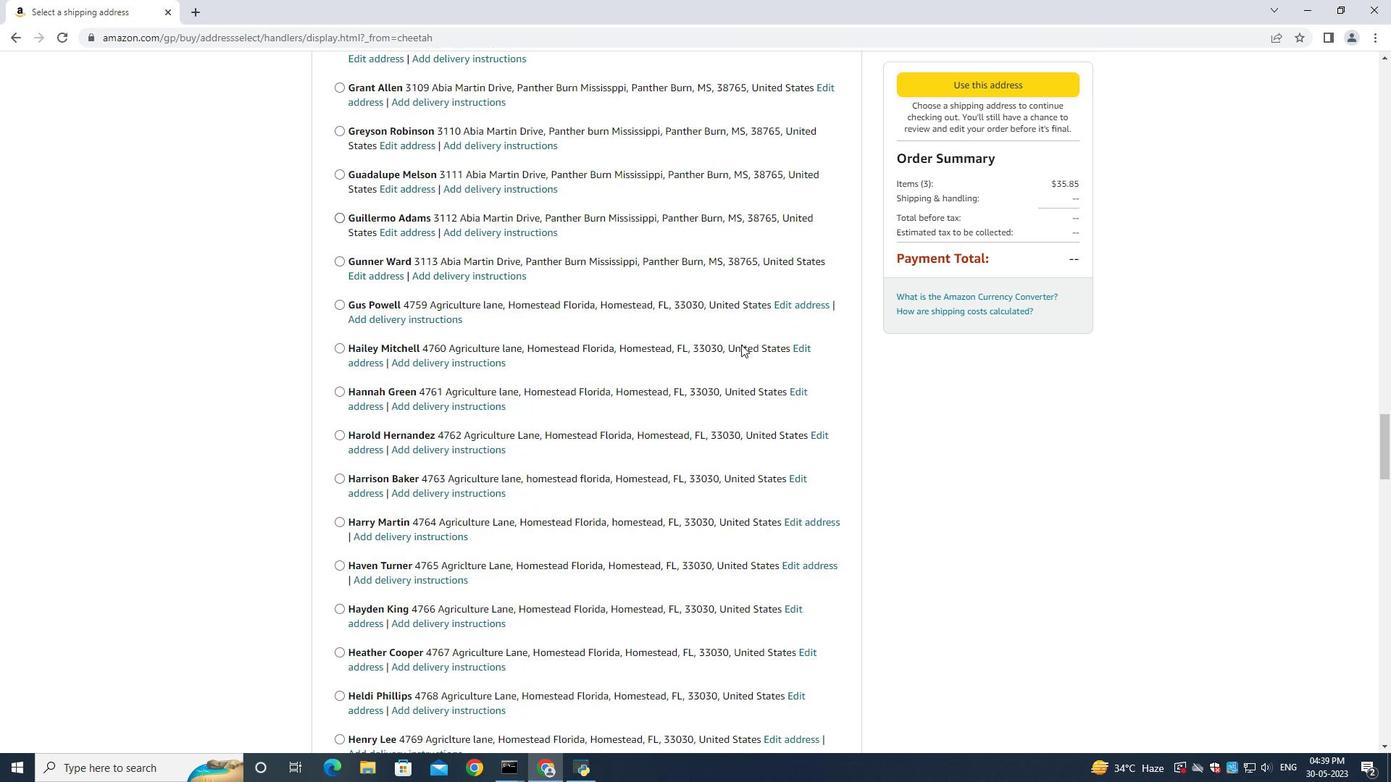 
Action: Mouse moved to (737, 347)
Screenshot: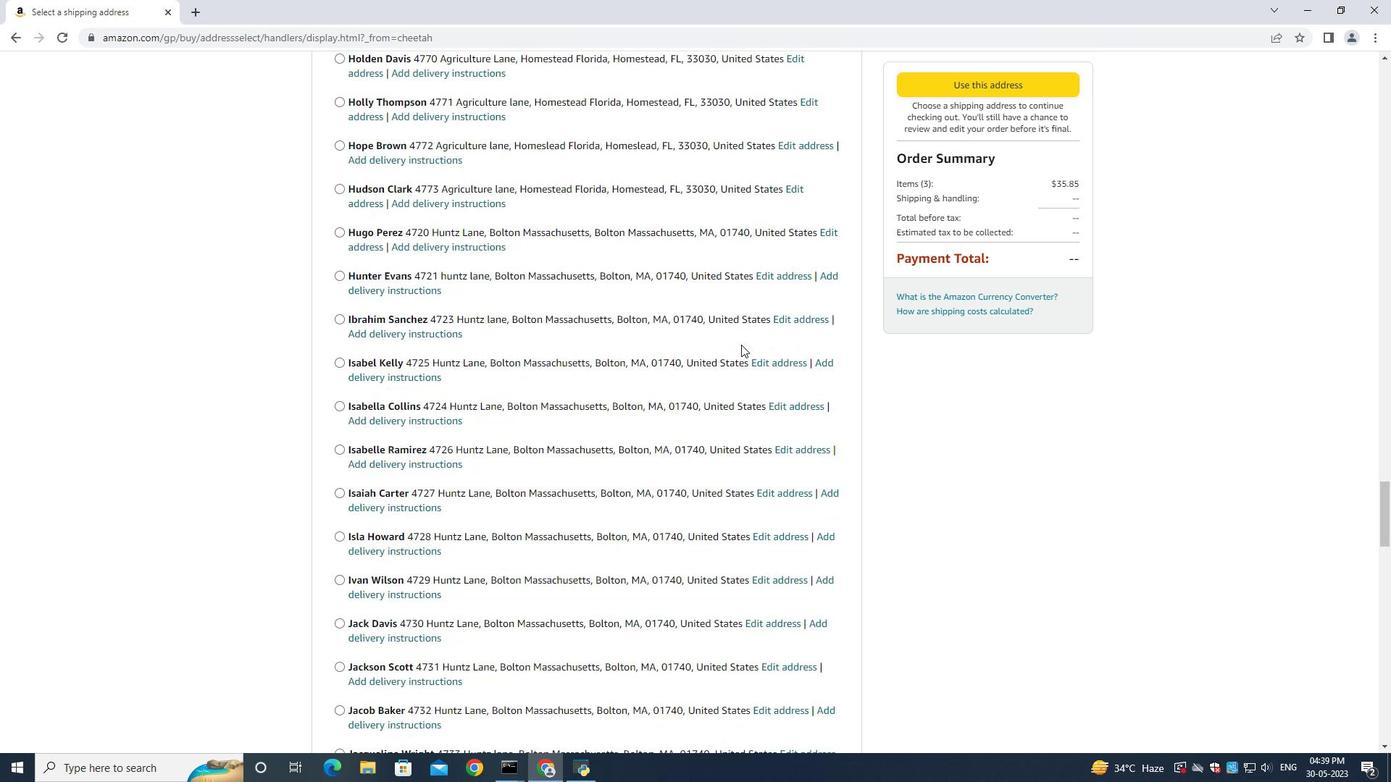 
Action: Mouse scrolled (737, 346) with delta (0, 0)
Screenshot: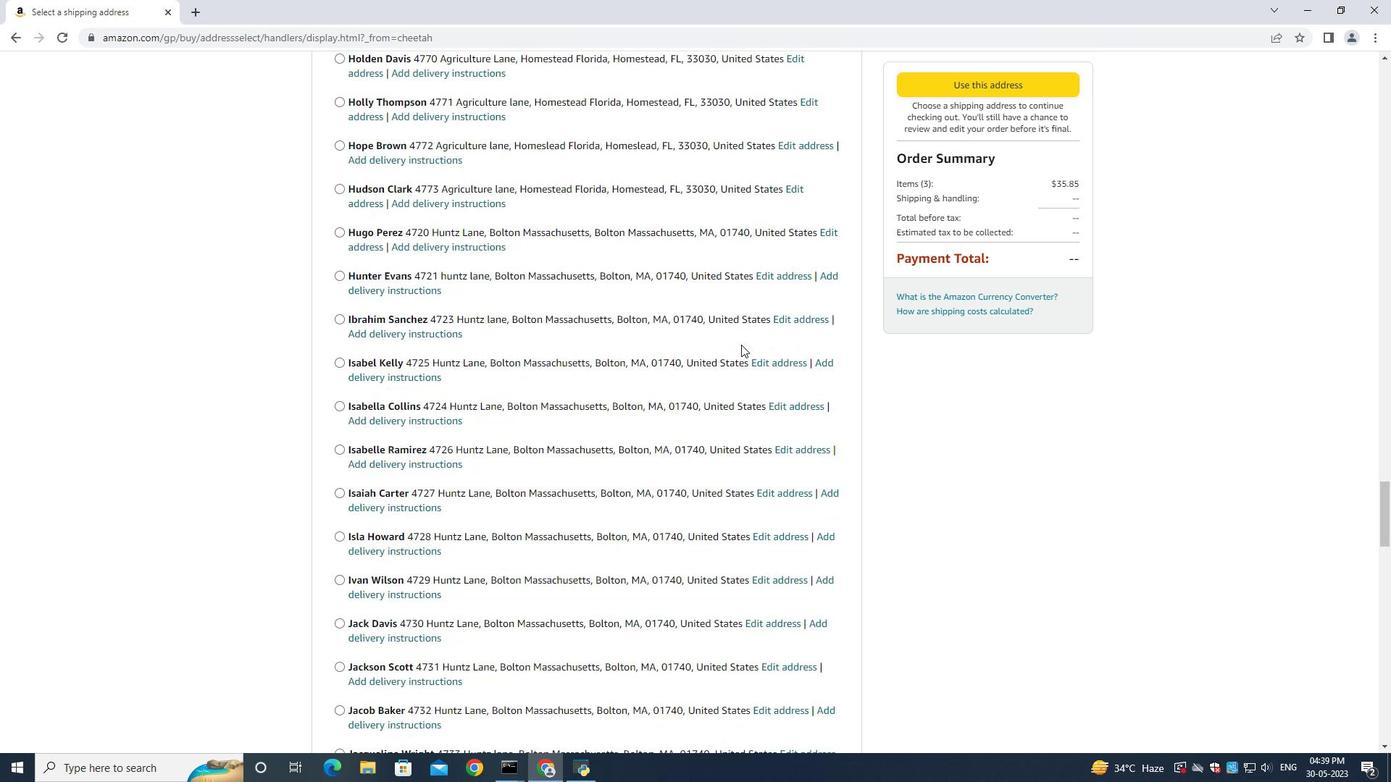 
Action: Mouse moved to (734, 349)
Screenshot: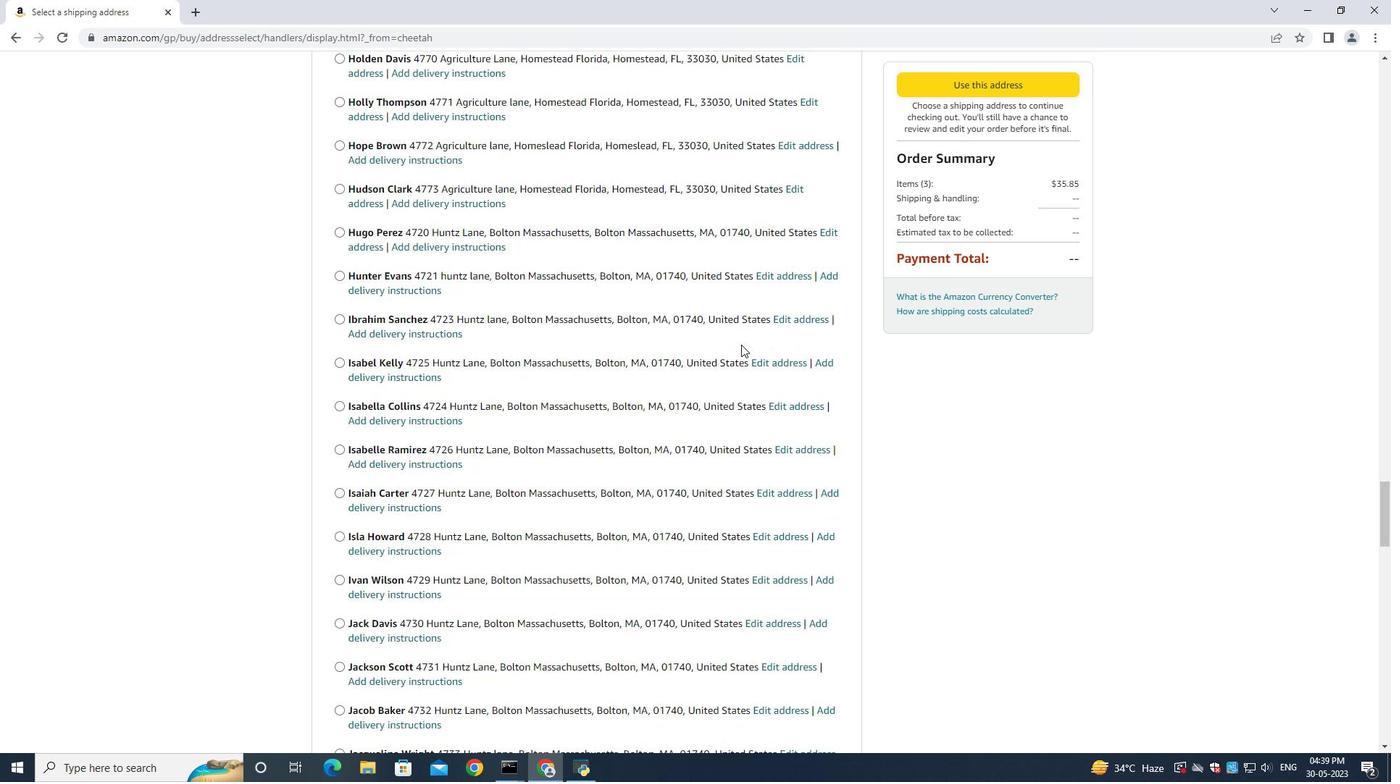 
Action: Mouse scrolled (735, 347) with delta (0, 0)
Screenshot: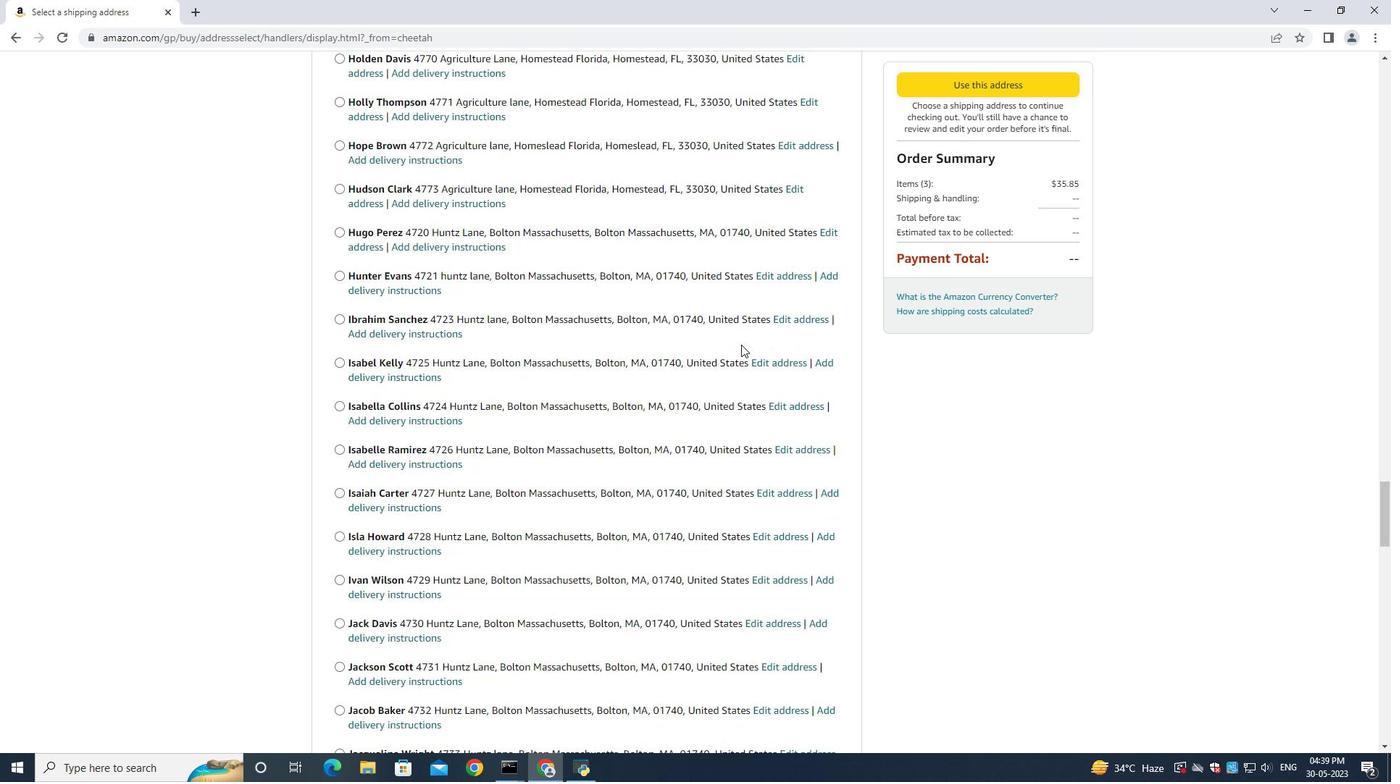 
Action: Mouse moved to (734, 349)
Screenshot: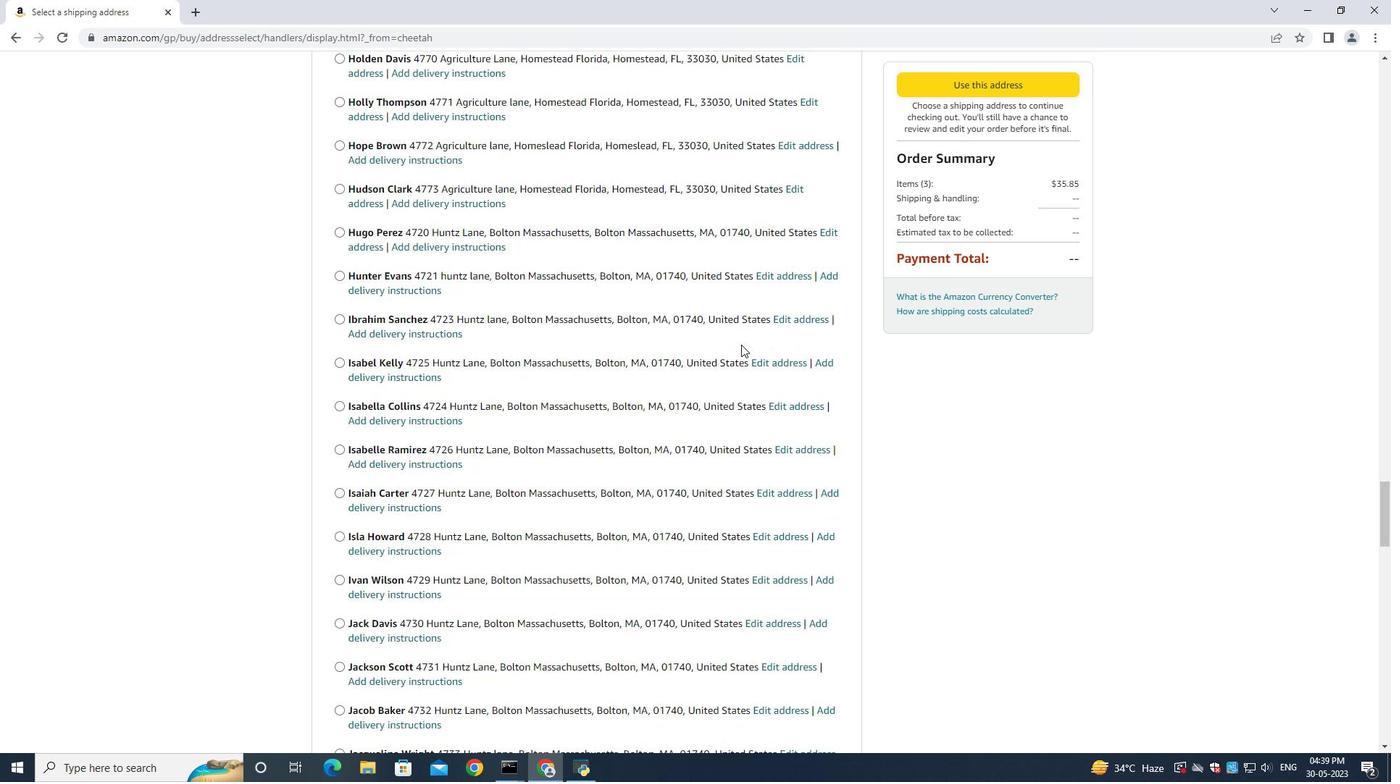 
Action: Mouse scrolled (734, 348) with delta (0, 0)
Screenshot: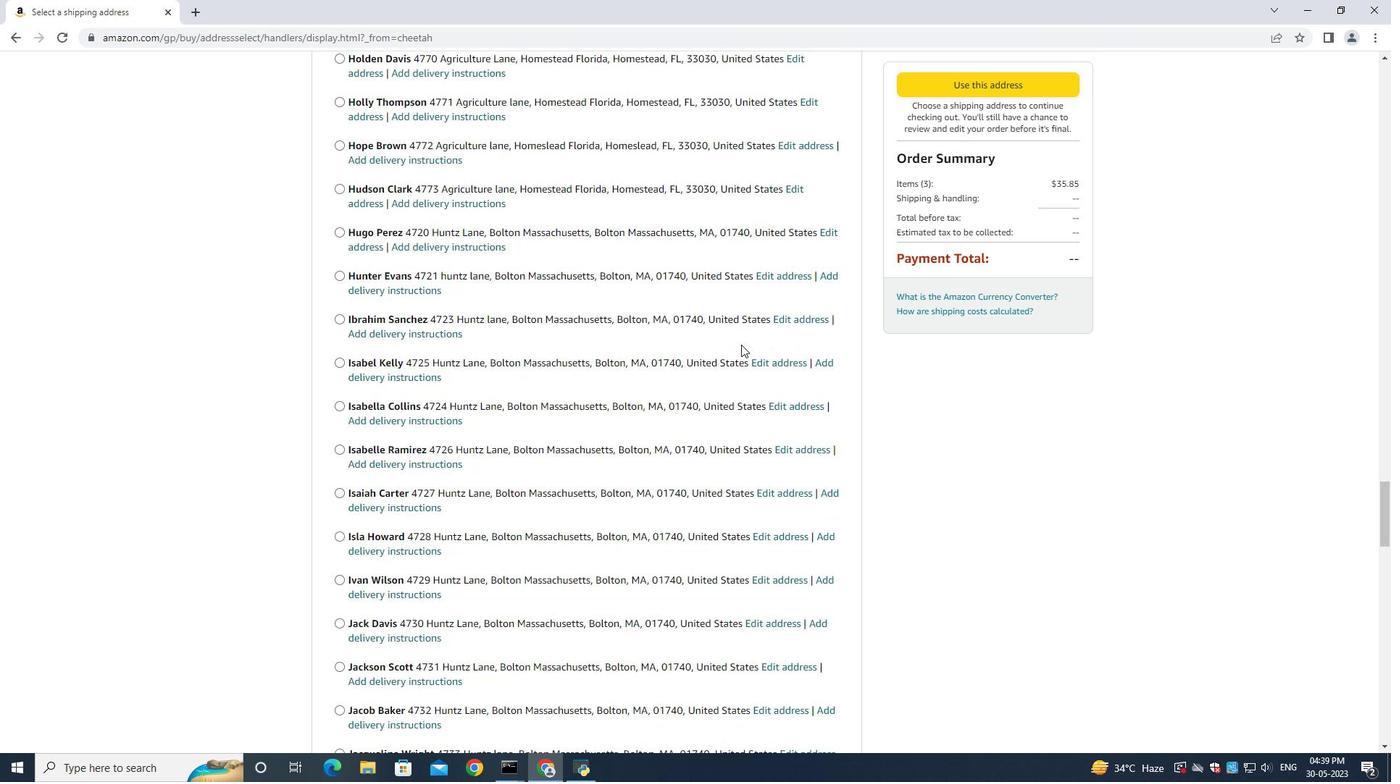 
Action: Mouse moved to (734, 349)
Screenshot: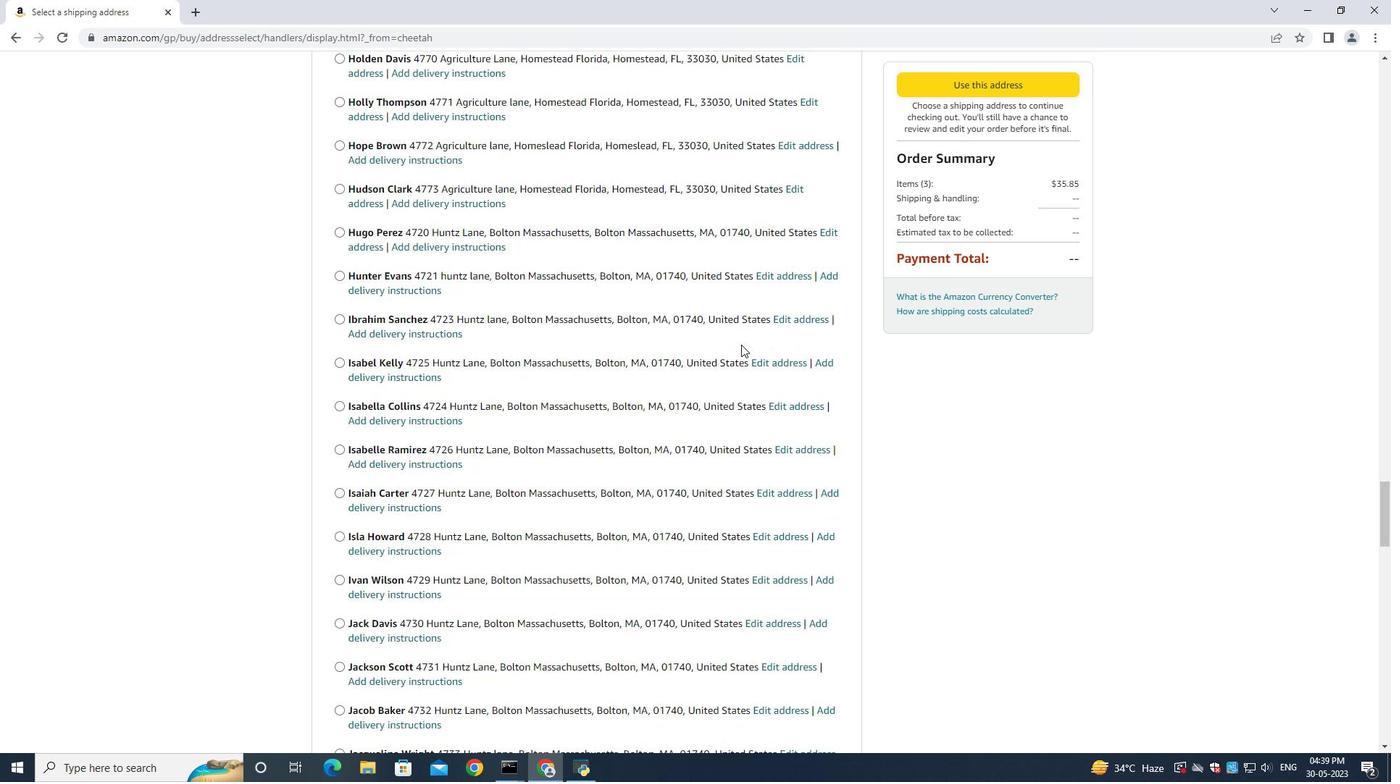 
Action: Mouse scrolled (734, 348) with delta (0, 0)
Screenshot: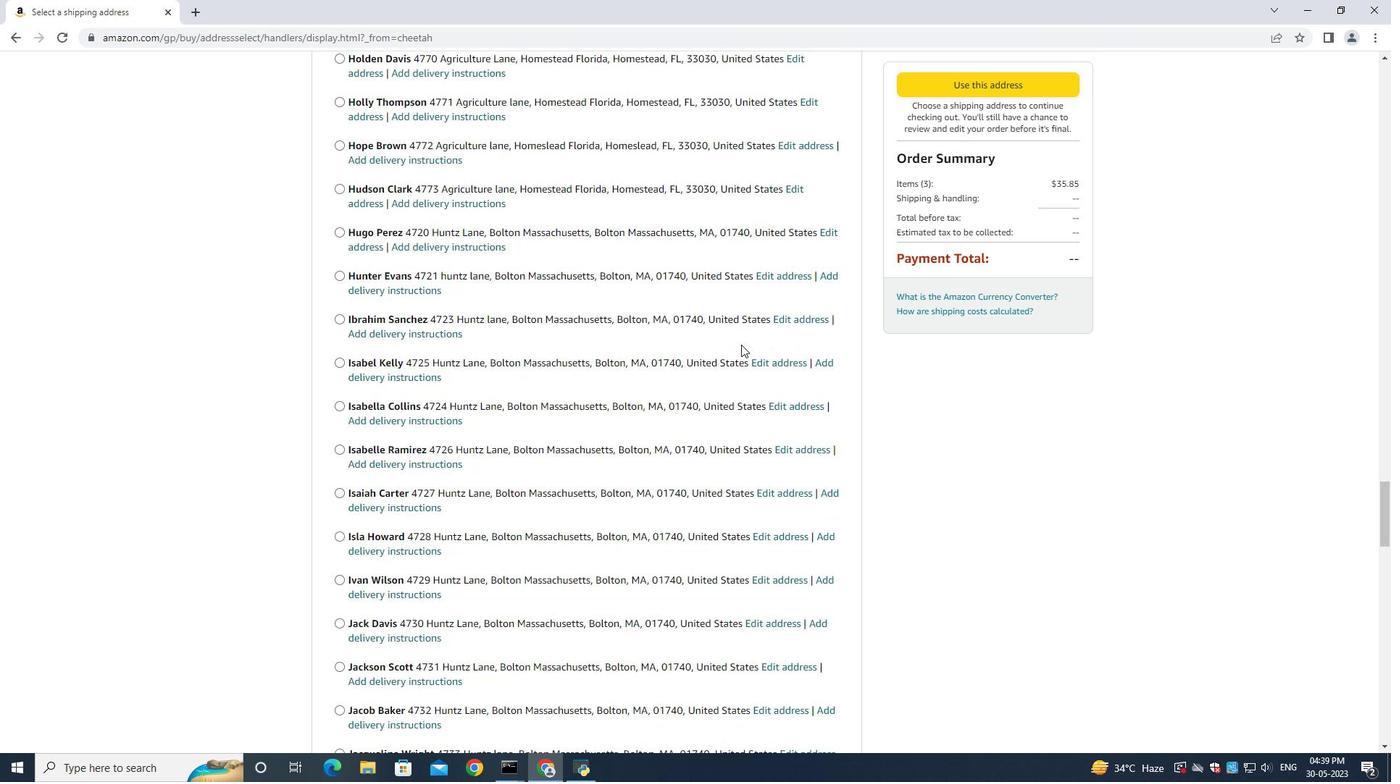 
Action: Mouse scrolled (734, 348) with delta (0, 0)
Screenshot: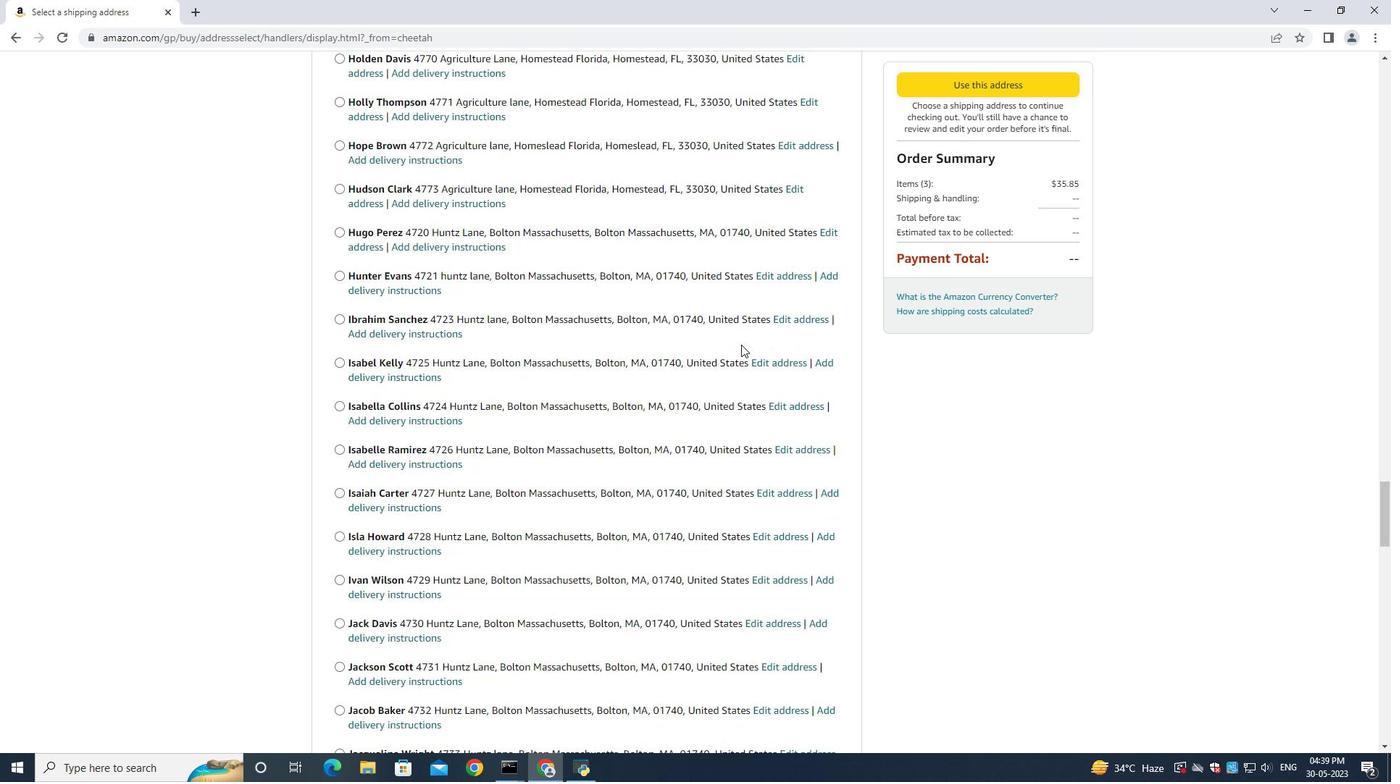 
Action: Mouse scrolled (734, 347) with delta (0, -1)
Screenshot: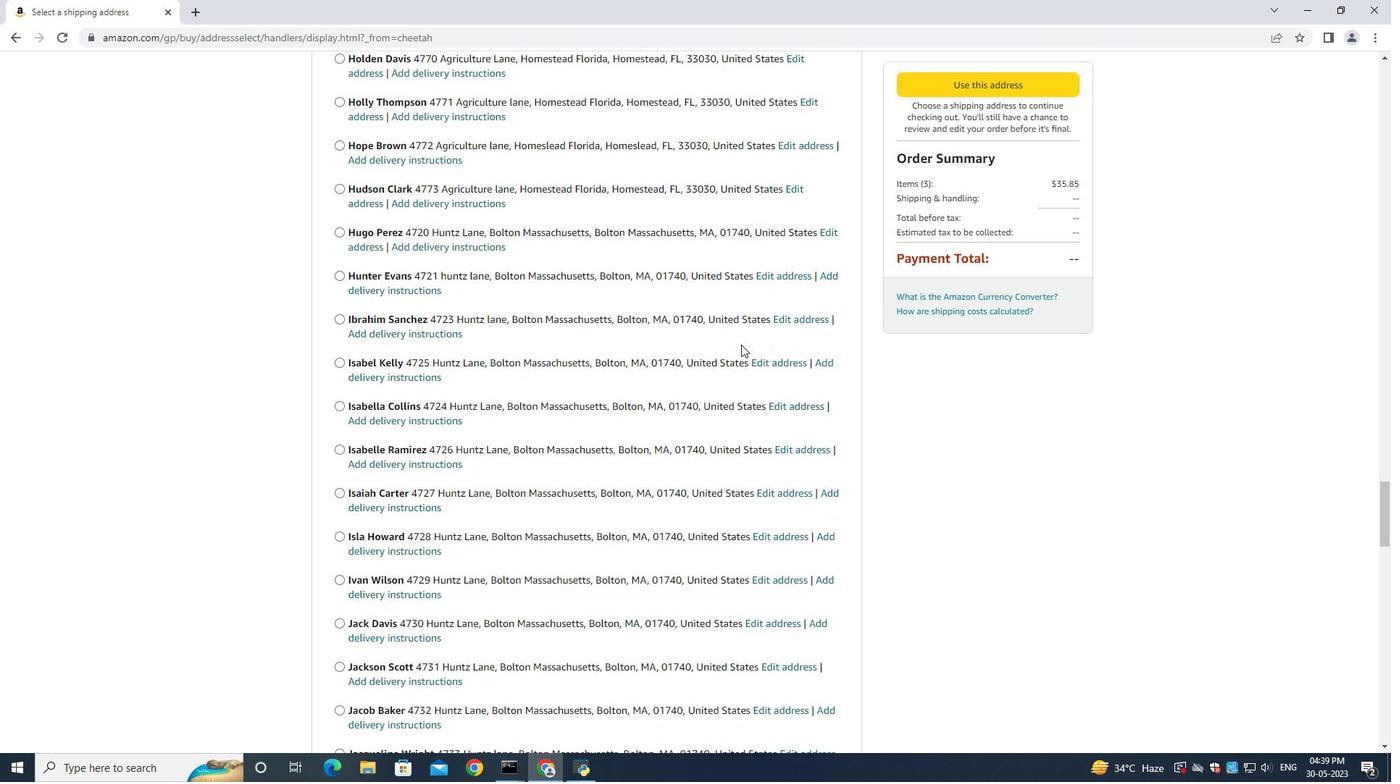 
Action: Mouse scrolled (734, 348) with delta (0, 0)
Screenshot: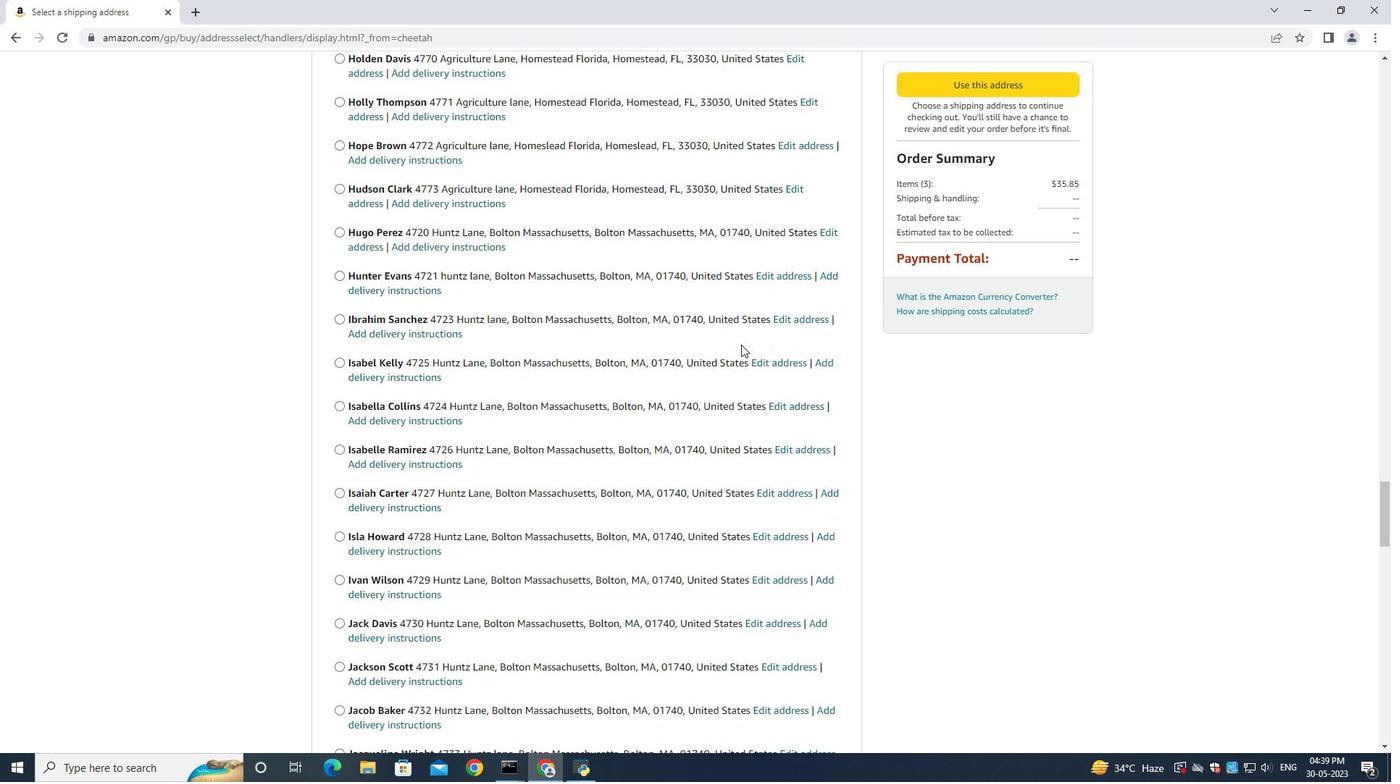 
Action: Mouse scrolled (734, 348) with delta (0, 0)
Screenshot: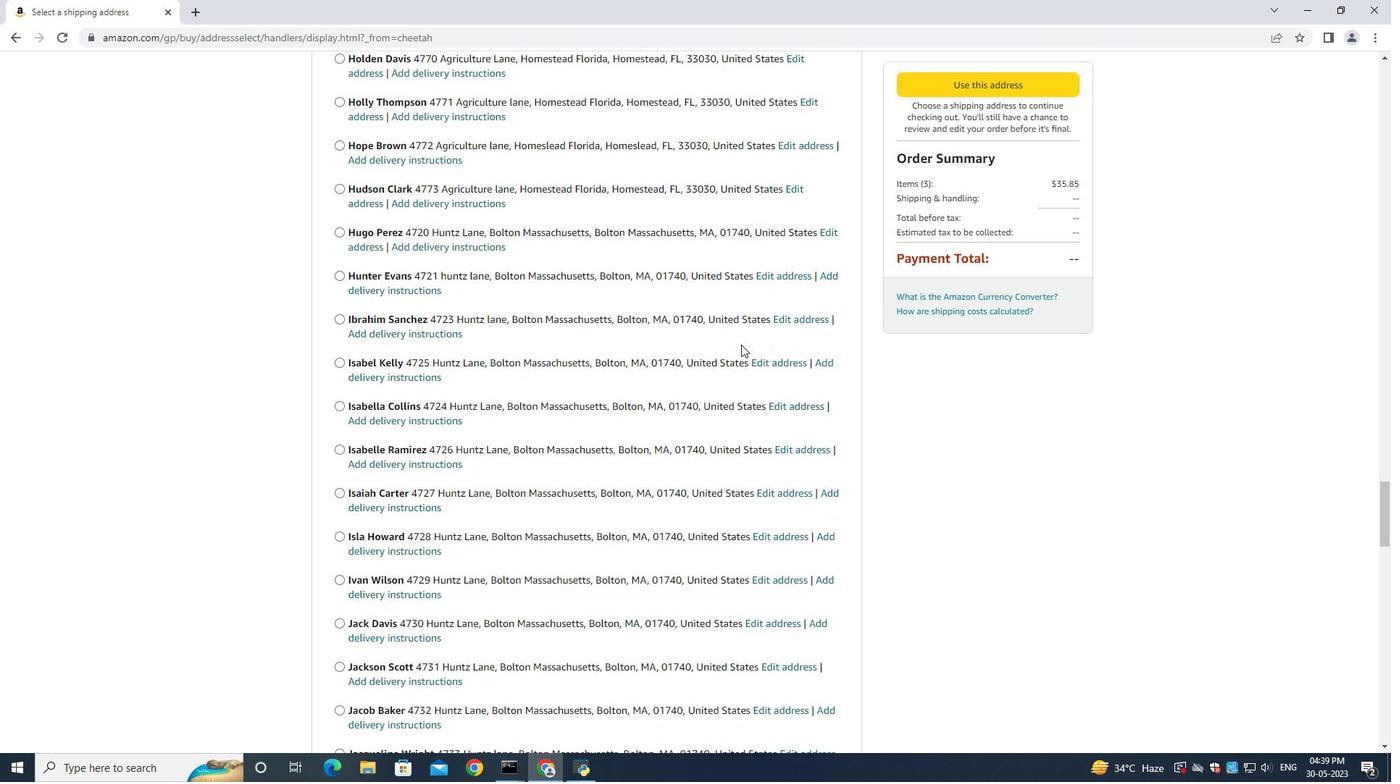 
Action: Mouse moved to (709, 356)
Screenshot: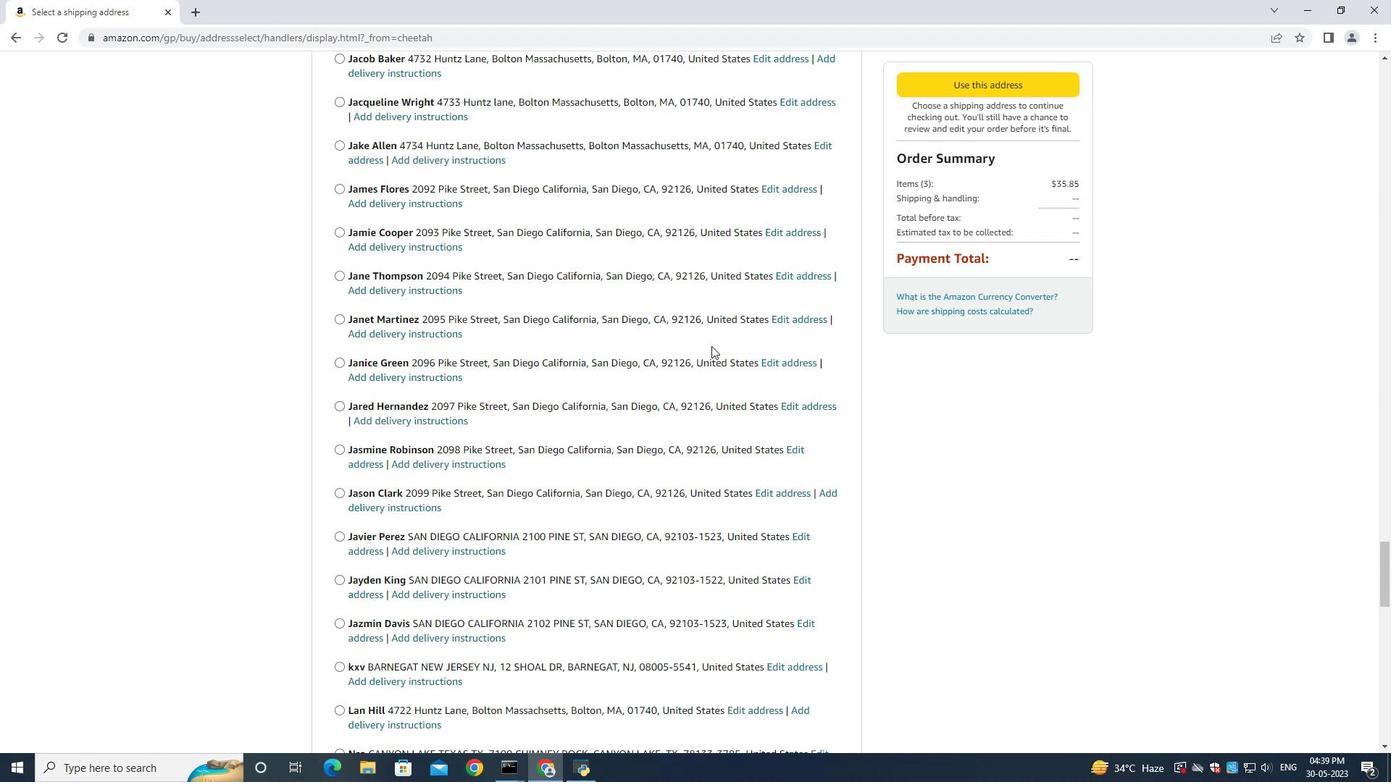 
Action: Mouse scrolled (709, 355) with delta (0, 0)
Screenshot: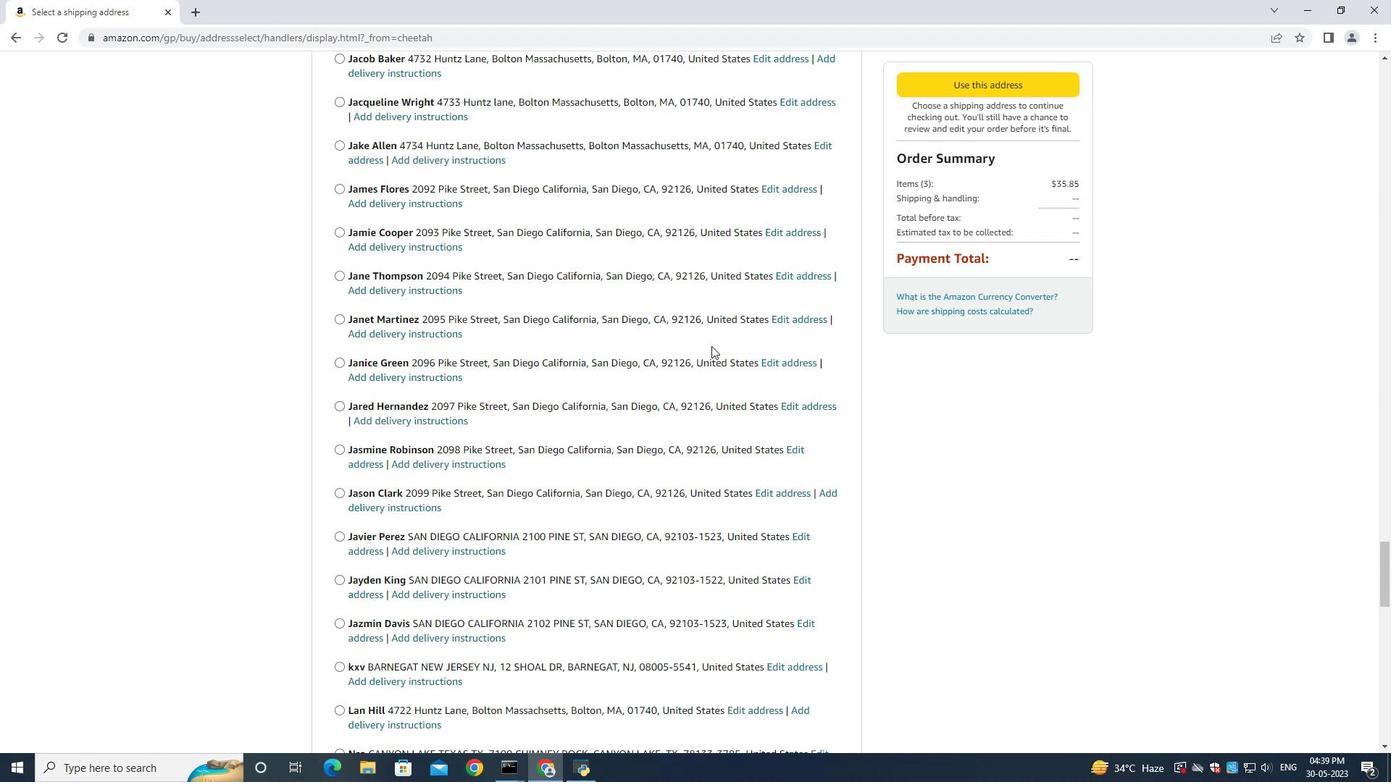 
Action: Mouse moved to (705, 361)
Screenshot: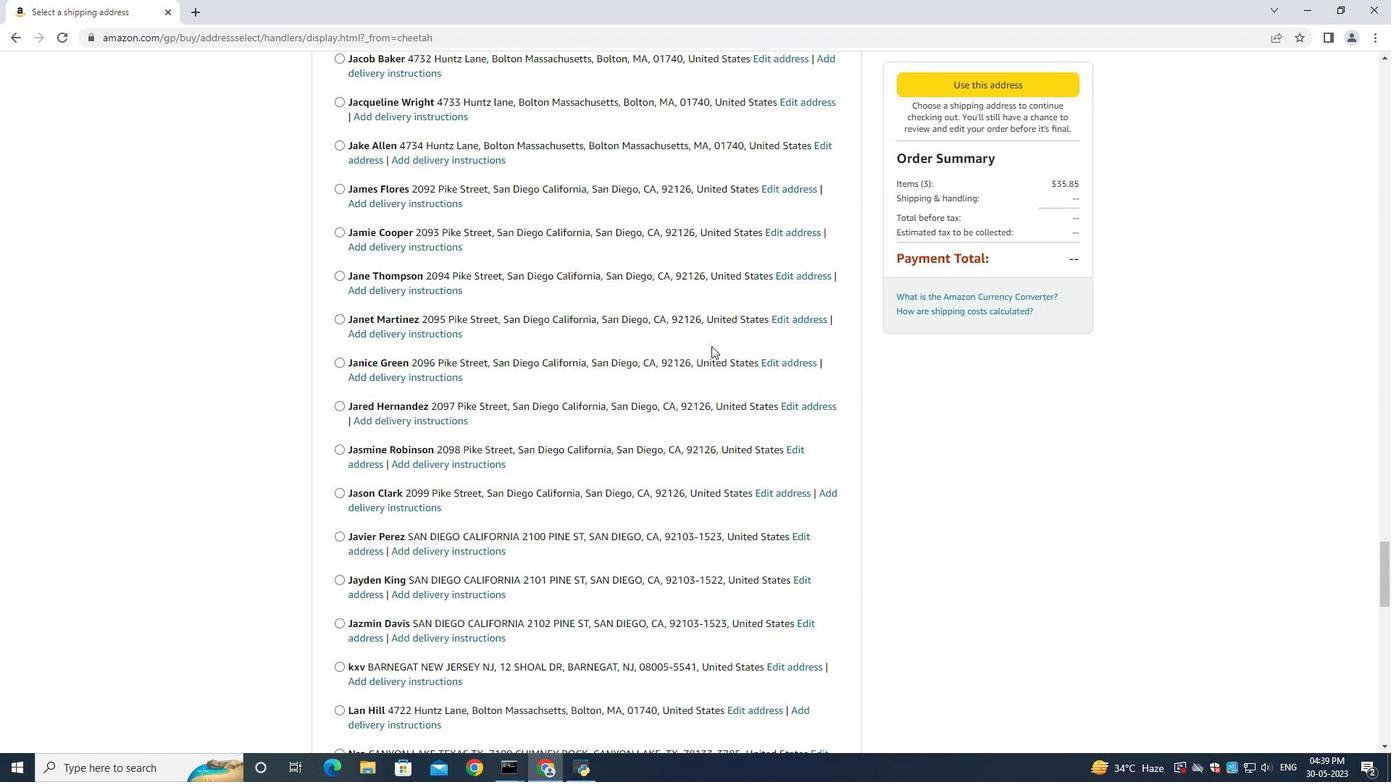 
Action: Mouse scrolled (706, 360) with delta (0, 0)
Screenshot: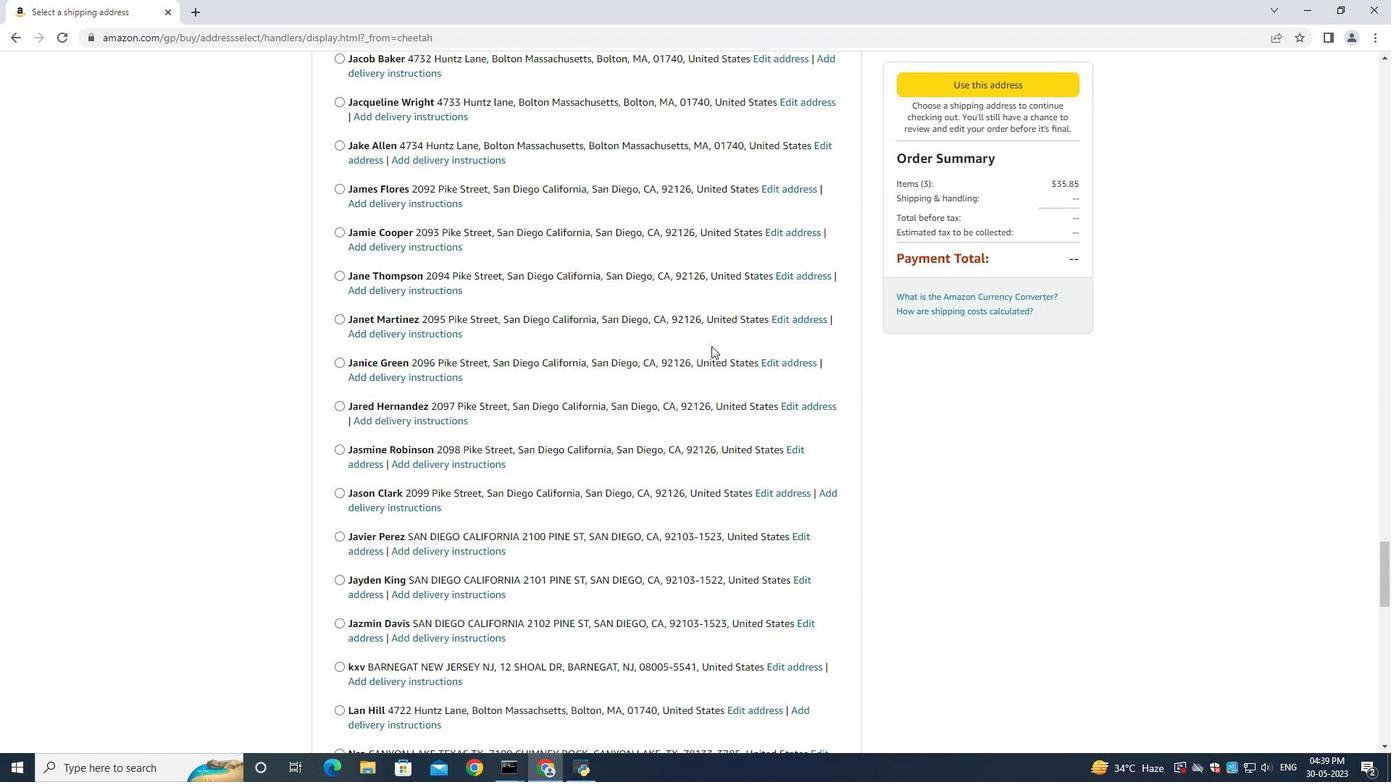 
Action: Mouse moved to (705, 362)
Screenshot: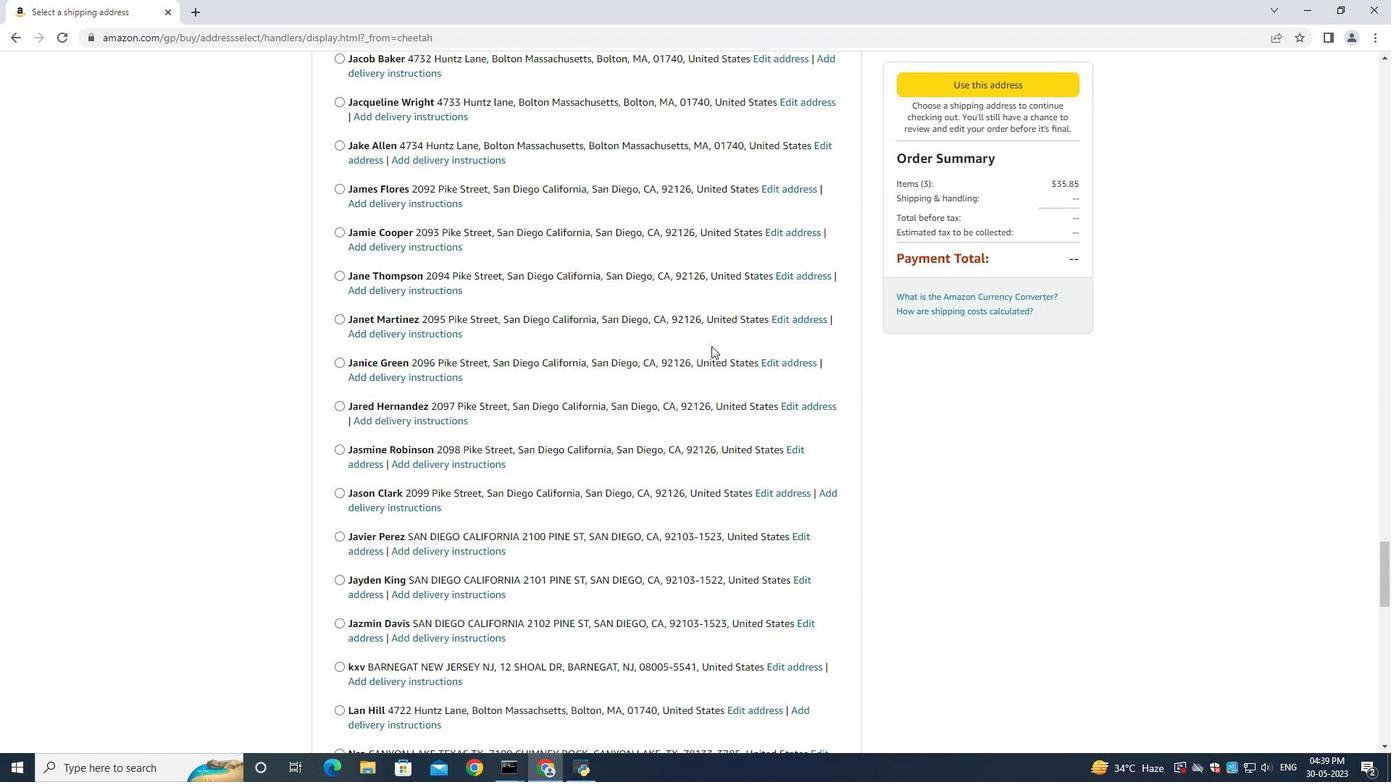 
Action: Mouse scrolled (705, 360) with delta (0, 0)
Screenshot: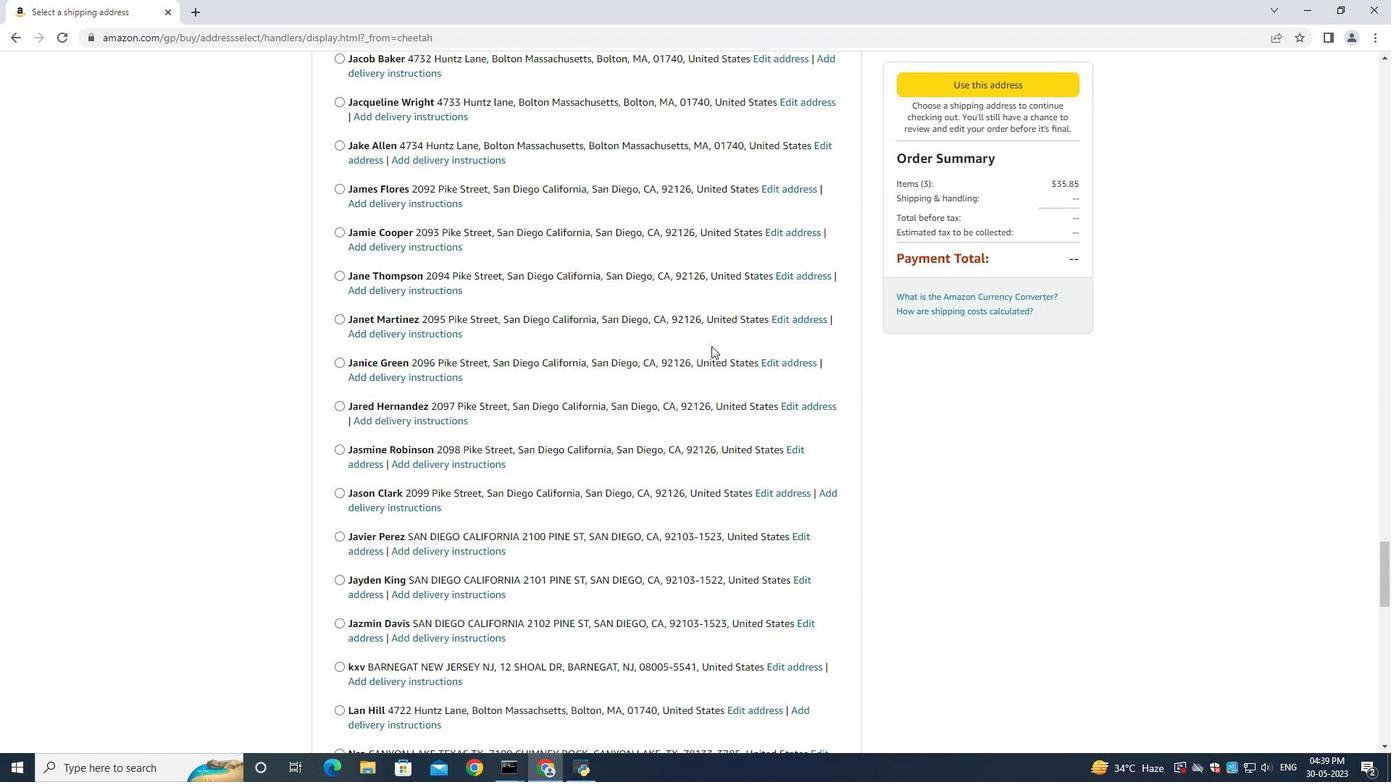
Action: Mouse moved to (705, 362)
Screenshot: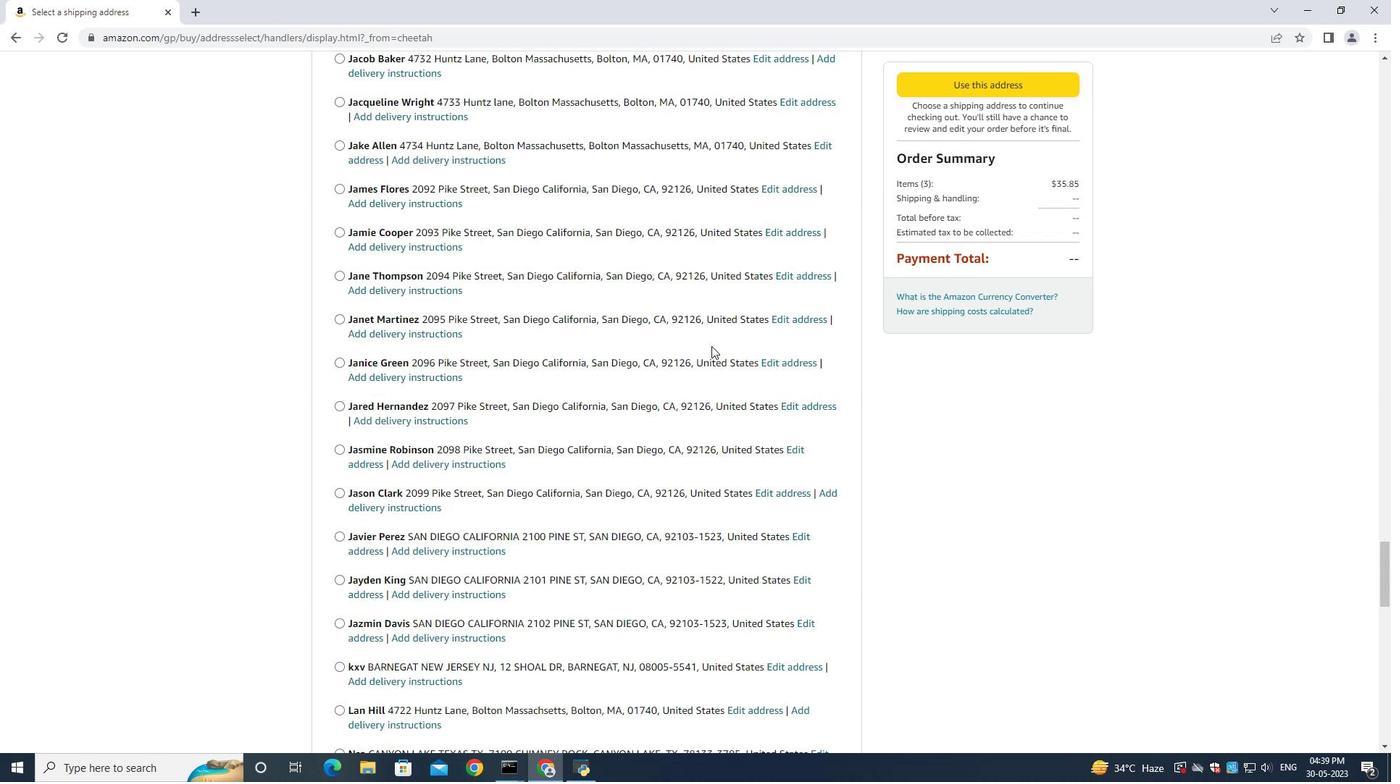 
Action: Mouse scrolled (705, 360) with delta (0, -1)
Screenshot: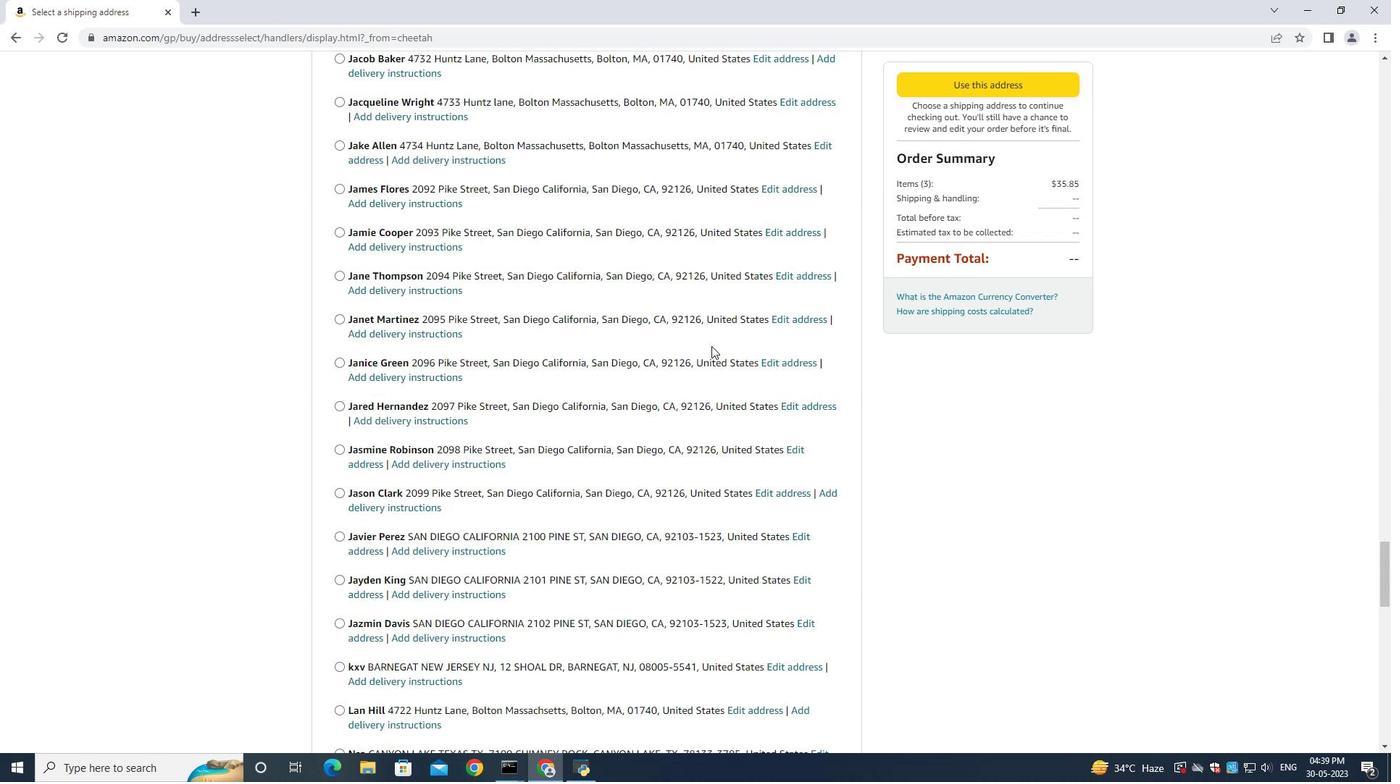 
Action: Mouse moved to (705, 362)
Screenshot: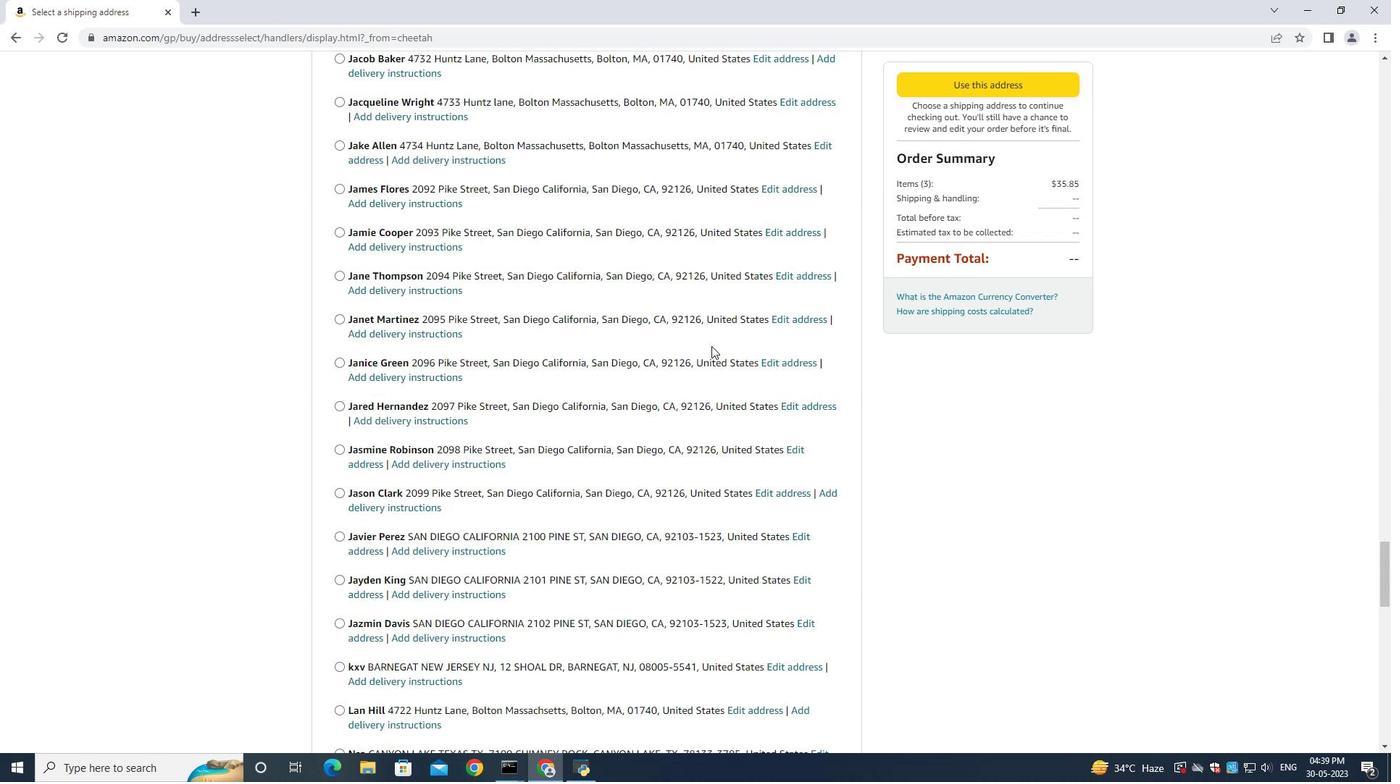 
Action: Mouse scrolled (705, 360) with delta (0, -1)
Screenshot: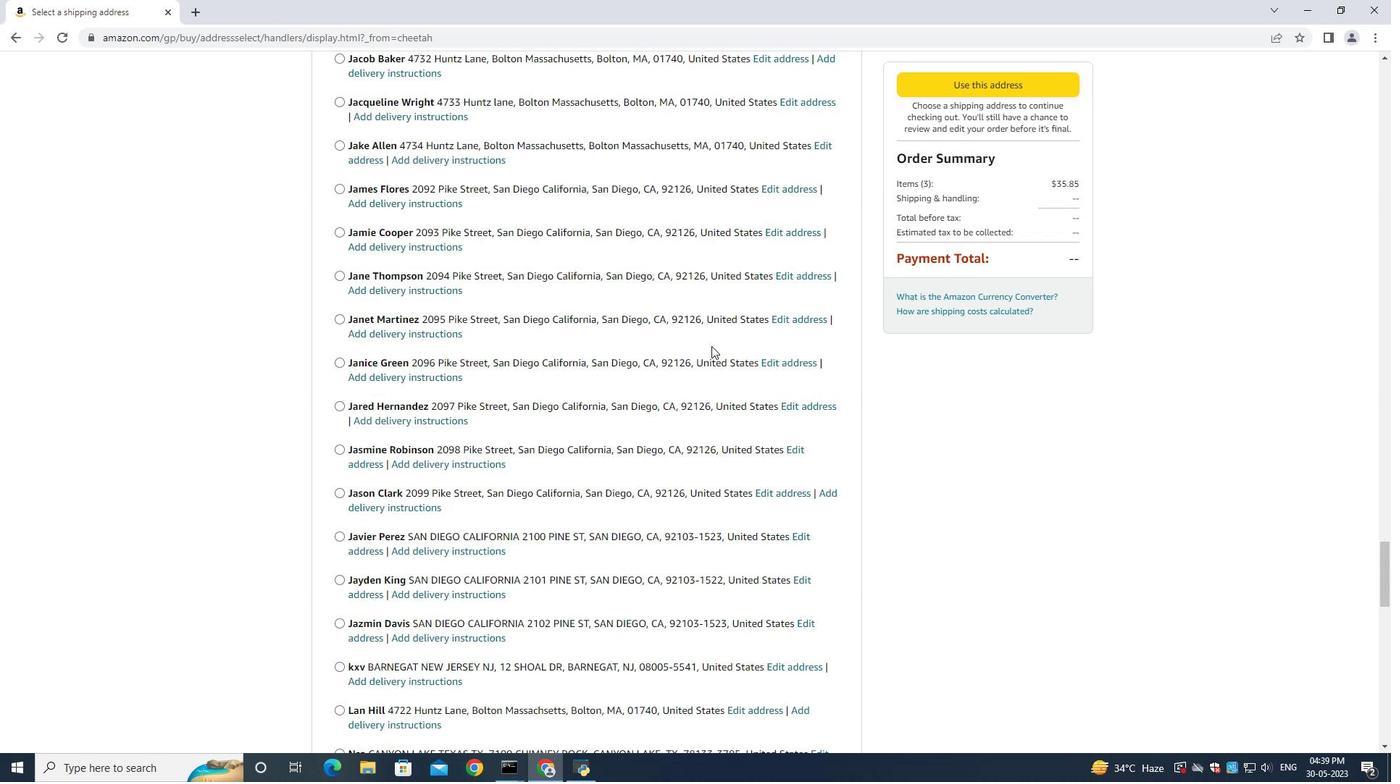 
Action: Mouse scrolled (705, 360) with delta (0, -1)
Screenshot: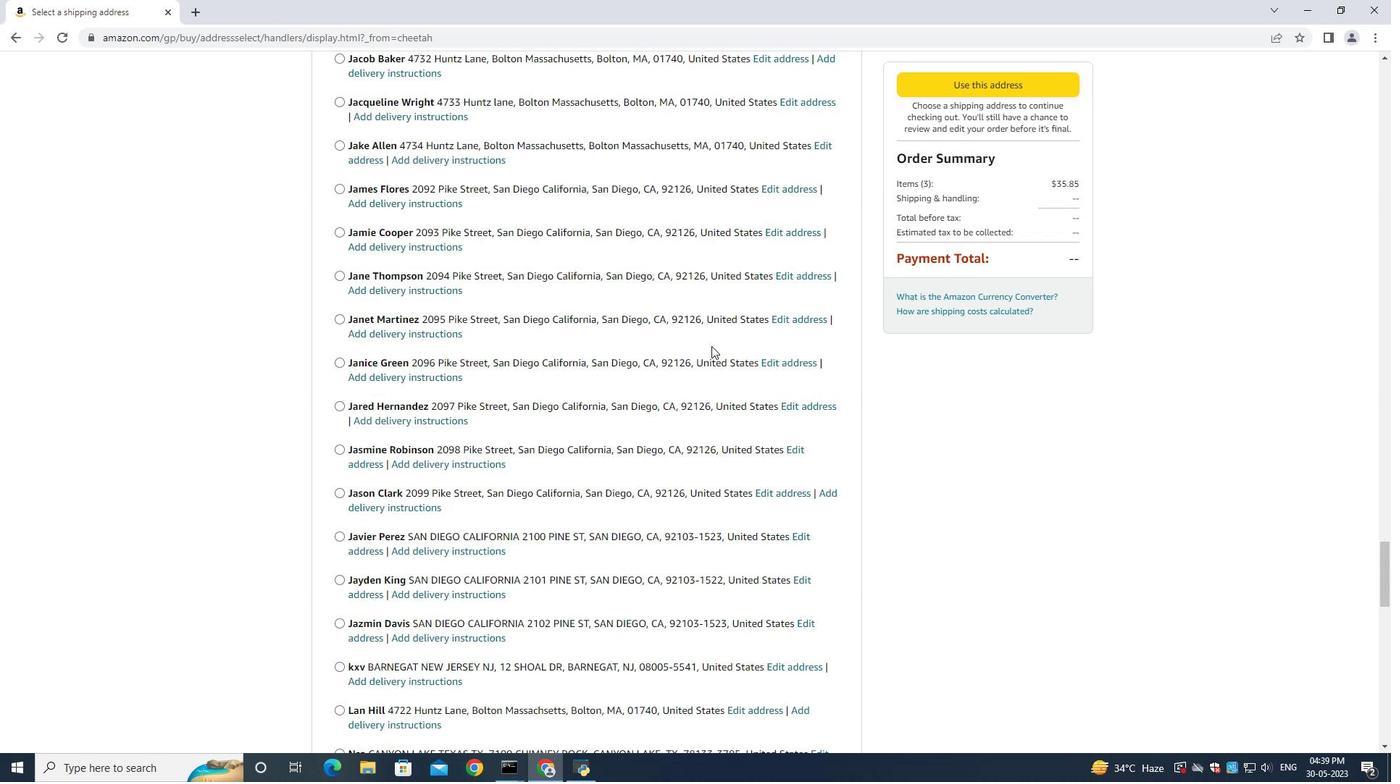 
Action: Mouse scrolled (705, 361) with delta (0, 0)
Screenshot: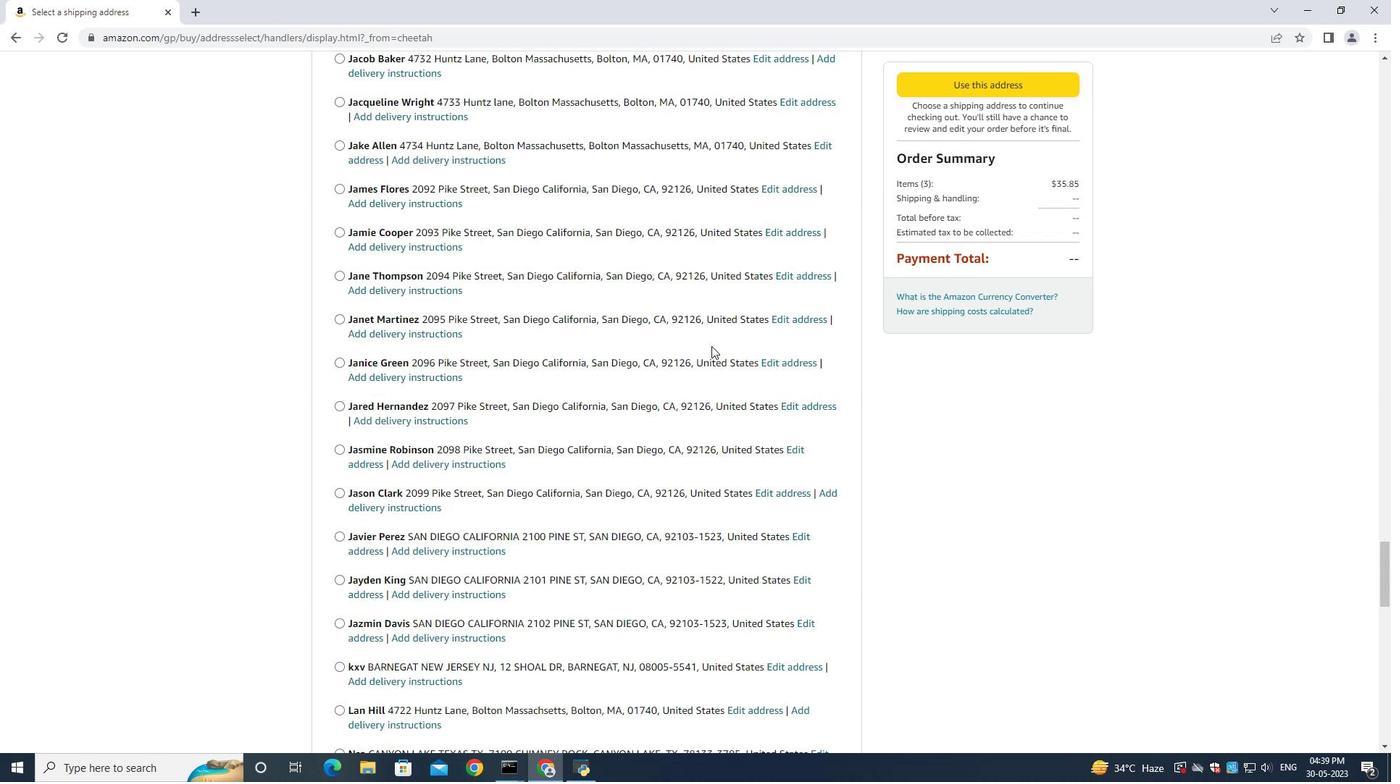 
Action: Mouse scrolled (705, 361) with delta (0, 0)
Screenshot: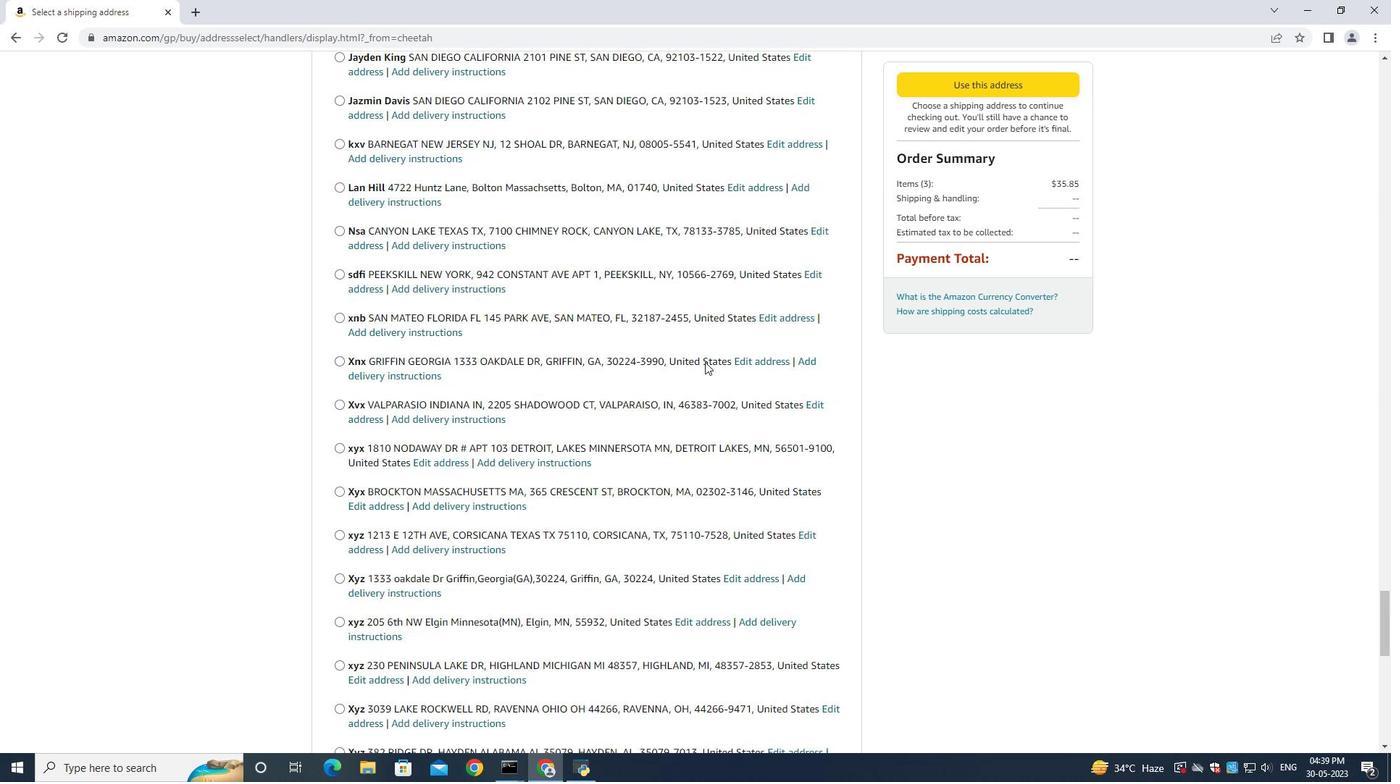 
Action: Mouse scrolled (705, 361) with delta (0, 0)
Screenshot: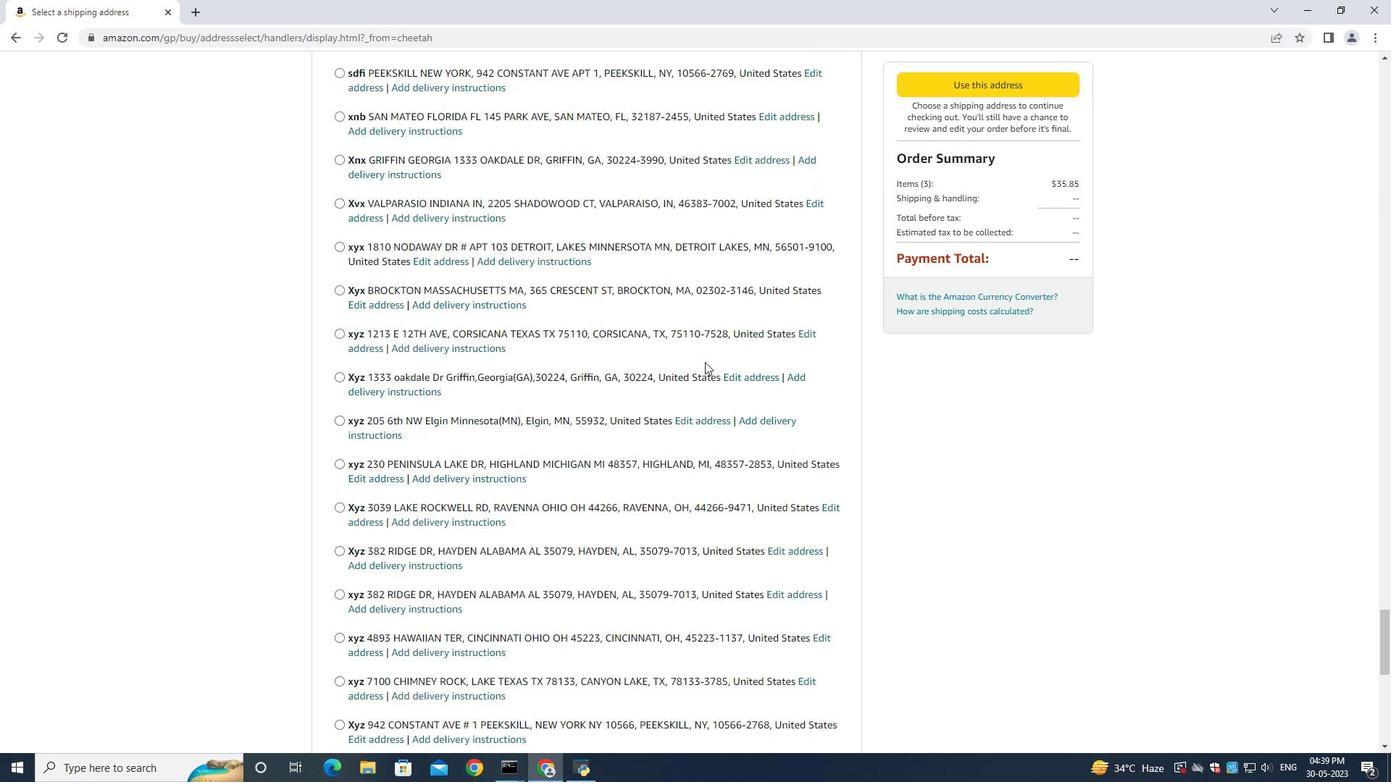 
Action: Mouse scrolled (705, 361) with delta (0, 0)
Screenshot: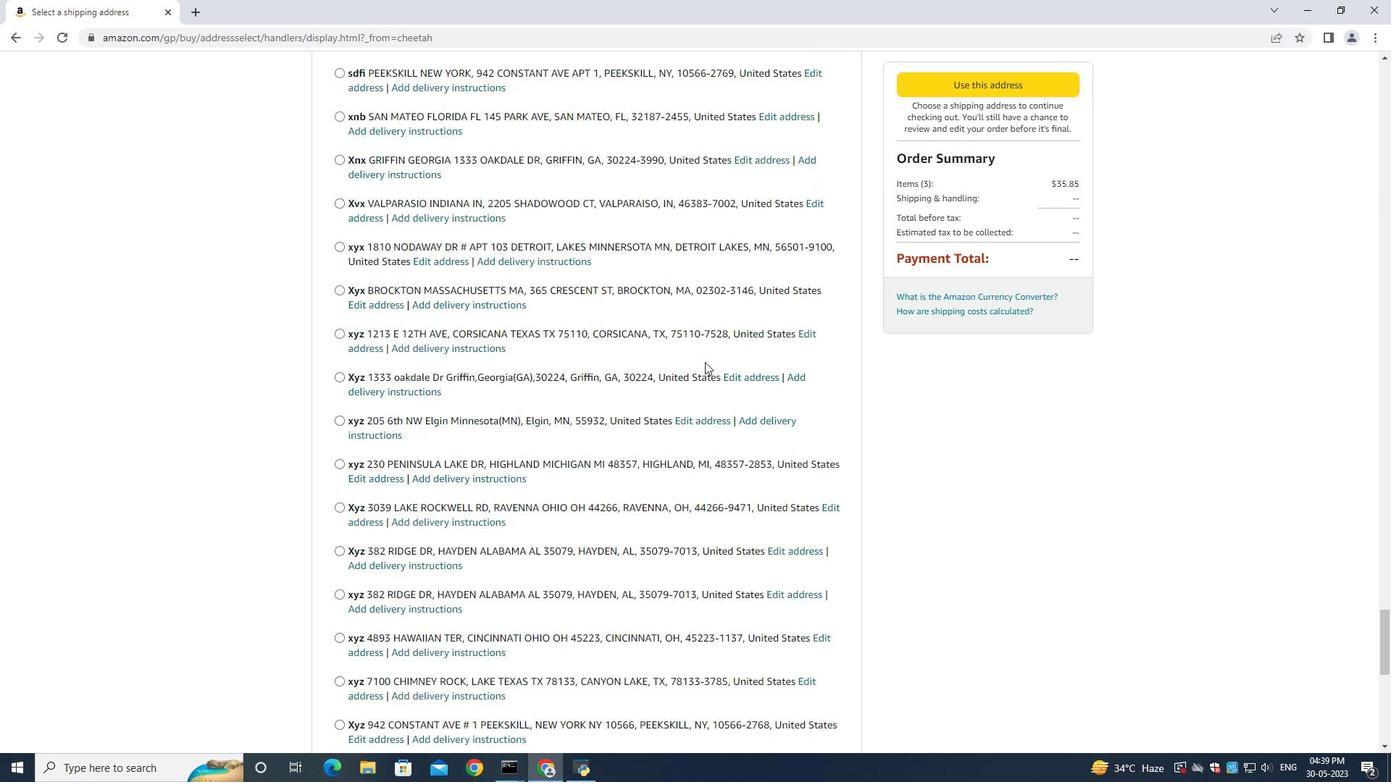 
Action: Mouse moved to (705, 363)
Screenshot: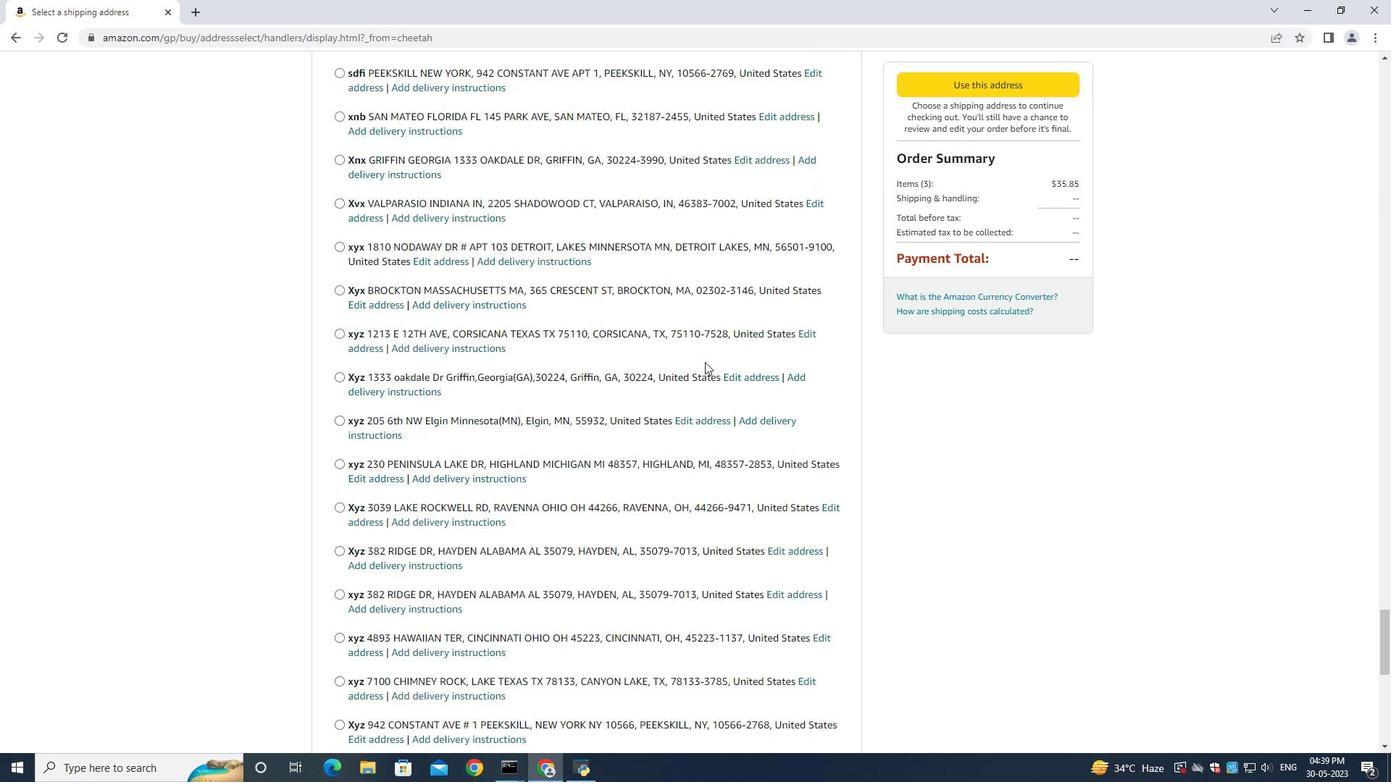 
Action: Mouse scrolled (705, 361) with delta (0, -1)
Screenshot: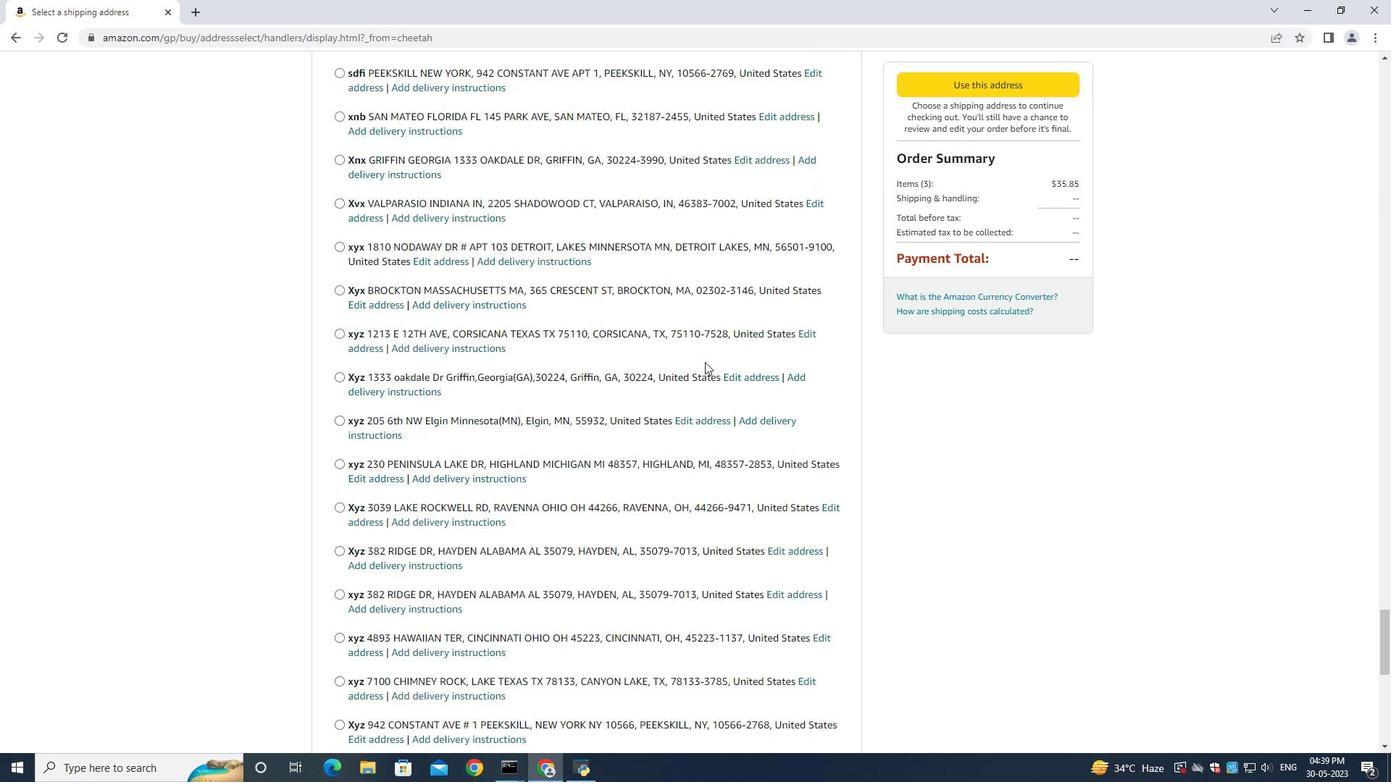 
Action: Mouse scrolled (705, 362) with delta (0, 0)
Screenshot: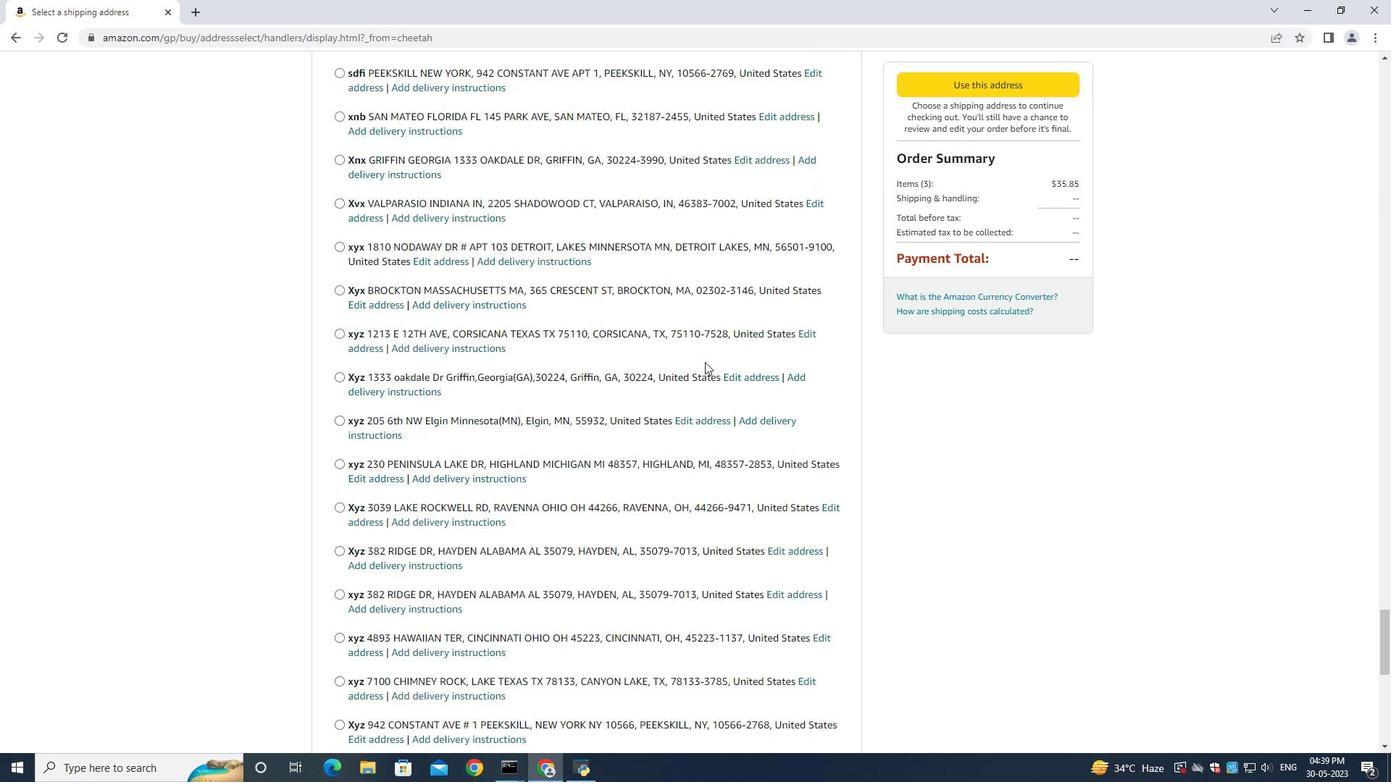 
Action: Mouse moved to (704, 363)
Screenshot: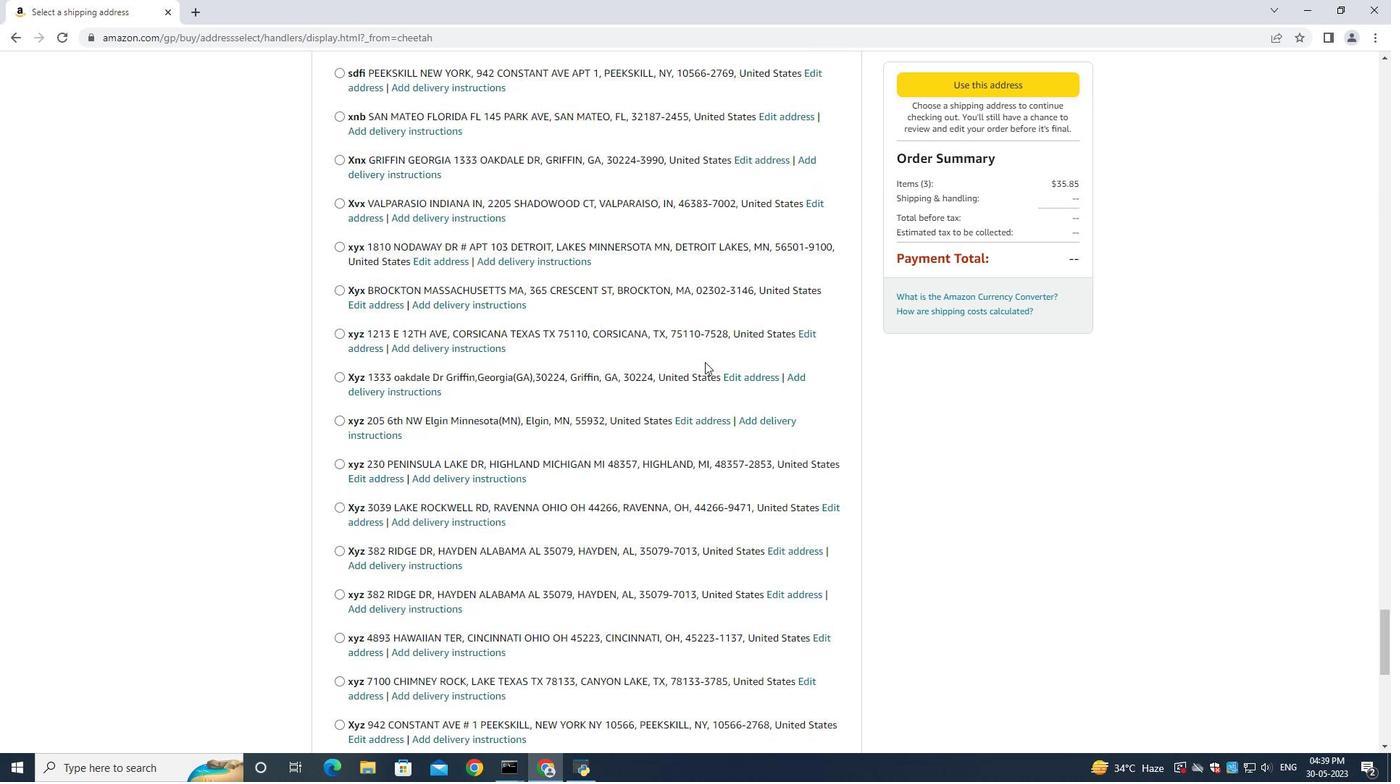 
Action: Mouse scrolled (705, 361) with delta (0, -1)
Screenshot: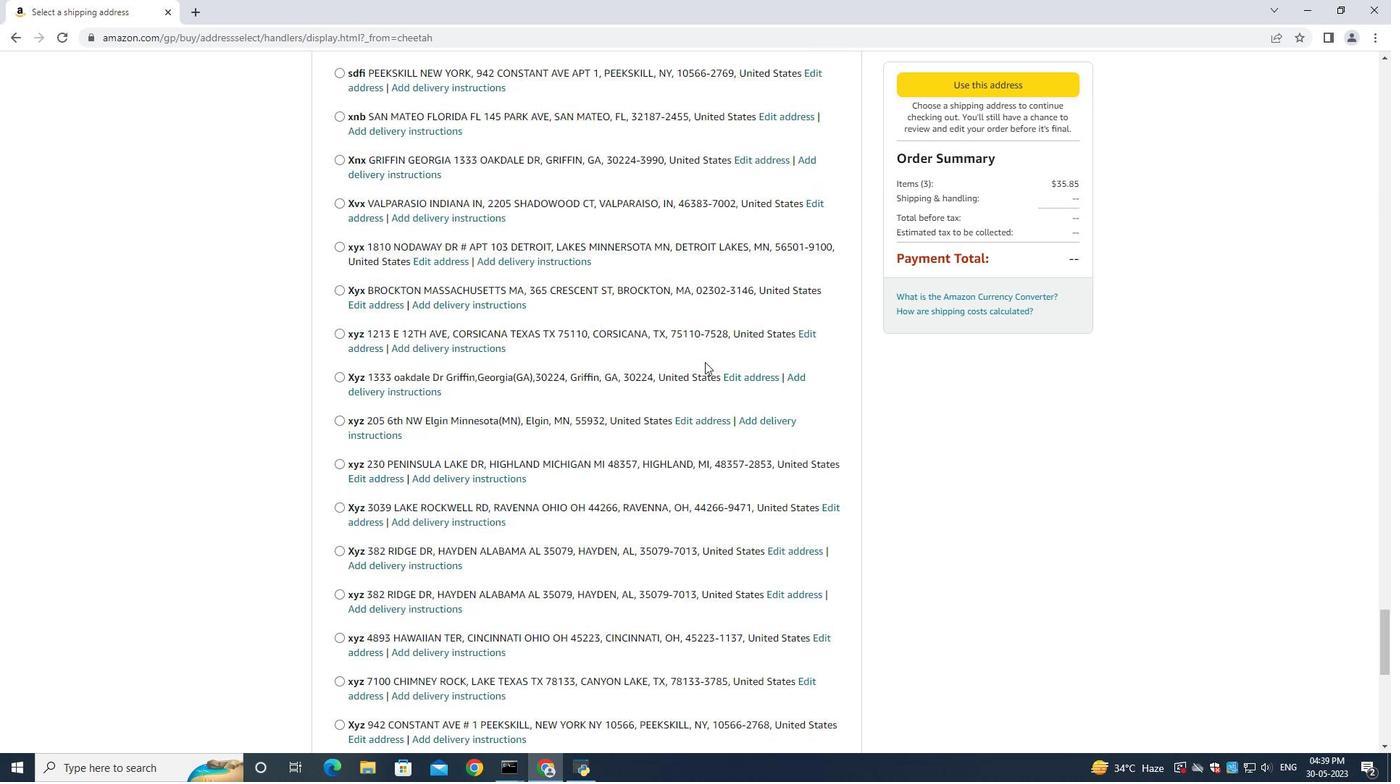 
Action: Mouse moved to (704, 363)
Screenshot: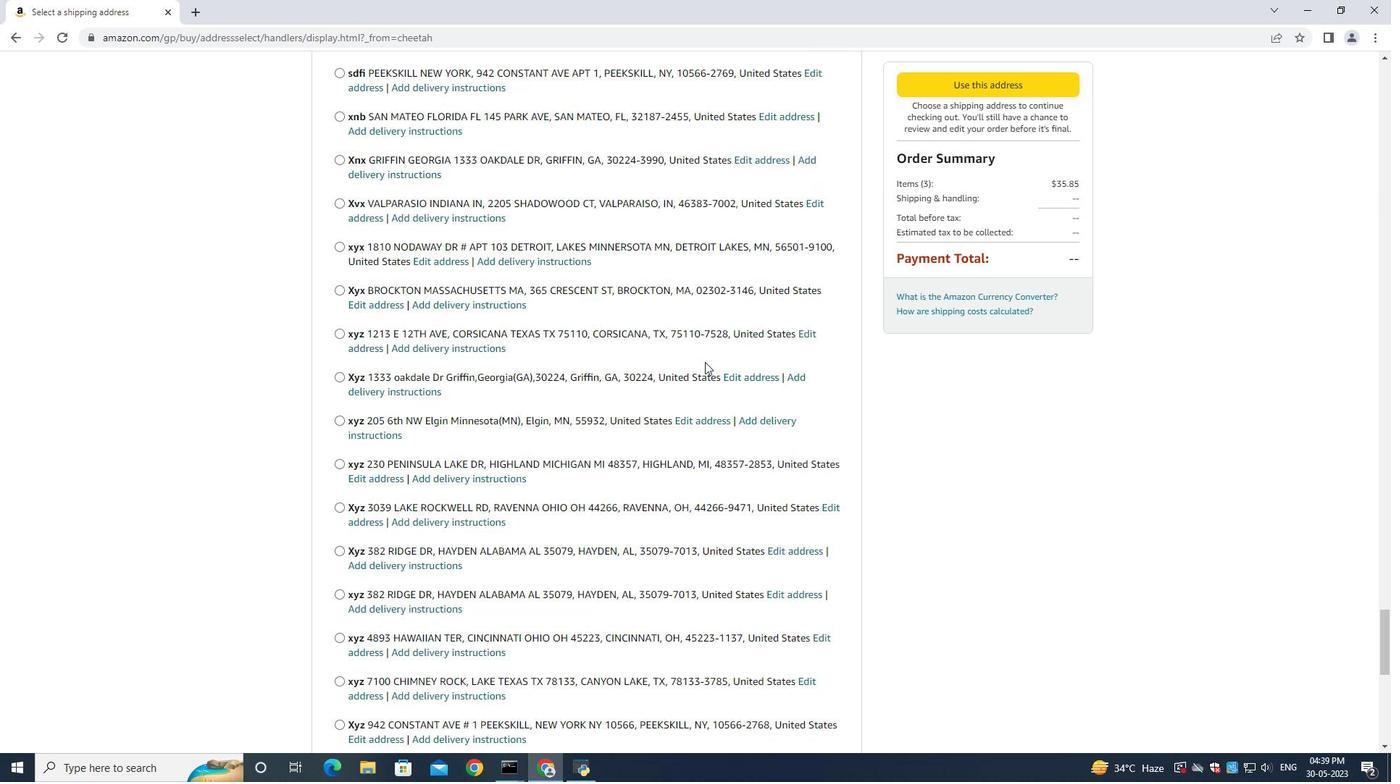 
Action: Mouse scrolled (704, 362) with delta (0, 0)
Screenshot: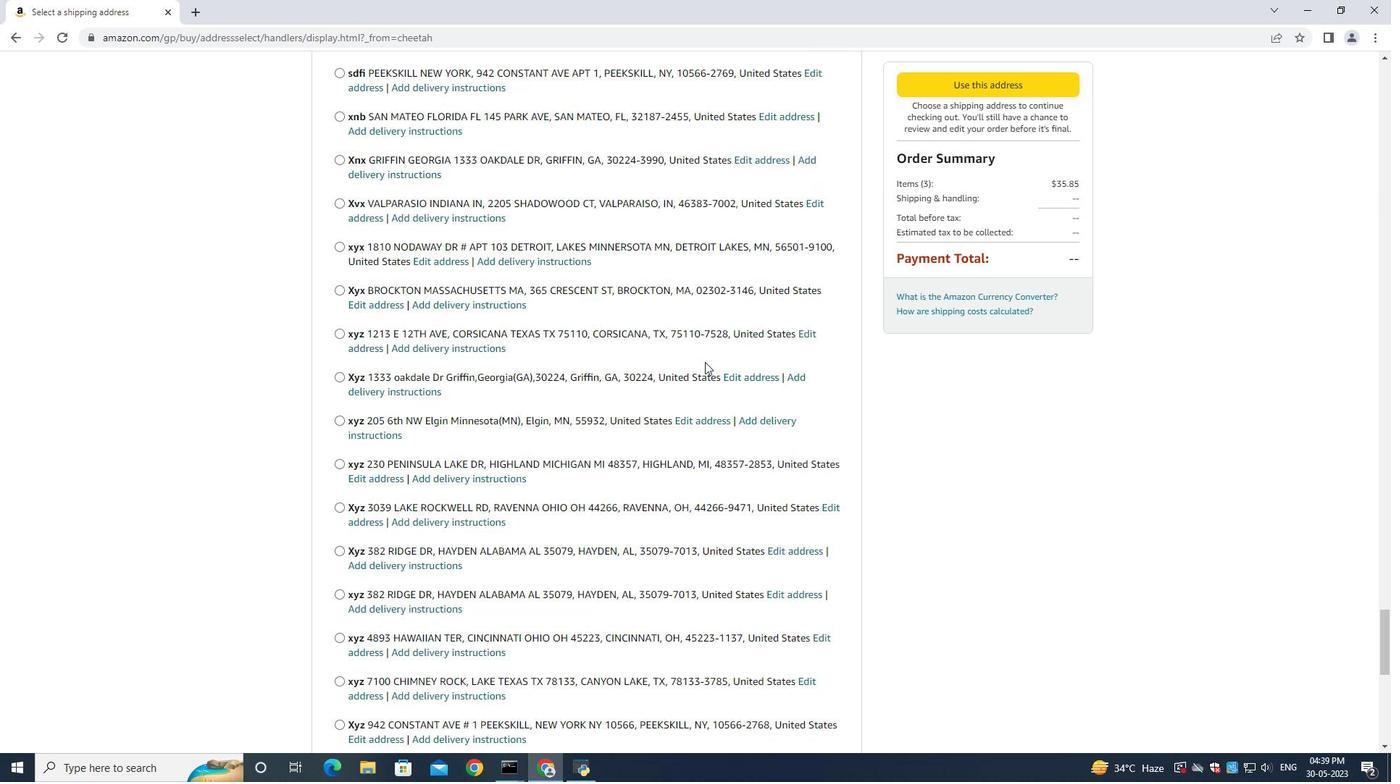 
Action: Mouse moved to (701, 356)
Screenshot: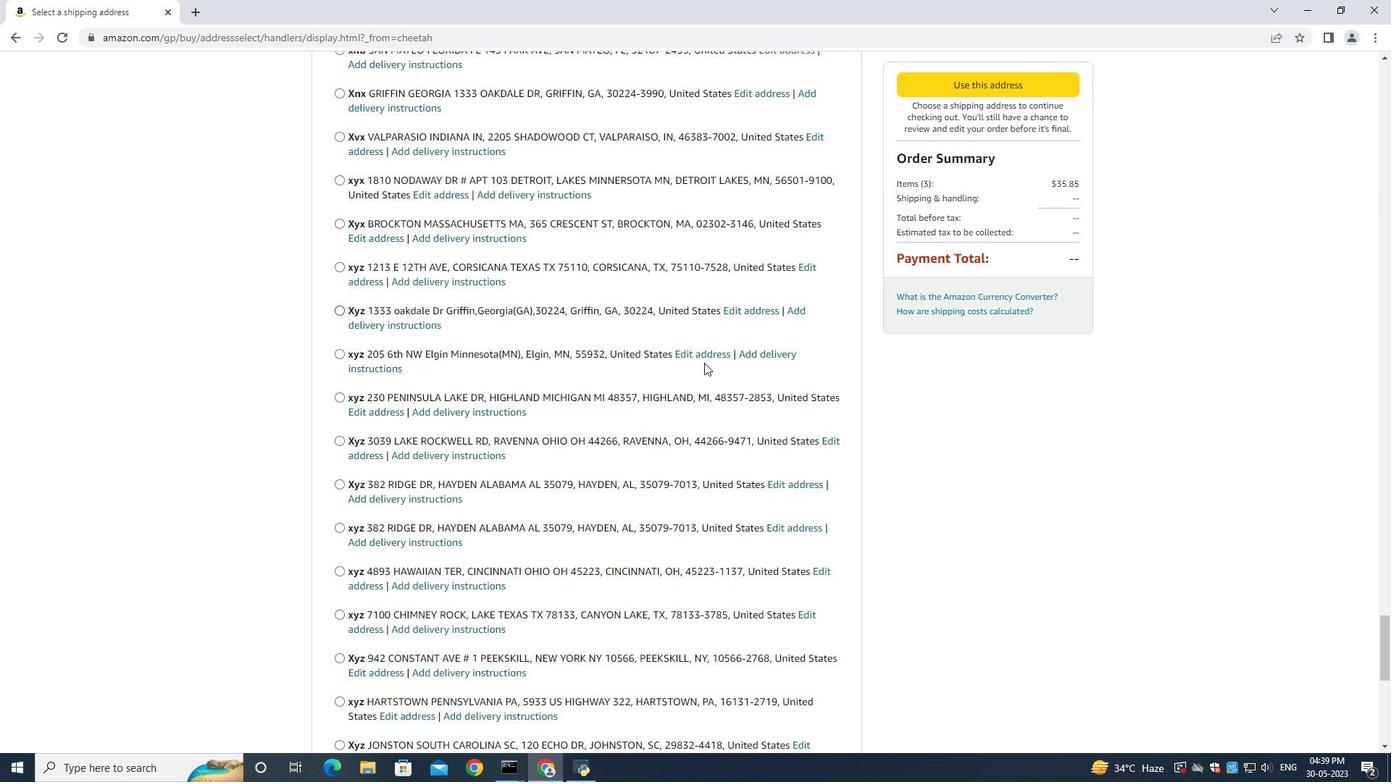 
Action: Mouse scrolled (701, 355) with delta (0, 0)
Screenshot: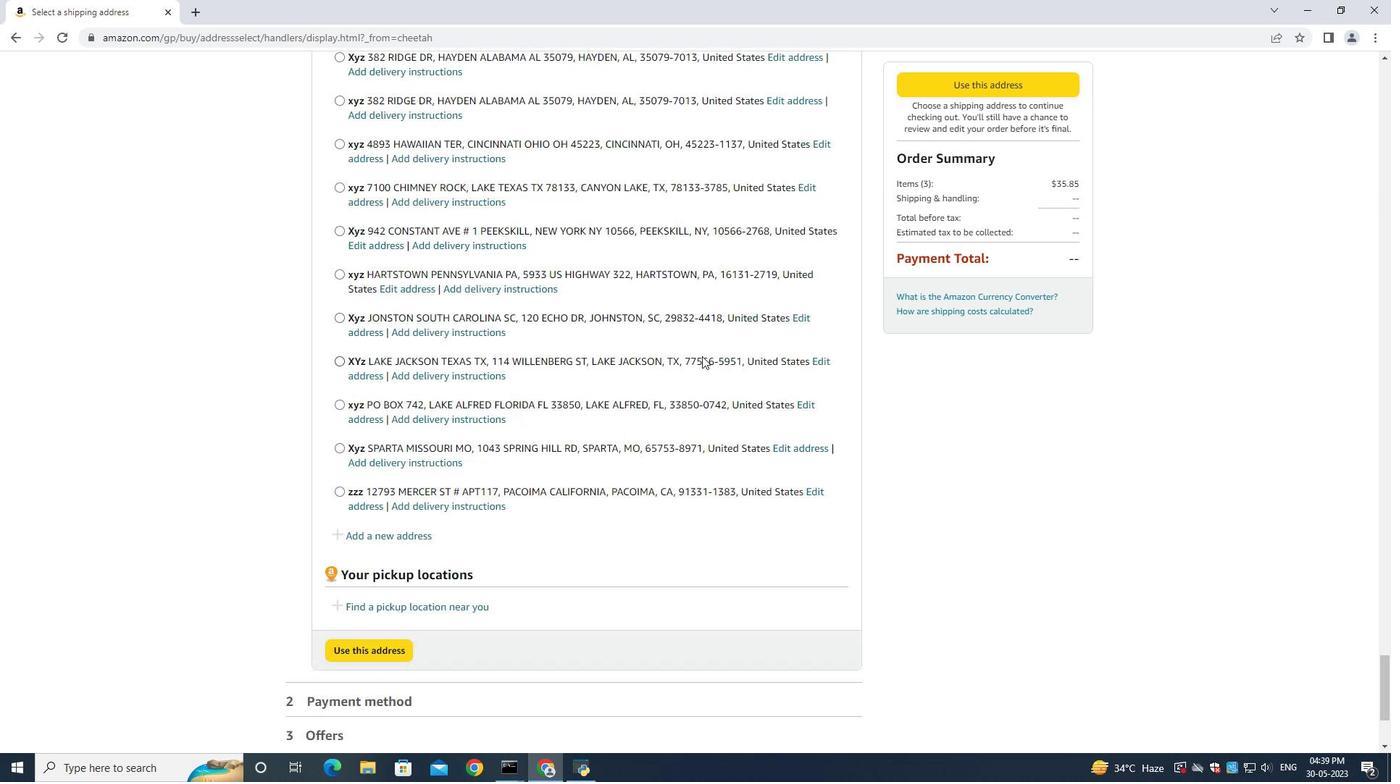 
Action: Mouse scrolled (701, 355) with delta (0, 0)
Screenshot: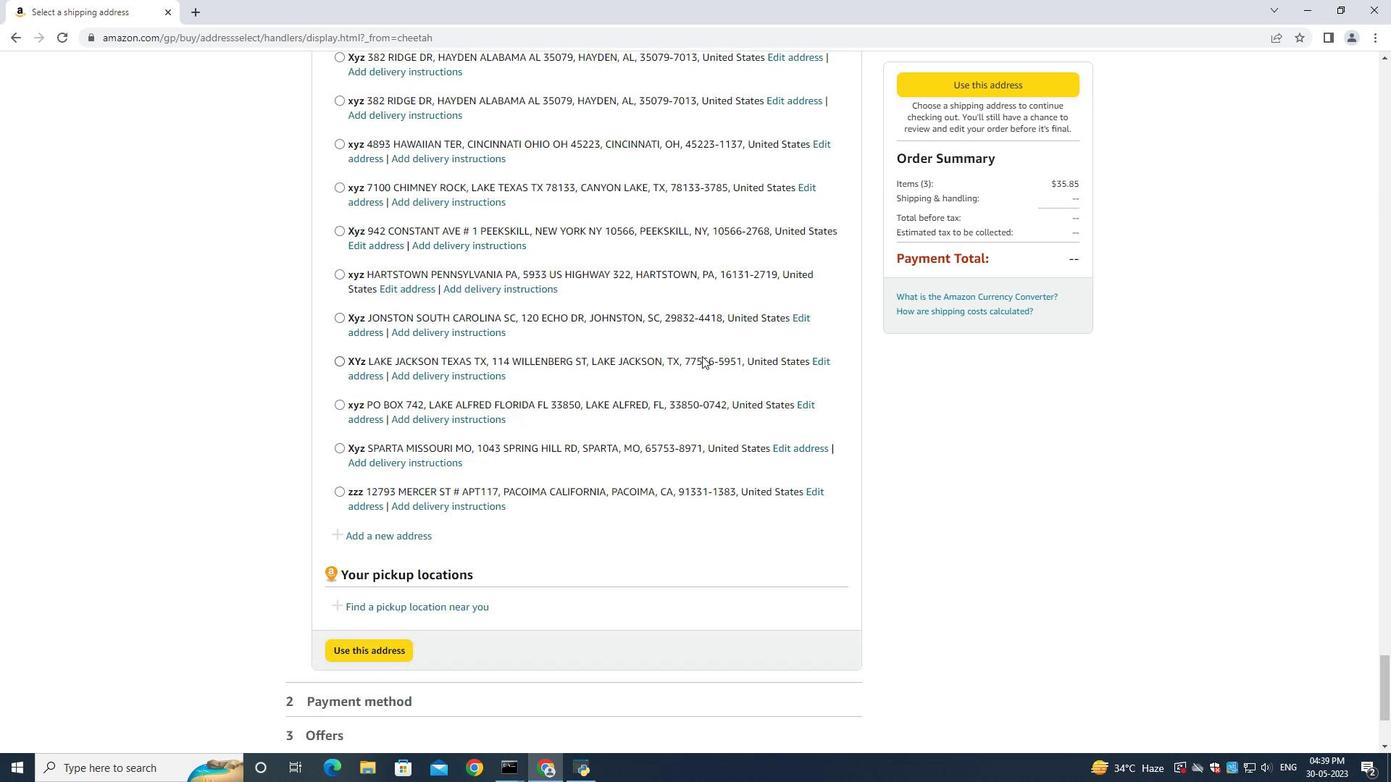 
Action: Mouse scrolled (701, 355) with delta (0, 0)
Screenshot: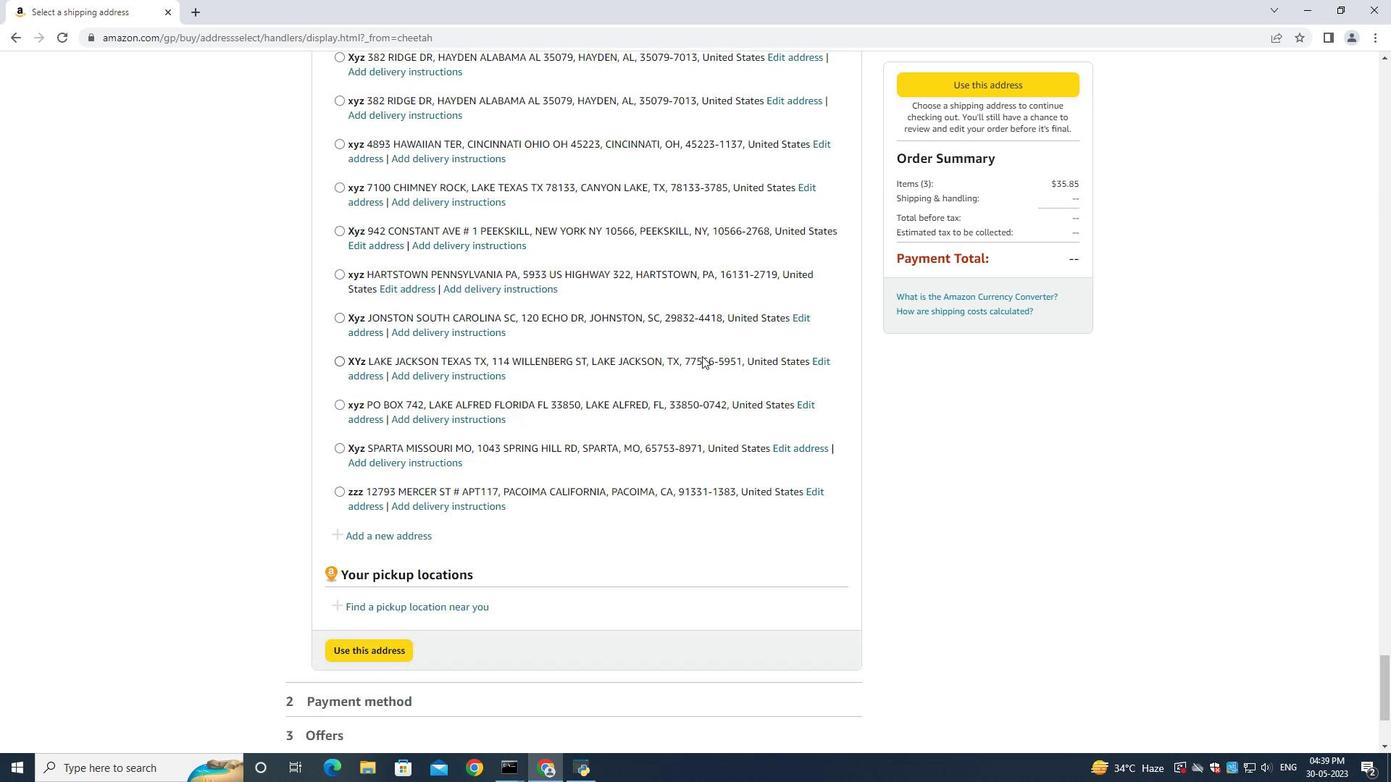 
Action: Mouse scrolled (701, 355) with delta (0, -1)
Screenshot: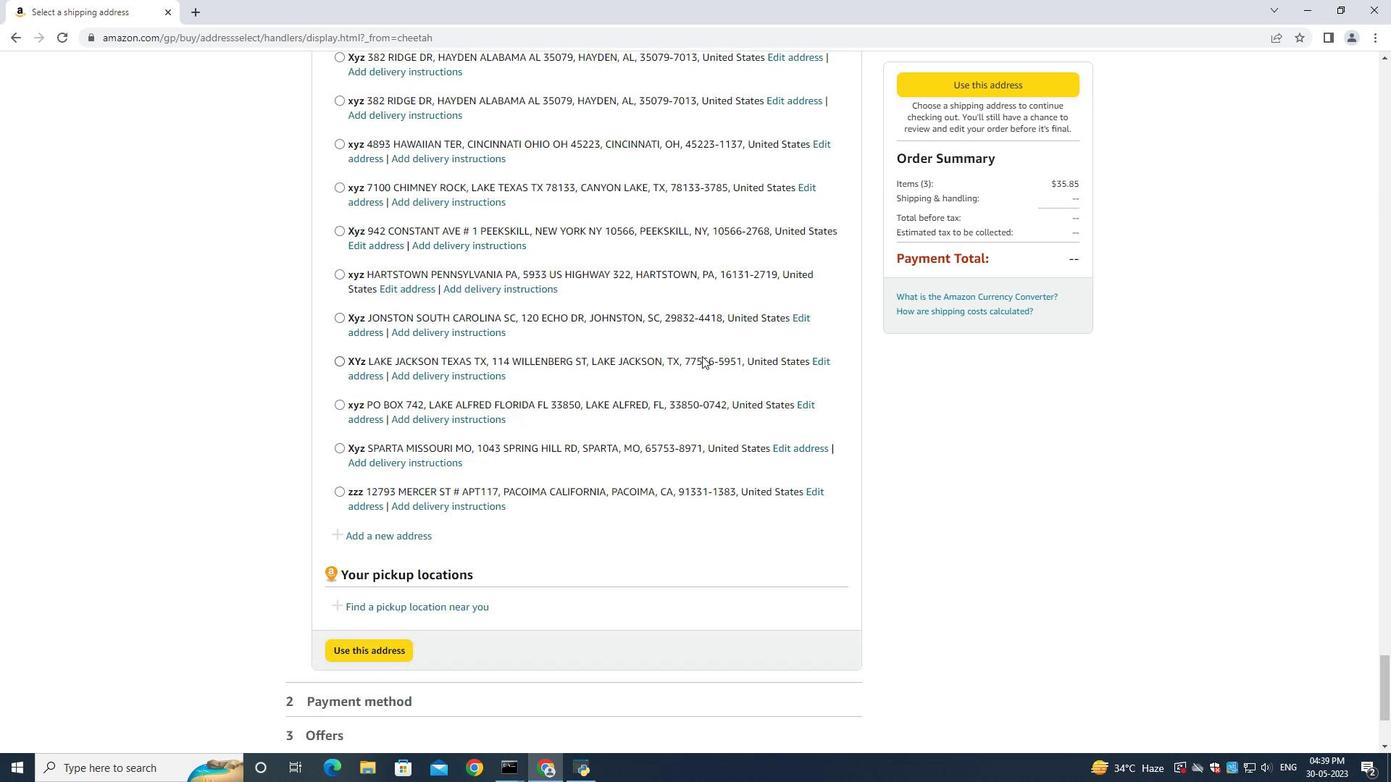 
Action: Mouse scrolled (701, 355) with delta (0, 0)
Screenshot: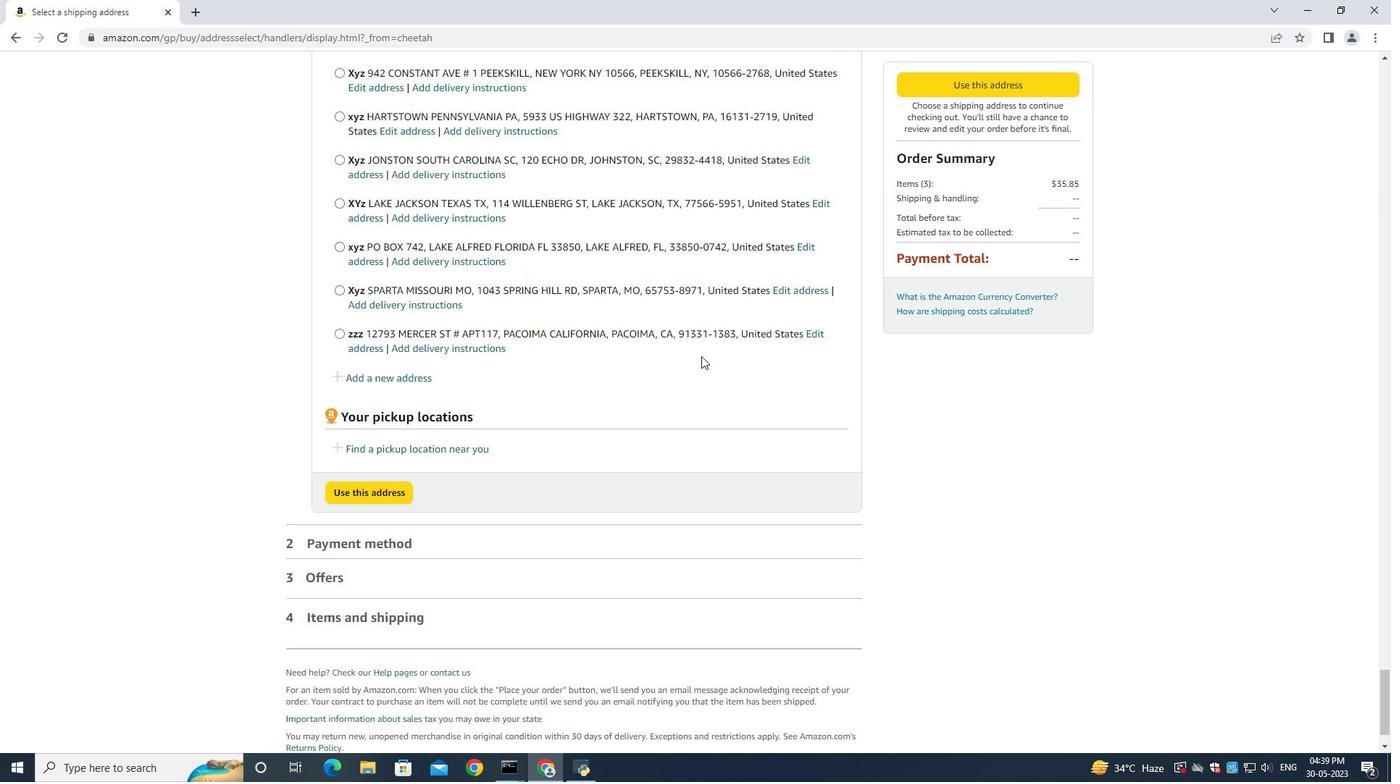 
Action: Mouse scrolled (701, 355) with delta (0, 0)
Screenshot: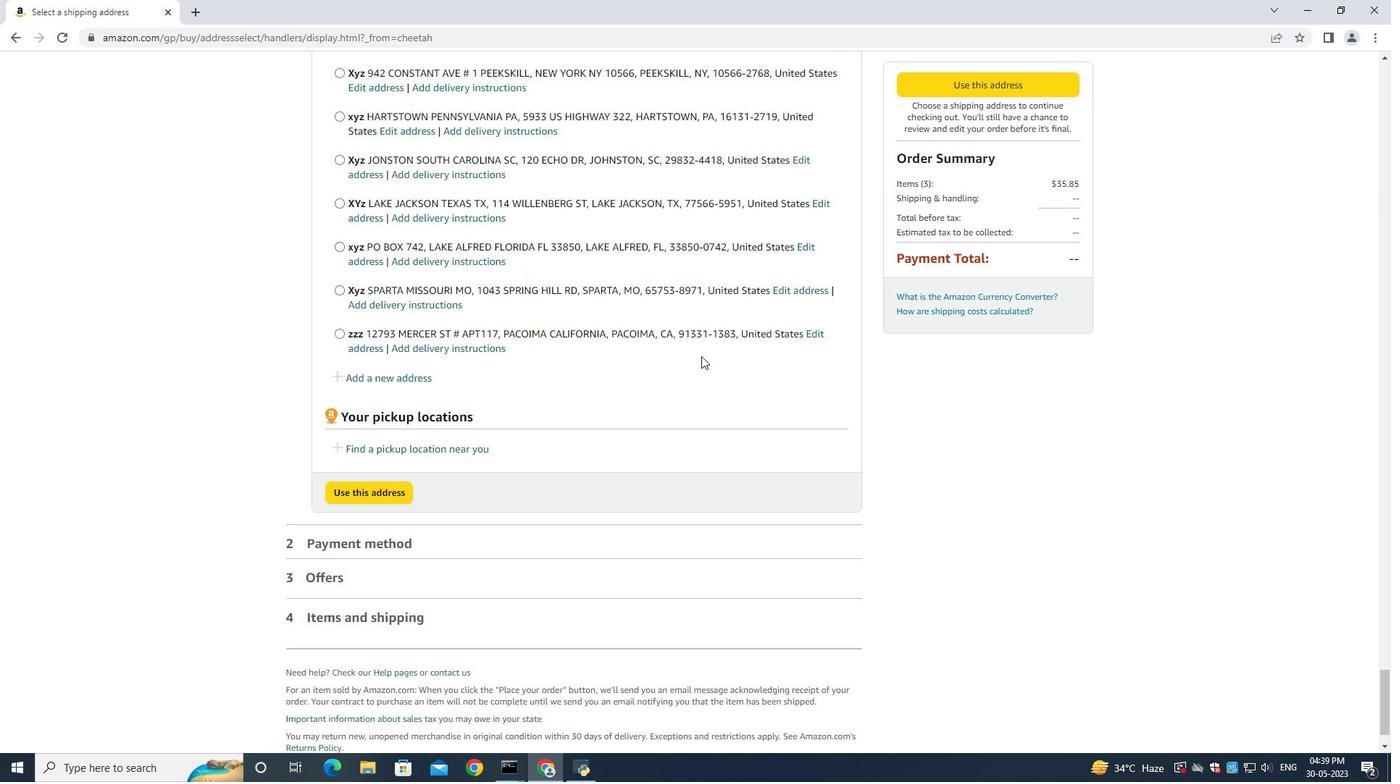 
Action: Mouse moved to (700, 355)
Screenshot: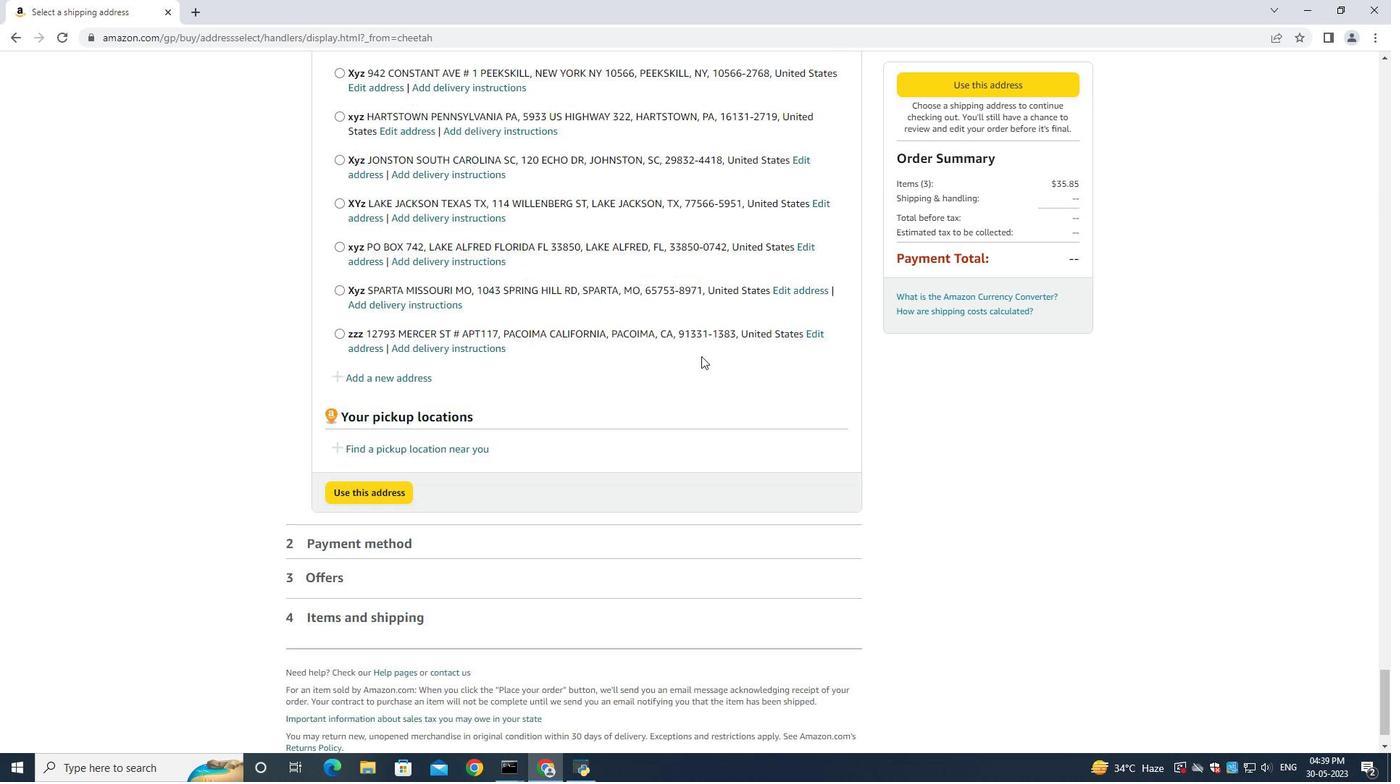 
Action: Mouse scrolled (700, 355) with delta (0, 0)
Screenshot: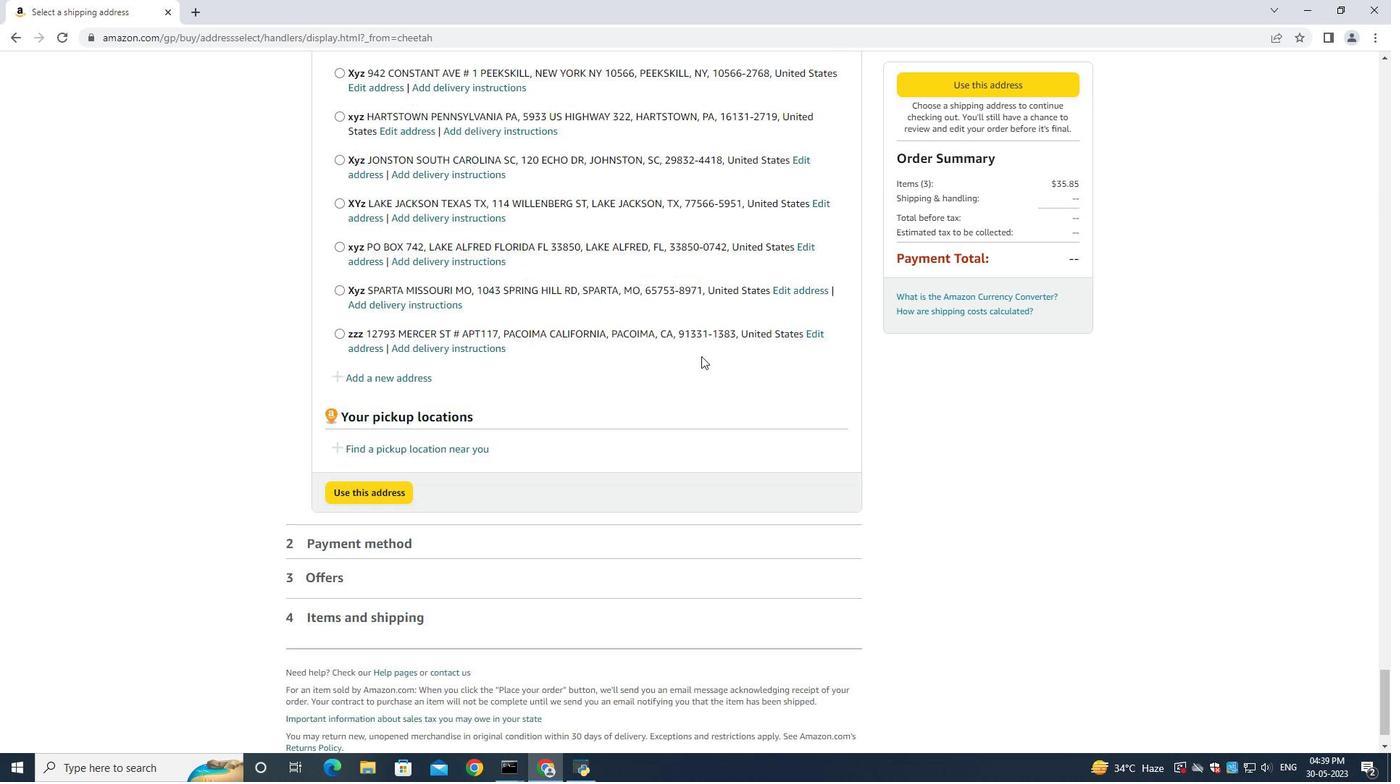 
Action: Mouse moved to (415, 323)
Screenshot: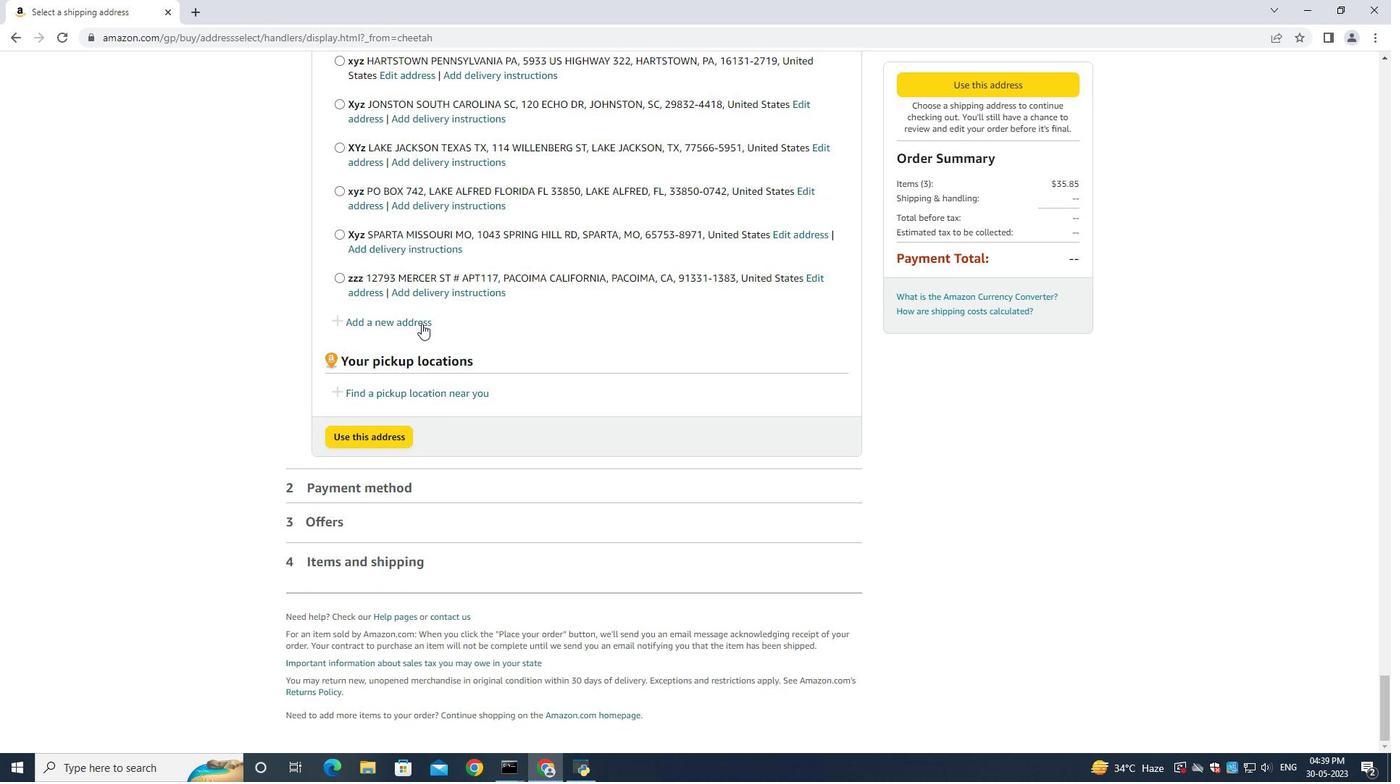 
Action: Mouse pressed left at (415, 323)
Screenshot: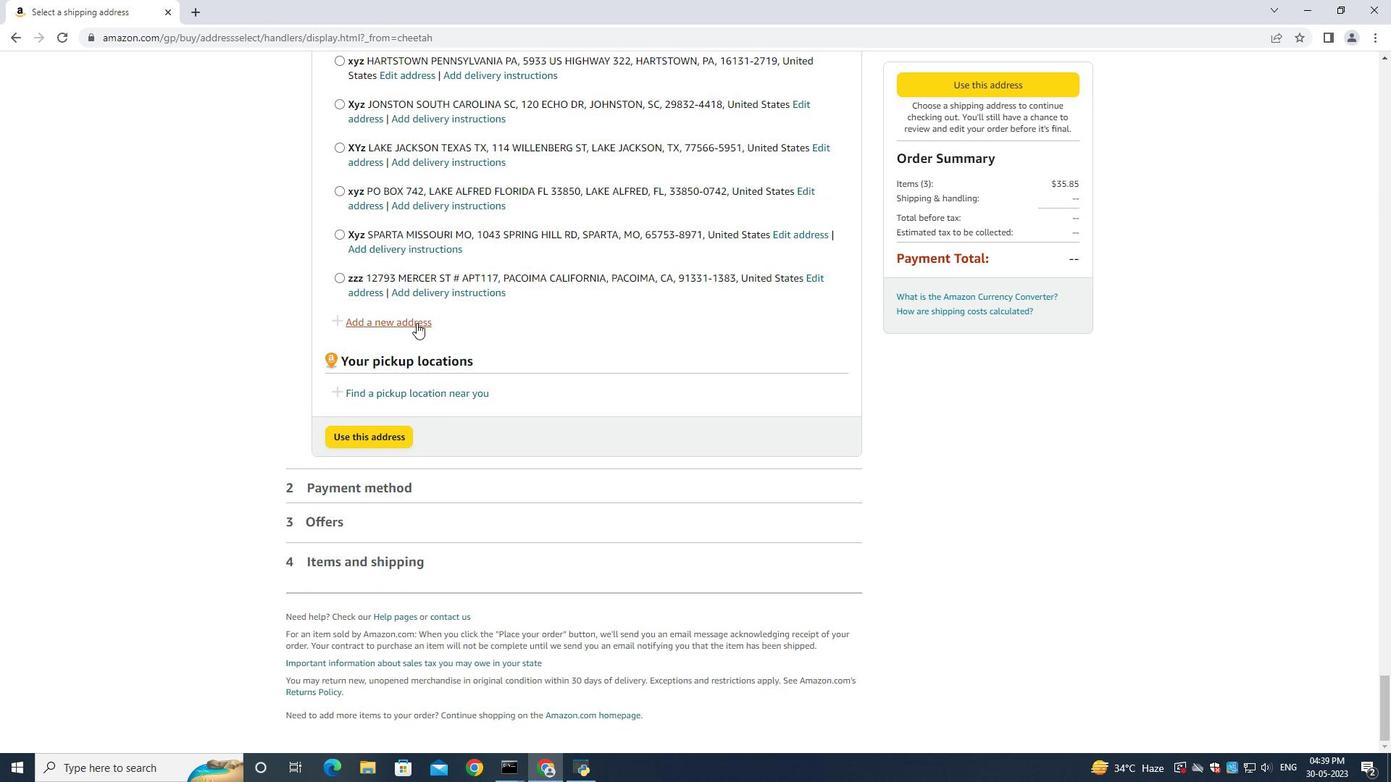 
Action: Mouse moved to (503, 347)
Screenshot: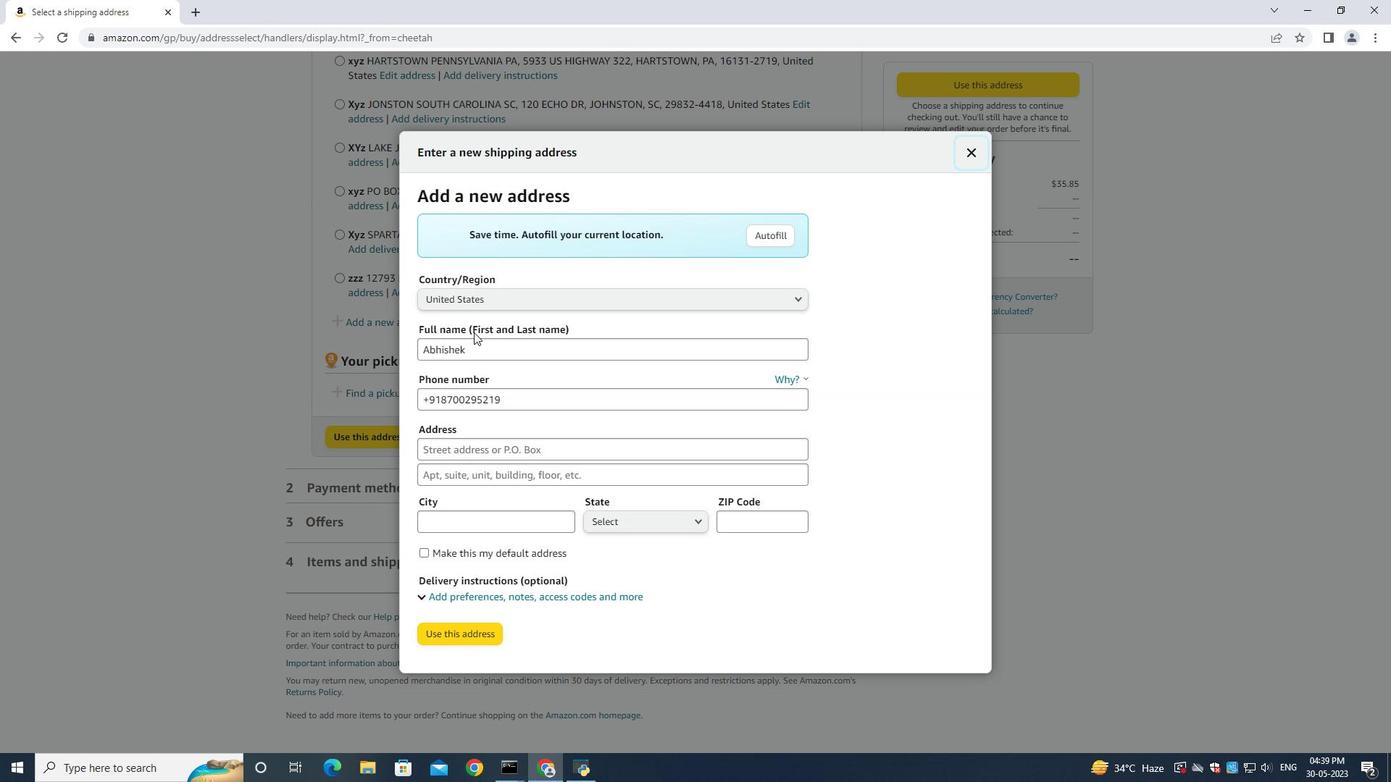 
Action: Mouse pressed left at (503, 347)
Screenshot: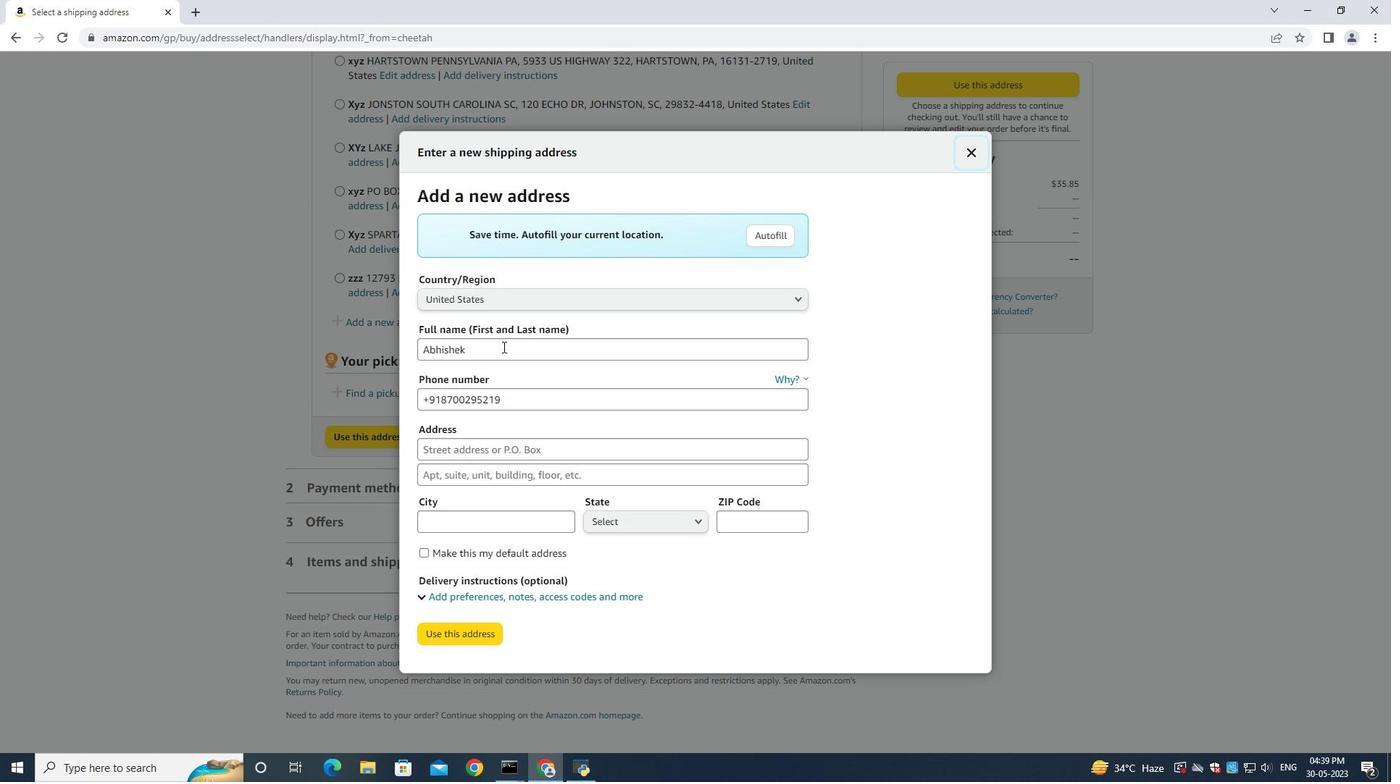 
Action: Key pressed ctrl+A<Key.backspace><Key.shift><Key.shift><Key.shift><Key.shift><Key.shift><Key.shift><Key.shift><Key.shift><Key.shift><Key.shift><Key.shift><Key.shift><Key.shift><Key.shift><Key.shift><Key.shift><Key.shift><Key.shift><Key.shift><Key.shift><Key.shift><Key.shift><Key.shift><Key.shift><Key.shift><Key.shift><Key.shift><Key.shift><Key.shift><Key.shift><Key.shift><Key.shift><Key.shift><Key.shift><Key.shift><Key.shift>Jeanette<Key.space><Key.shift>Hall<Key.tab><Key.tab><Key.backspace>8585770212<Key.tab>2103<Key.space><Key.shift><Key.shift><Key.shift>Pike<Key.space><Key.shift>Street<Key.space><Key.tab><Key.shift><Key.shift>San<Key.space><Key.shift><Key.shift>Diego<Key.space><Key.shift><Key.shift><Key.shift><Key.shift><Key.shift><Key.shift>California<Key.space><Key.tab><Key.shift>San<Key.space><Key.shift>Diego<Key.tab><Key.up>cal<Key.enter><Key.tab><Key.backspace>92126
Screenshot: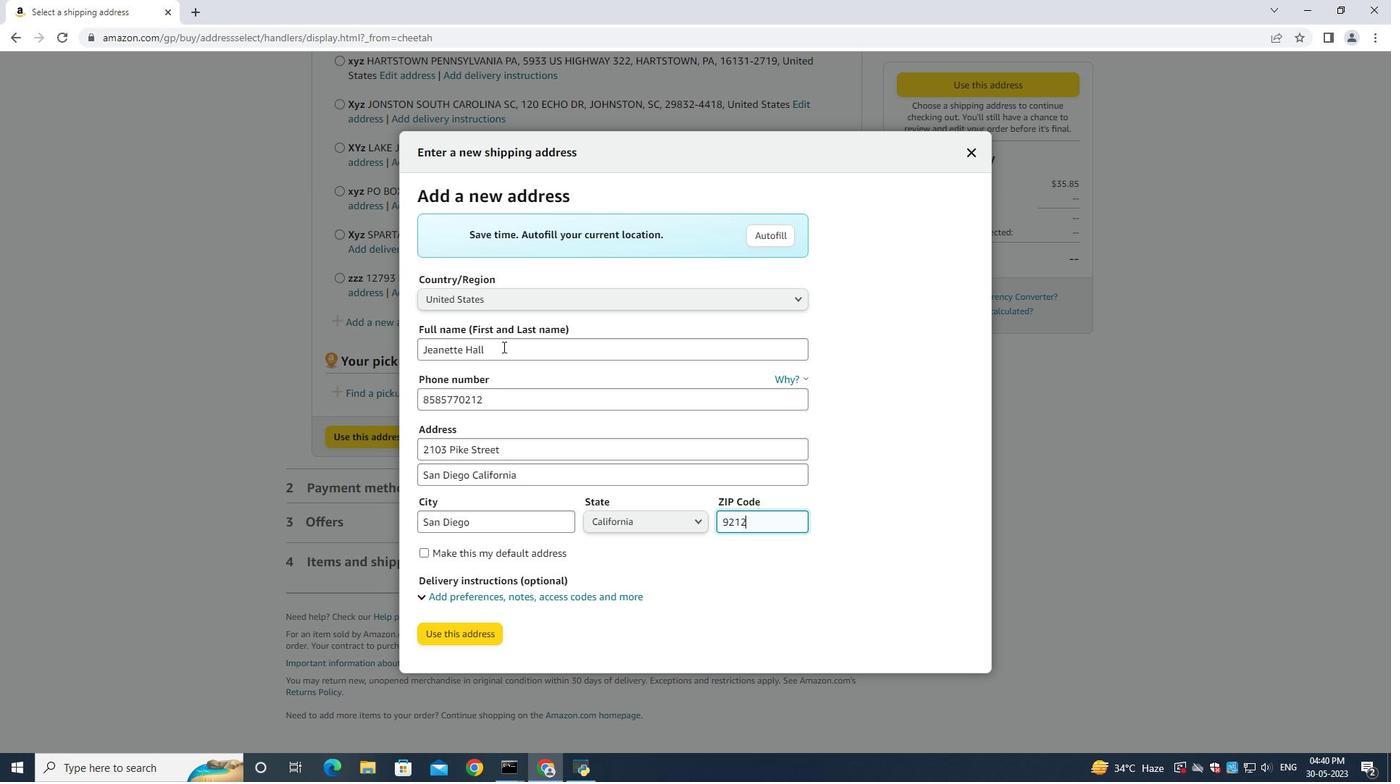 
Action: Mouse moved to (453, 636)
Screenshot: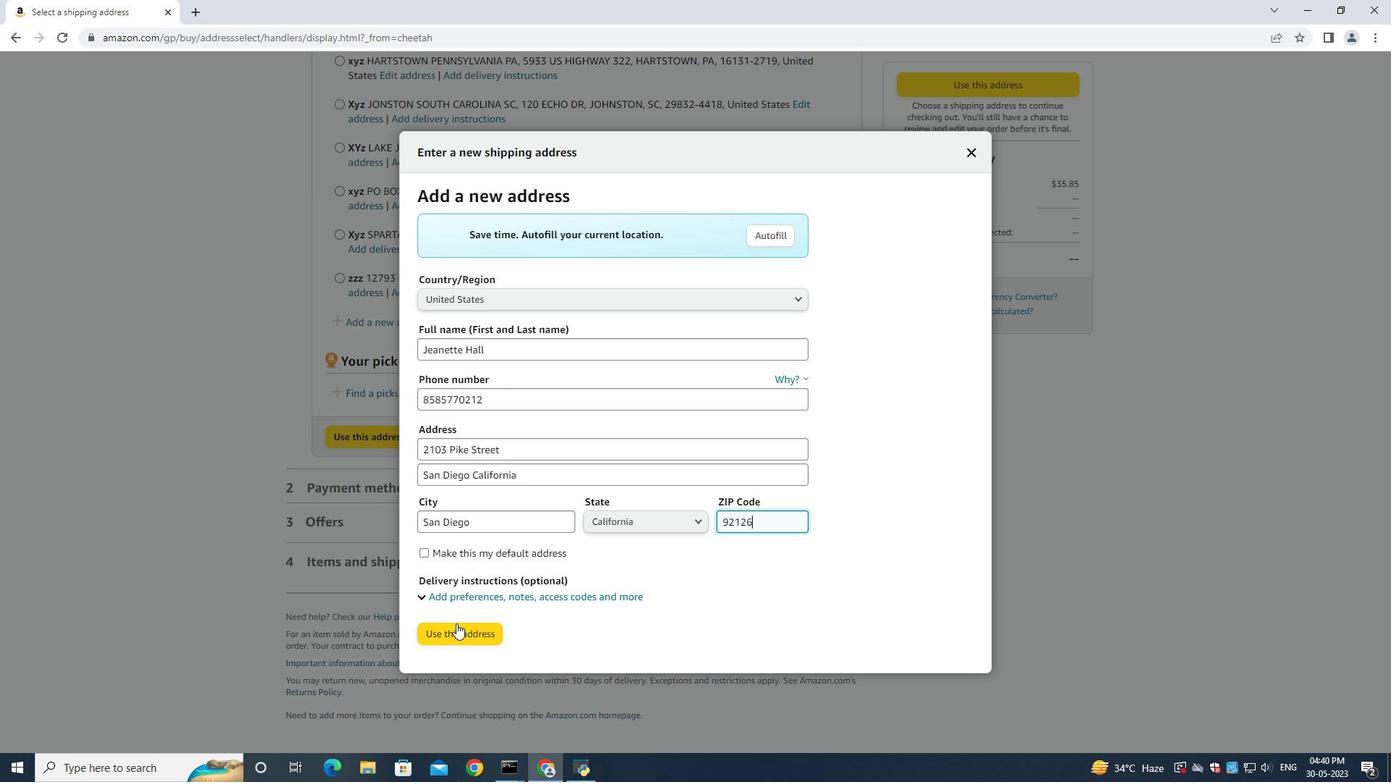 
Action: Mouse pressed left at (453, 636)
Screenshot: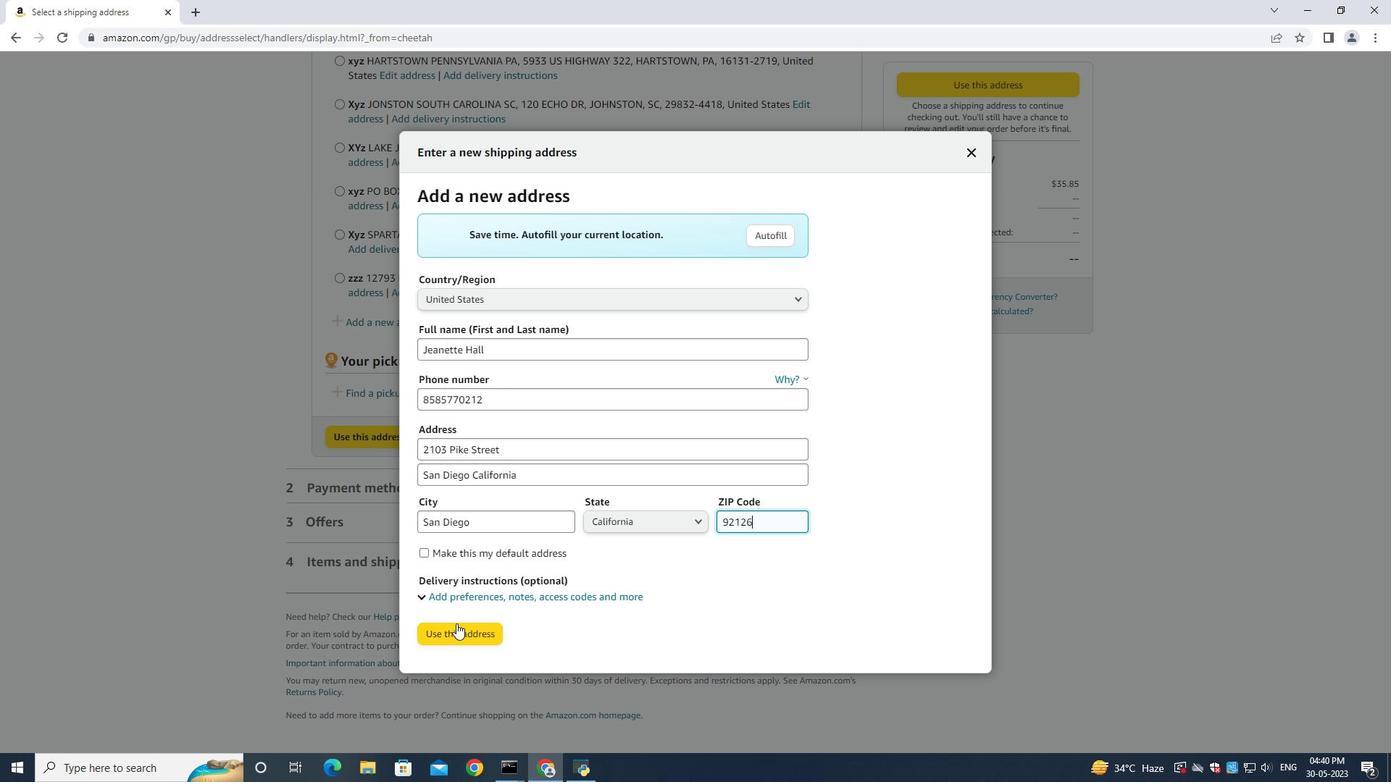 
Action: Mouse moved to (447, 458)
Screenshot: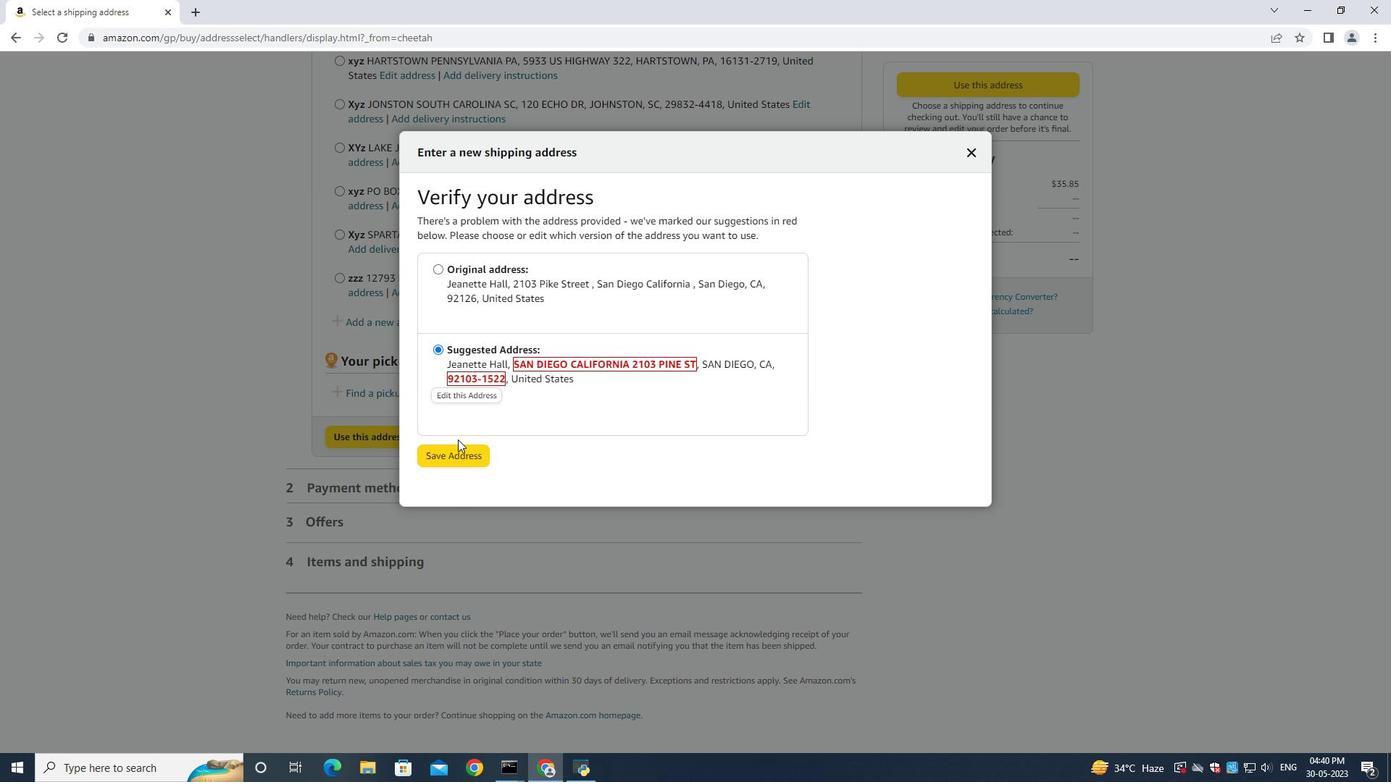 
Action: Mouse pressed left at (447, 458)
Screenshot: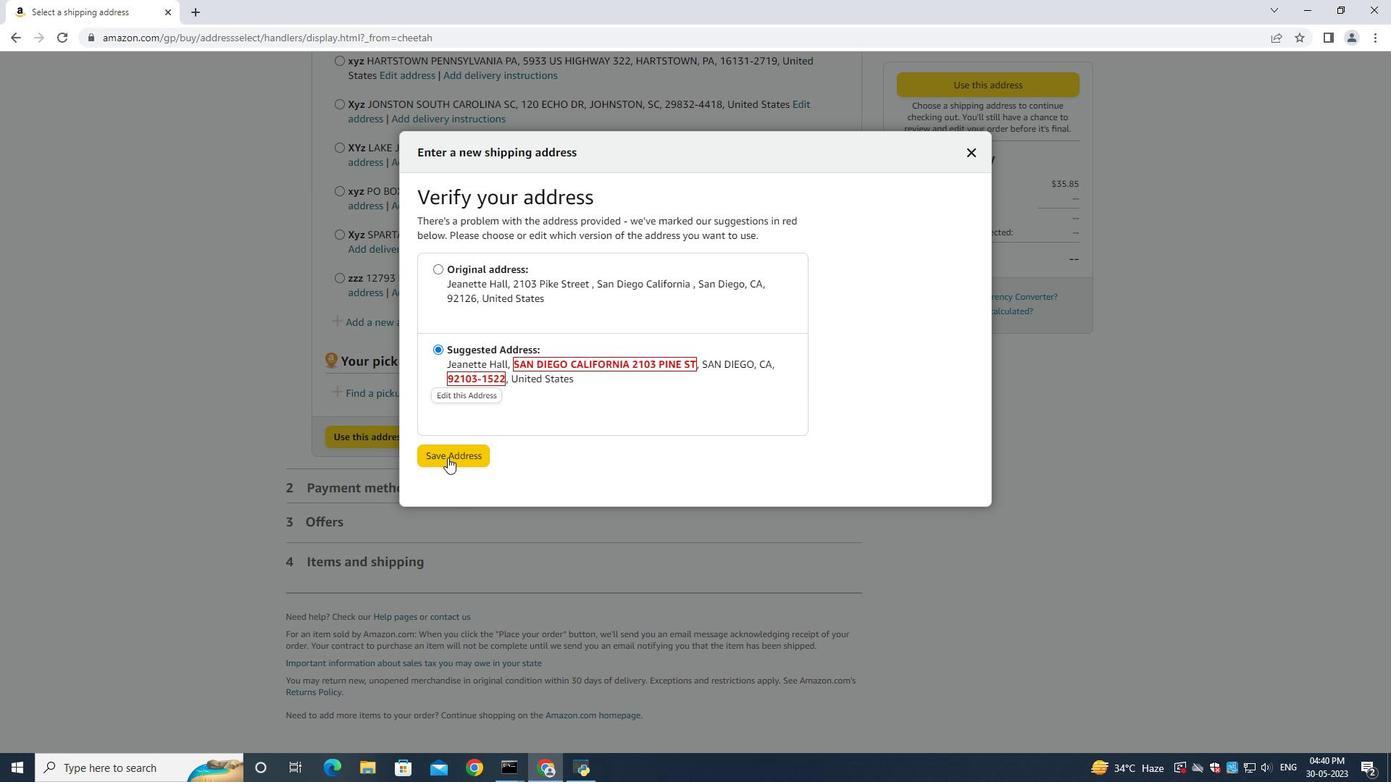 
Action: Mouse moved to (688, 430)
Screenshot: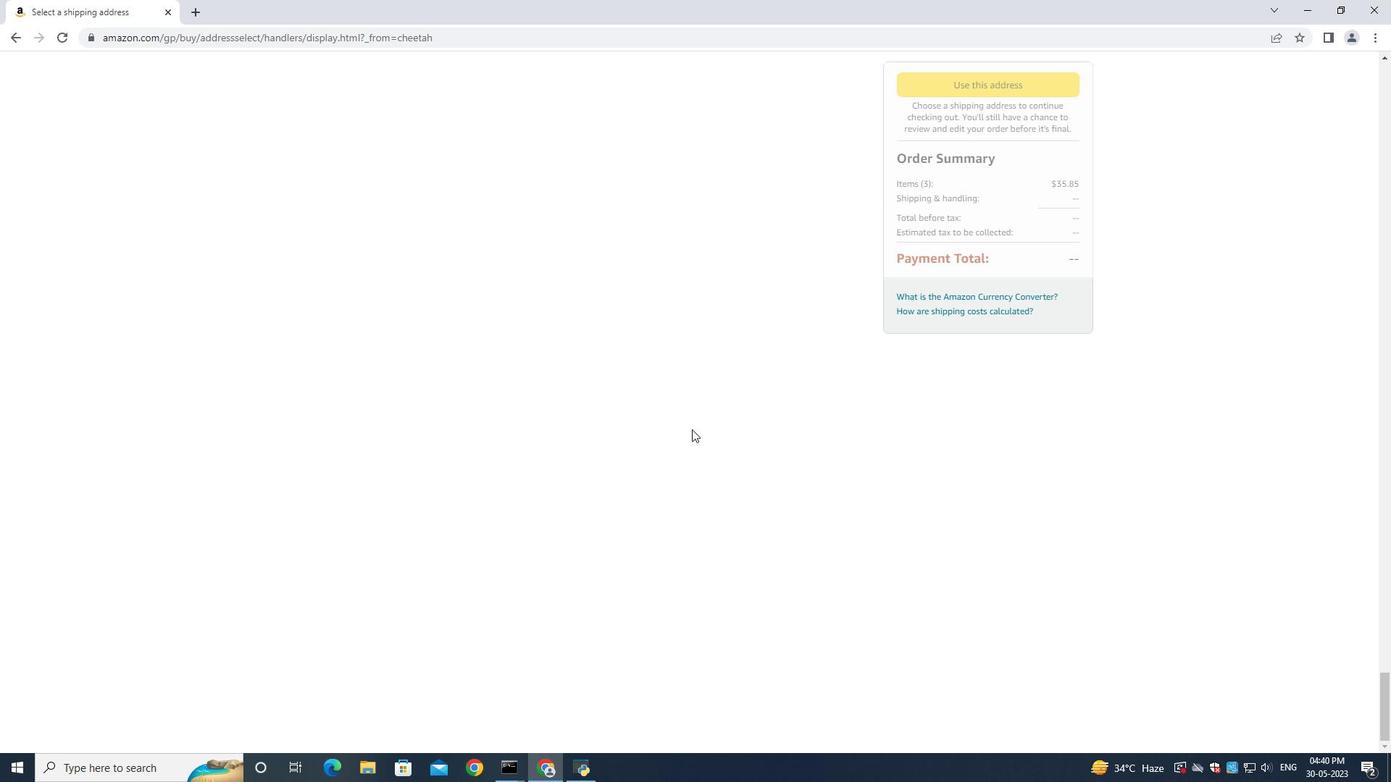
Action: Mouse scrolled (688, 429) with delta (0, 0)
Screenshot: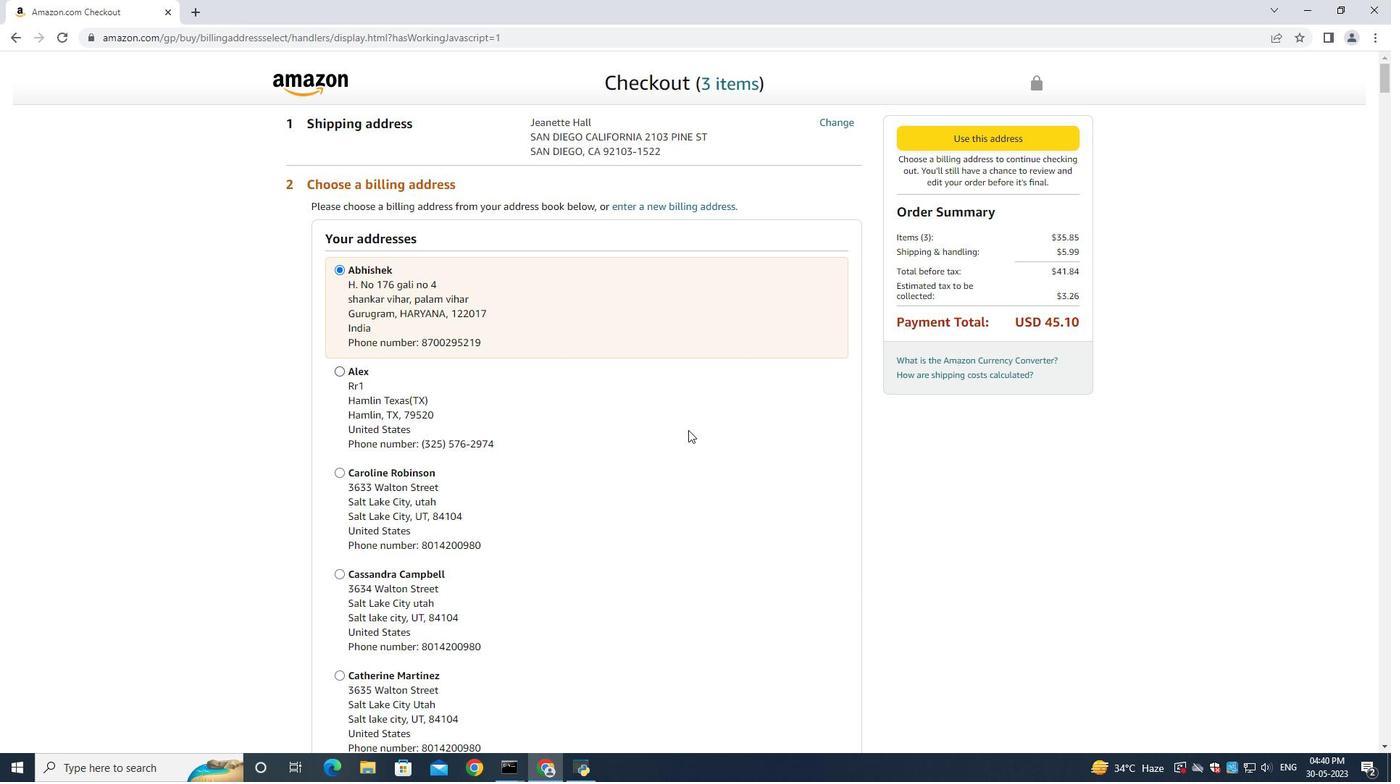 
Action: Mouse scrolled (688, 429) with delta (0, 0)
Screenshot: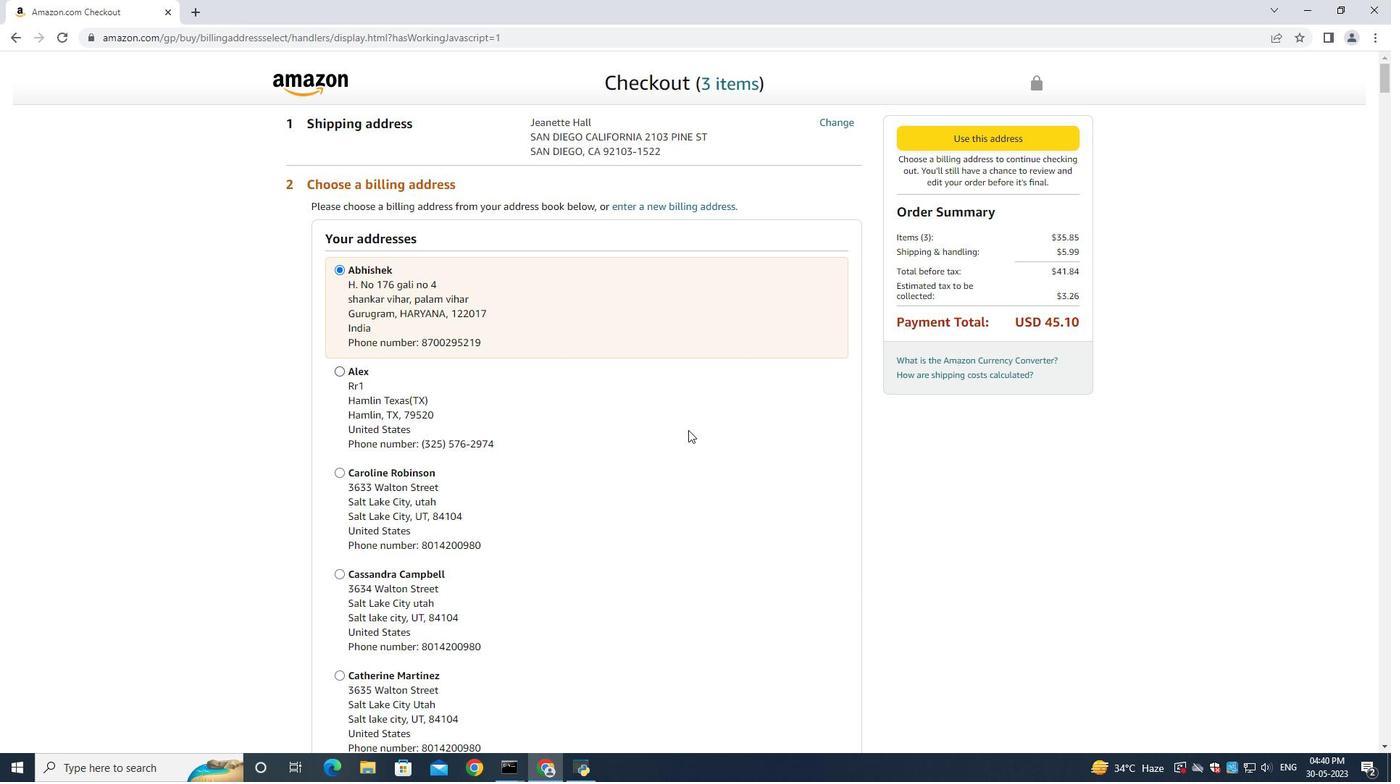 
Action: Mouse scrolled (688, 429) with delta (0, 0)
Screenshot: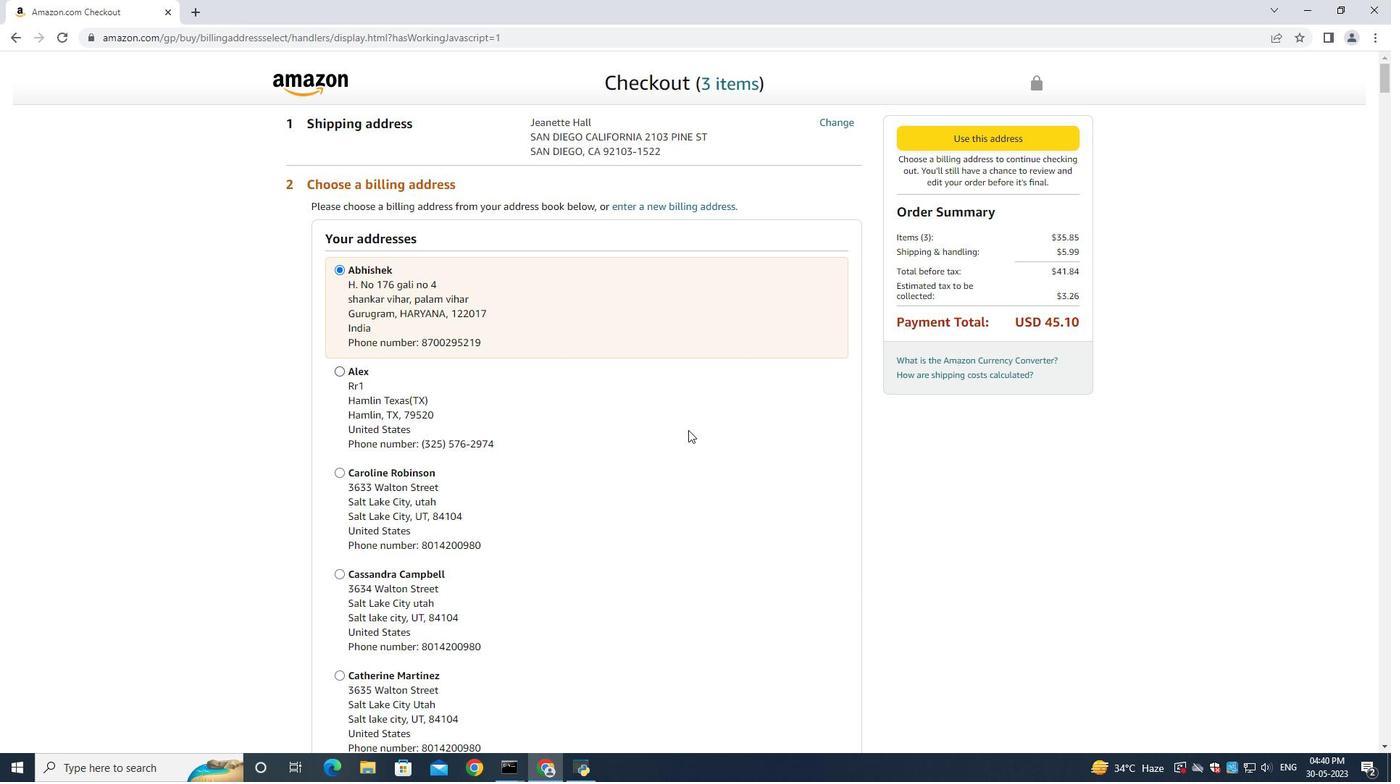 
Action: Mouse scrolled (688, 429) with delta (0, 0)
Screenshot: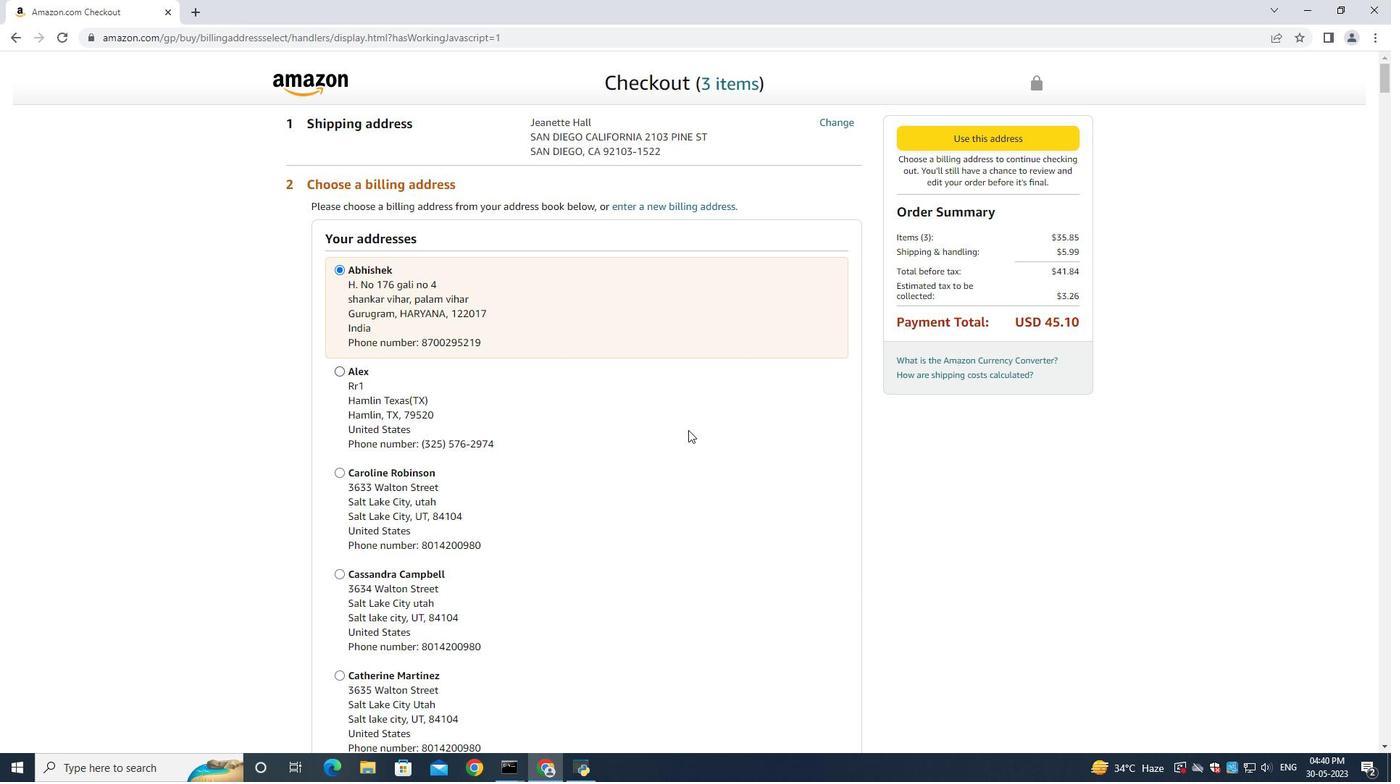 
Action: Mouse scrolled (688, 429) with delta (0, 0)
Screenshot: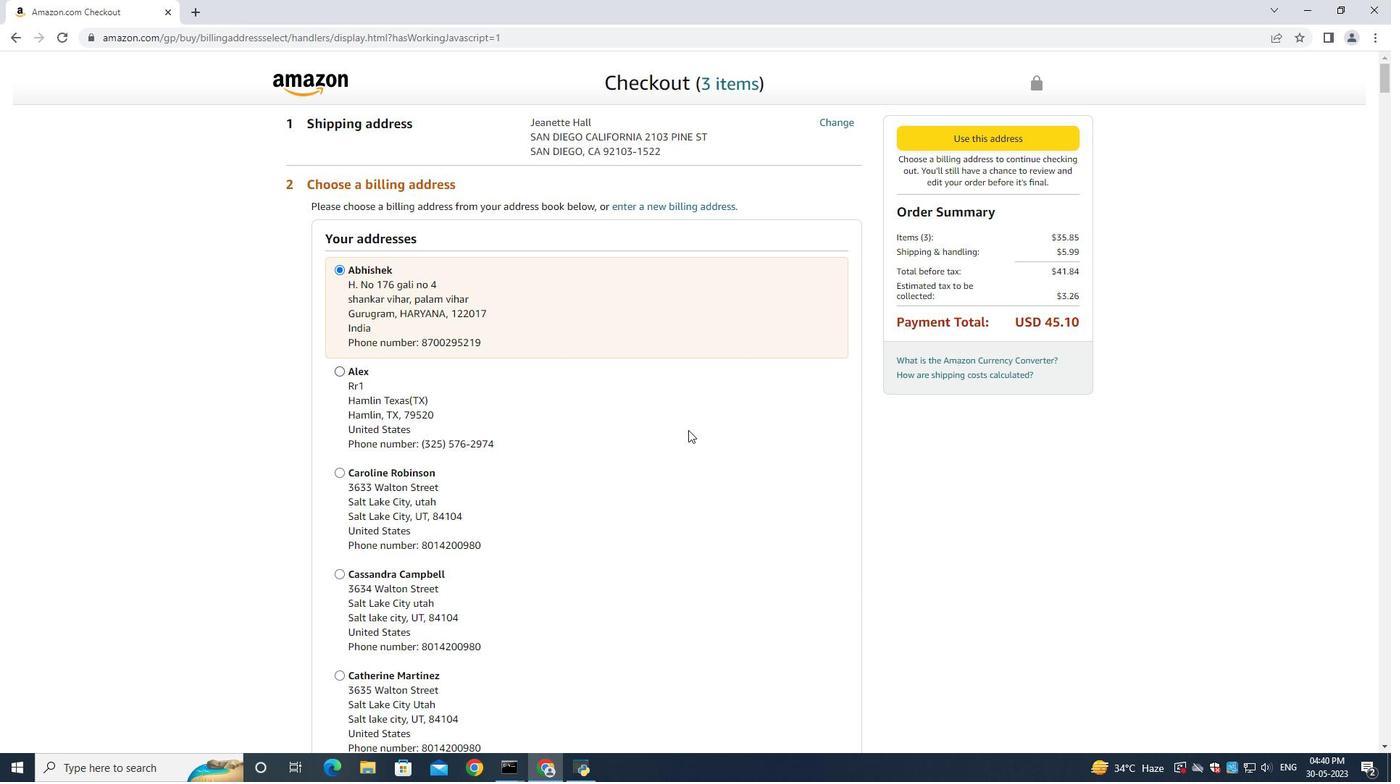 
Action: Mouse scrolled (688, 429) with delta (0, 0)
Screenshot: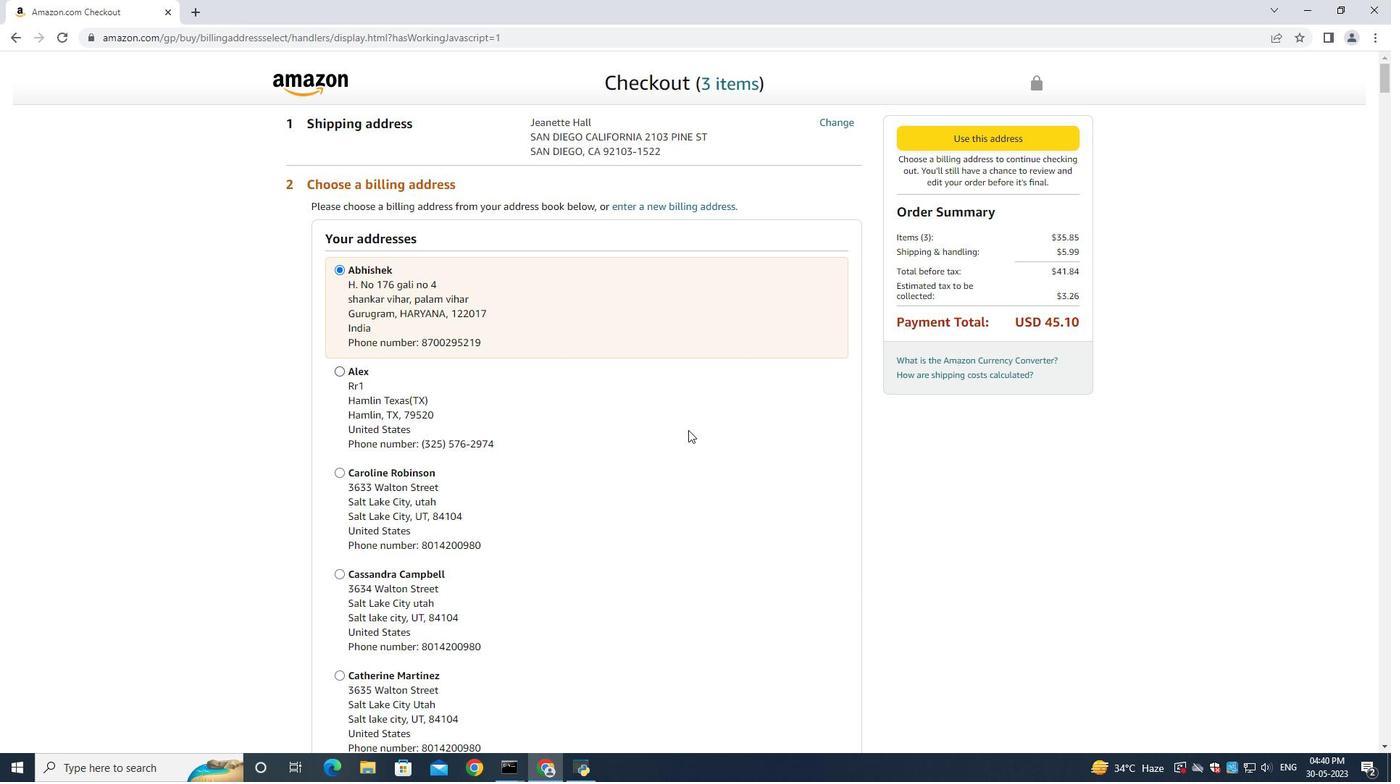 
Action: Mouse scrolled (688, 429) with delta (0, 0)
Screenshot: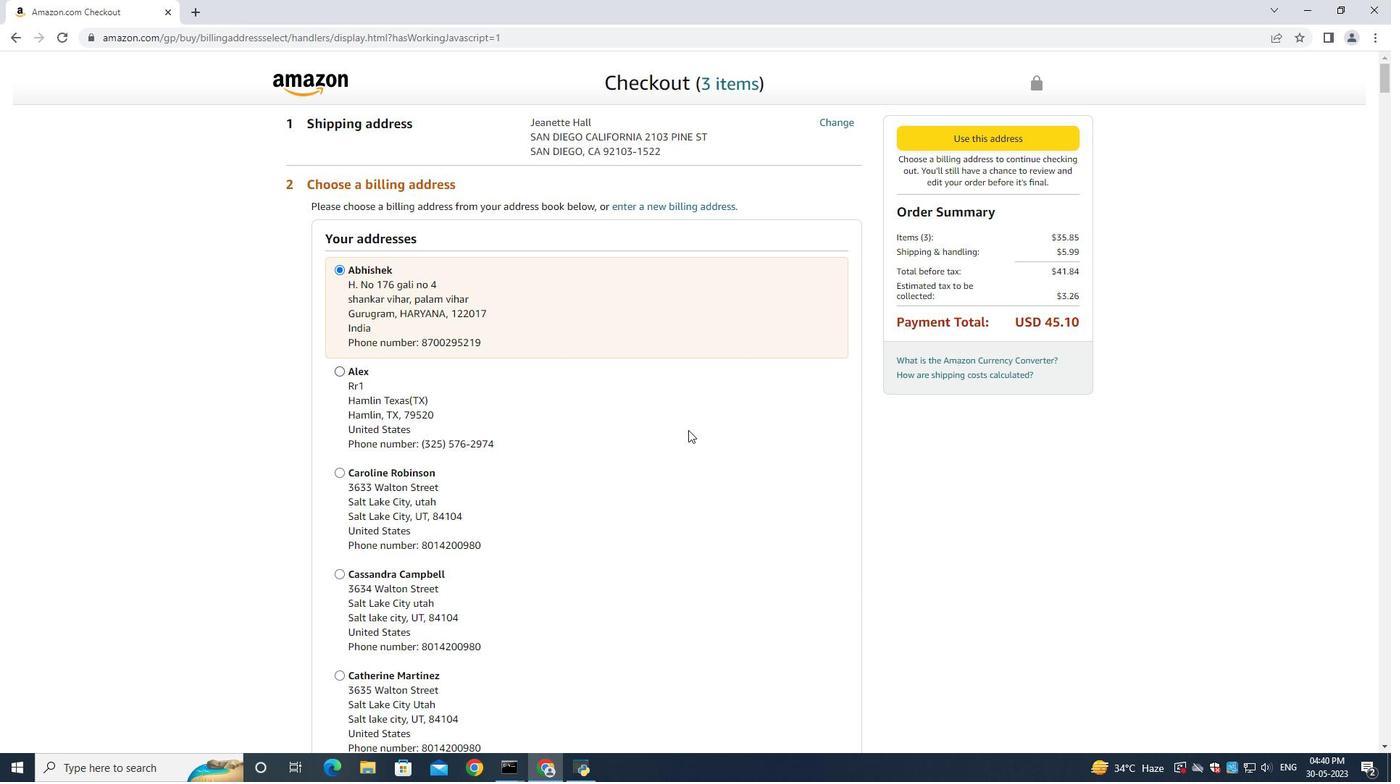 
Action: Mouse moved to (684, 427)
Screenshot: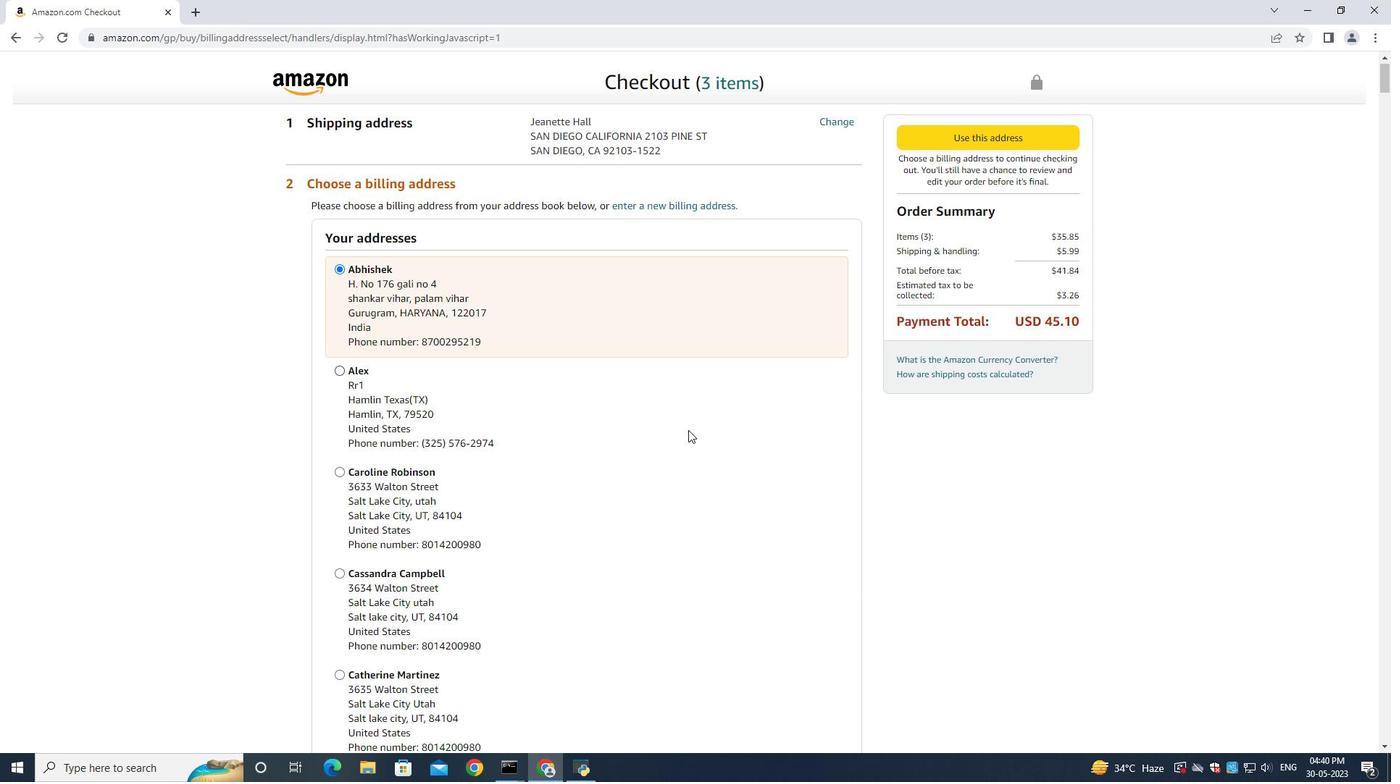 
Action: Mouse scrolled (684, 426) with delta (0, 0)
Screenshot: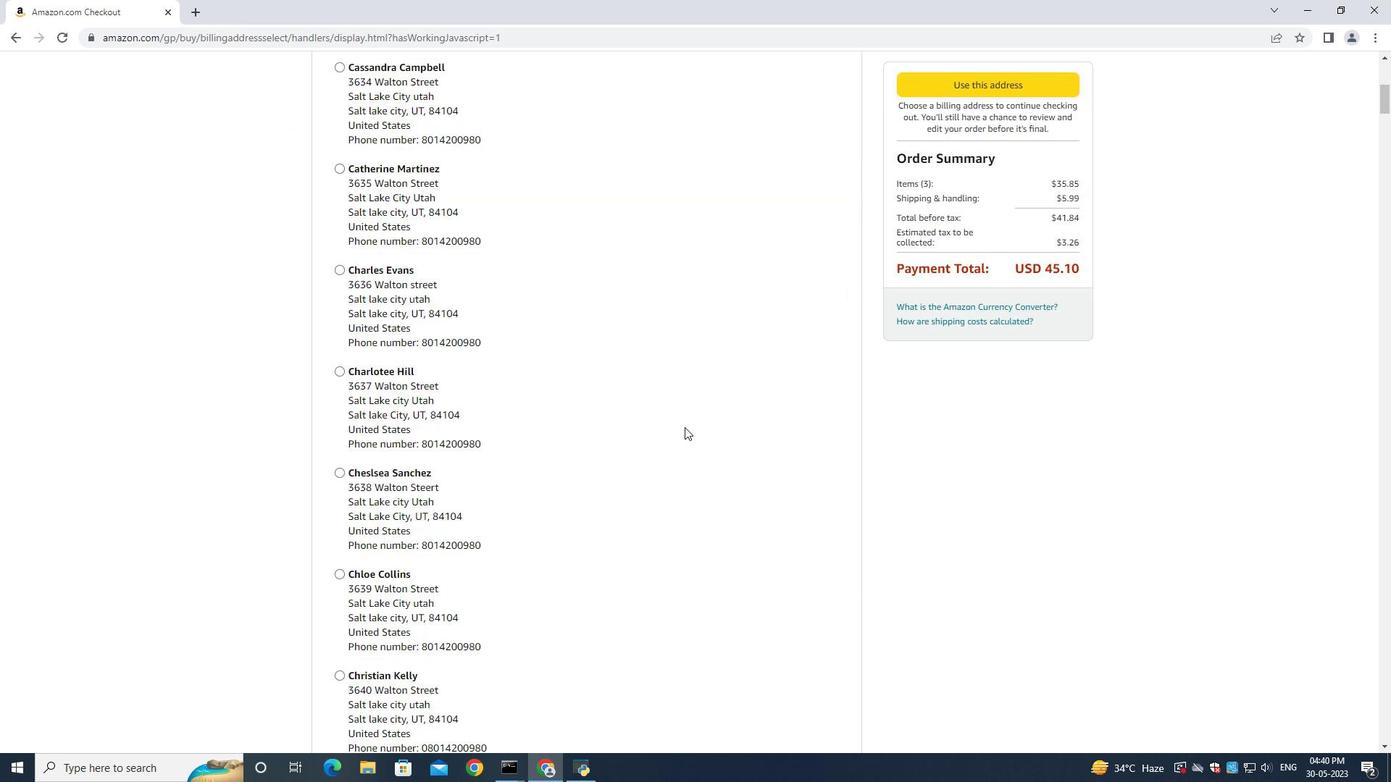 
Action: Mouse moved to (684, 427)
Screenshot: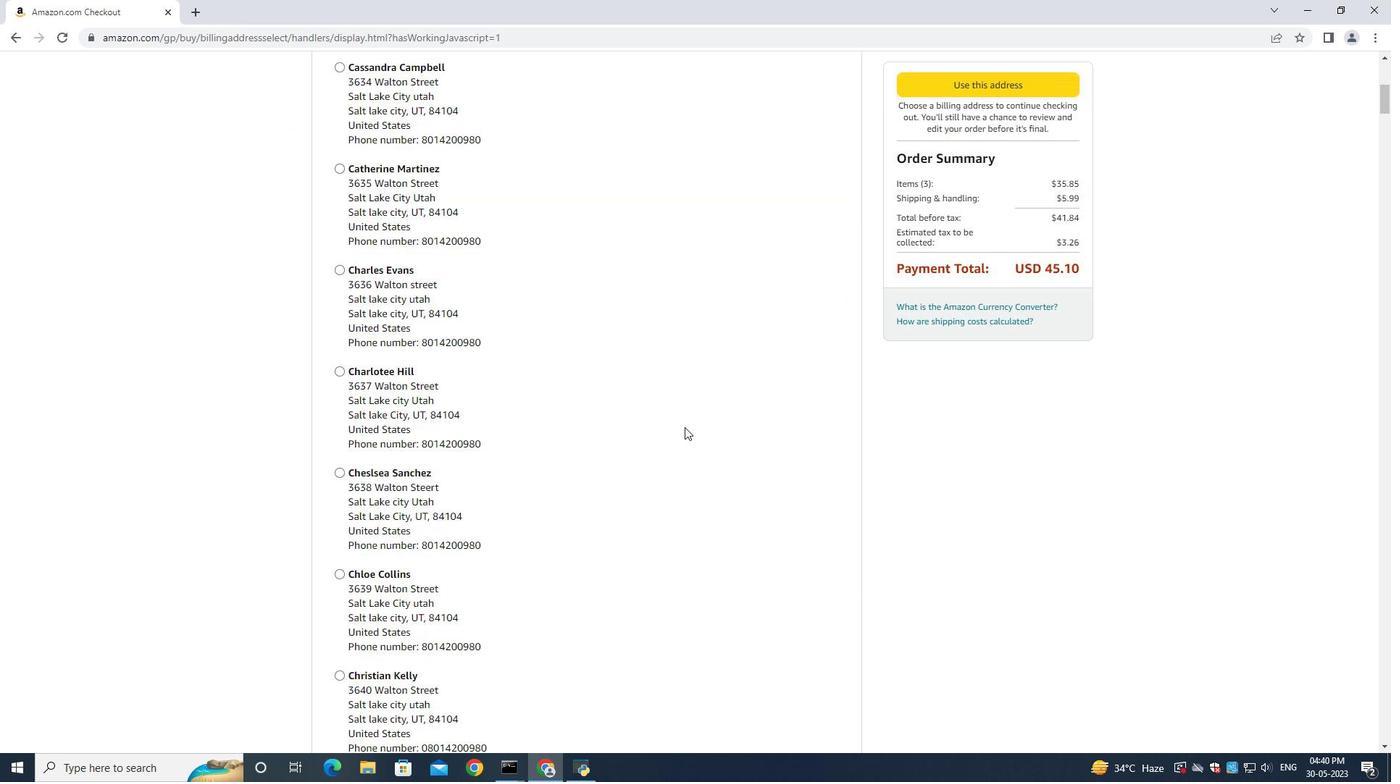 
Action: Mouse scrolled (684, 426) with delta (0, 0)
Screenshot: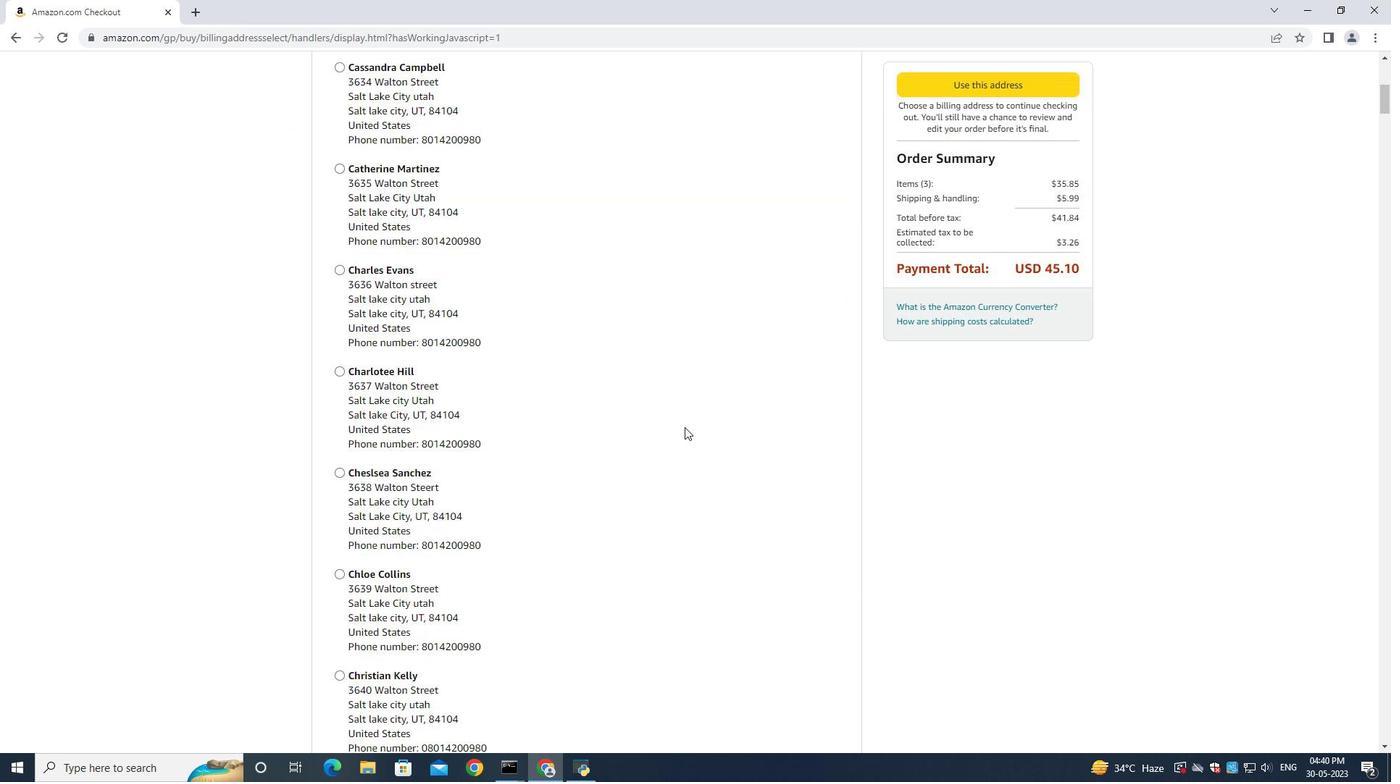 
Action: Mouse moved to (682, 432)
Screenshot: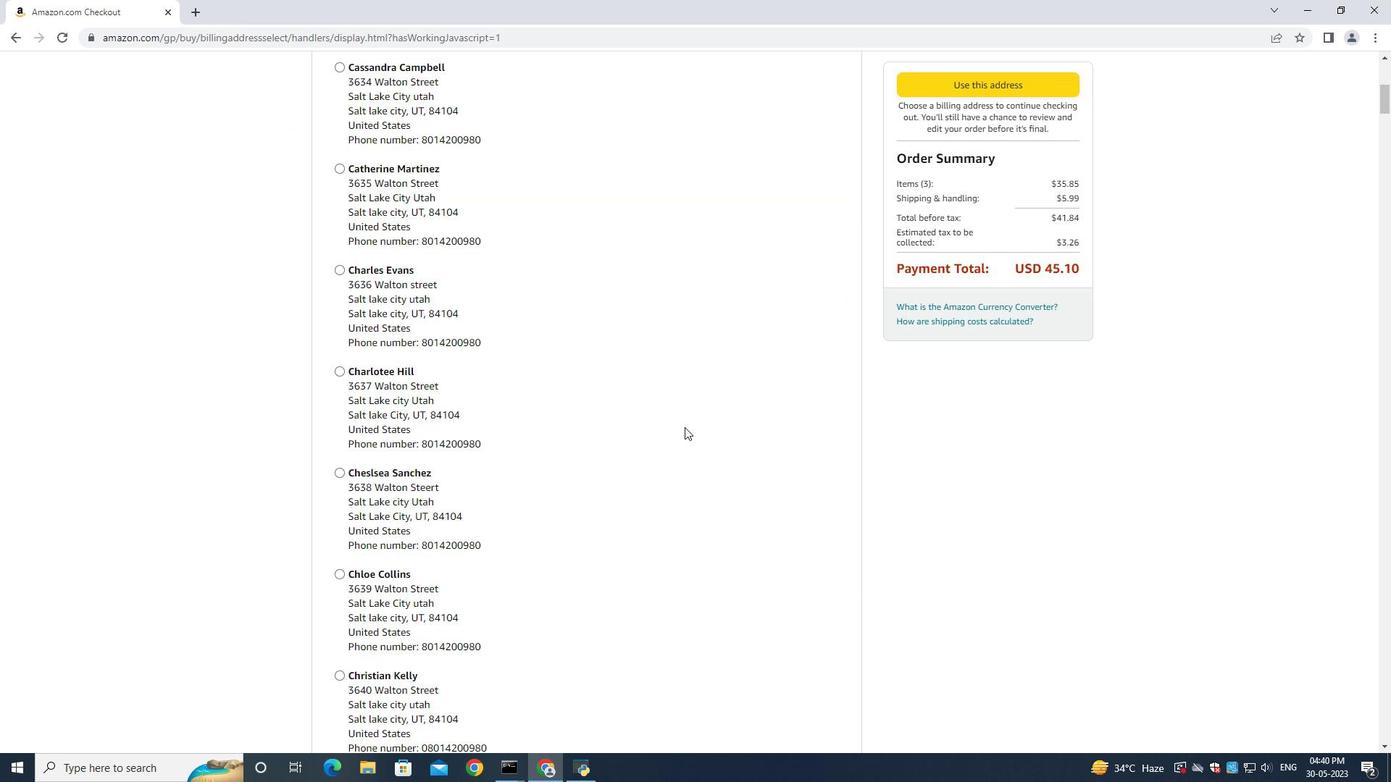 
Action: Mouse scrolled (682, 429) with delta (0, -1)
Screenshot: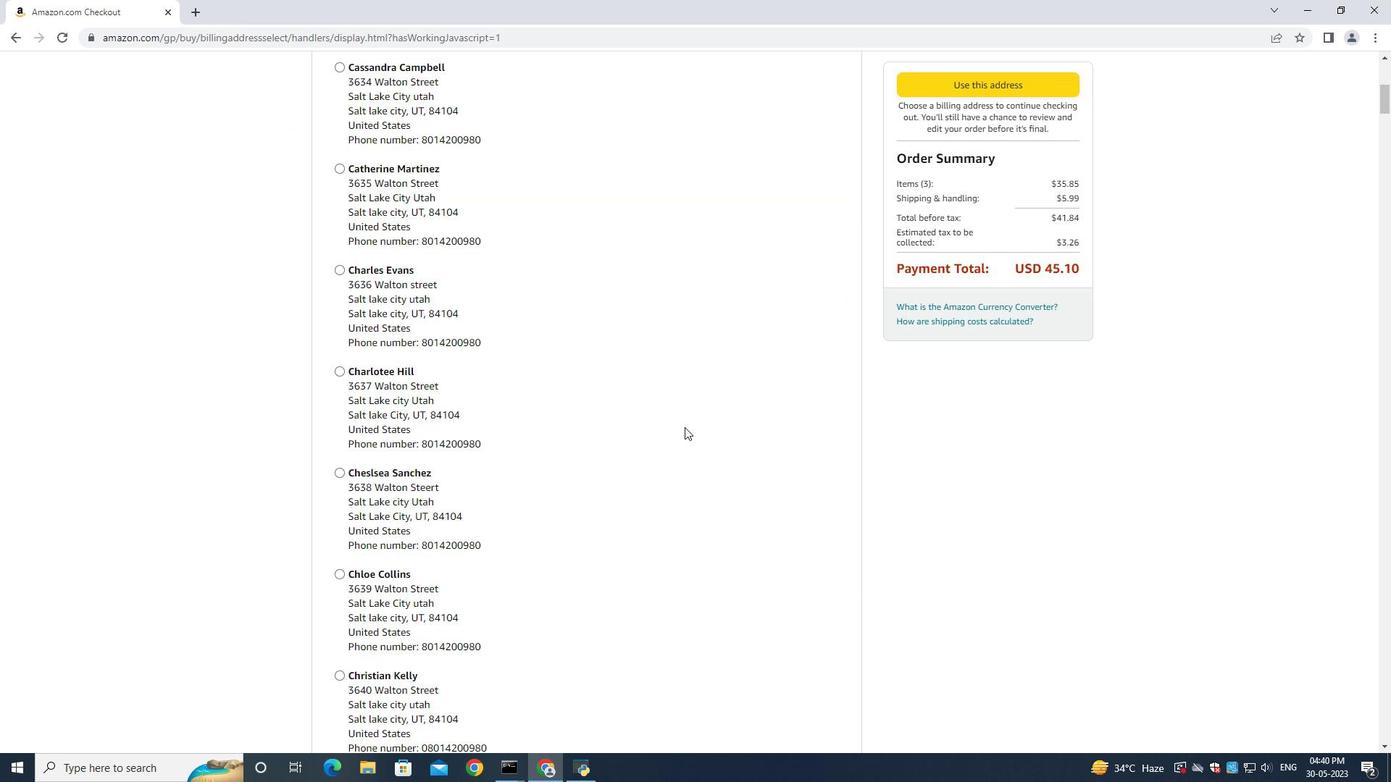 
Action: Mouse scrolled (682, 431) with delta (0, 0)
Screenshot: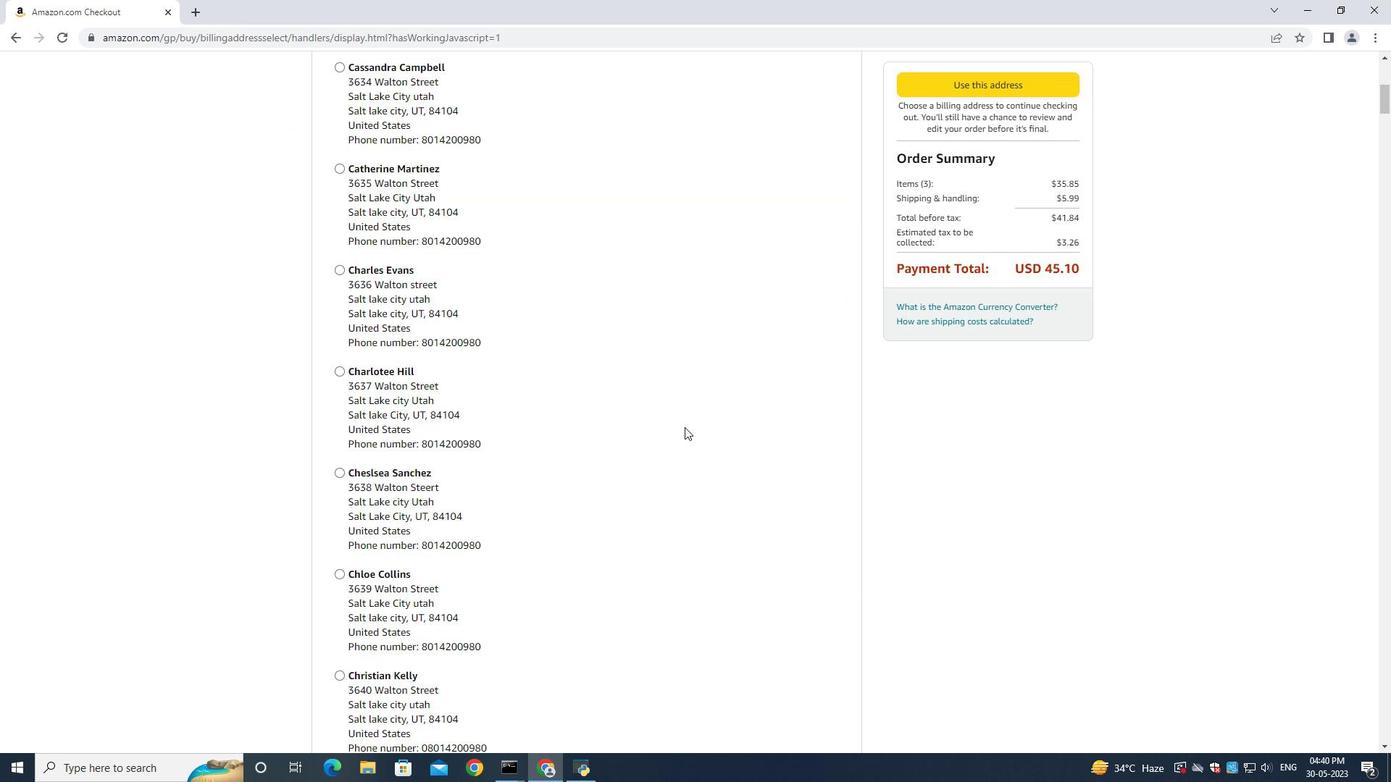 
Action: Mouse scrolled (682, 431) with delta (0, 0)
Screenshot: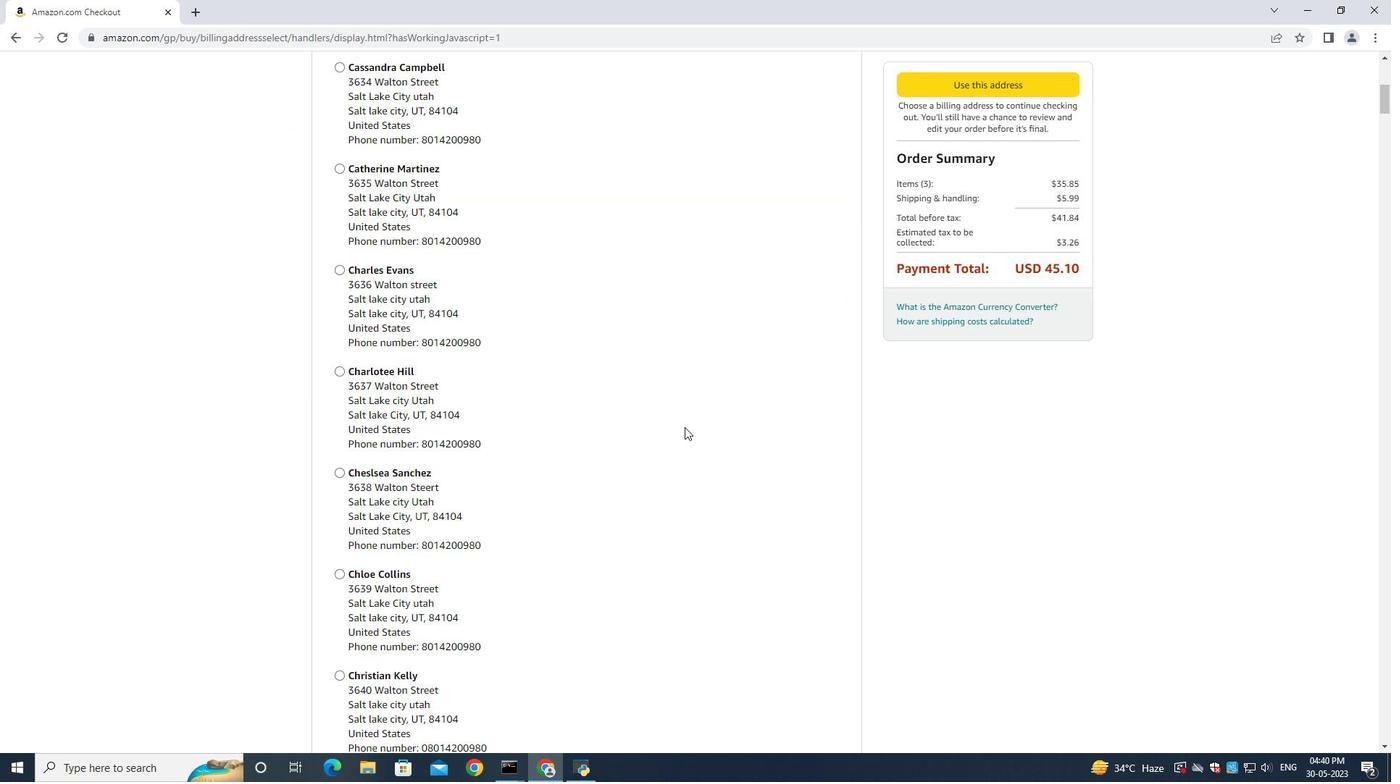 
Action: Mouse scrolled (682, 431) with delta (0, 0)
Screenshot: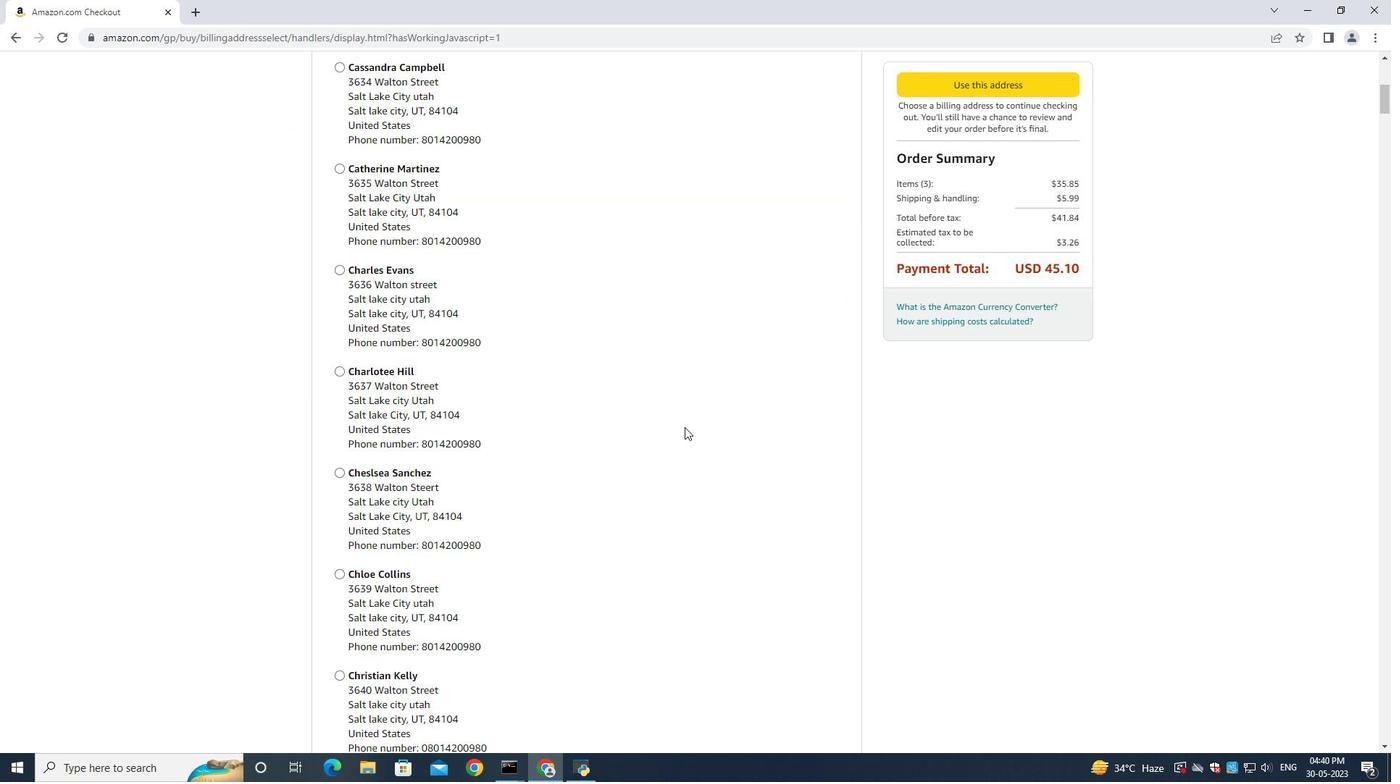 
Action: Mouse scrolled (682, 431) with delta (0, 0)
Screenshot: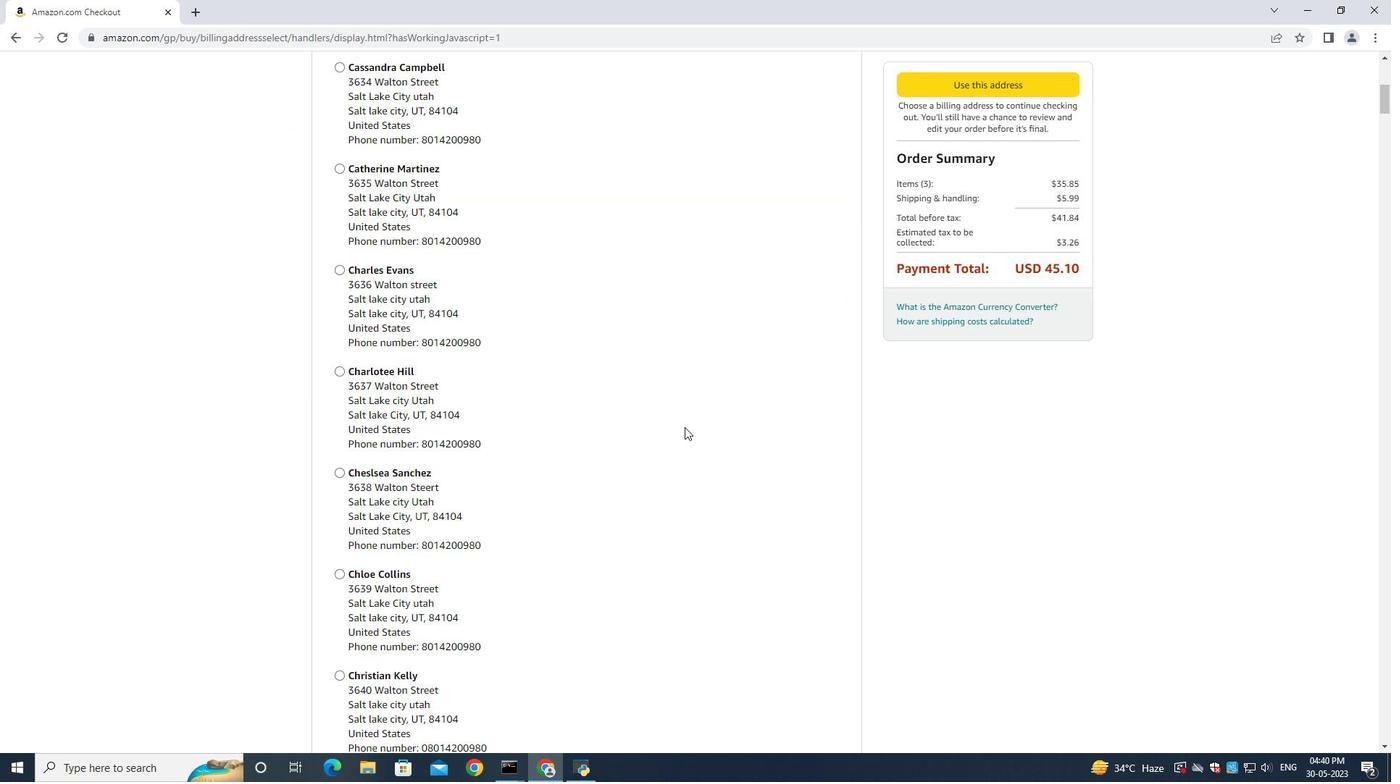 
Action: Mouse scrolled (682, 431) with delta (0, 0)
Screenshot: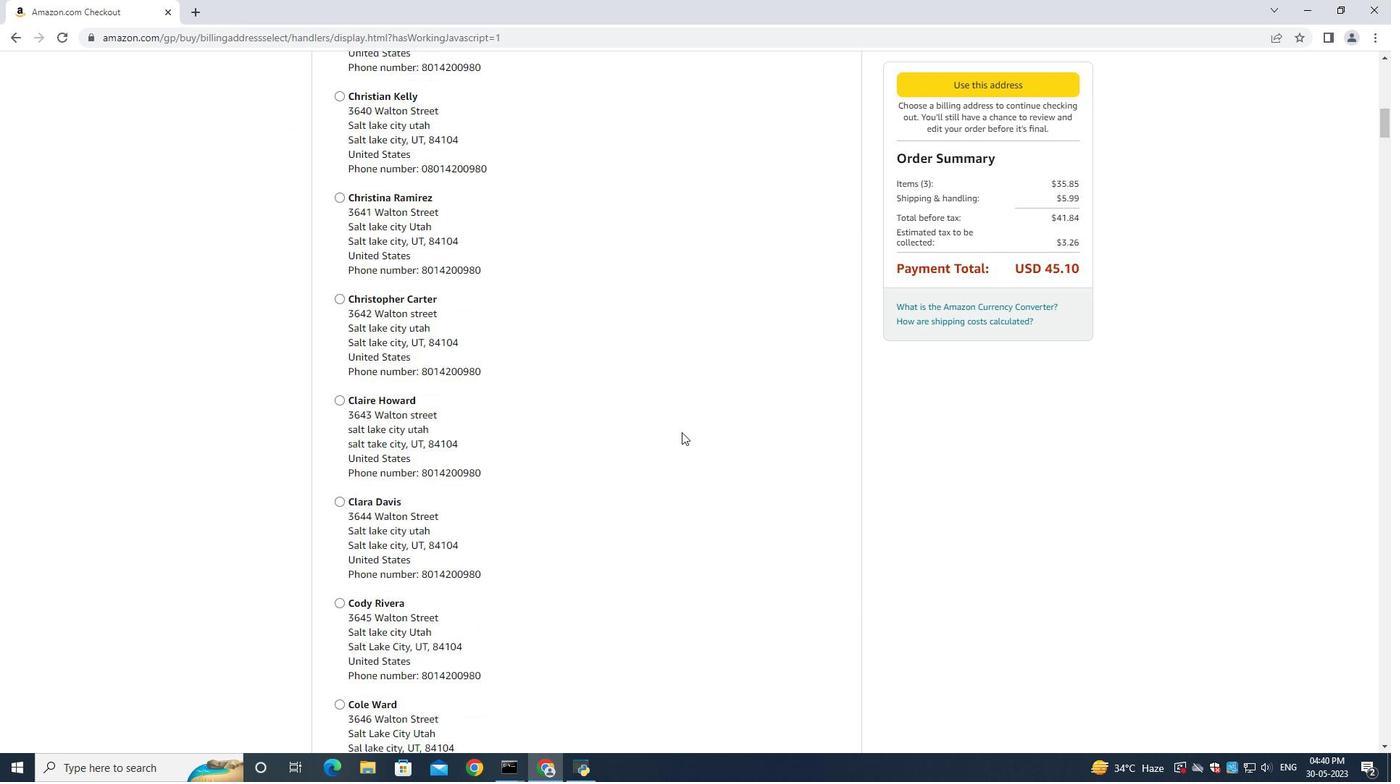 
Action: Mouse scrolled (682, 431) with delta (0, 0)
Screenshot: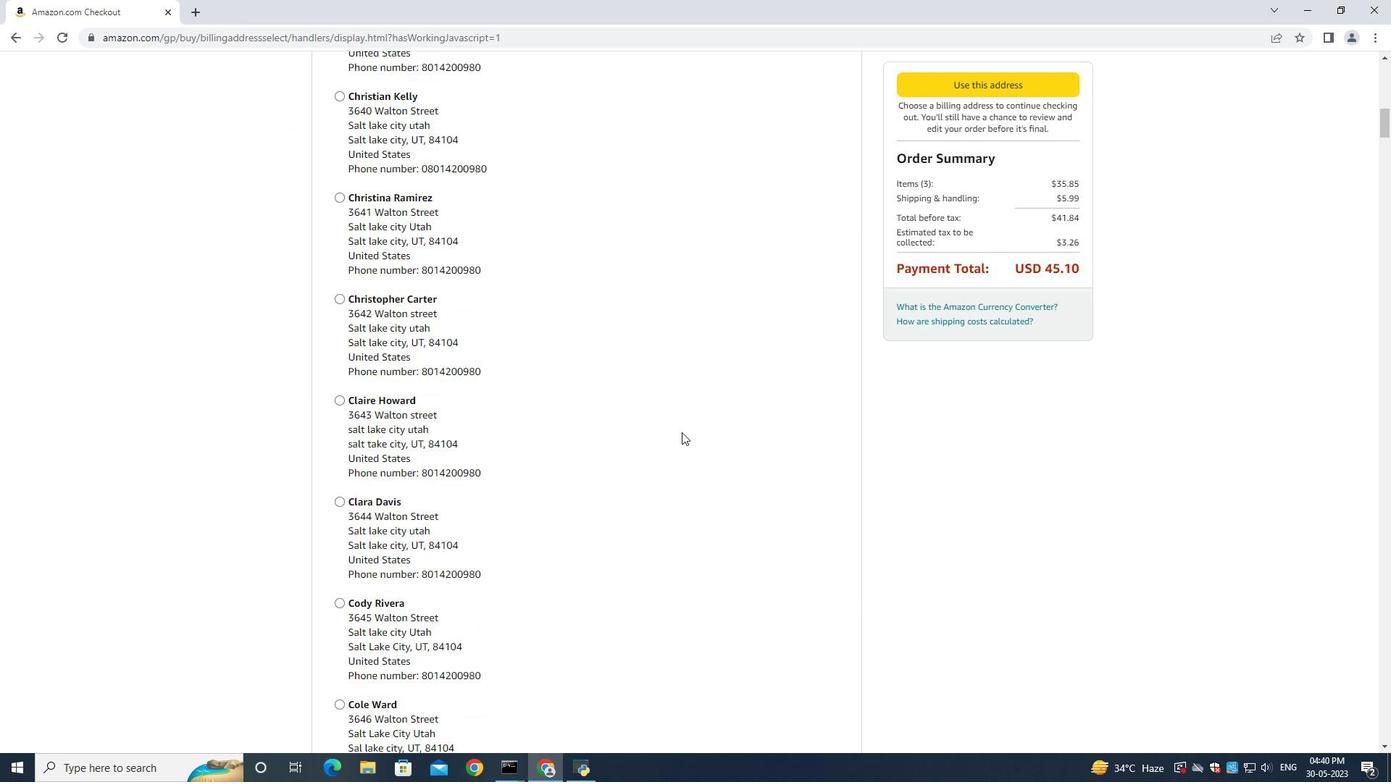 
Action: Mouse scrolled (682, 431) with delta (0, 0)
Screenshot: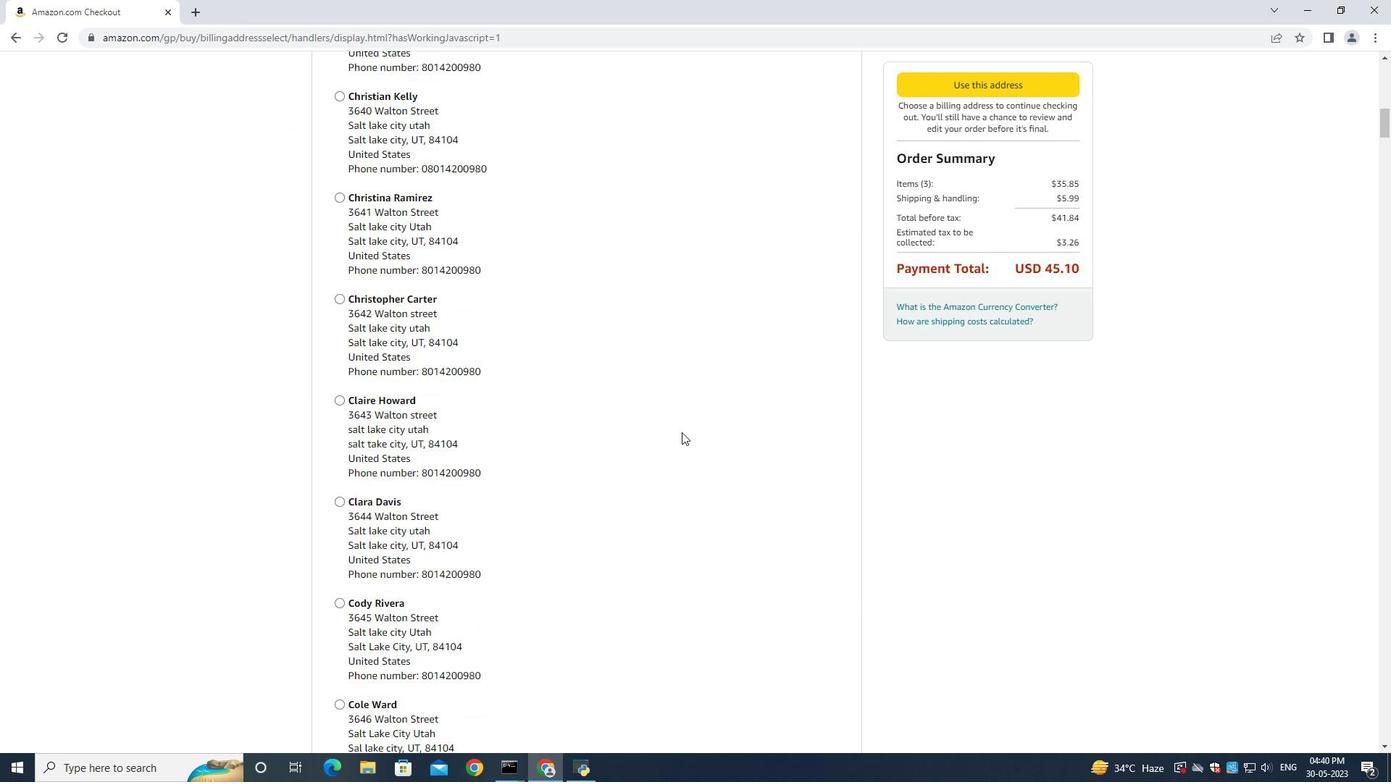
Action: Mouse scrolled (682, 431) with delta (0, 0)
Screenshot: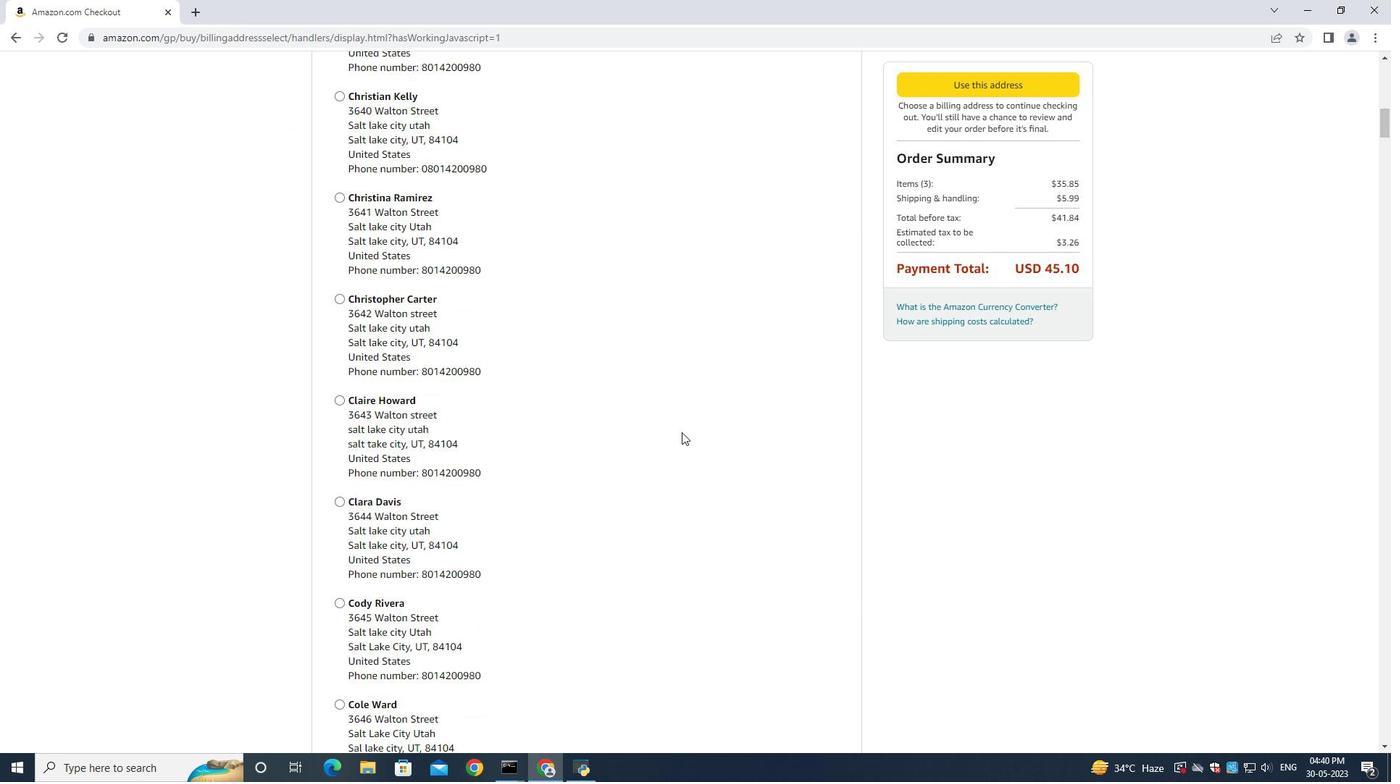
Action: Mouse scrolled (682, 431) with delta (0, -1)
Screenshot: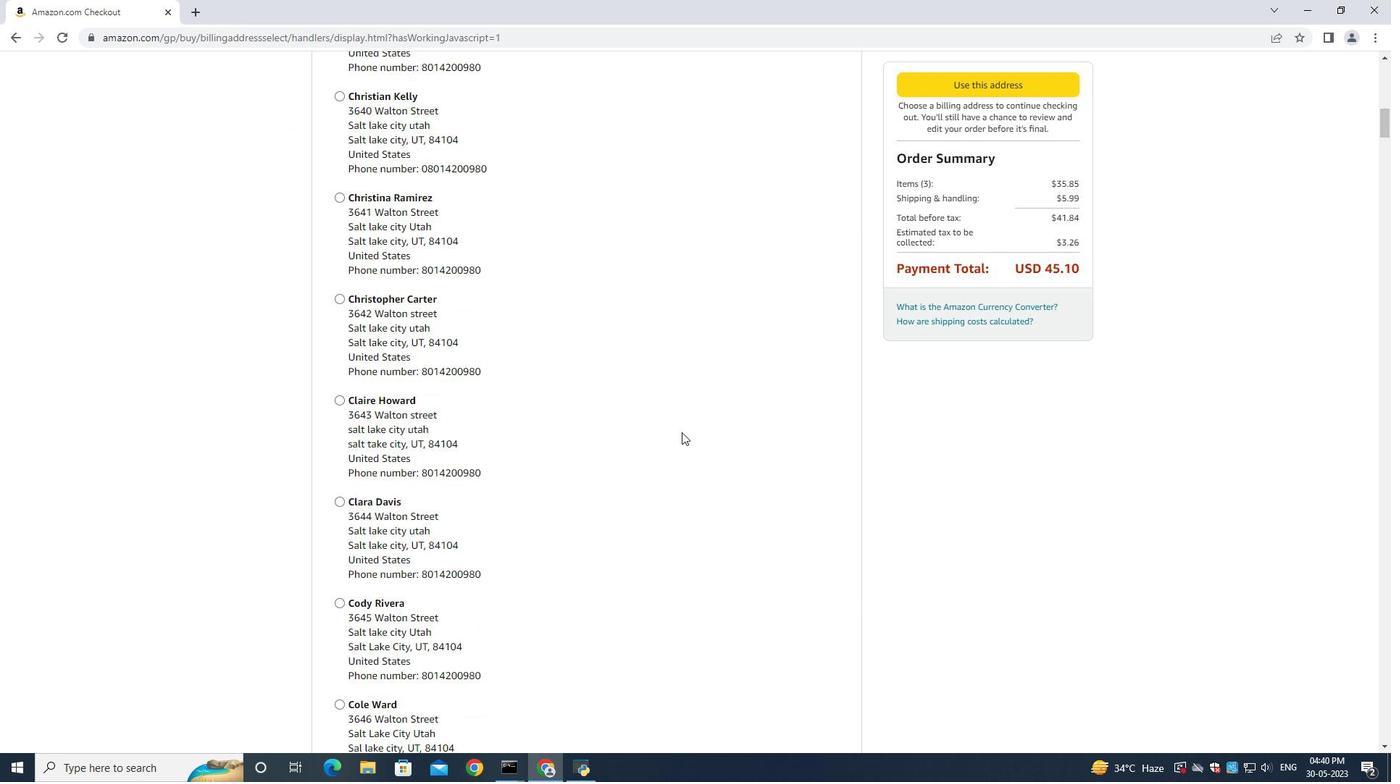 
Action: Mouse scrolled (682, 431) with delta (0, 0)
Screenshot: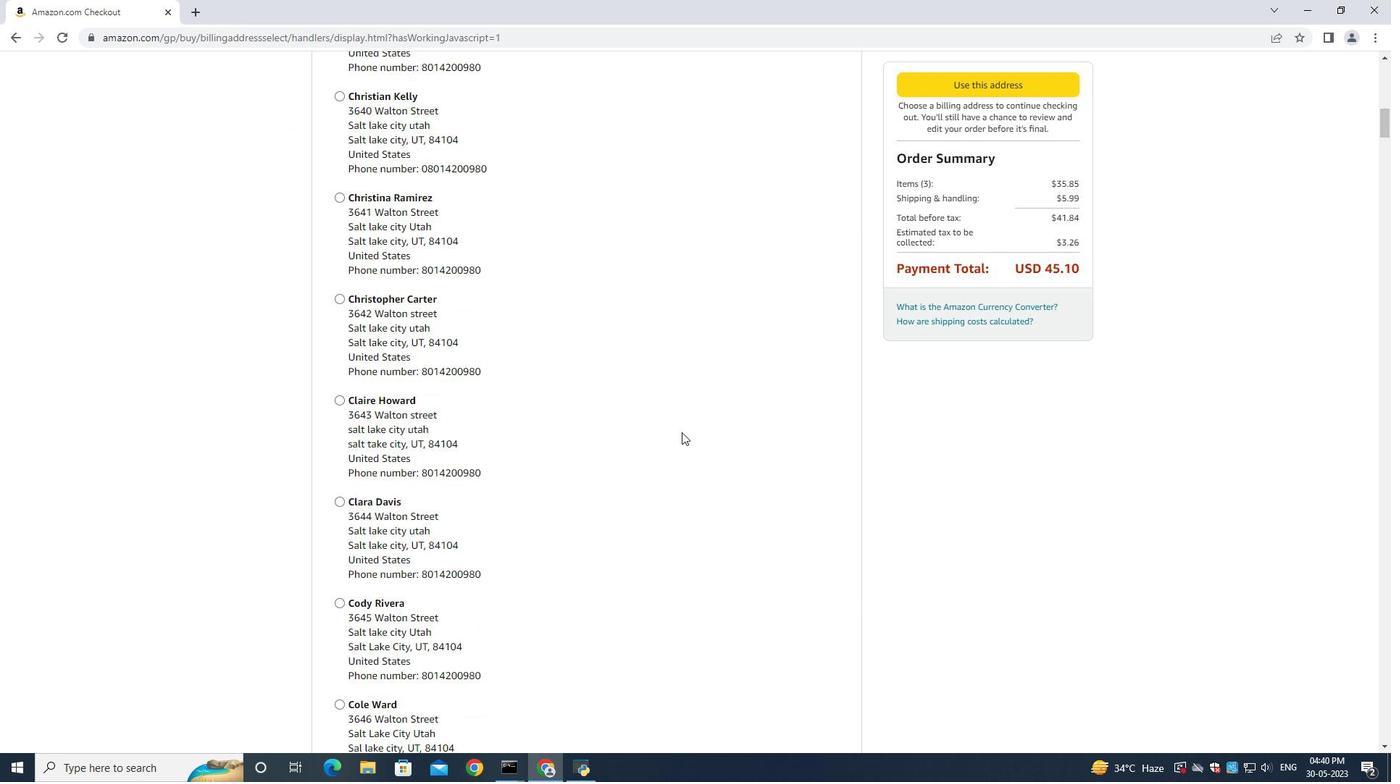 
Action: Mouse scrolled (682, 431) with delta (0, 0)
Screenshot: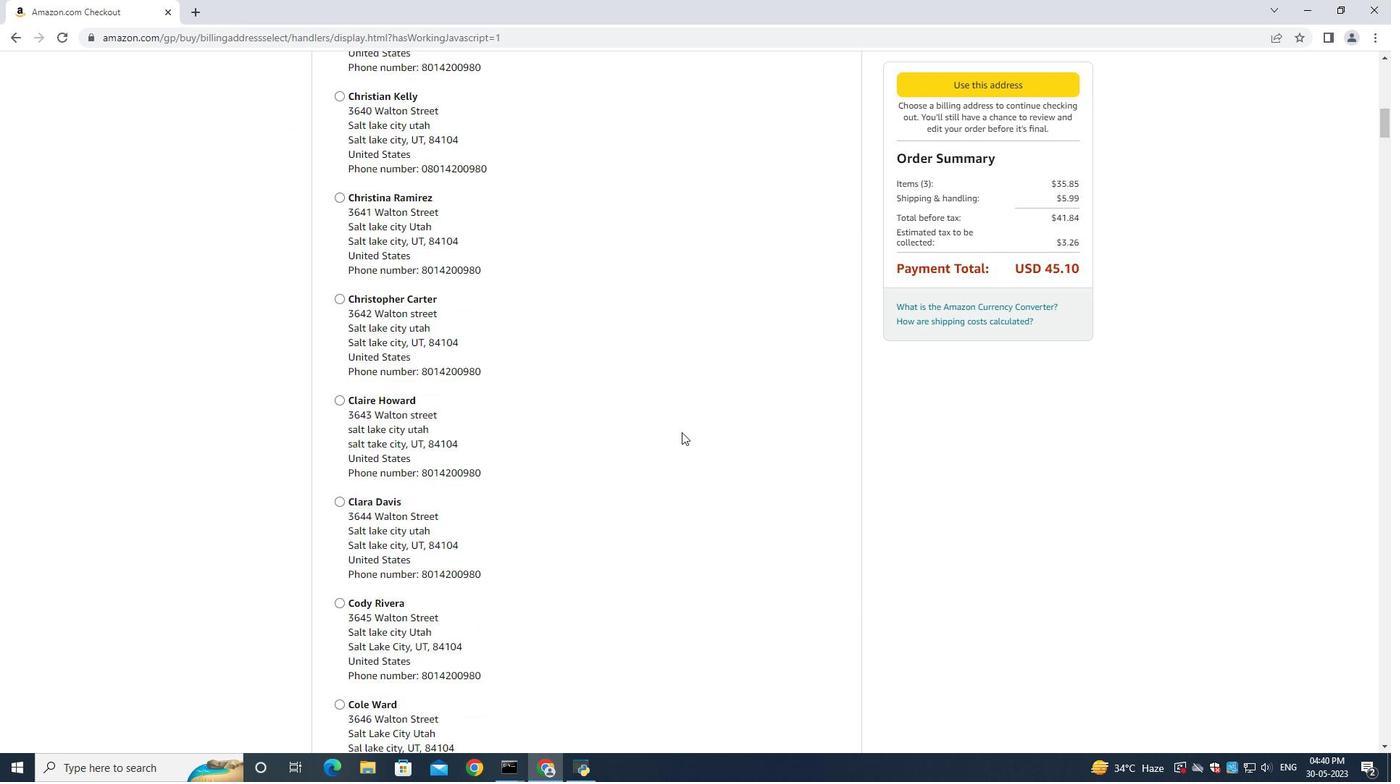 
Action: Mouse scrolled (682, 431) with delta (0, 0)
Screenshot: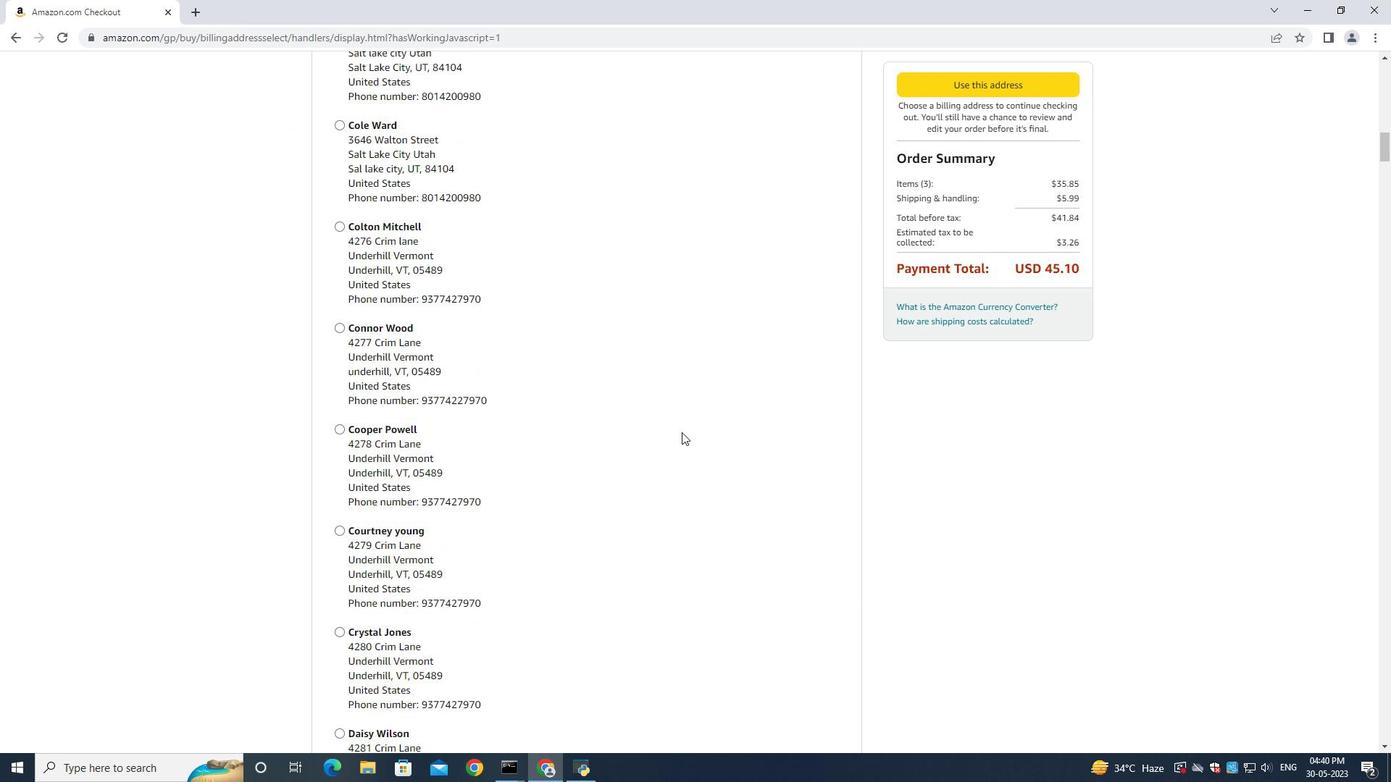 
Action: Mouse moved to (682, 436)
Screenshot: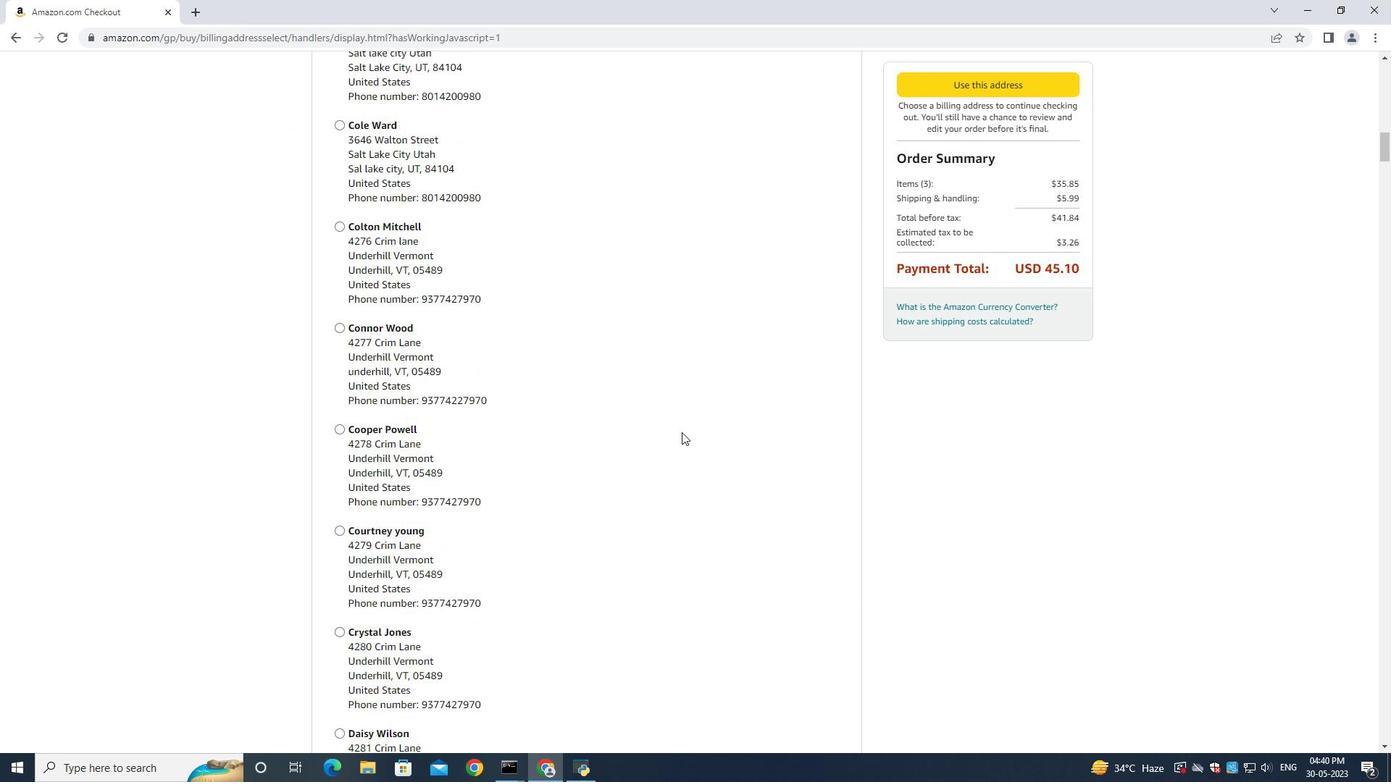 
Action: Mouse scrolled (682, 435) with delta (0, 0)
Screenshot: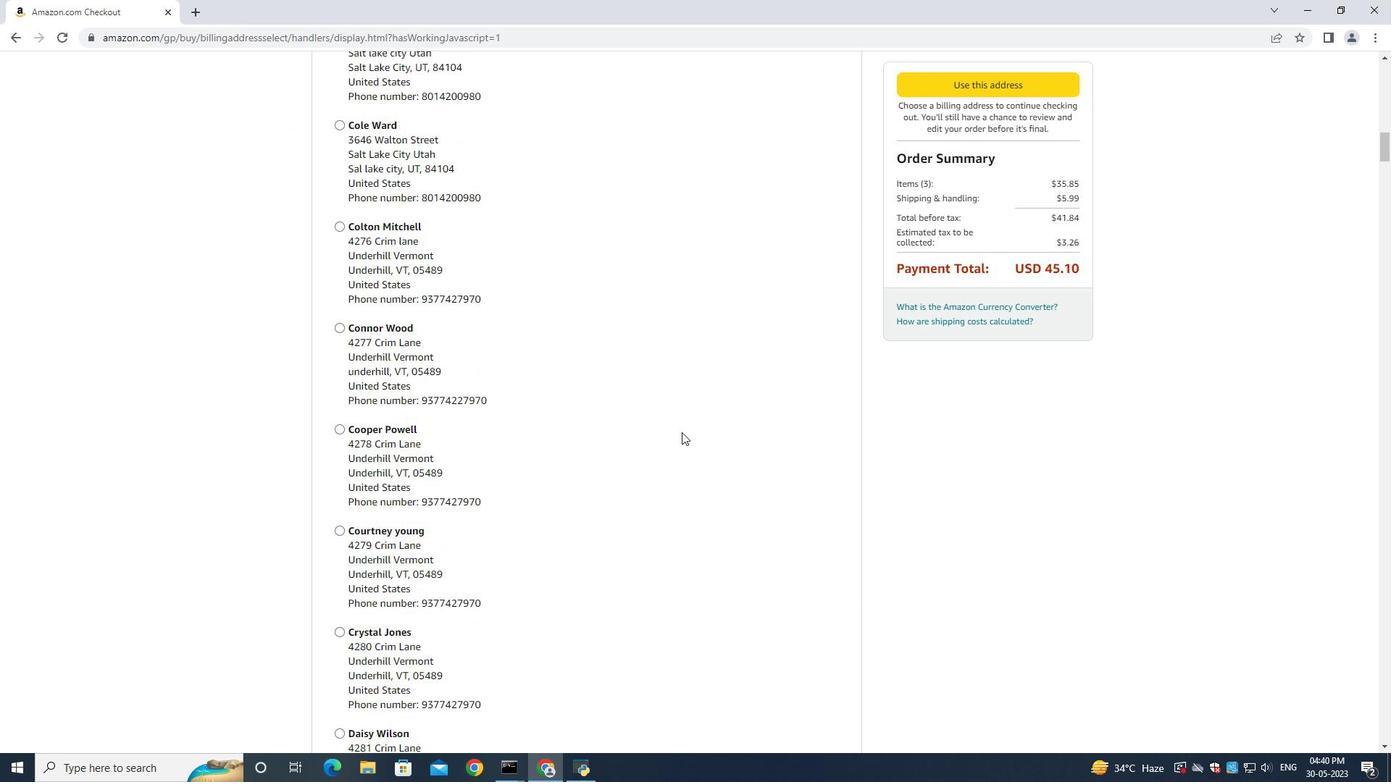 
Action: Mouse moved to (683, 437)
Screenshot: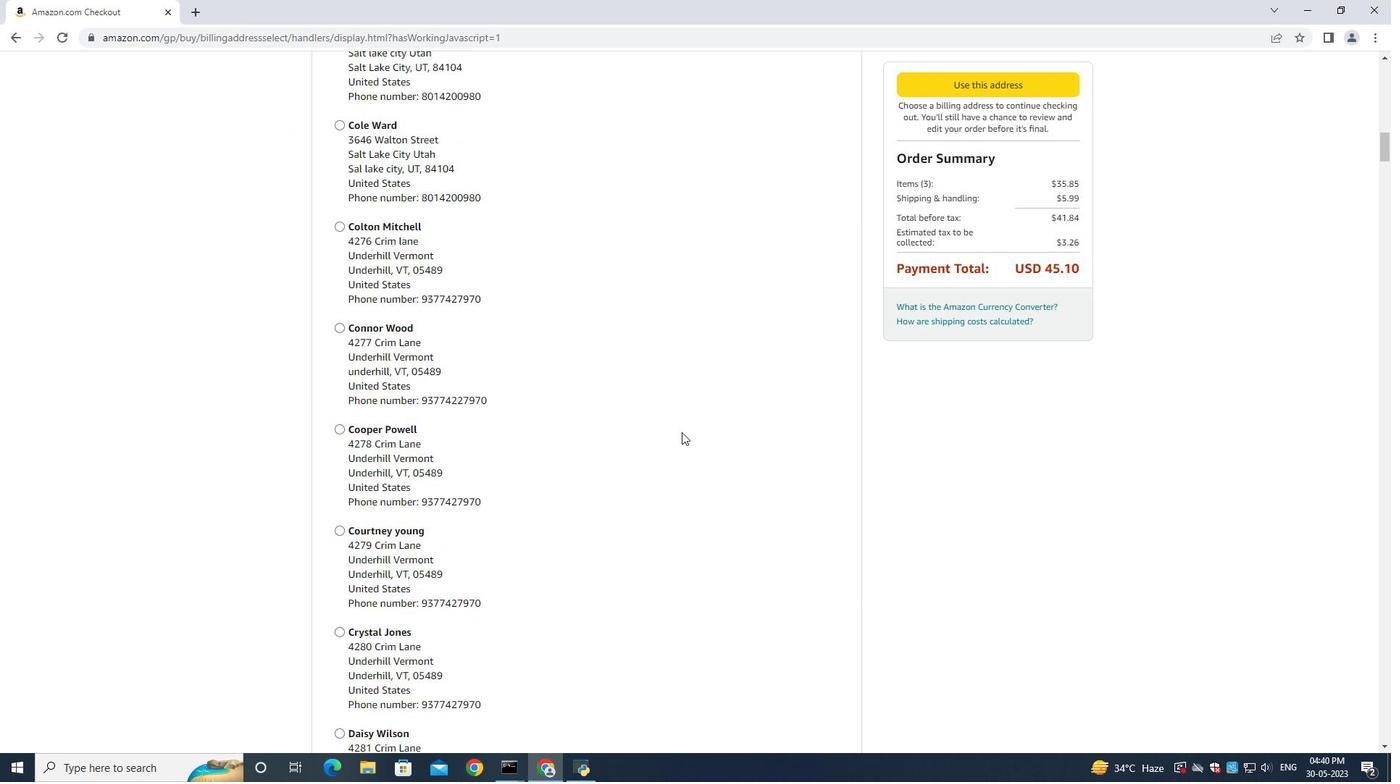 
Action: Mouse scrolled (683, 437) with delta (0, 0)
Screenshot: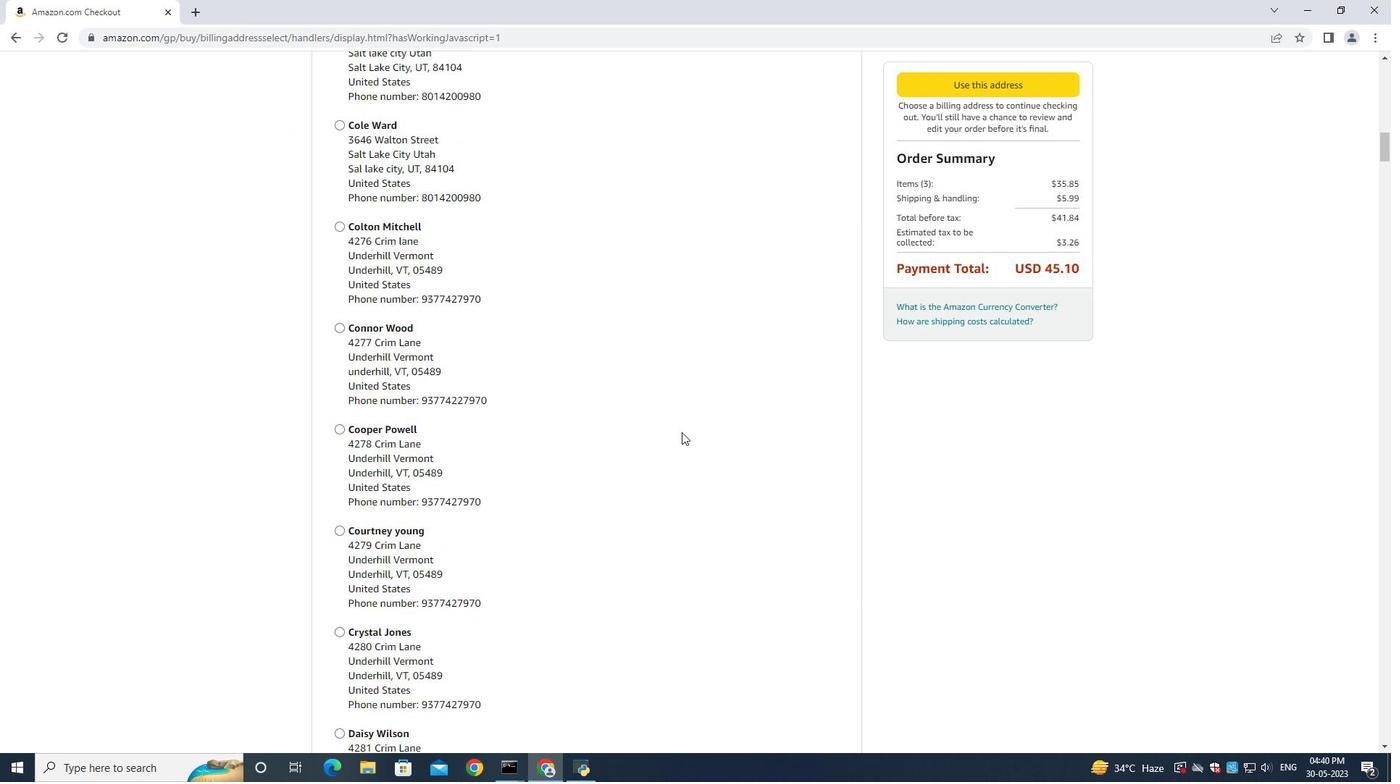 
Action: Mouse scrolled (683, 437) with delta (0, 0)
Screenshot: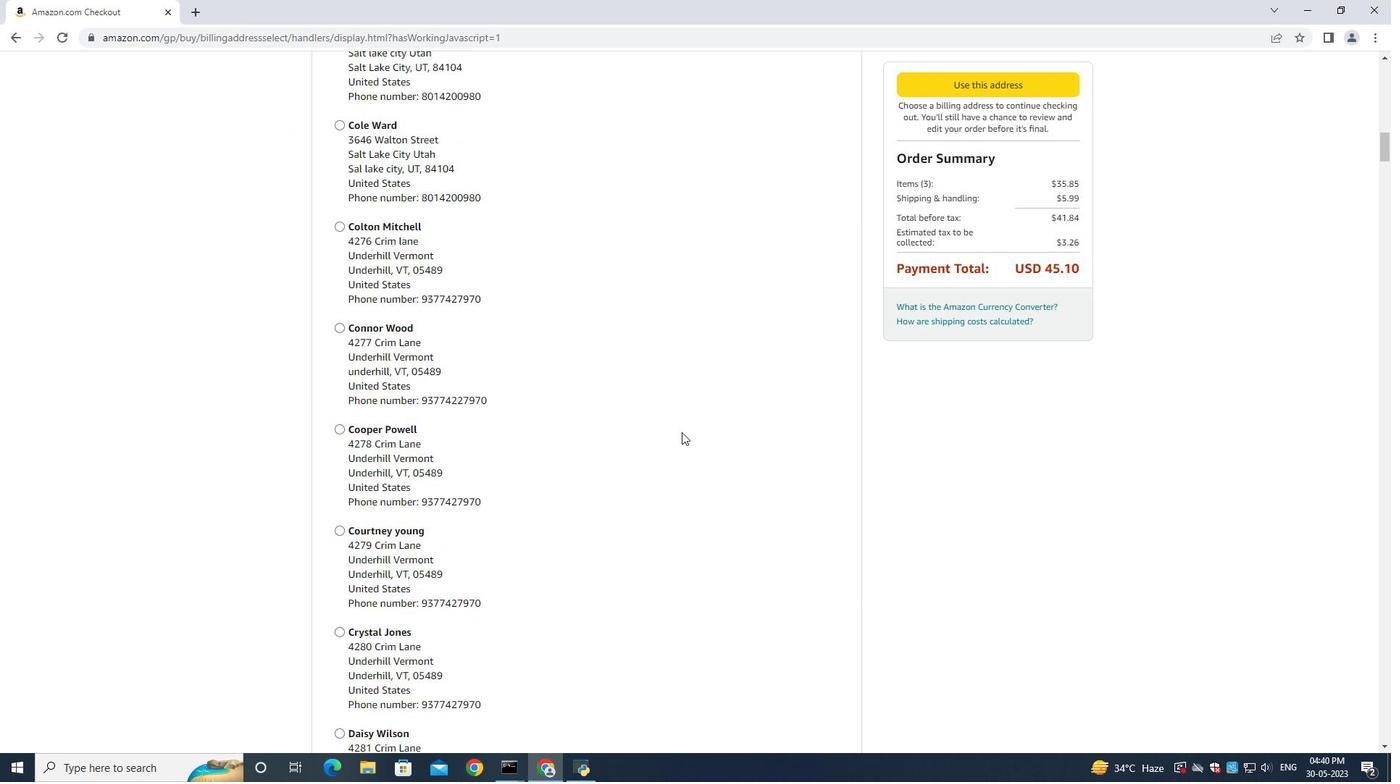 
Action: Mouse scrolled (683, 437) with delta (0, 0)
Screenshot: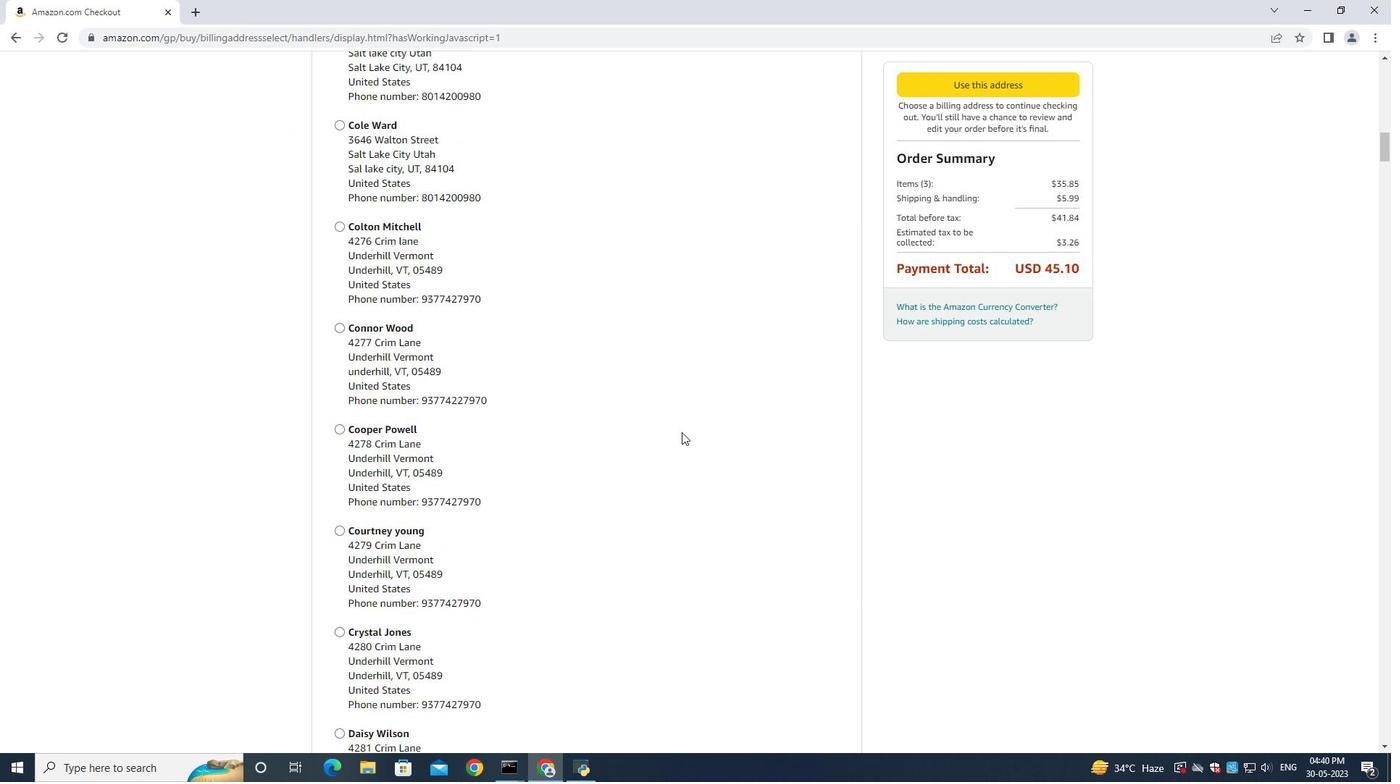 
Action: Mouse scrolled (683, 437) with delta (0, 0)
Screenshot: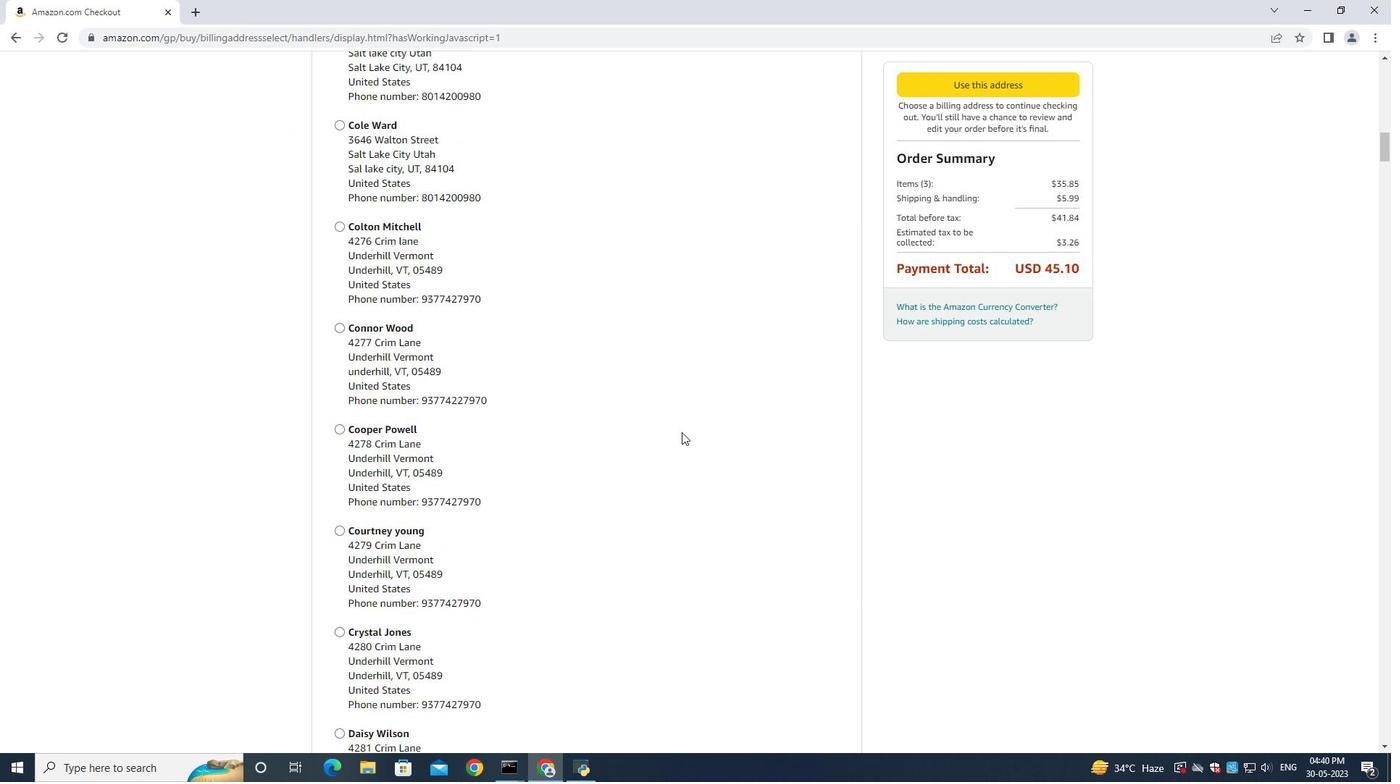 
Action: Mouse scrolled (683, 437) with delta (0, 0)
Screenshot: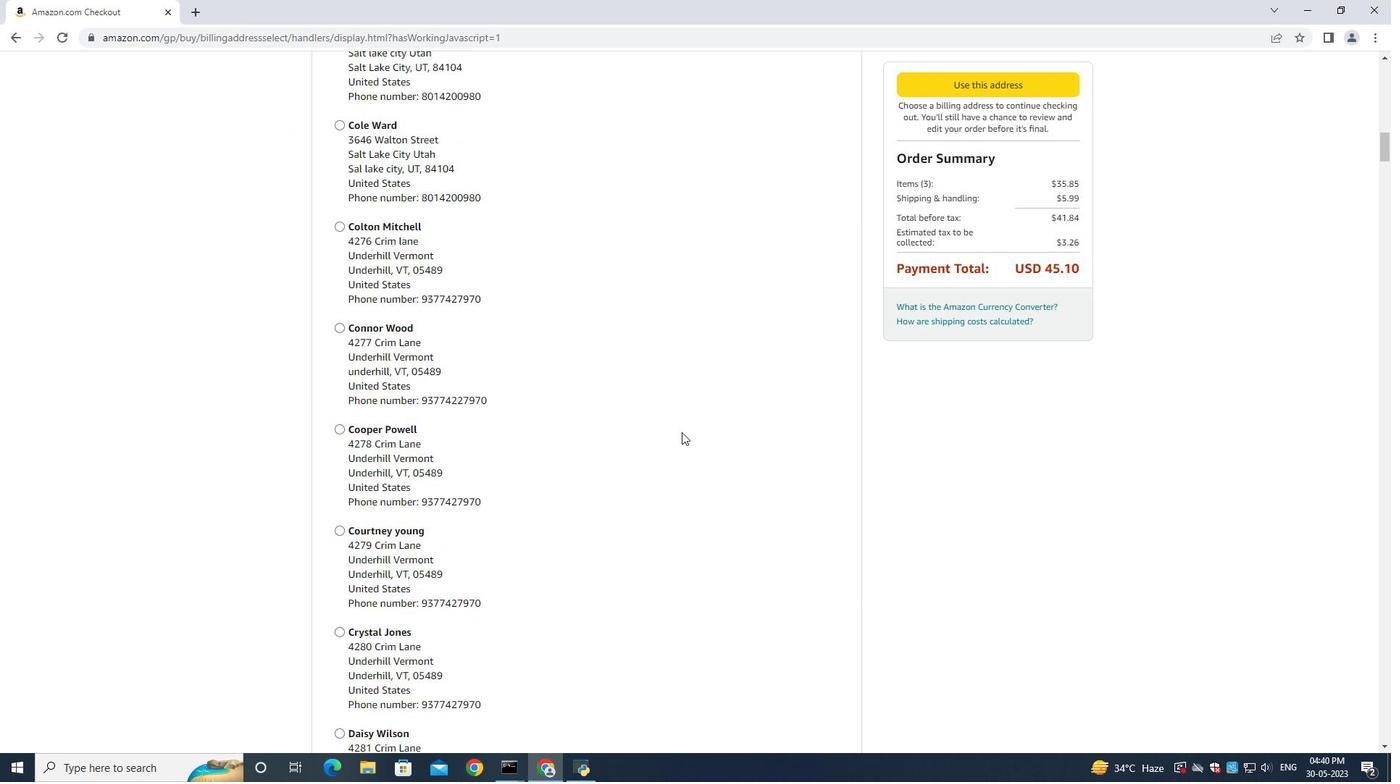 
Action: Mouse scrolled (683, 437) with delta (0, 0)
Screenshot: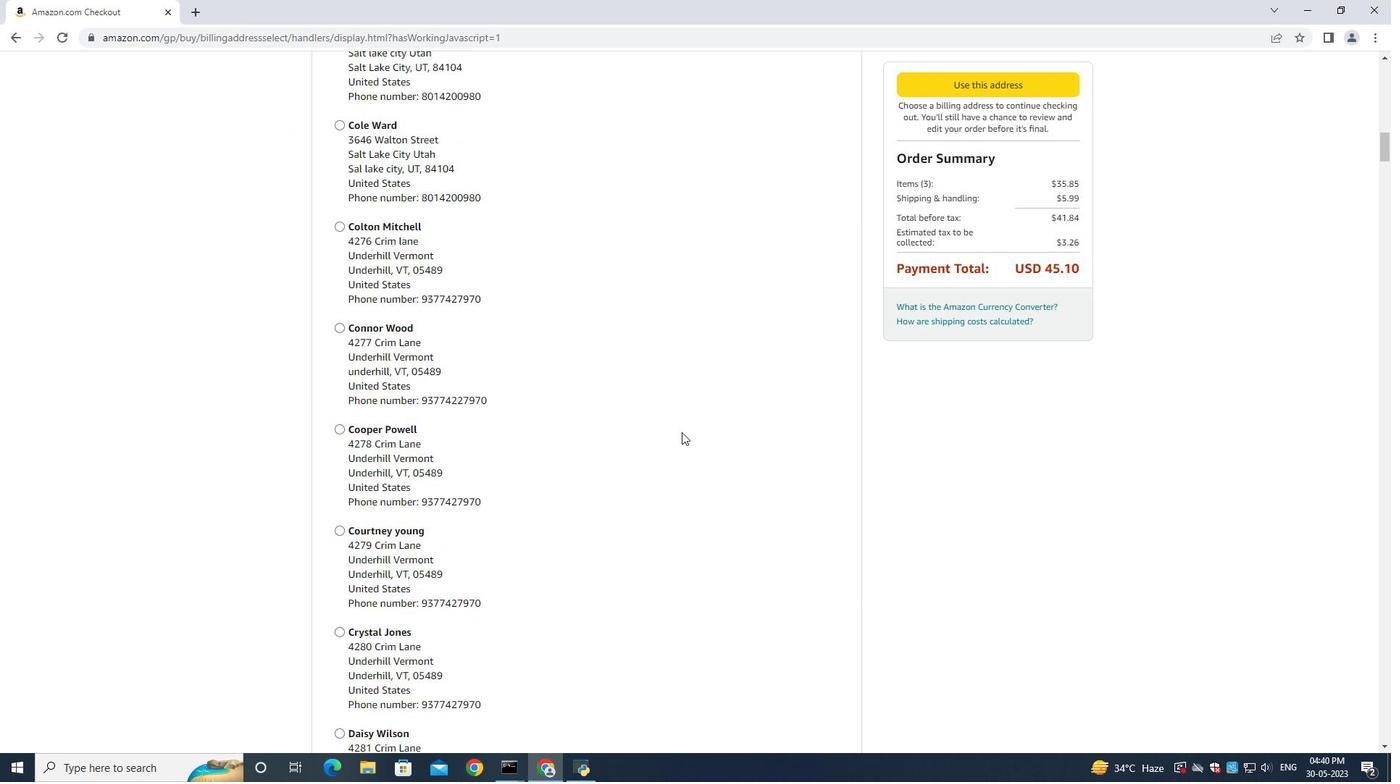 
Action: Mouse scrolled (683, 437) with delta (0, 0)
Screenshot: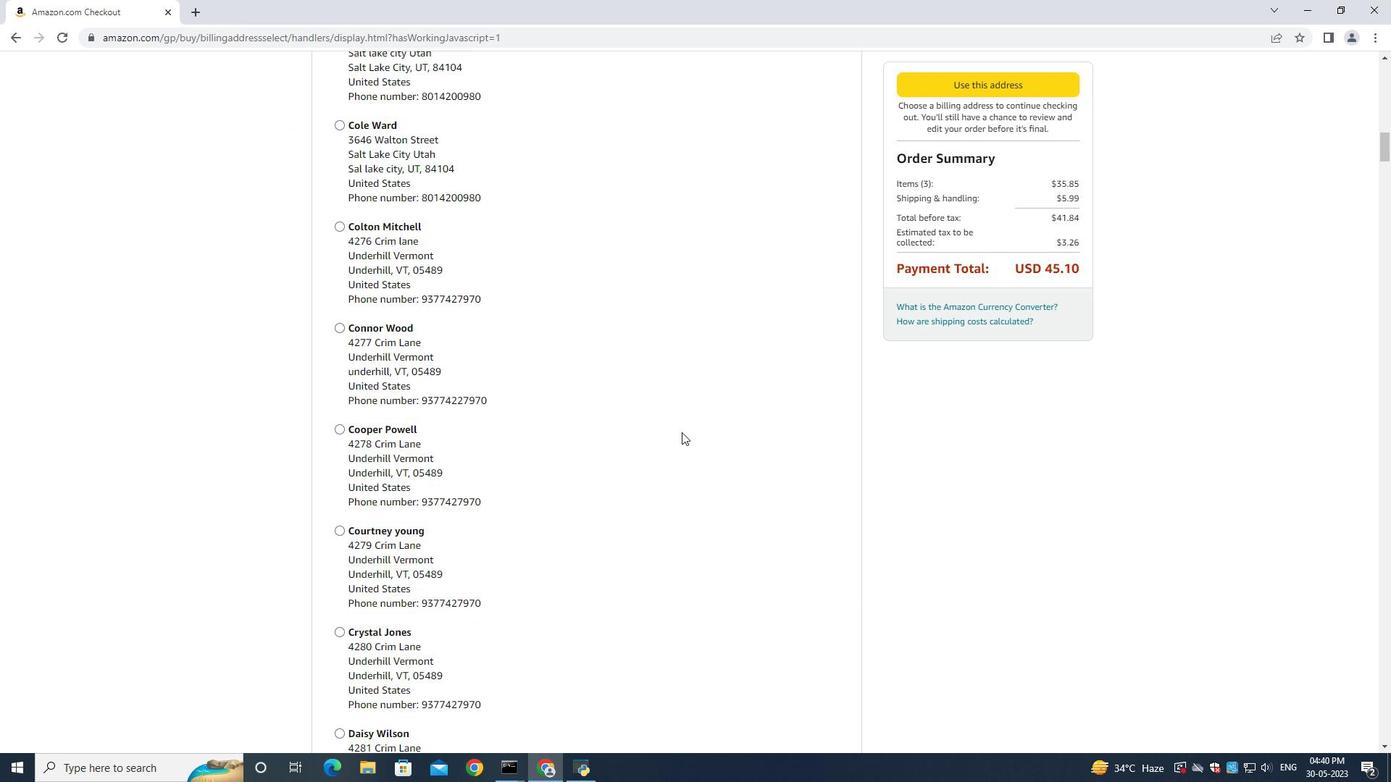 
Action: Mouse moved to (687, 437)
Screenshot: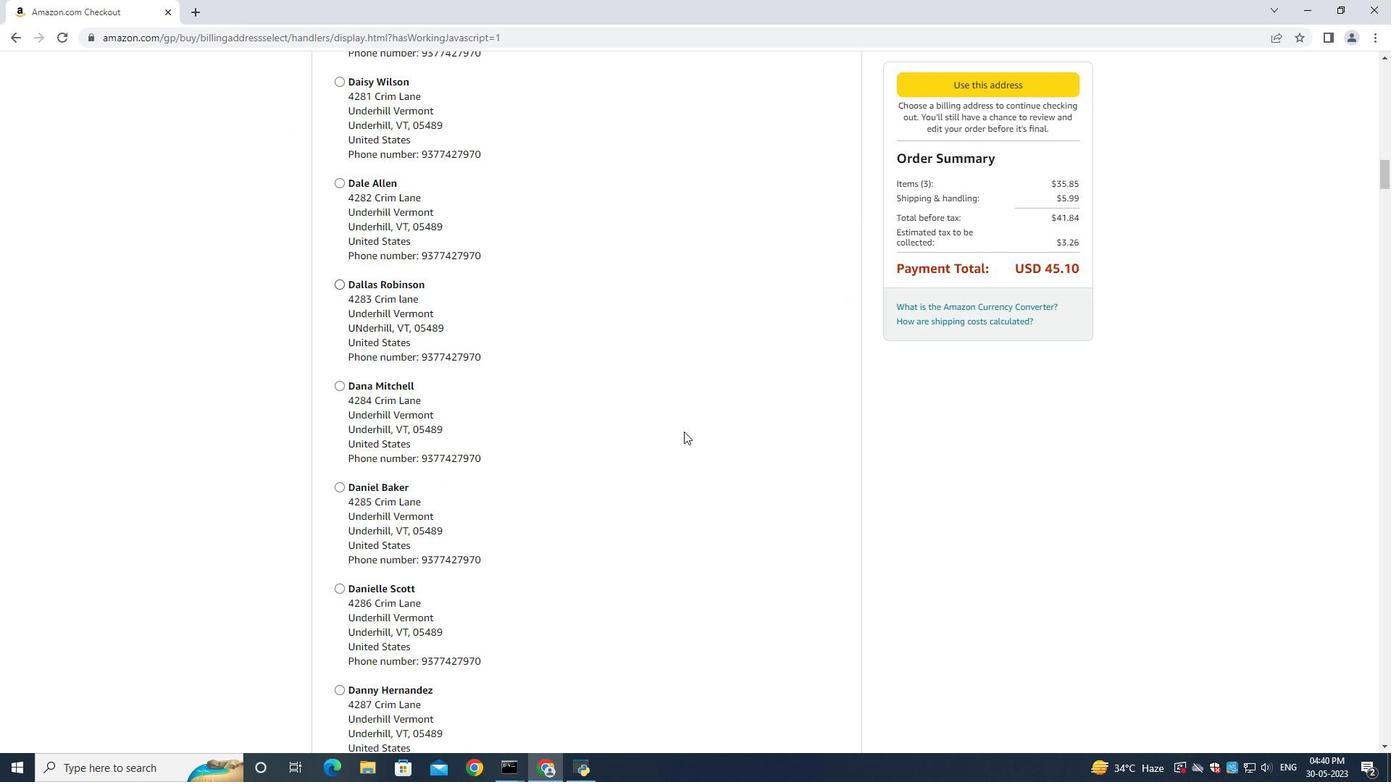 
Action: Mouse scrolled (687, 436) with delta (0, 0)
Screenshot: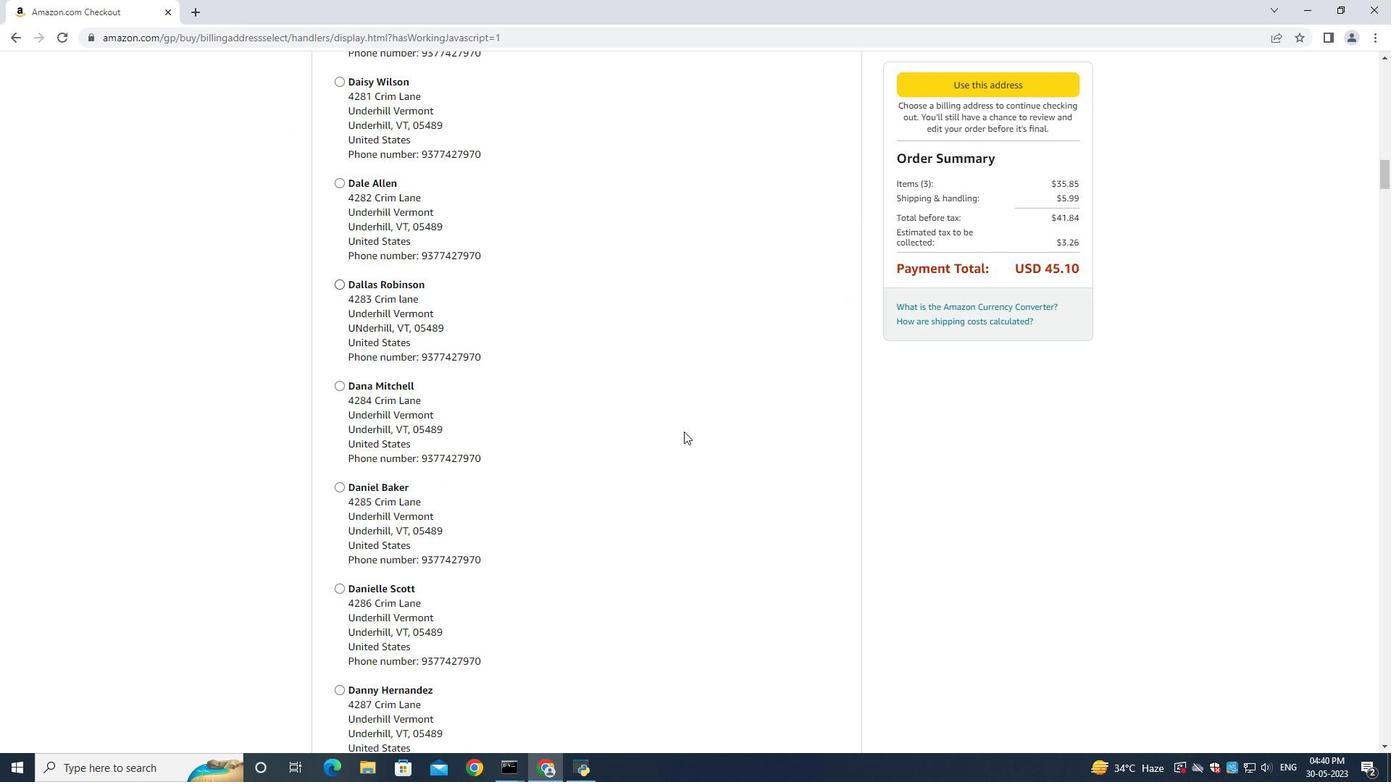 
Action: Mouse moved to (687, 437)
Screenshot: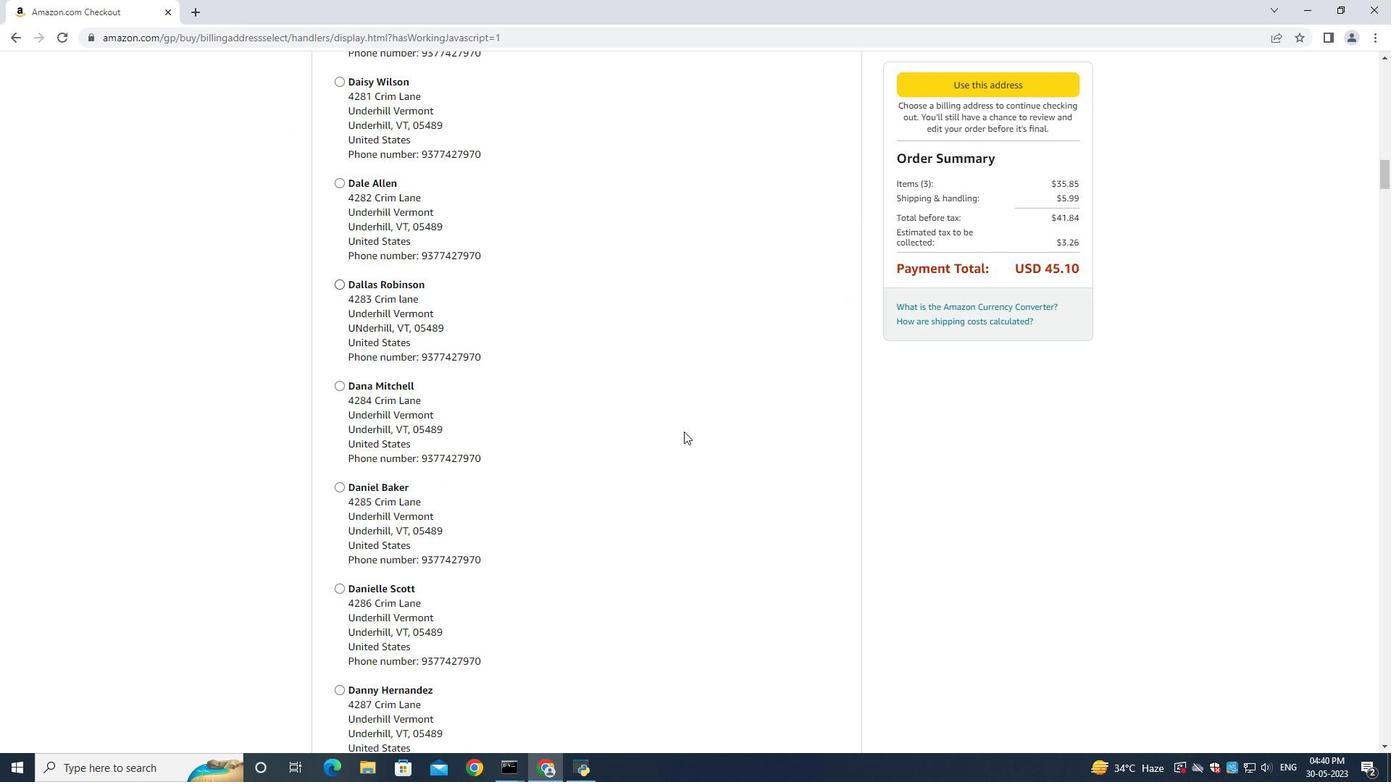 
Action: Mouse scrolled (687, 436) with delta (0, 0)
Screenshot: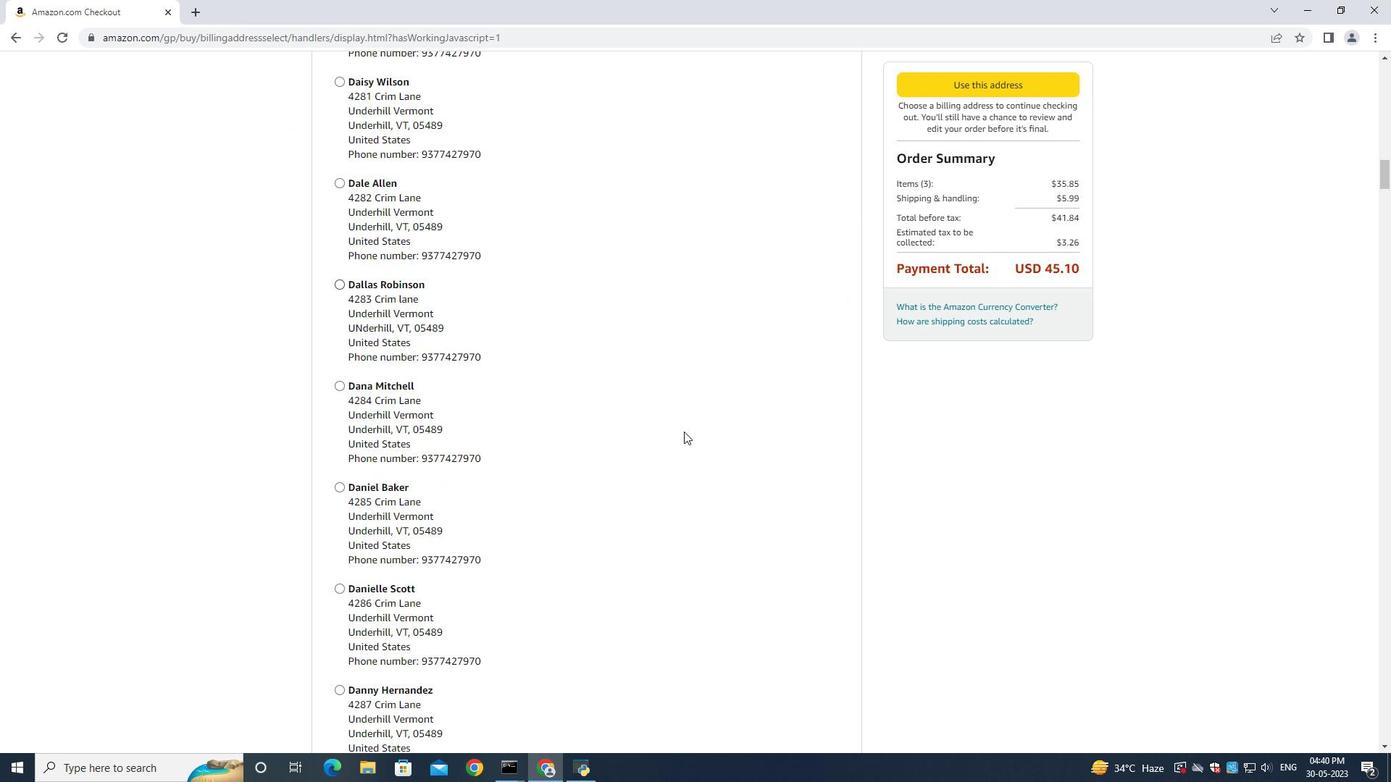 
Action: Mouse scrolled (687, 436) with delta (0, 0)
Screenshot: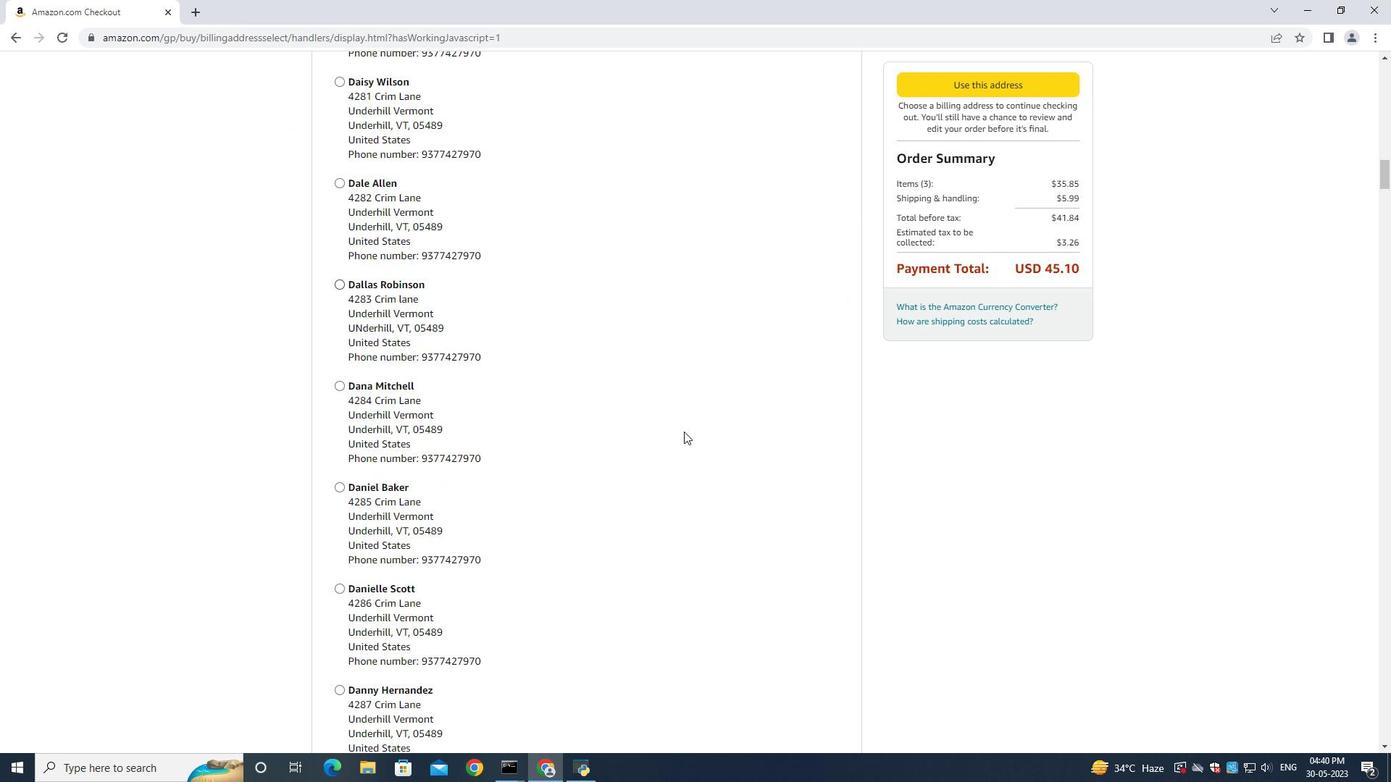 
Action: Mouse scrolled (687, 436) with delta (0, 0)
Screenshot: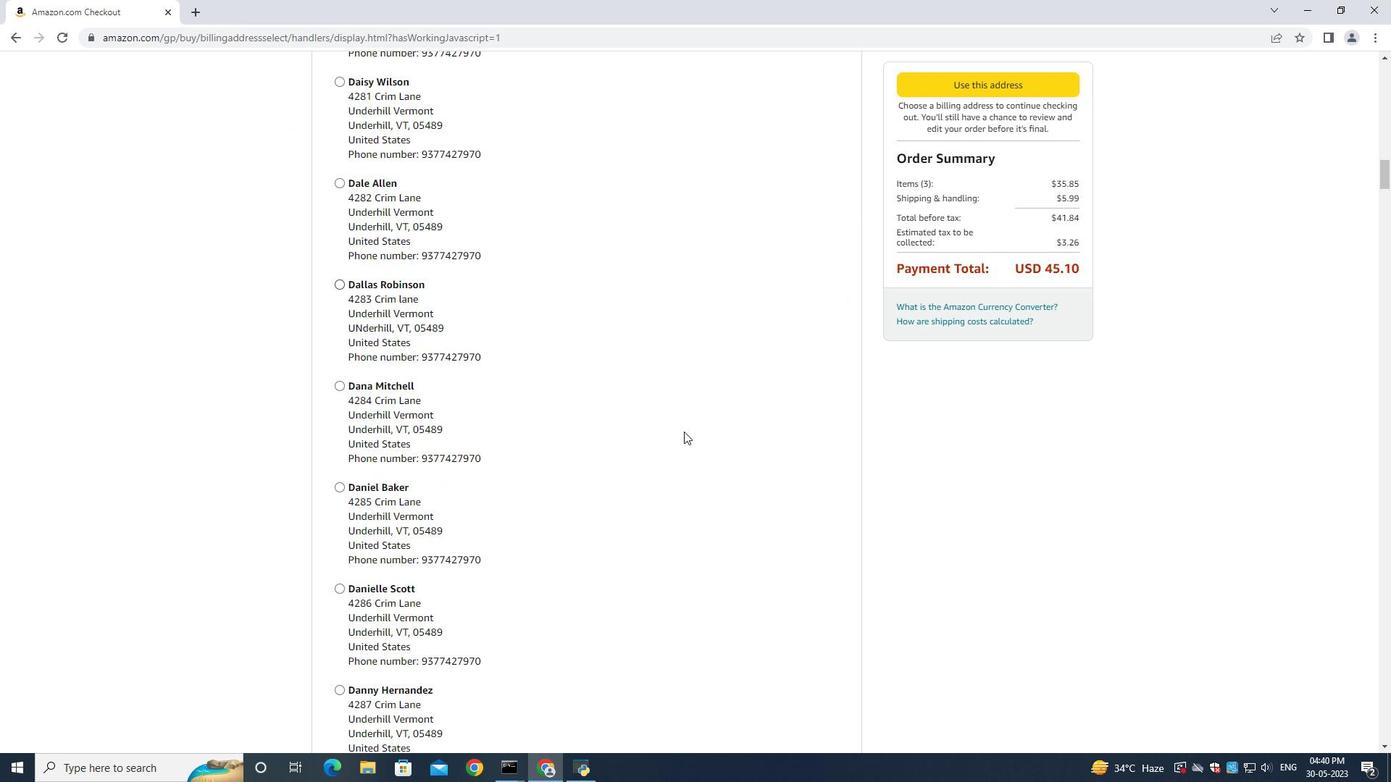 
Action: Mouse scrolled (687, 436) with delta (0, 0)
Screenshot: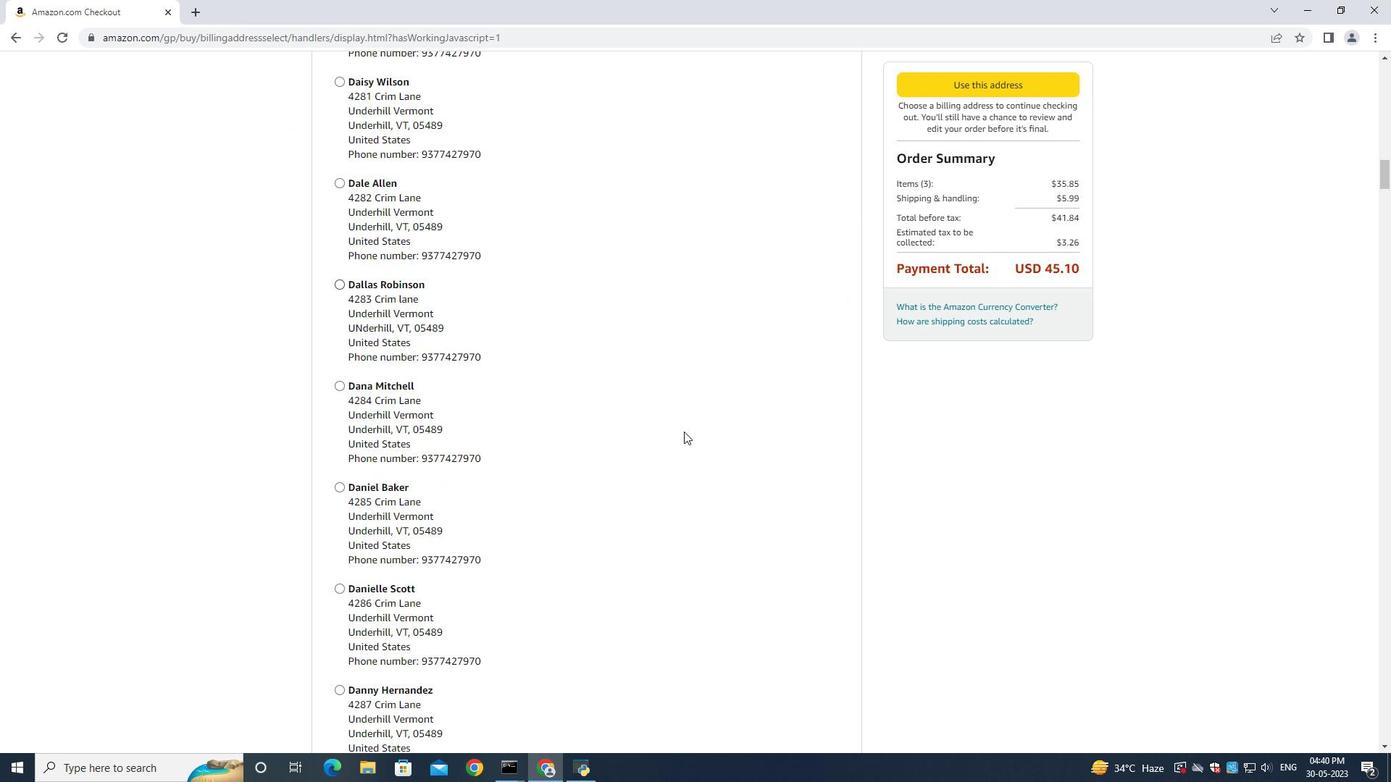 
Action: Mouse scrolled (687, 436) with delta (0, 0)
Screenshot: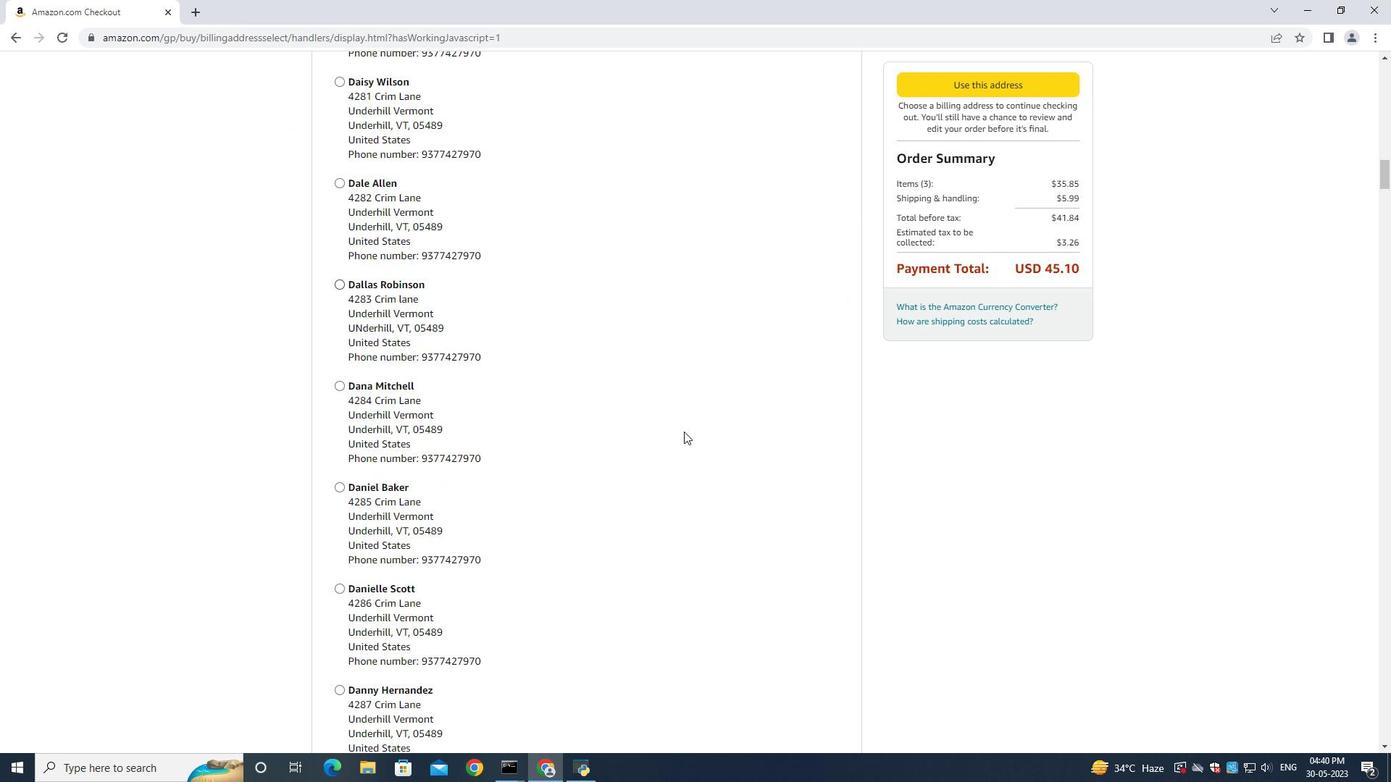 
Action: Mouse scrolled (687, 436) with delta (0, 0)
Screenshot: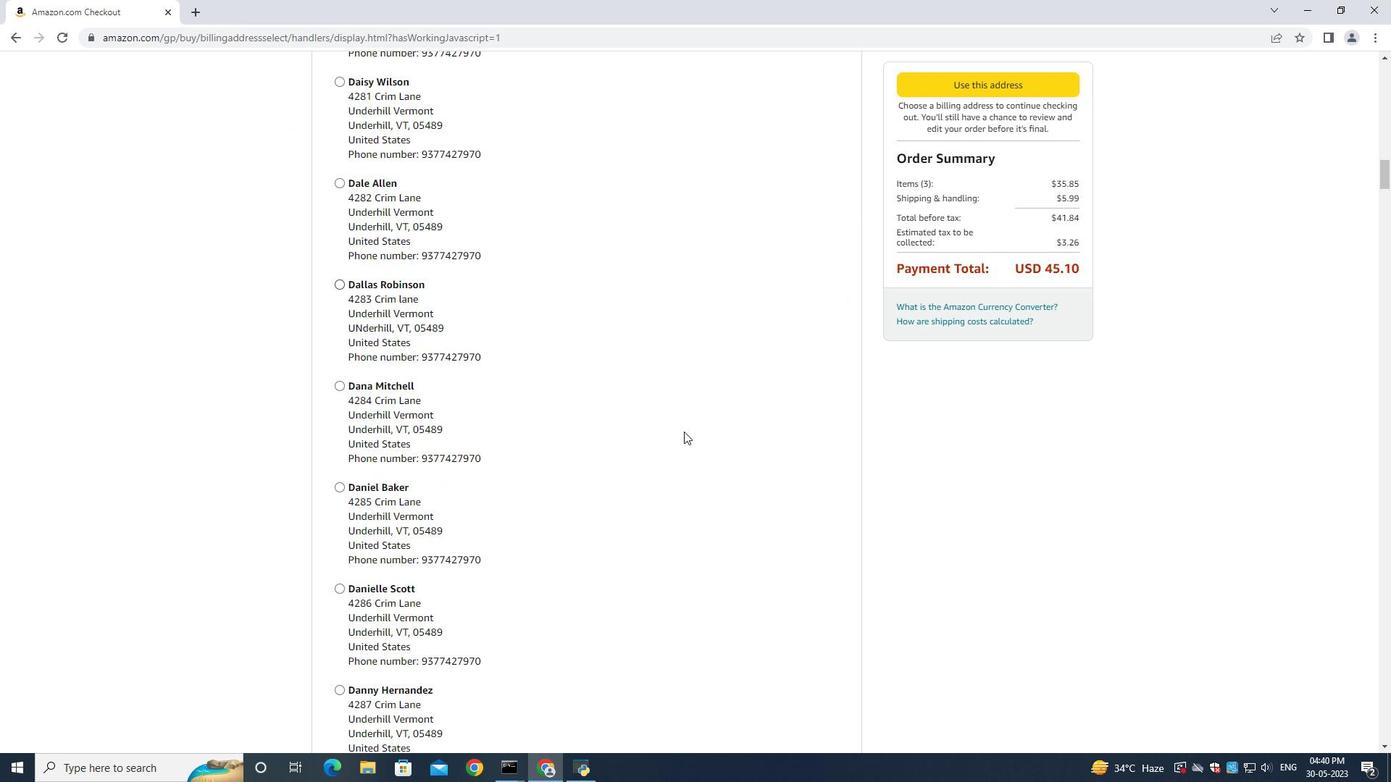 
Action: Mouse scrolled (687, 436) with delta (0, 0)
Screenshot: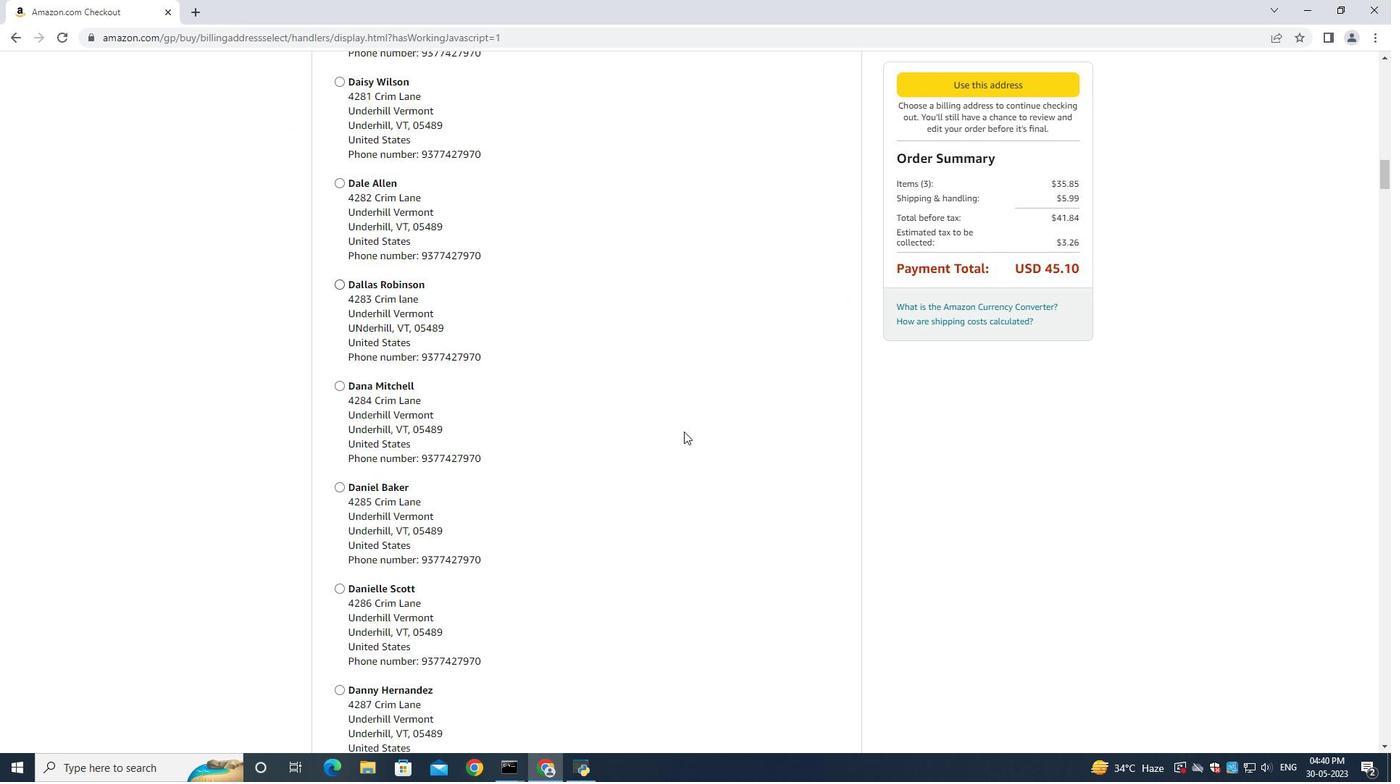 
Action: Mouse moved to (687, 437)
Screenshot: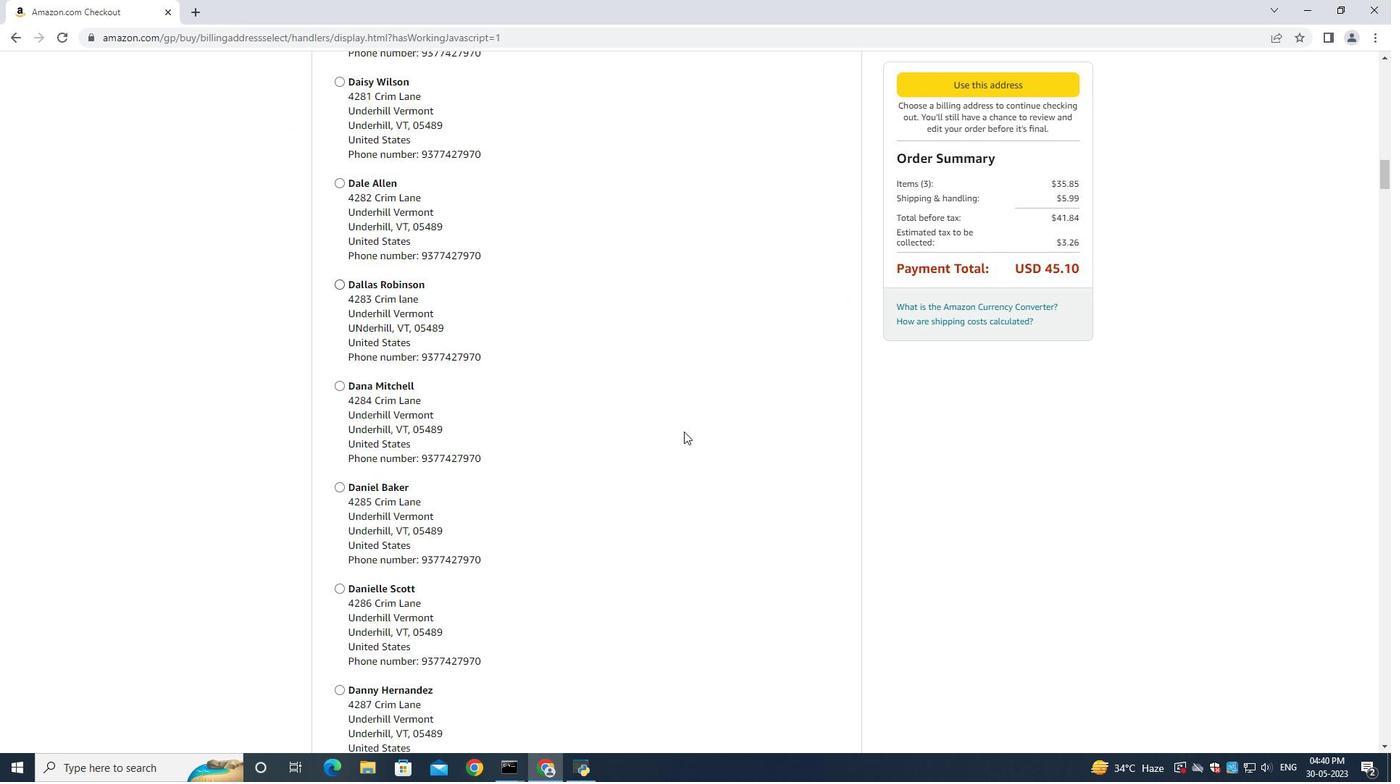 
Action: Mouse scrolled (687, 436) with delta (0, 0)
Screenshot: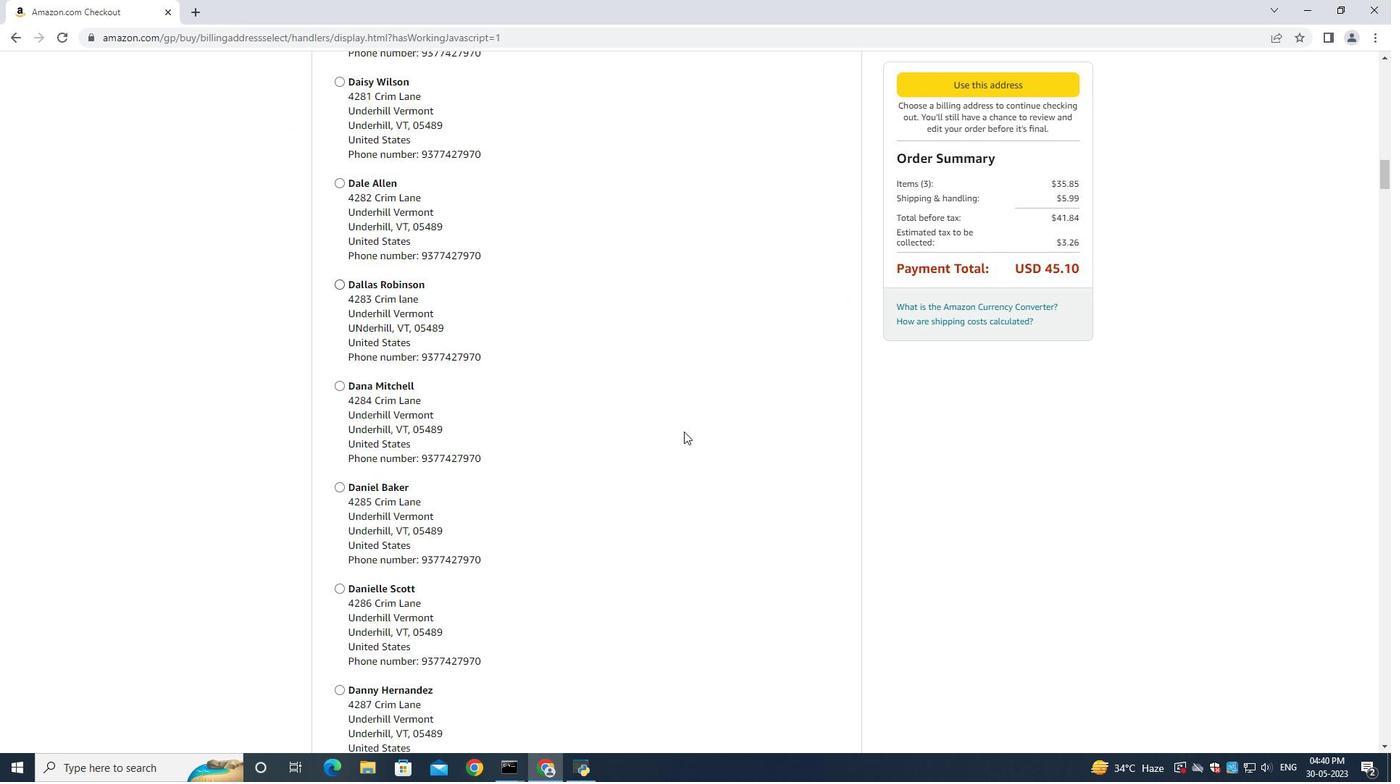 
Action: Mouse moved to (687, 427)
Screenshot: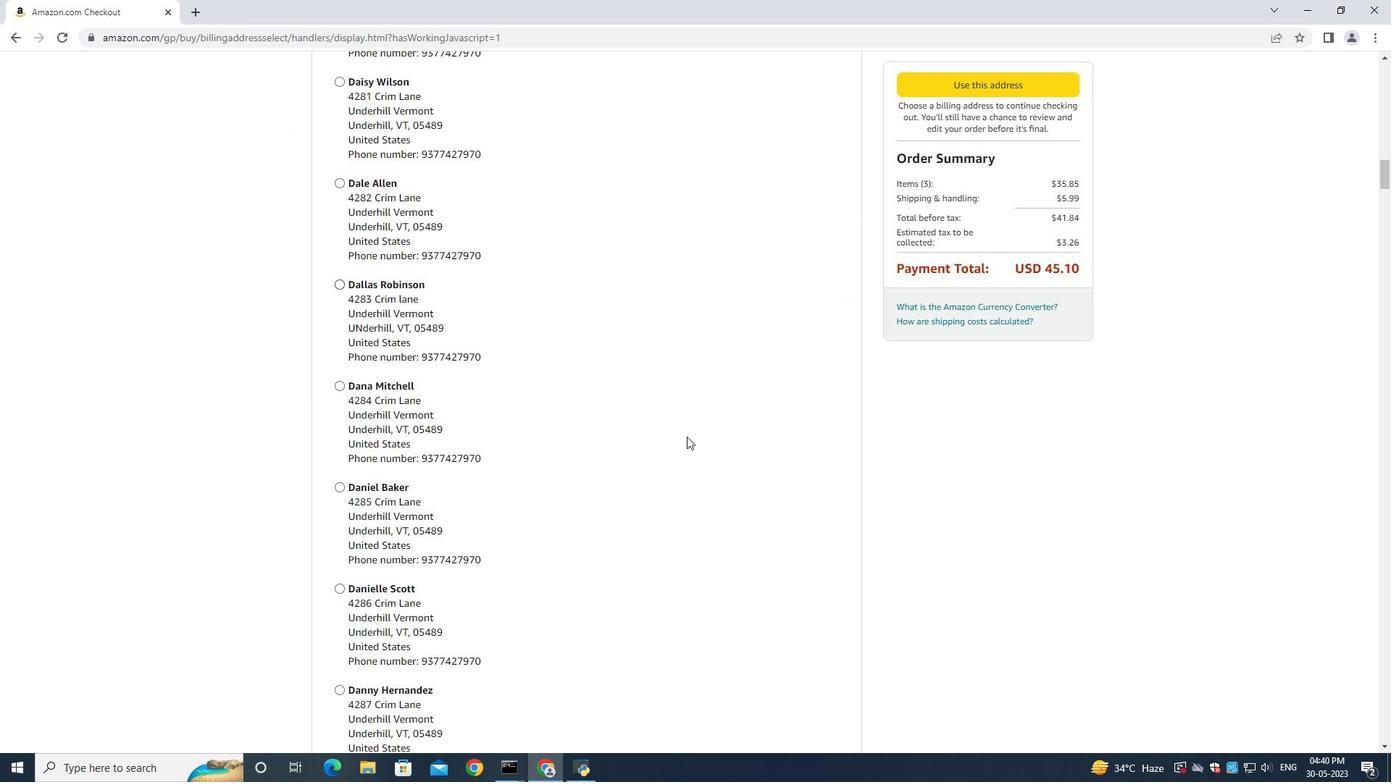 
Action: Mouse scrolled (687, 426) with delta (0, 0)
Screenshot: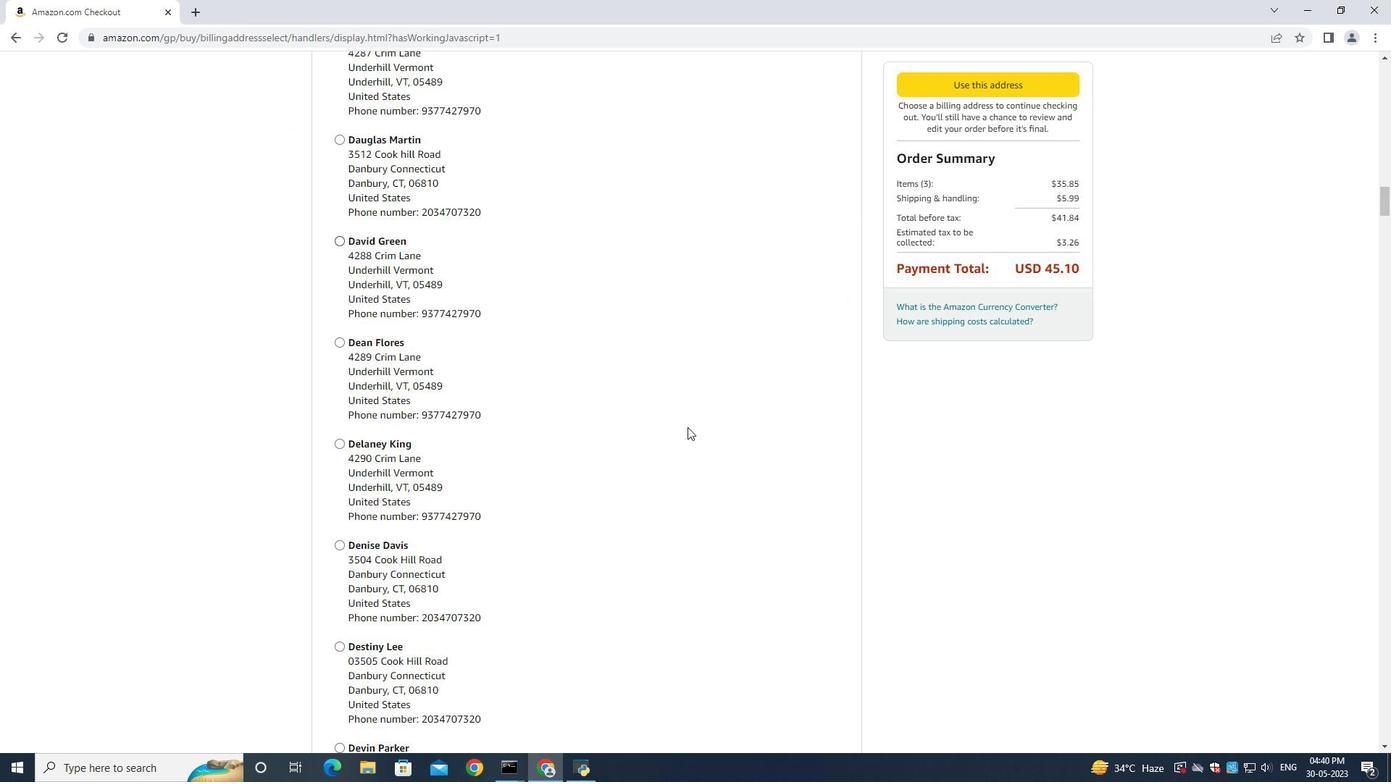 
Action: Mouse moved to (687, 429)
Screenshot: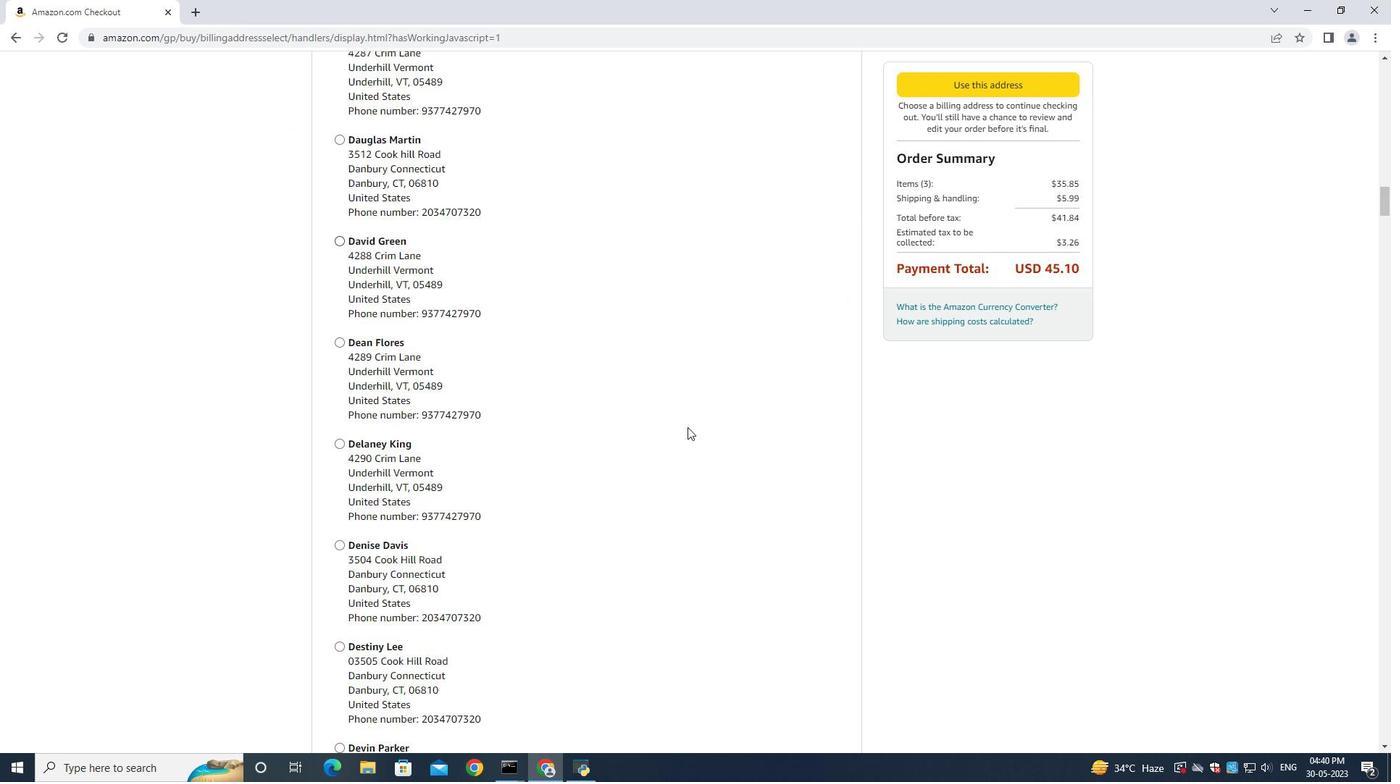 
Action: Mouse scrolled (687, 426) with delta (0, 0)
Screenshot: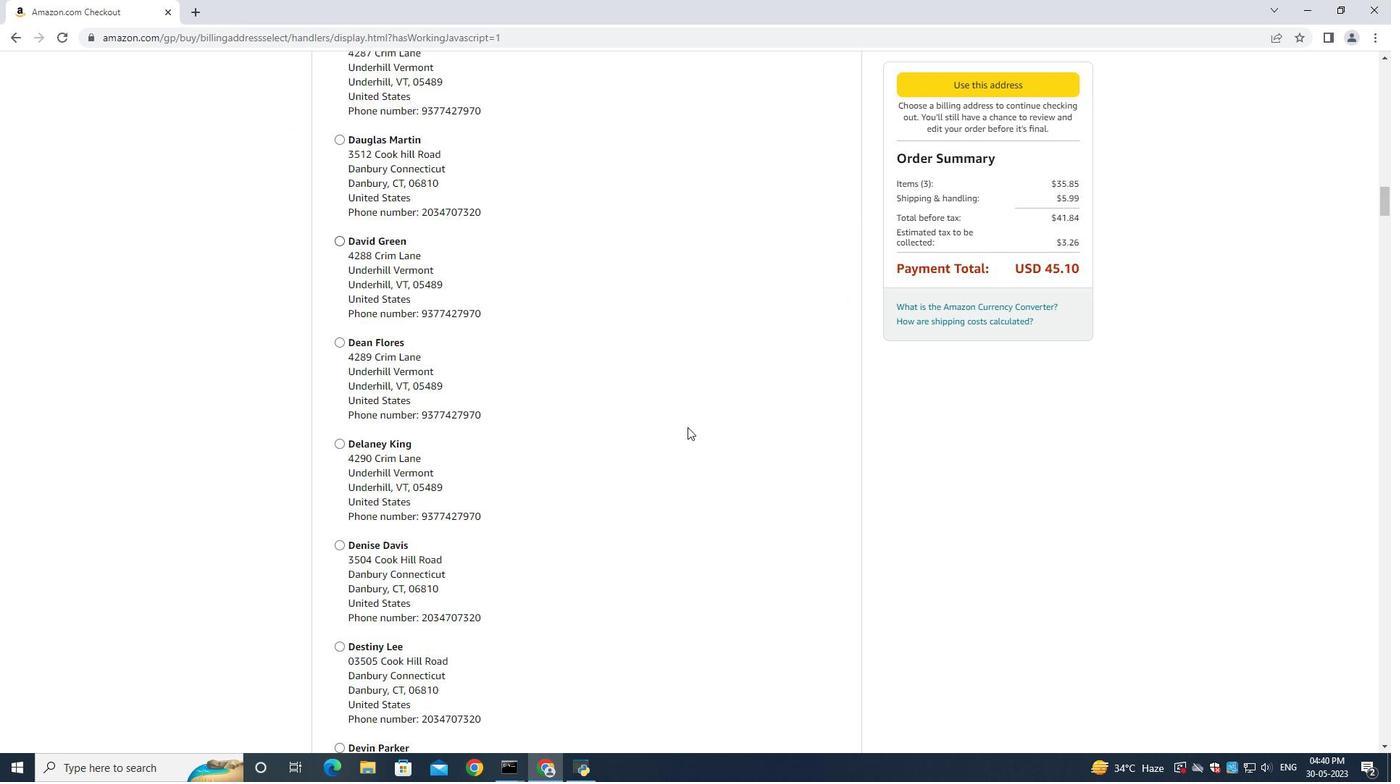 
Action: Mouse moved to (687, 429)
Screenshot: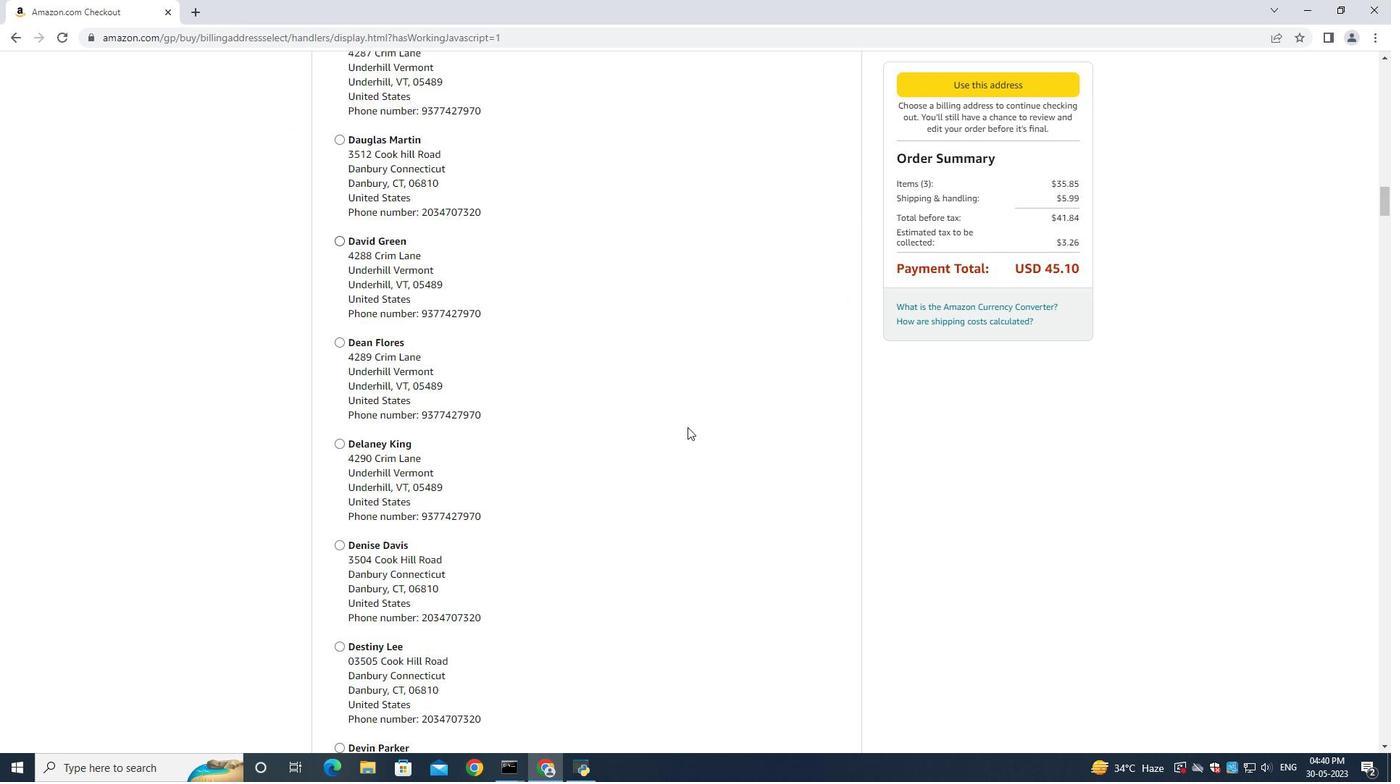 
Action: Mouse scrolled (687, 428) with delta (0, 0)
Screenshot: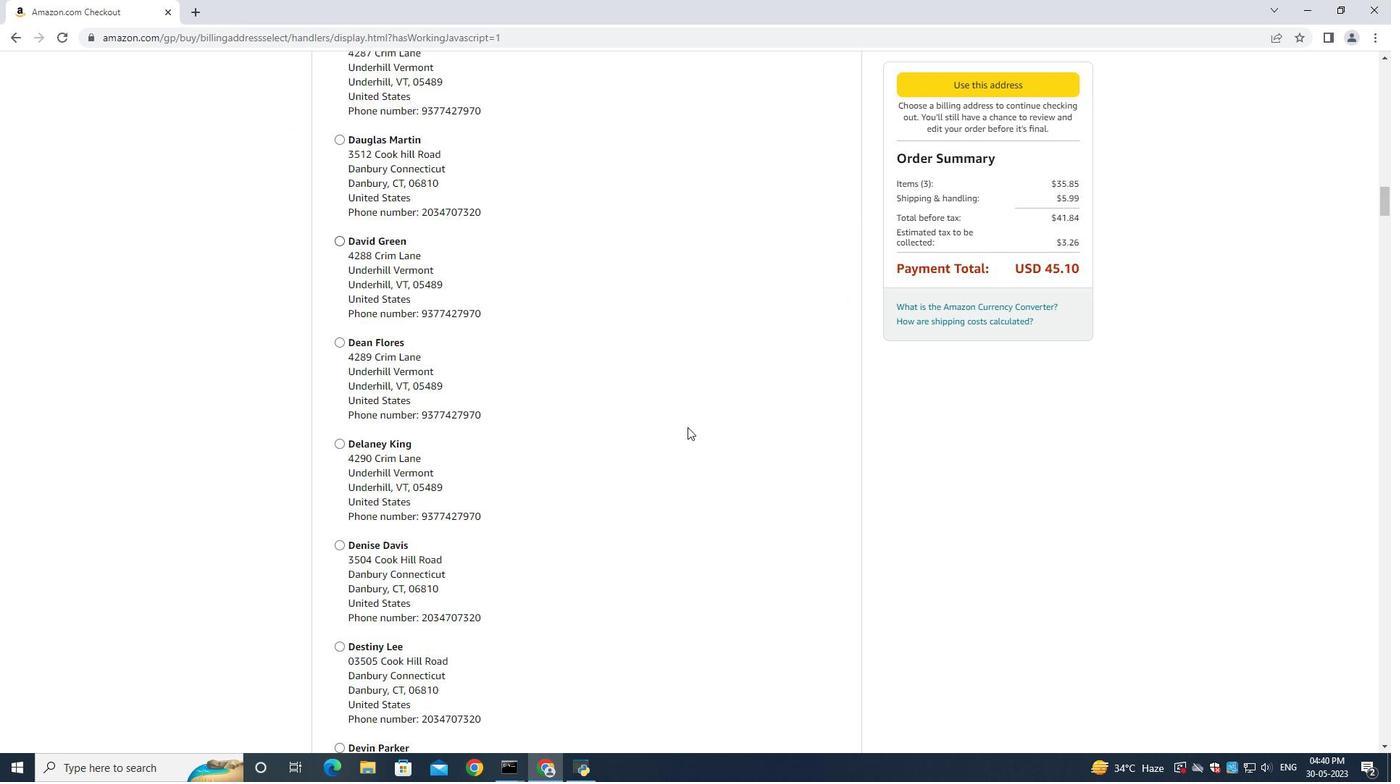 
Action: Mouse moved to (687, 429)
Screenshot: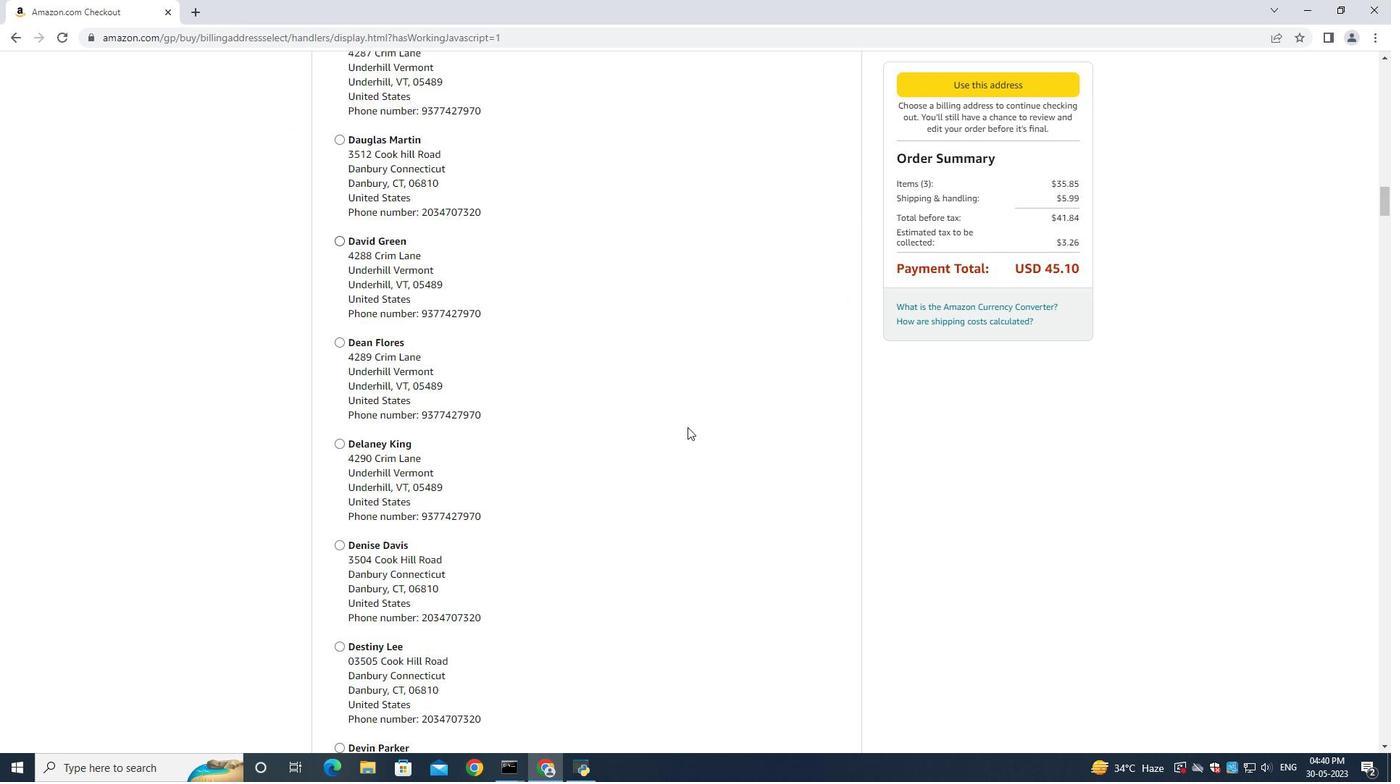 
Action: Mouse scrolled (687, 428) with delta (0, 0)
Screenshot: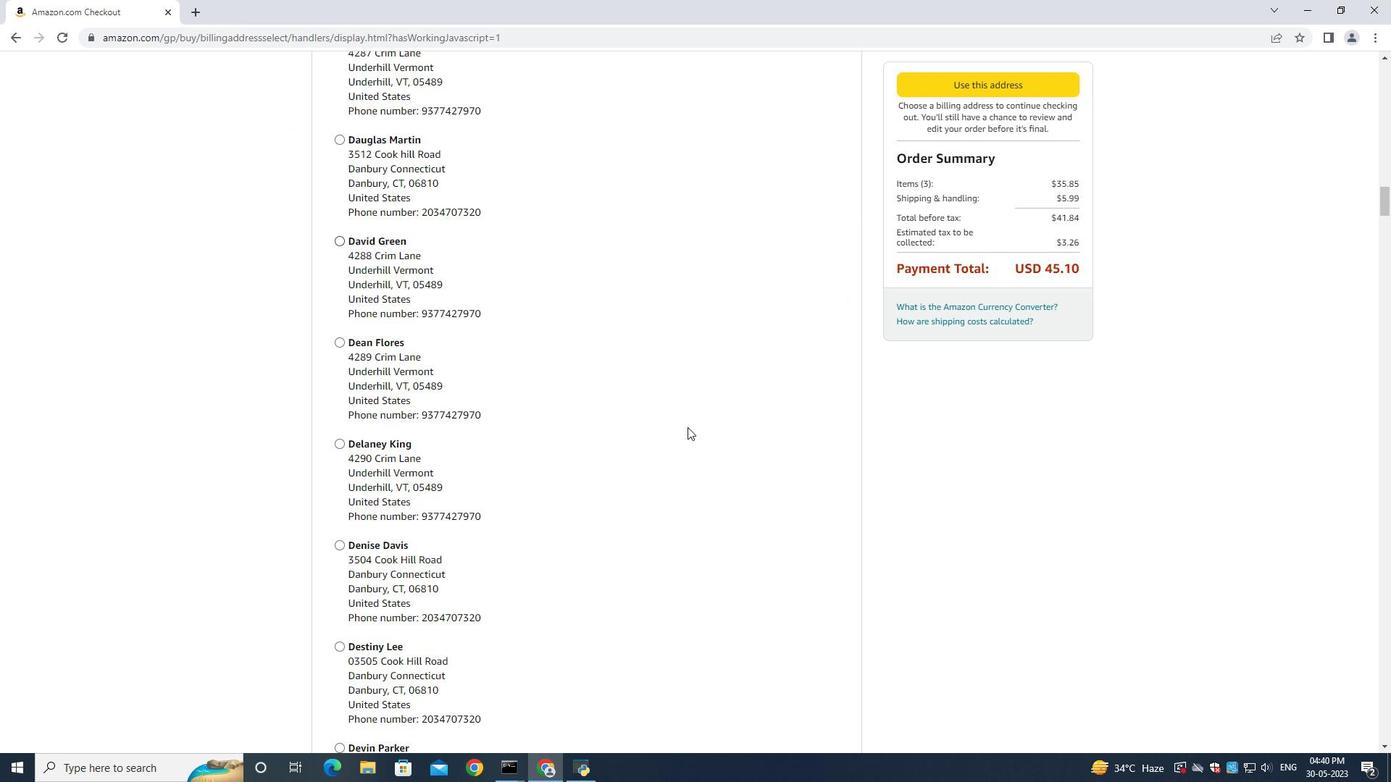 
Action: Mouse scrolled (687, 429) with delta (0, 0)
Screenshot: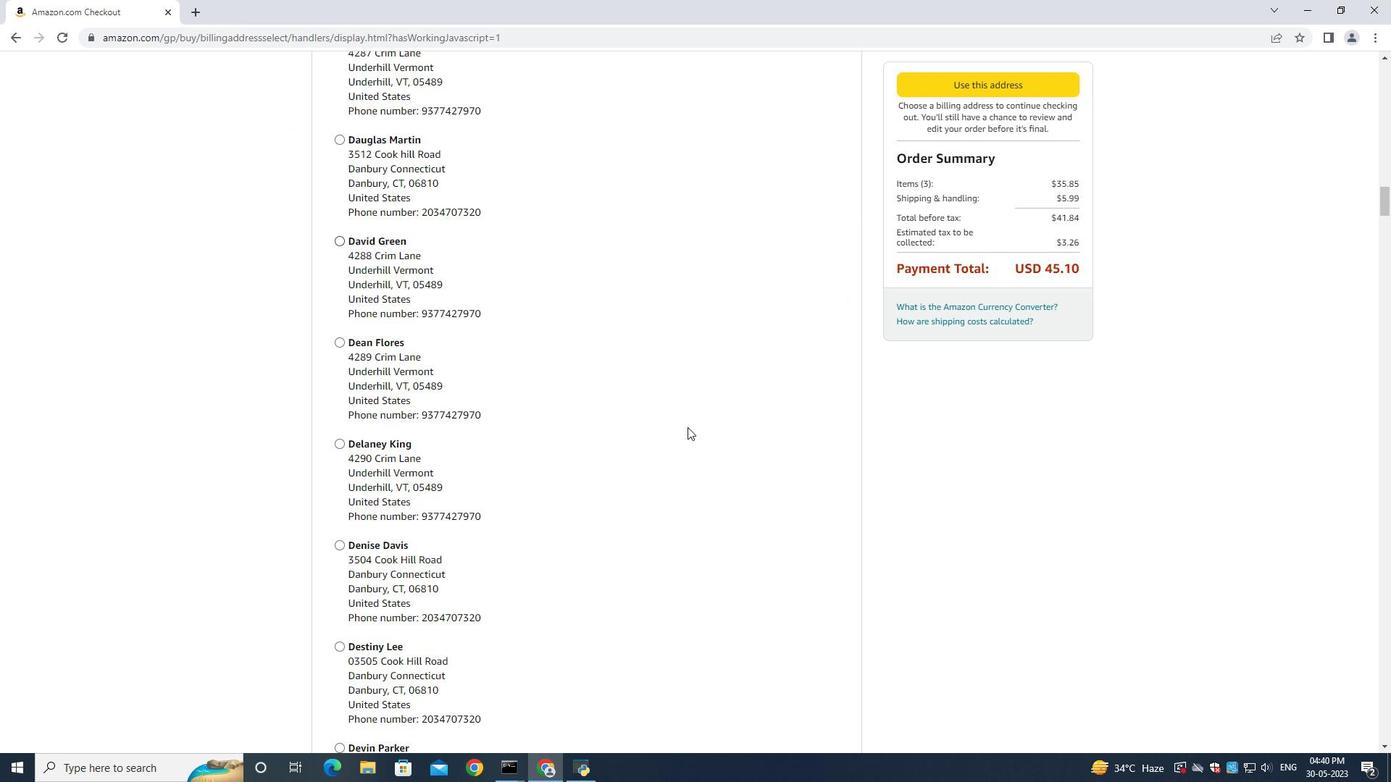 
Action: Mouse scrolled (687, 429) with delta (0, 0)
Screenshot: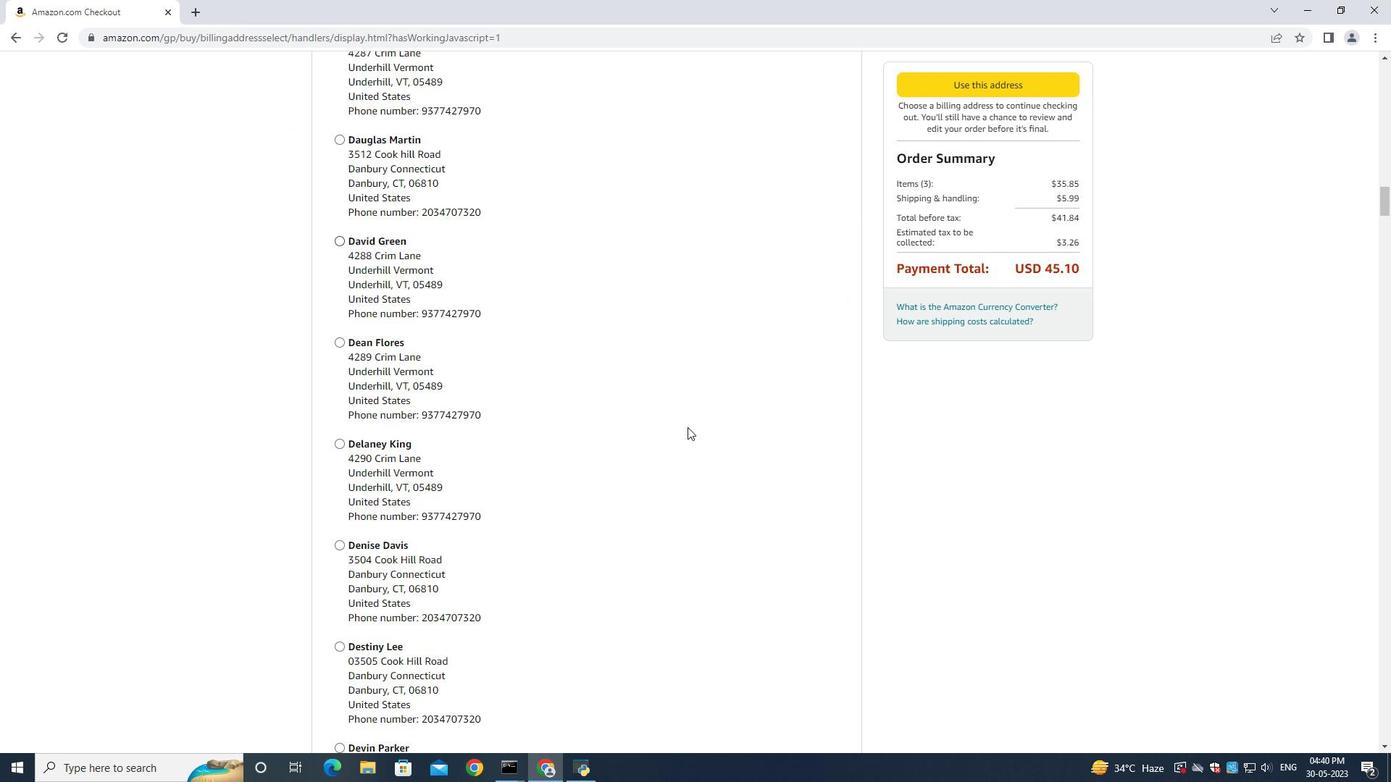 
Action: Mouse scrolled (687, 429) with delta (0, 0)
Screenshot: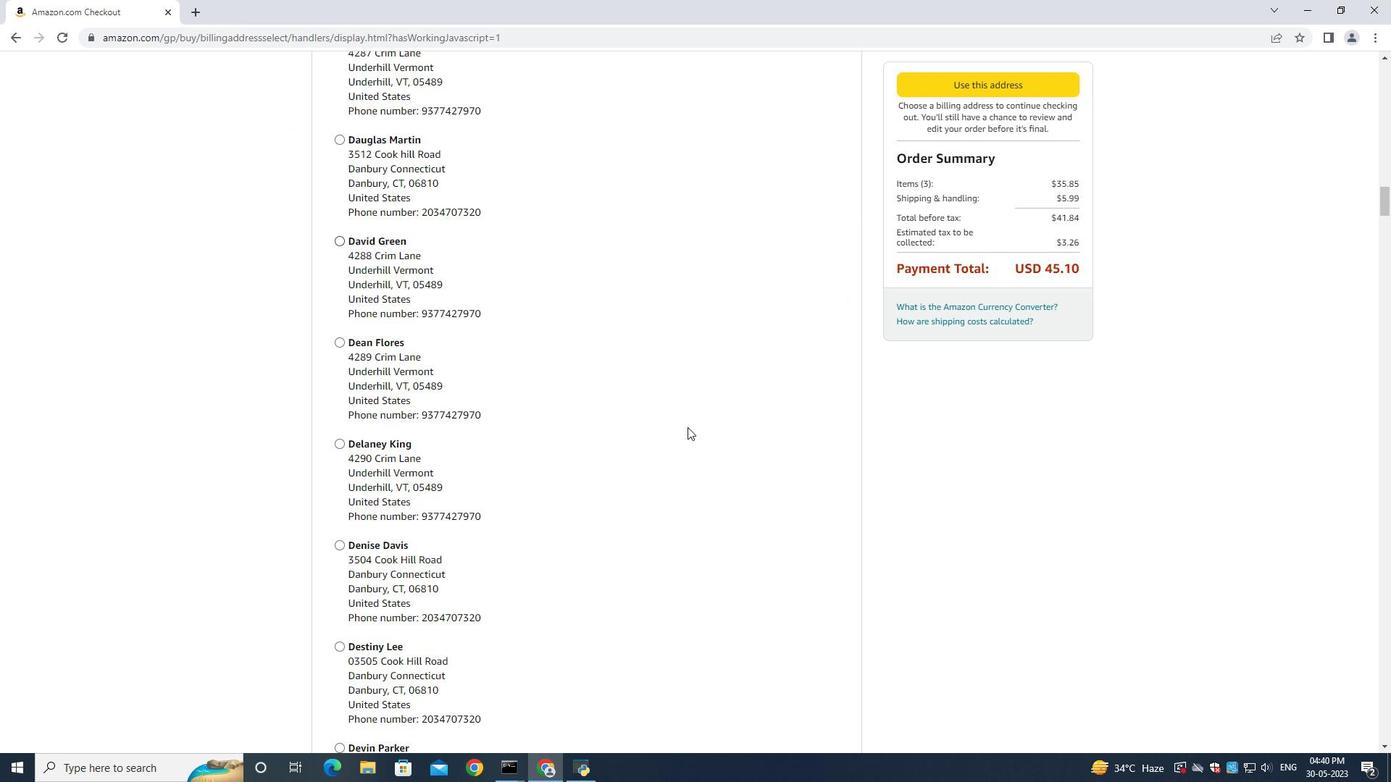 
Action: Mouse scrolled (687, 429) with delta (0, 0)
Screenshot: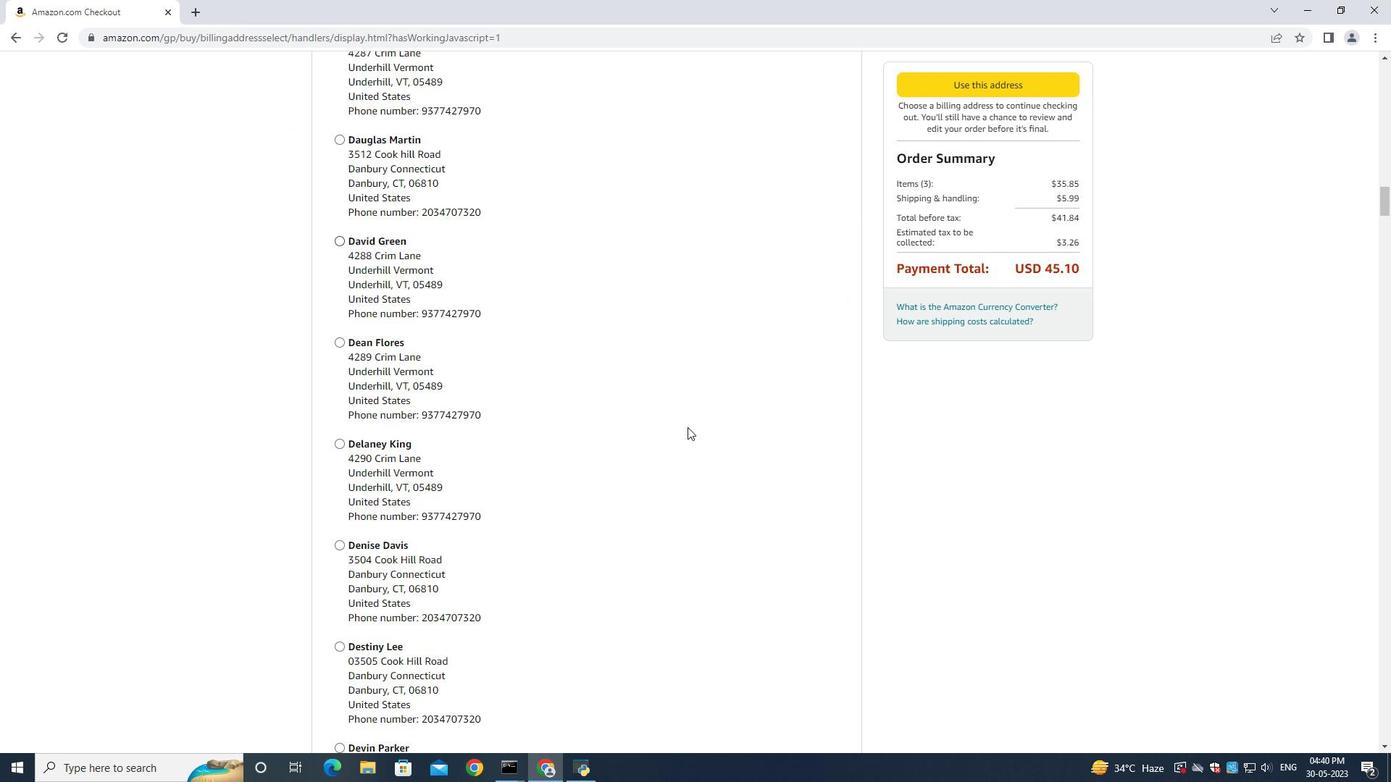 
Action: Mouse scrolled (687, 429) with delta (0, 0)
Screenshot: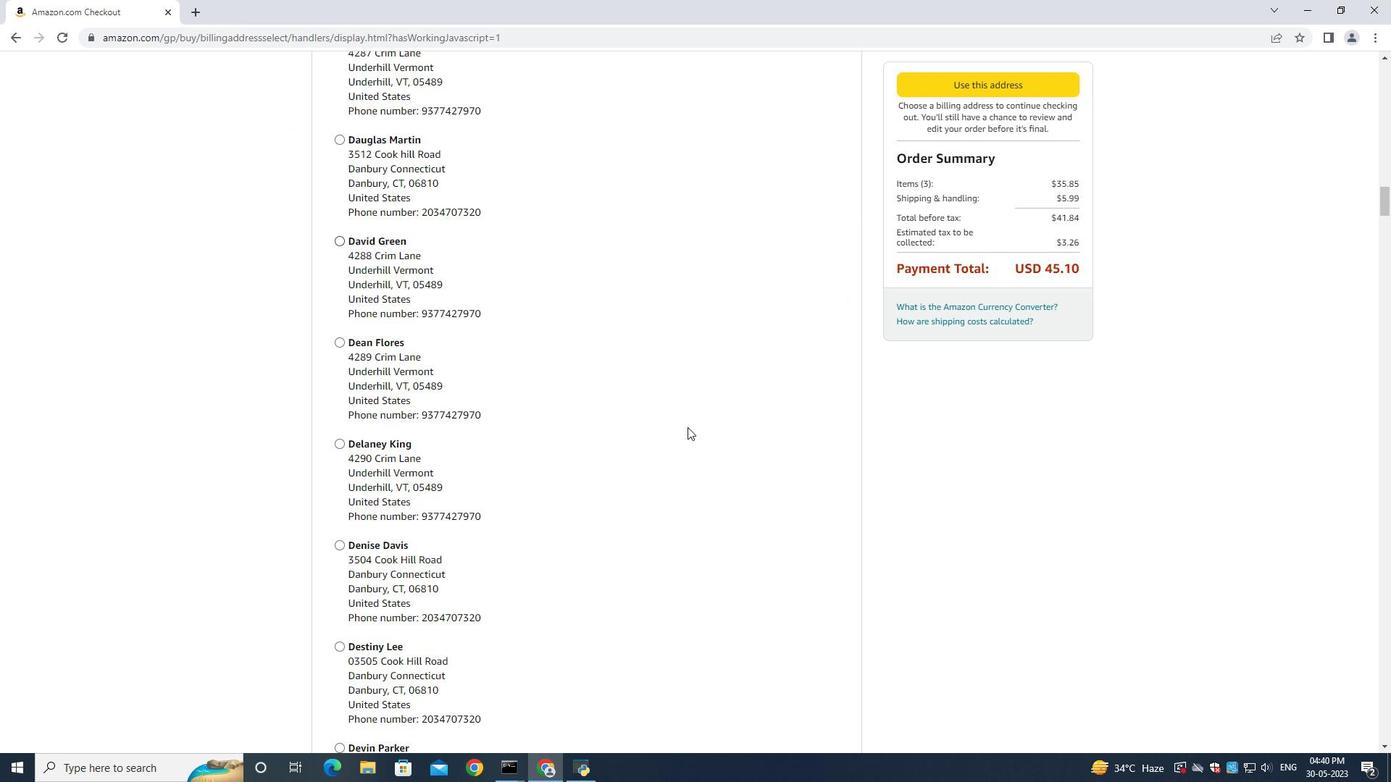 
Action: Mouse moved to (688, 430)
Screenshot: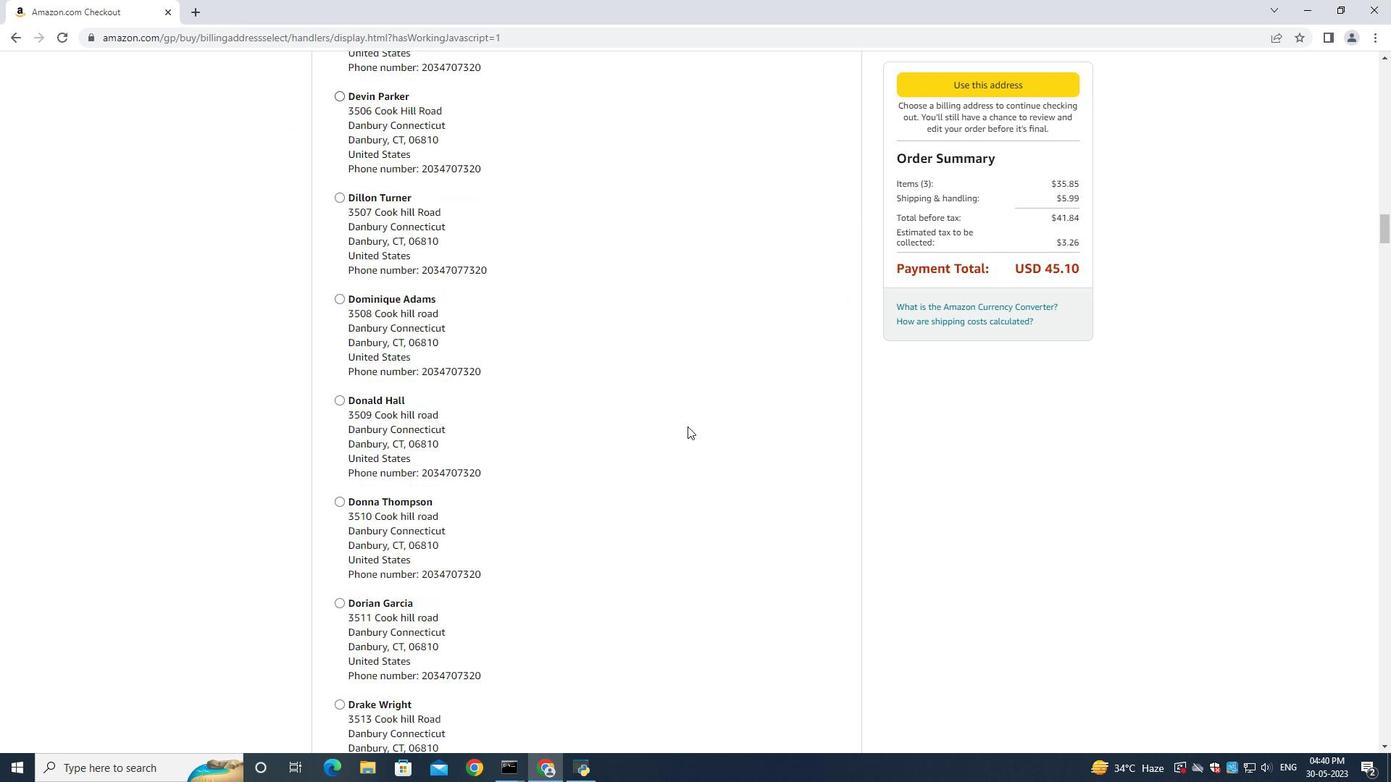 
Action: Mouse scrolled (688, 429) with delta (0, 0)
Screenshot: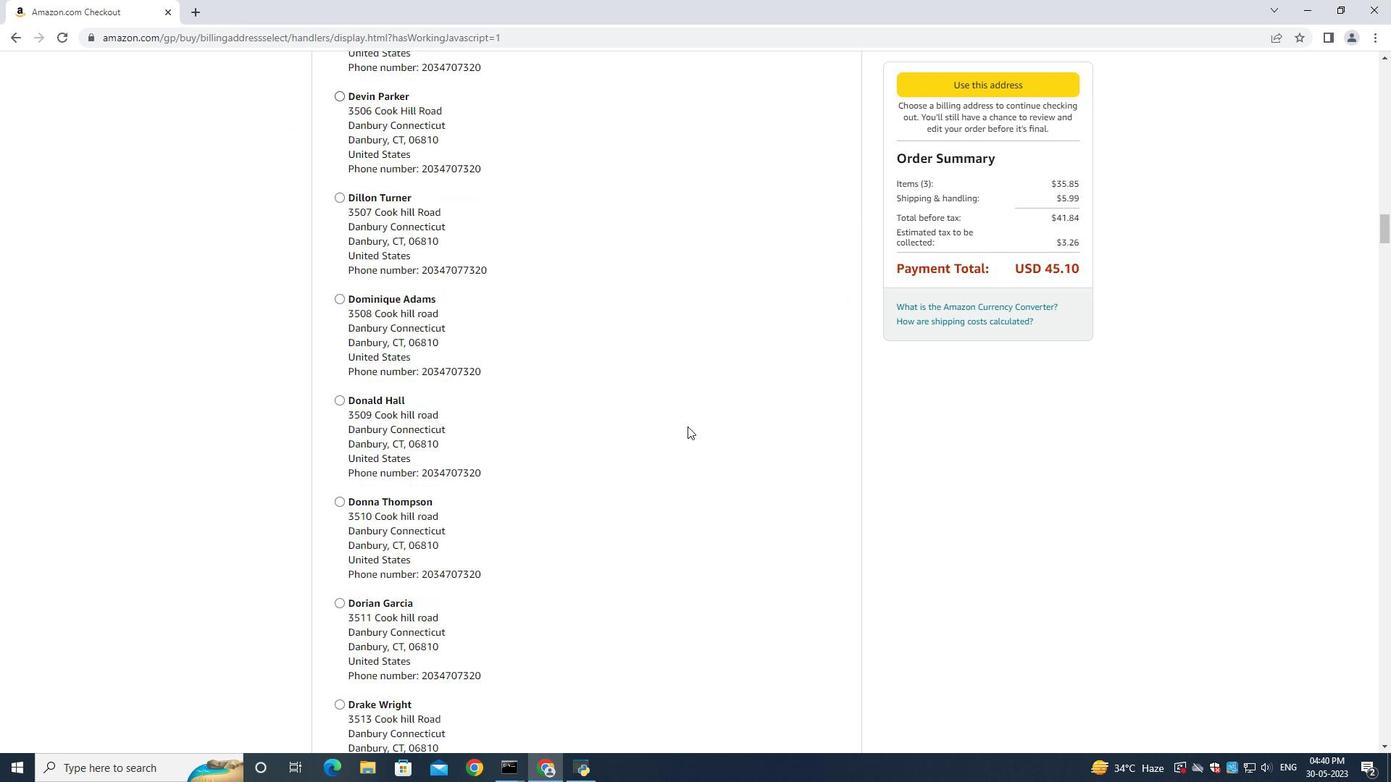 
Action: Mouse moved to (689, 433)
Screenshot: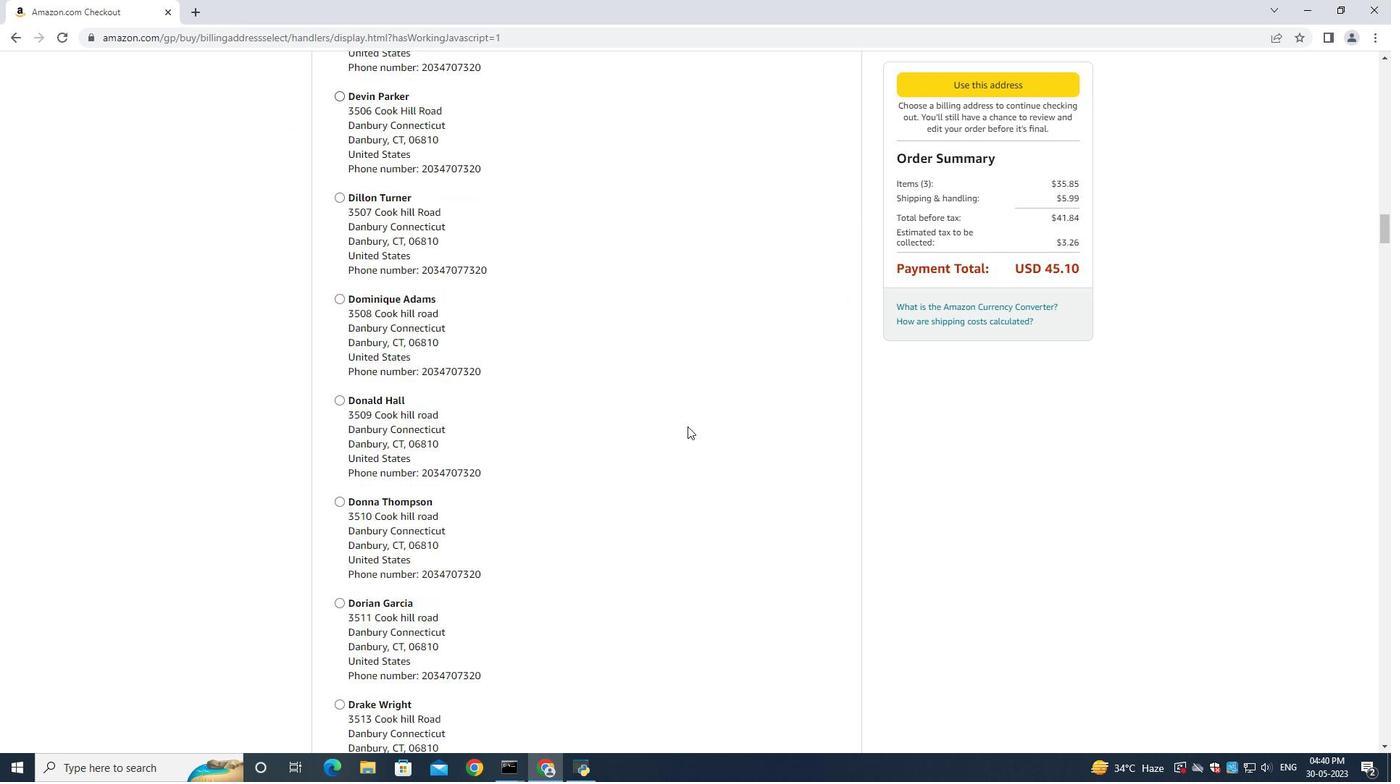 
Action: Mouse scrolled (689, 432) with delta (0, 0)
Screenshot: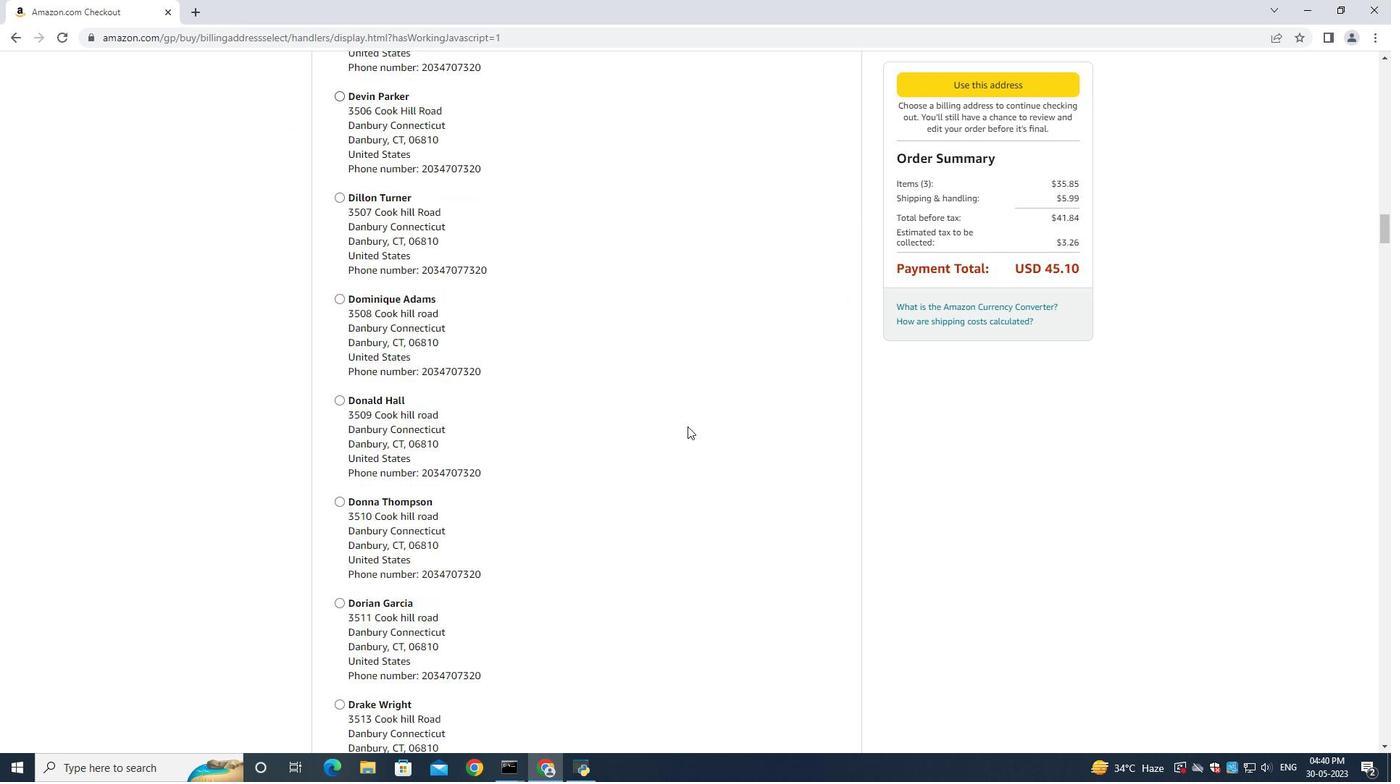 
Action: Mouse scrolled (689, 432) with delta (0, 0)
Screenshot: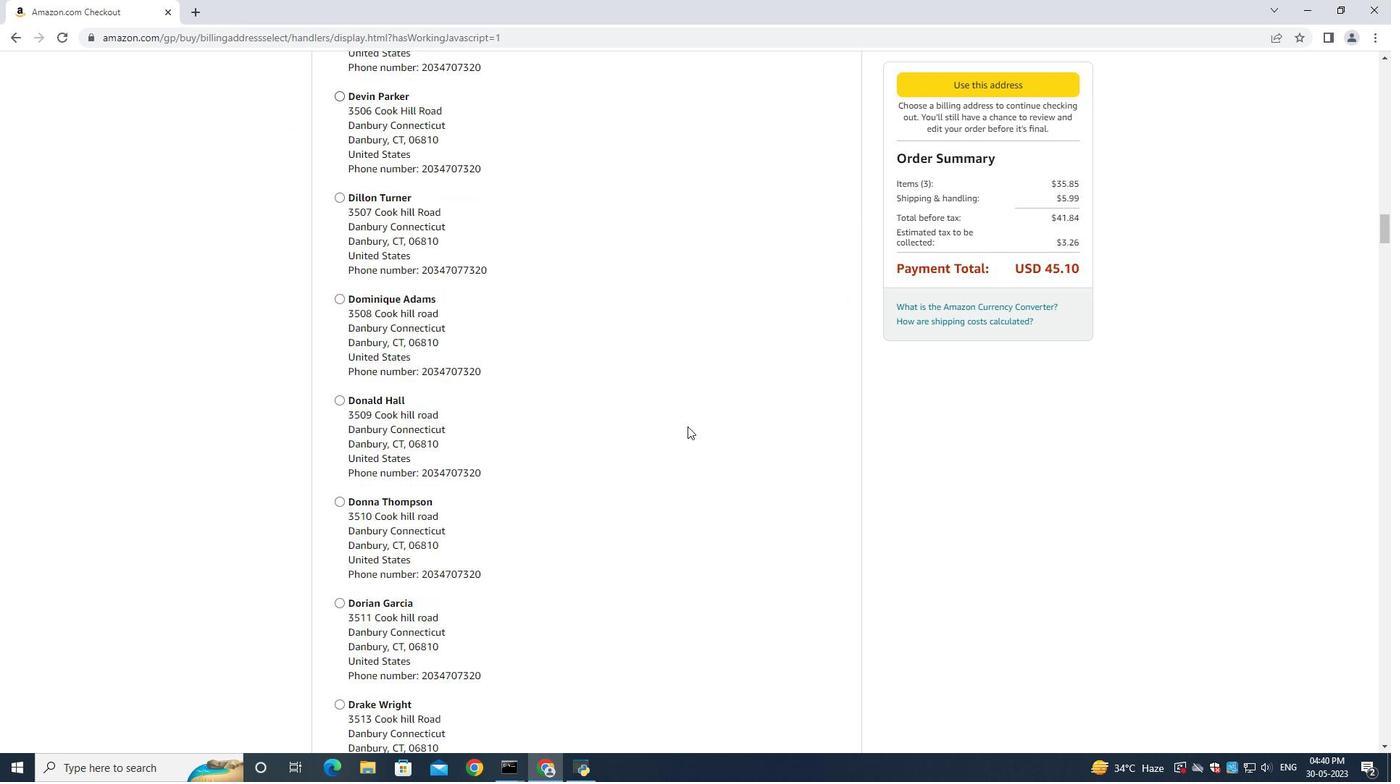 
Action: Mouse scrolled (689, 432) with delta (0, 0)
Screenshot: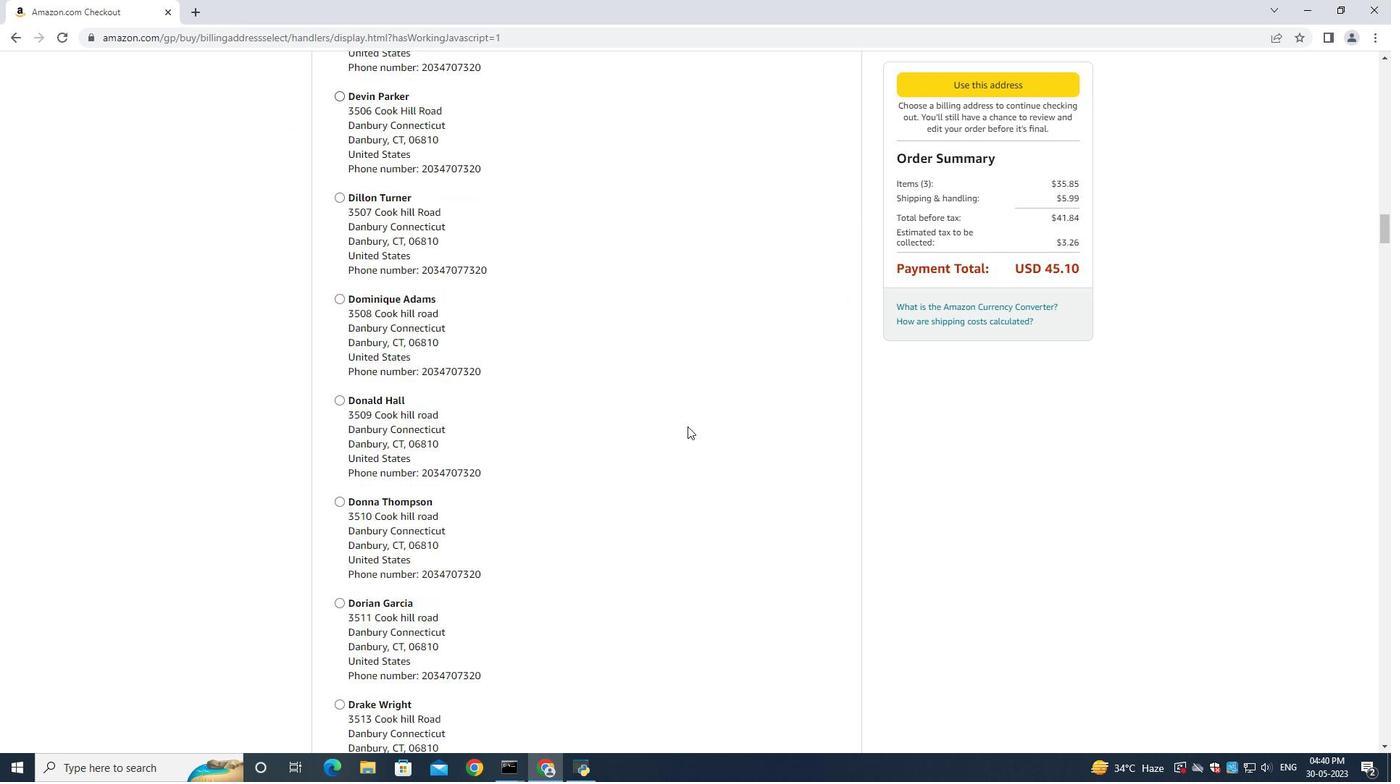 
Action: Mouse scrolled (689, 432) with delta (0, 0)
Screenshot: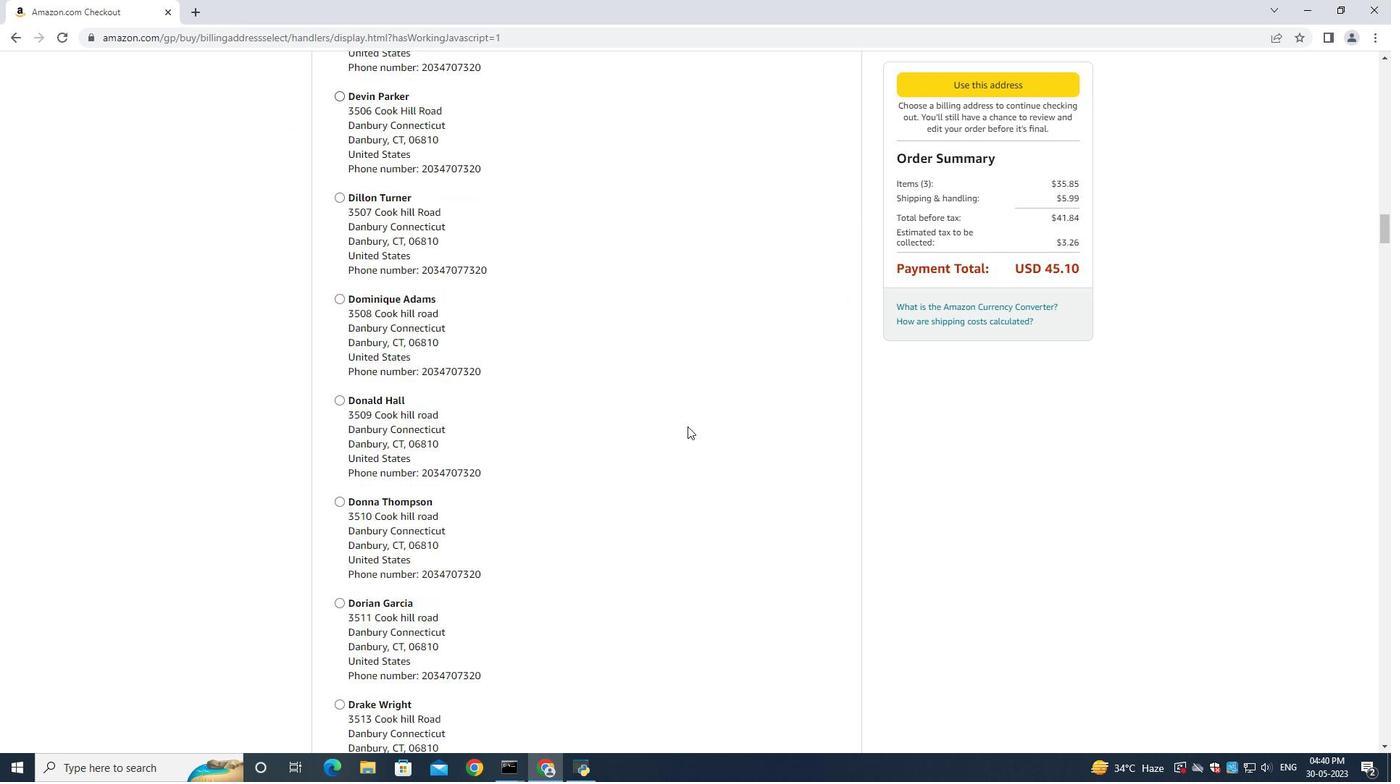 
Action: Mouse scrolled (689, 432) with delta (0, 0)
Screenshot: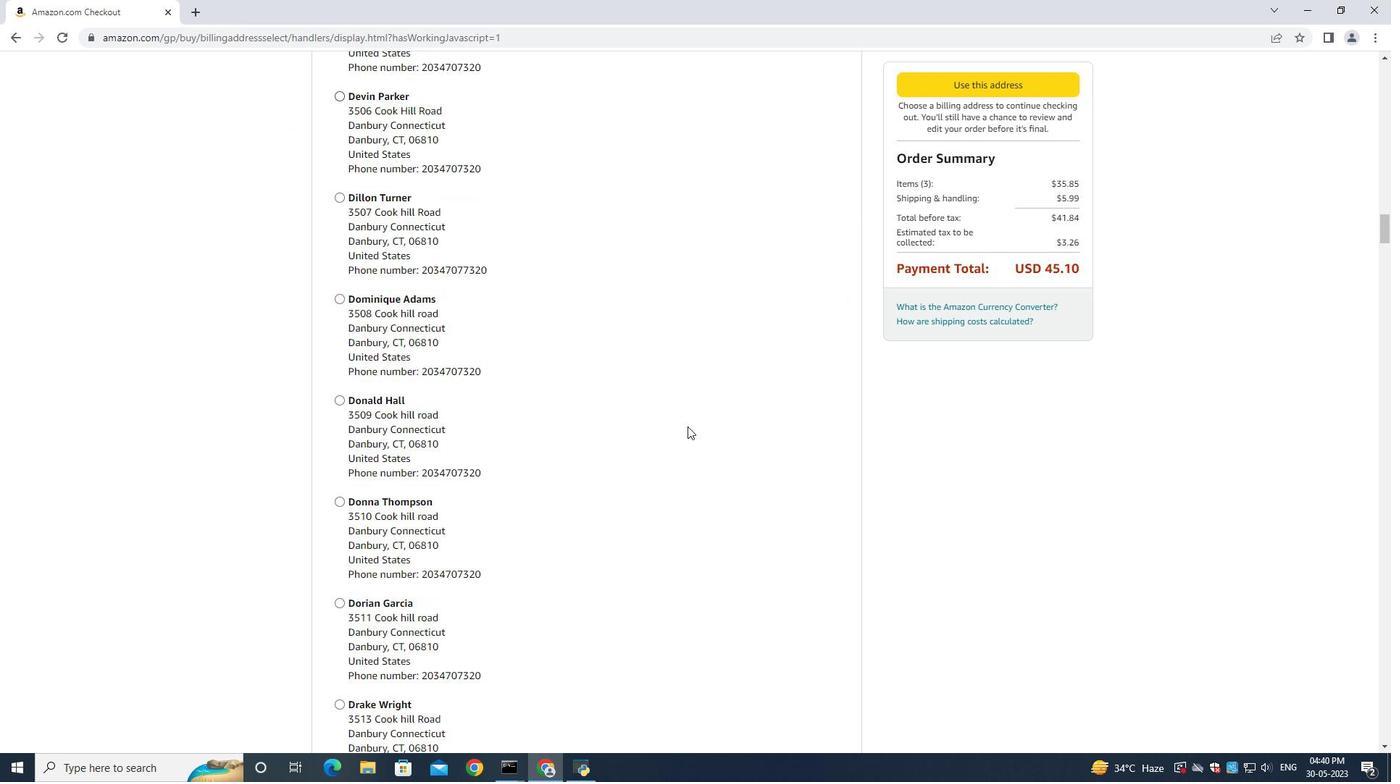 
Action: Mouse scrolled (689, 432) with delta (0, 0)
Screenshot: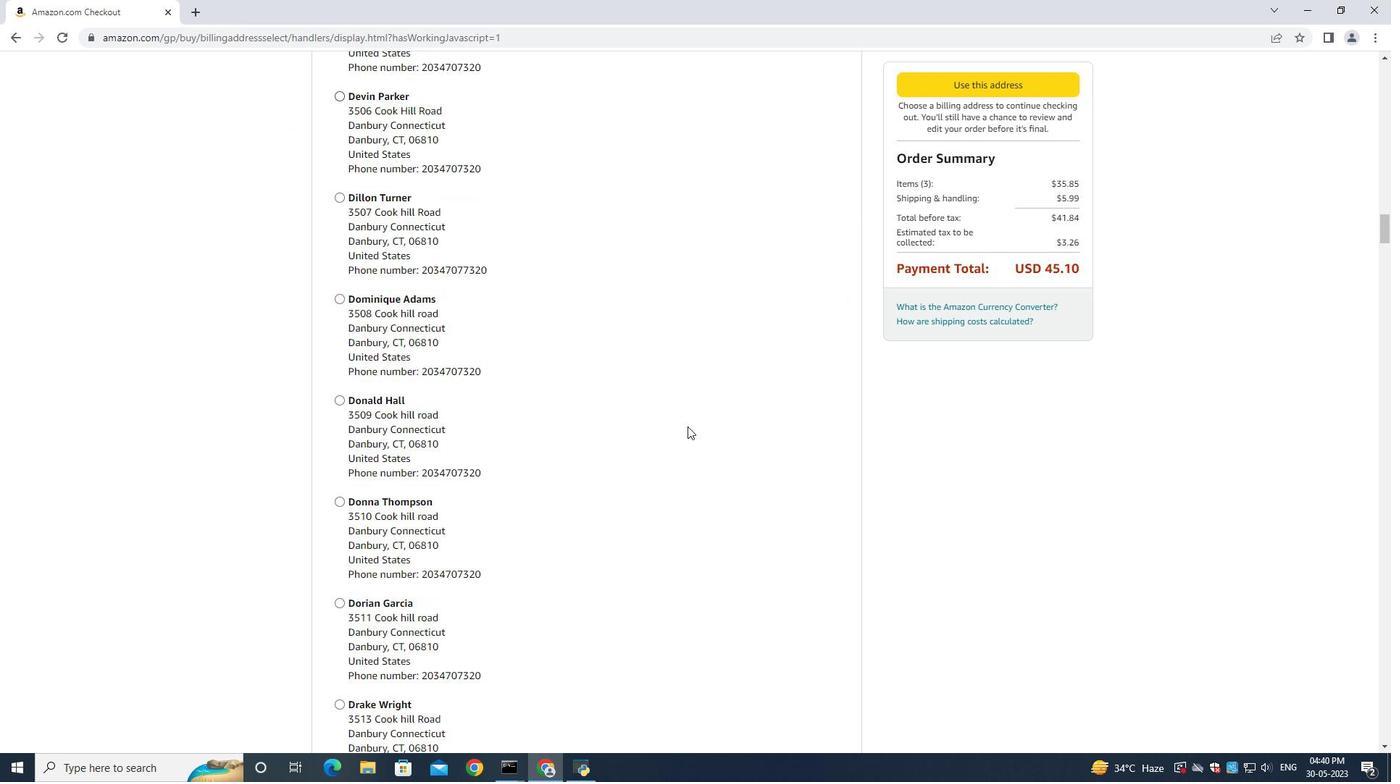 
Action: Mouse scrolled (689, 432) with delta (0, 0)
Screenshot: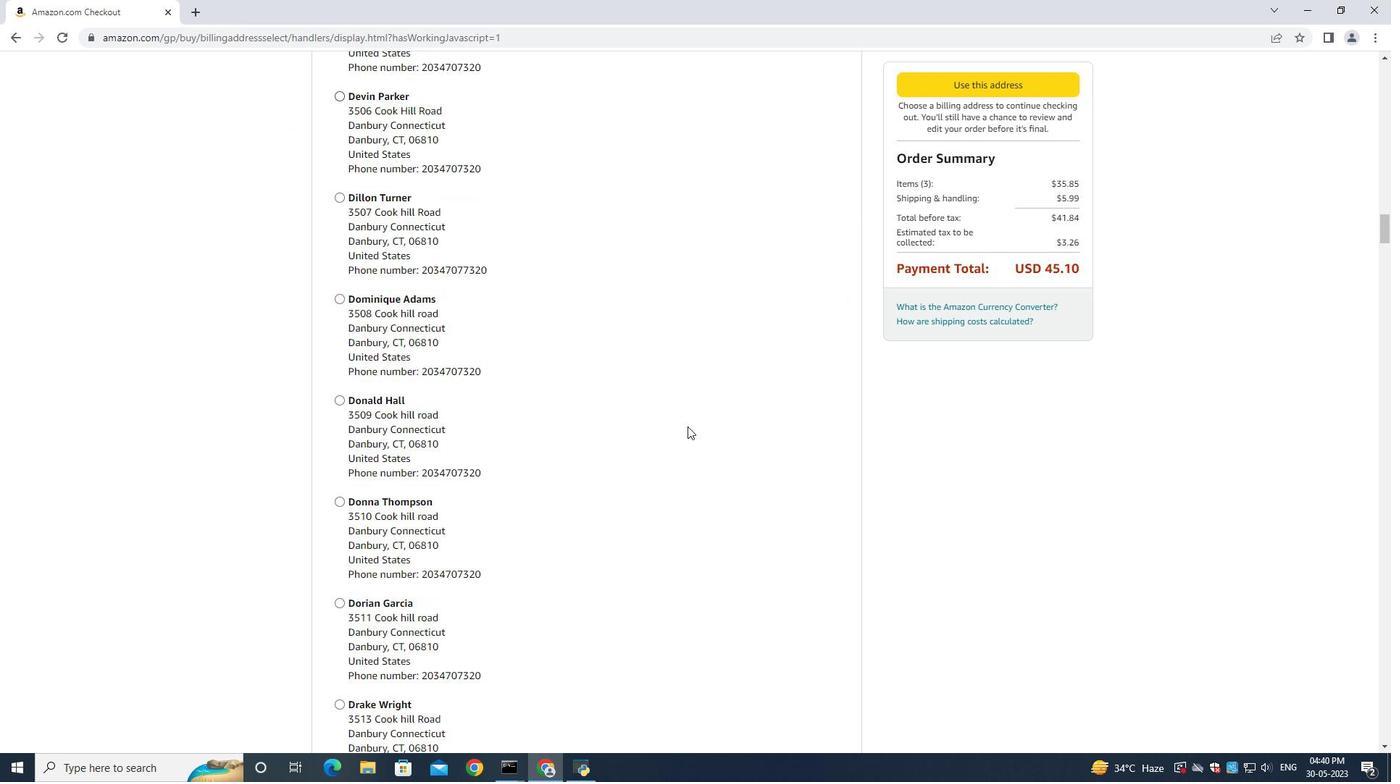 
Action: Mouse scrolled (689, 432) with delta (0, 0)
Screenshot: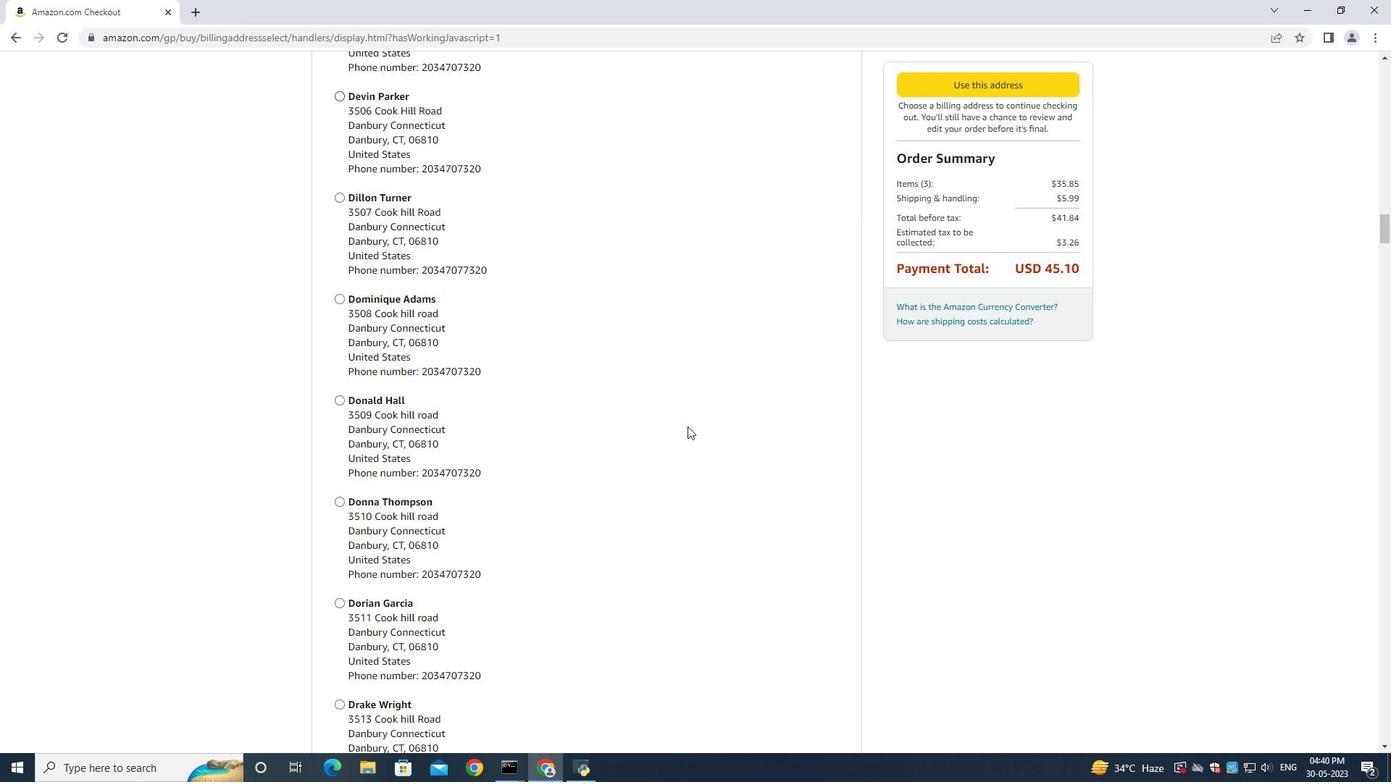 
Action: Mouse moved to (689, 425)
Screenshot: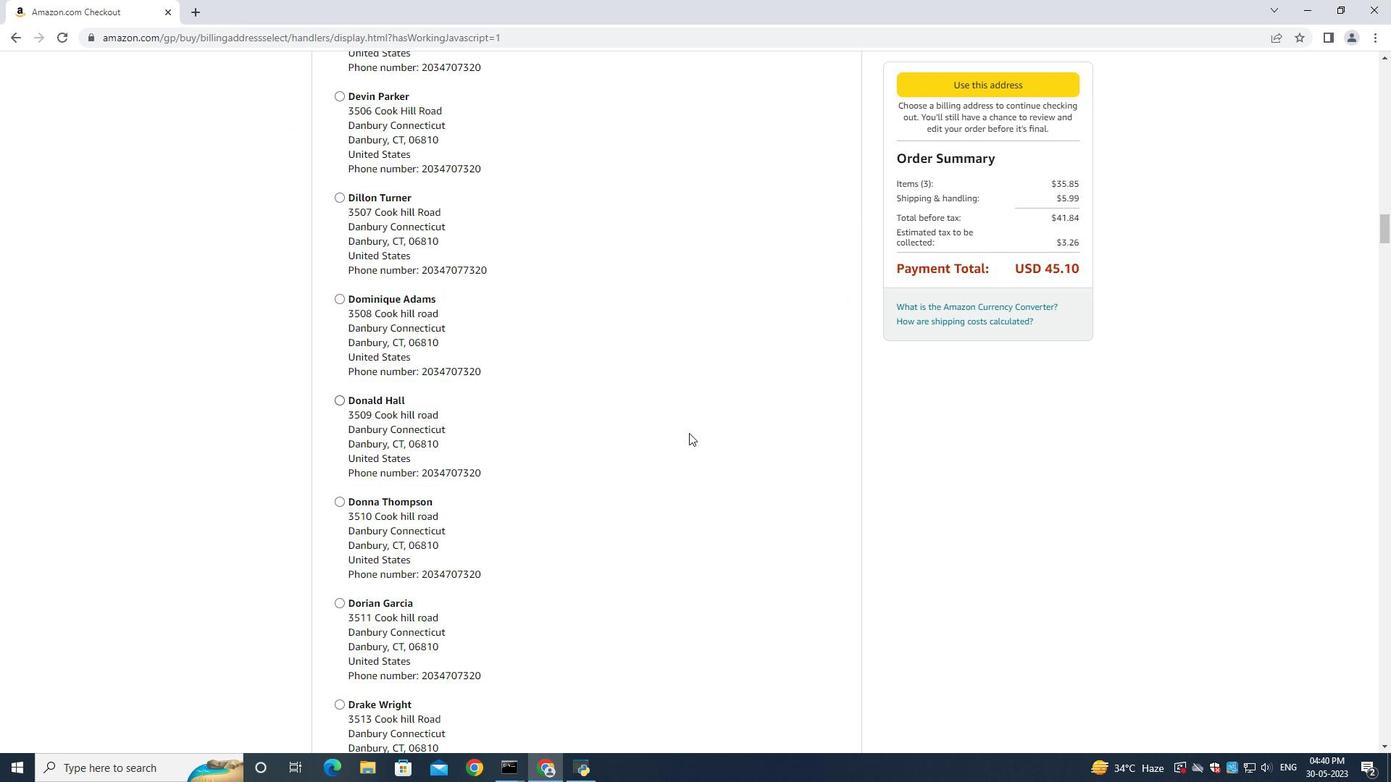 
